 Task: open an excel sheet and write heading  Financial Planner. Add Dates in a column and its values below  'Jan 23, Feb 23, Mar 23, Apr 23 & may23. 'Add Income in next column and its values below  $3,000, $3,200, $3,100, $3,300 & $3,500. Add Expenses in next column and its values below  $2,000, $2,300, $2,200, $2,500 & $2,800. Add savings in next column and its values below $500, $600, $500, $700 & $700. Add Investment in next column and its values below  $500, $700, $800, $900 & $1000. Add Net Saving in next column and its values below  $1000, $1200, $900, $800 & $700. Save page DebtTracker logbookbook
Action: Mouse moved to (39, 118)
Screenshot: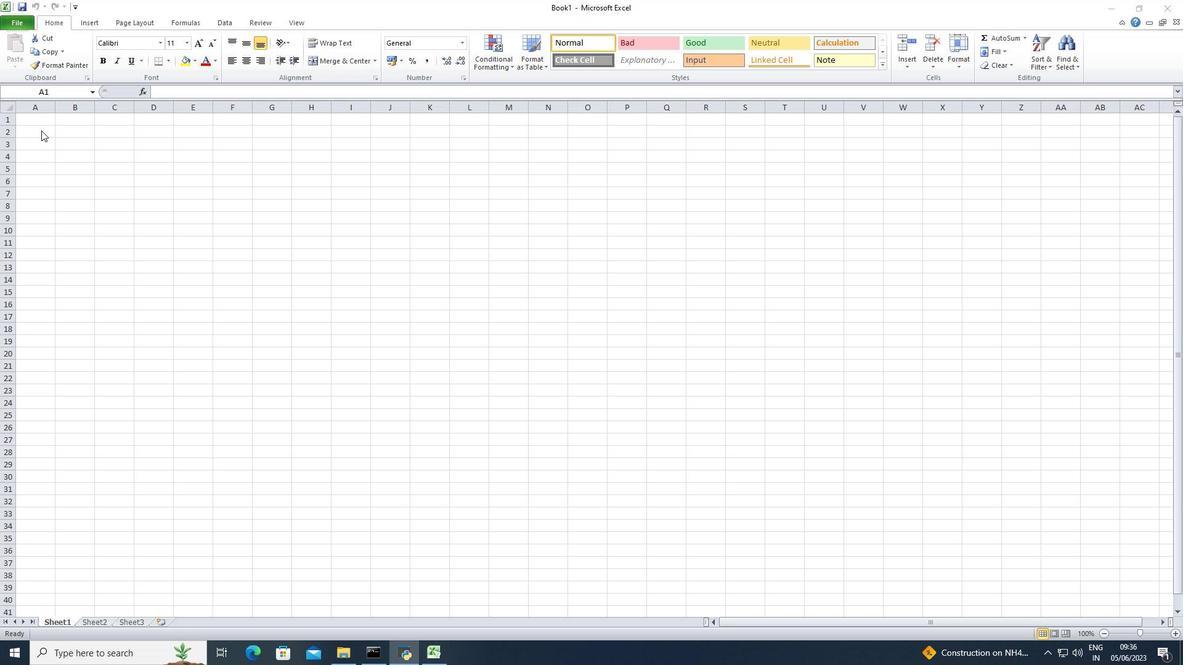 
Action: Mouse pressed left at (39, 118)
Screenshot: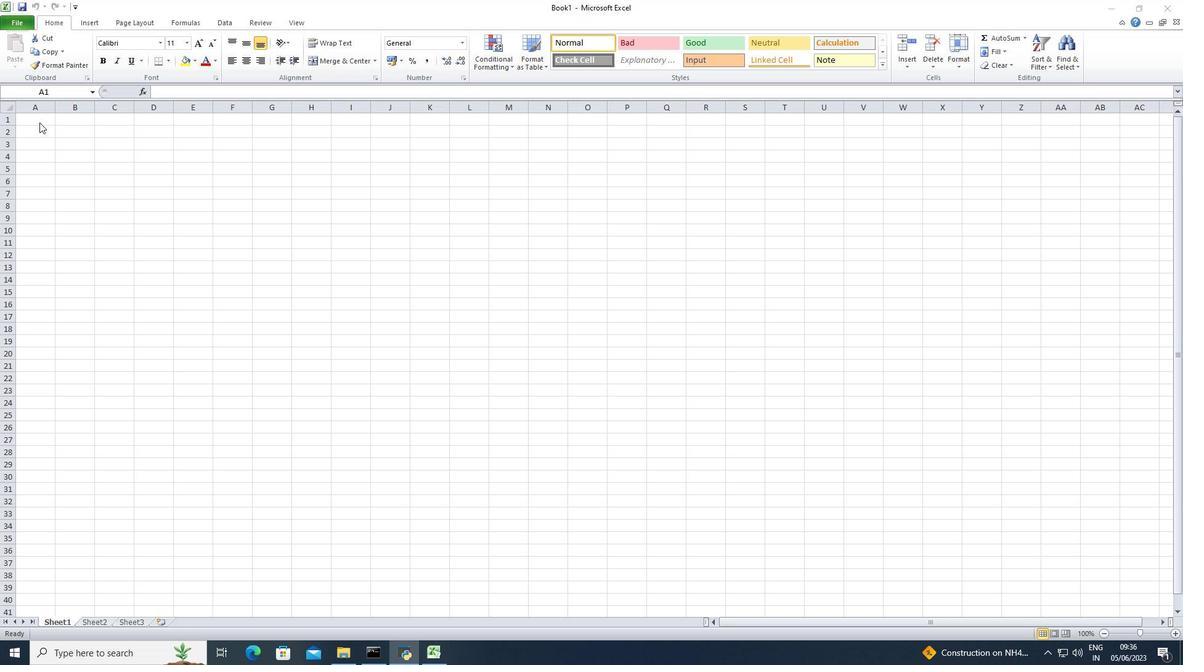 
Action: Mouse moved to (39, 118)
Screenshot: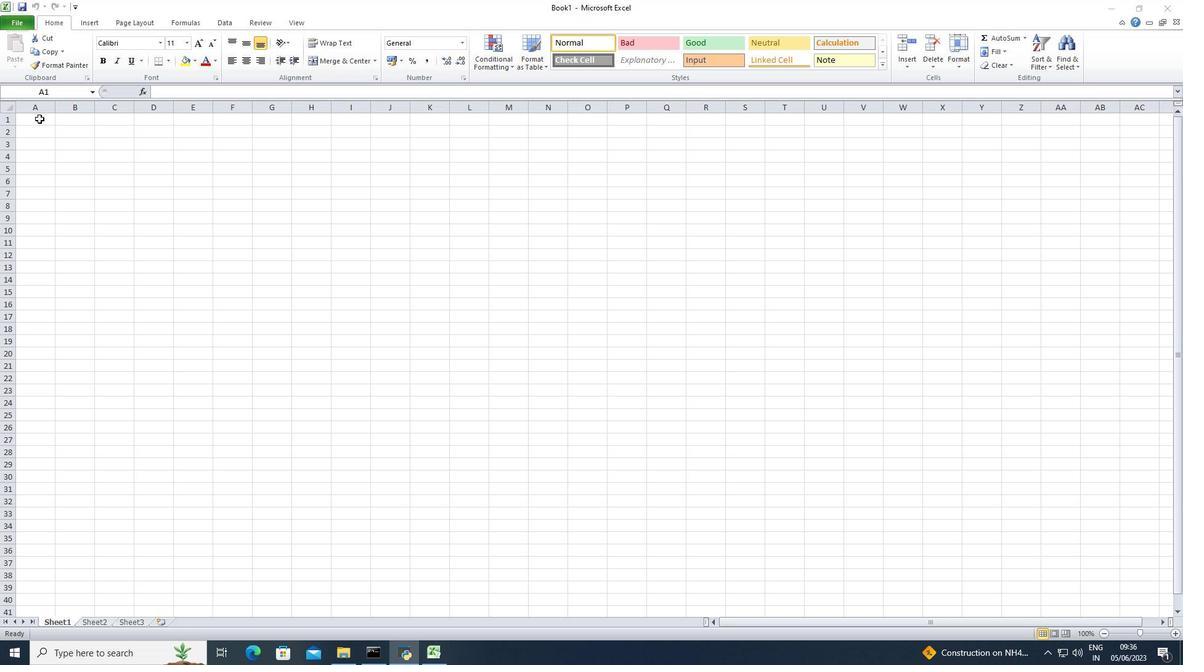 
Action: Key pressed <Key.shift>Financial<Key.space><Key.shift>Planner<Key.enter><Key.enter><Key.shift><Key.shift><Key.shift>Dates<Key.down><Key.shift>Jan<Key.space>23<Key.down><Key.shift><Key.shift>Feb<Key.space>23<Key.enter><Key.shift>Mar23<Key.enter><Key.shift><Key.shift><Key.shift><Key.shift><Key.shift><Key.shift><Key.shift><Key.shift><Key.shift><Key.shift><Key.shift>Apr23<Key.enter><Key.shift>May23<Key.enter><Key.right><Key.right><Key.up><Key.up><Key.up><Key.up><Key.up><Key.up><Key.shift>Income<Key.down>3000<Key.down>3200<Key.down>3100<Key.down>3300<Key.down>3500<Key.down>
Screenshot: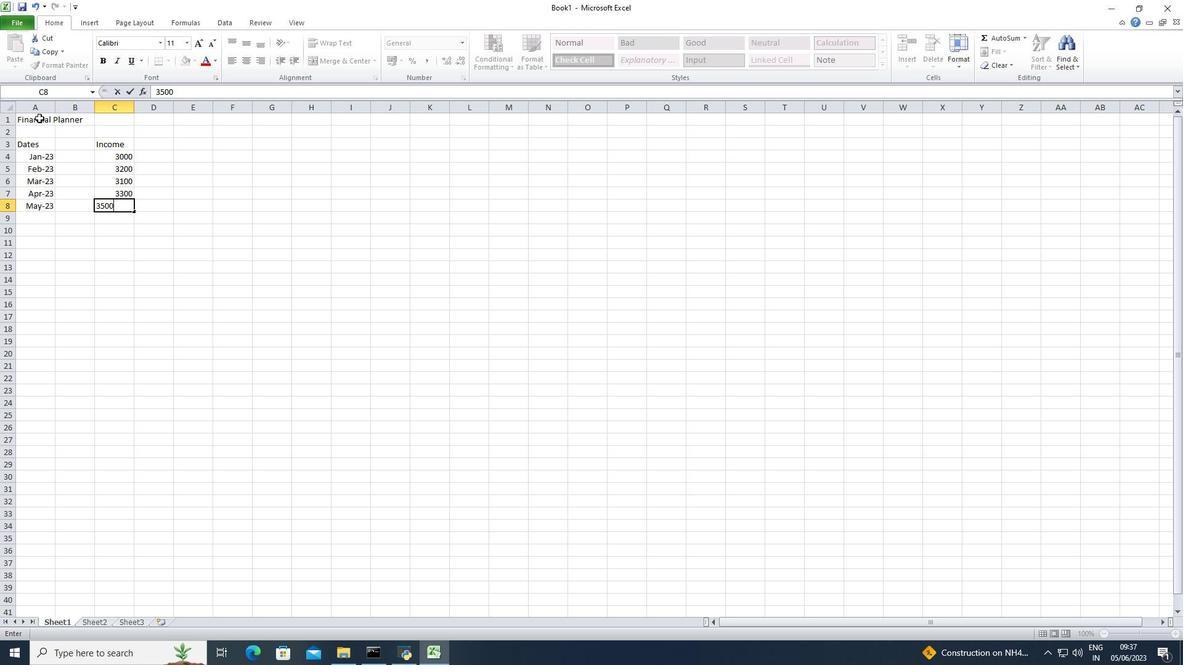 
Action: Mouse moved to (112, 155)
Screenshot: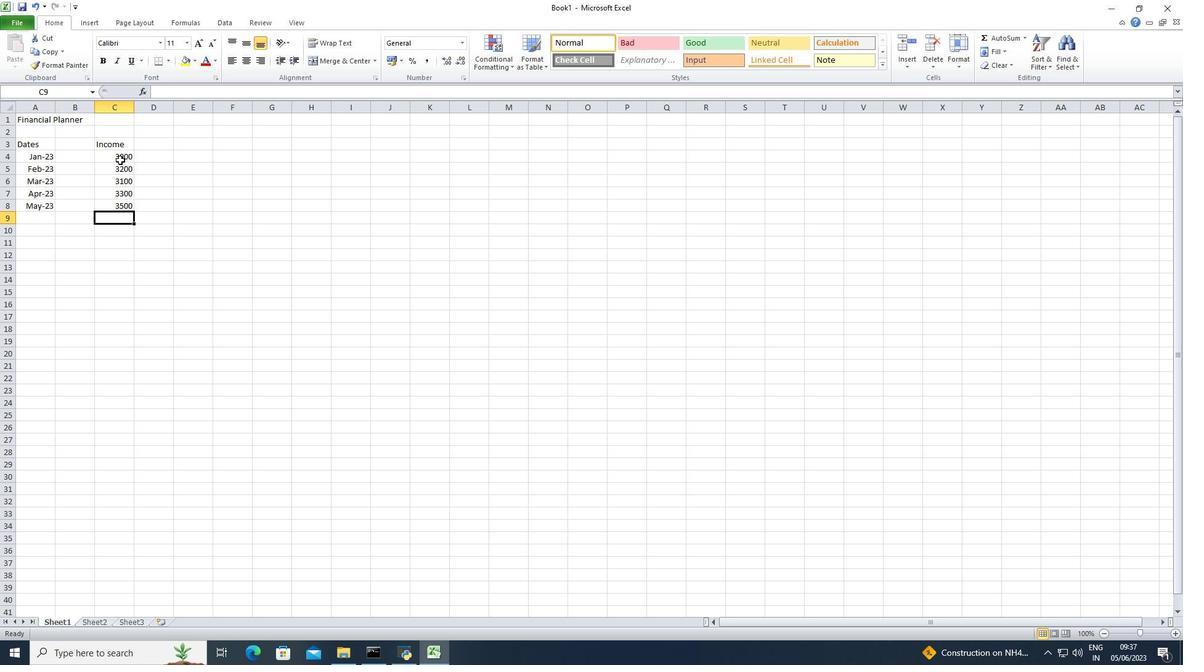 
Action: Mouse pressed left at (112, 155)
Screenshot: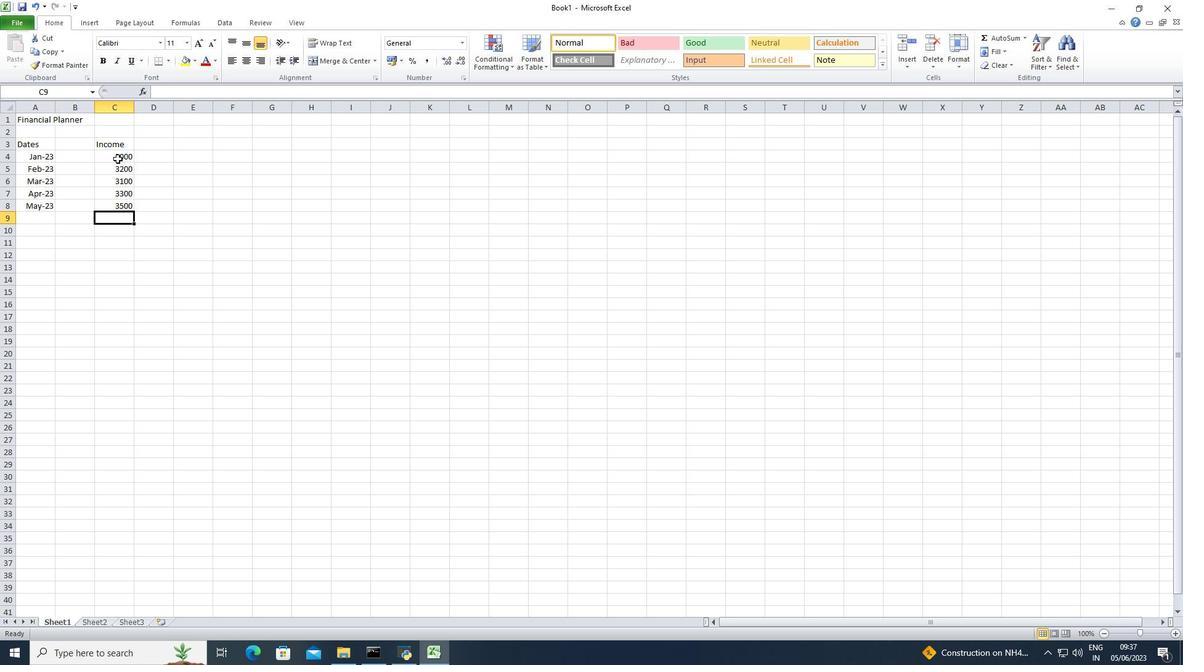 
Action: Mouse moved to (462, 44)
Screenshot: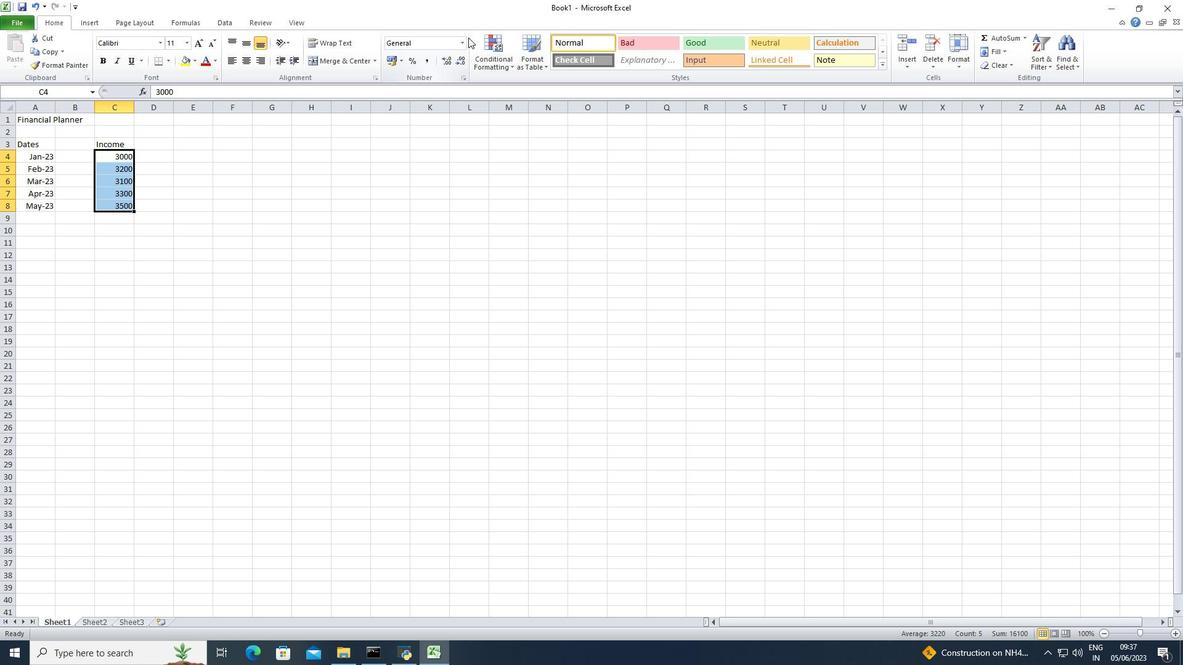 
Action: Mouse pressed left at (462, 44)
Screenshot: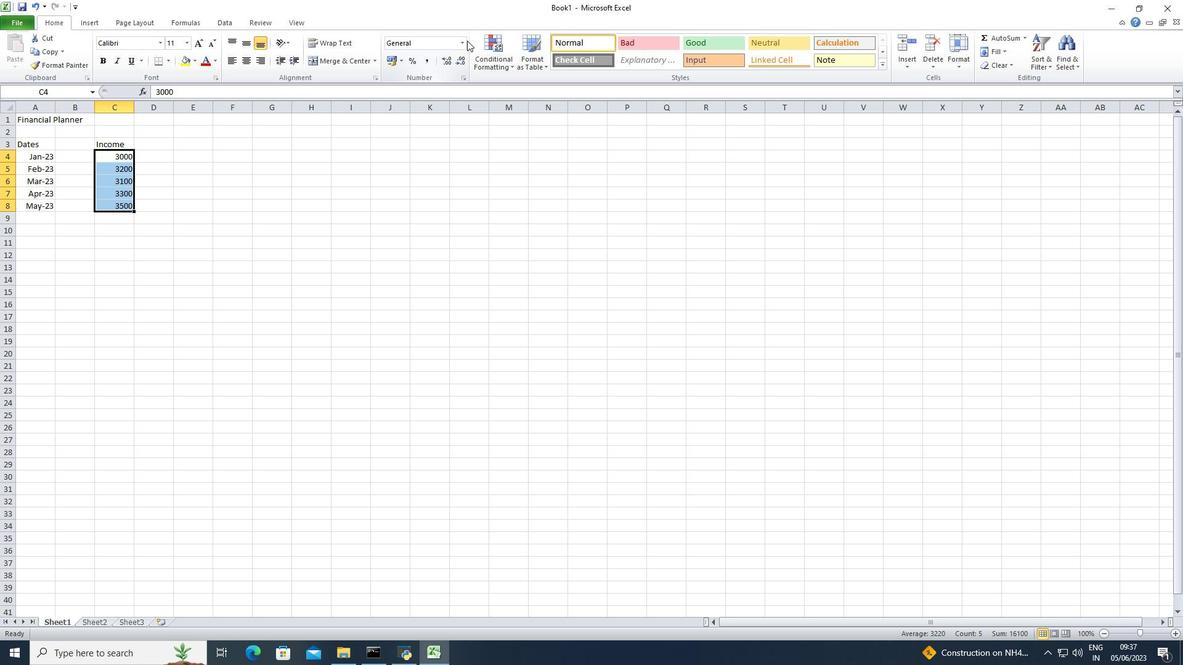 
Action: Mouse moved to (461, 358)
Screenshot: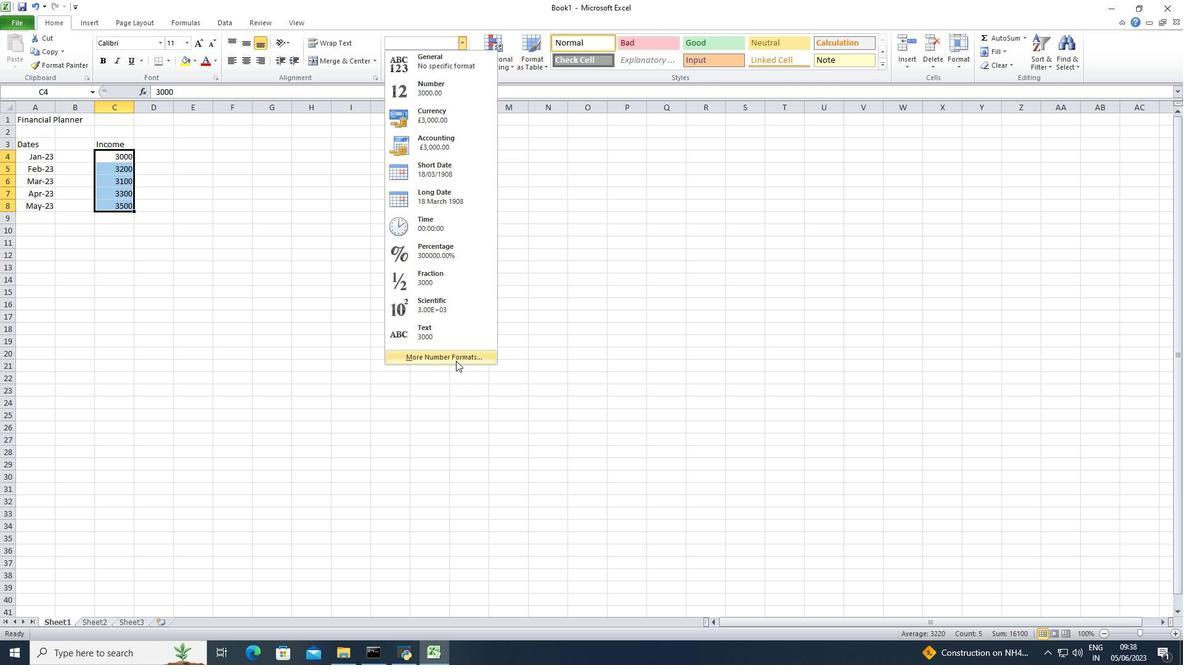 
Action: Mouse pressed left at (461, 358)
Screenshot: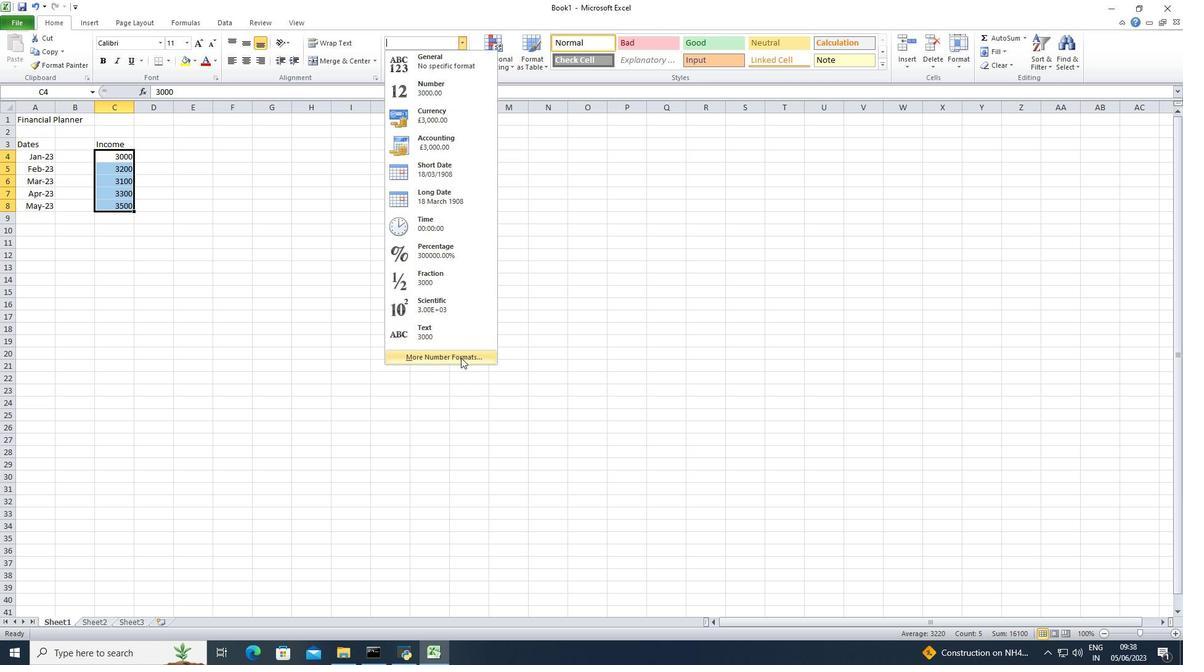 
Action: Mouse moved to (196, 228)
Screenshot: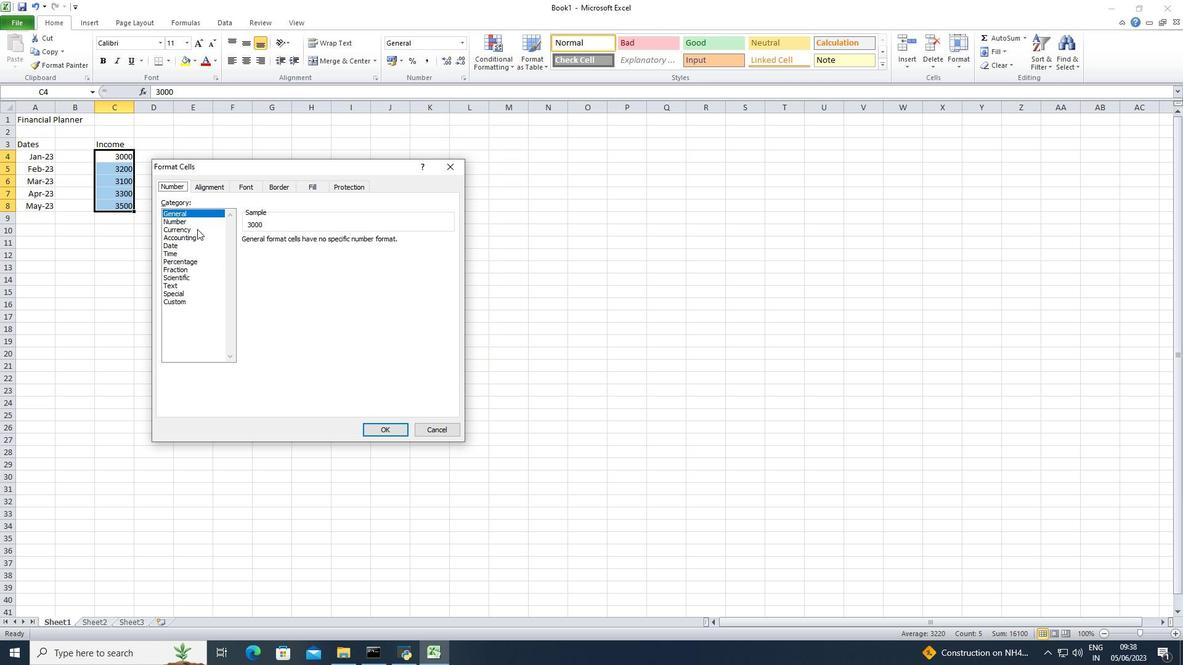 
Action: Mouse pressed left at (196, 228)
Screenshot: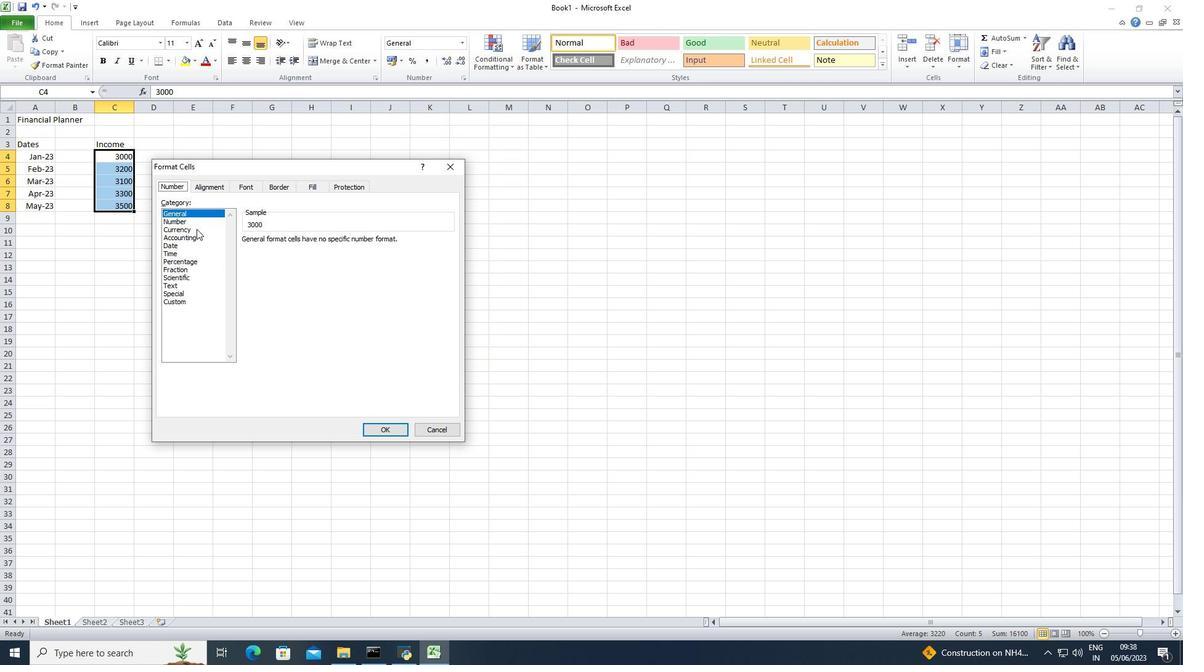 
Action: Mouse moved to (320, 244)
Screenshot: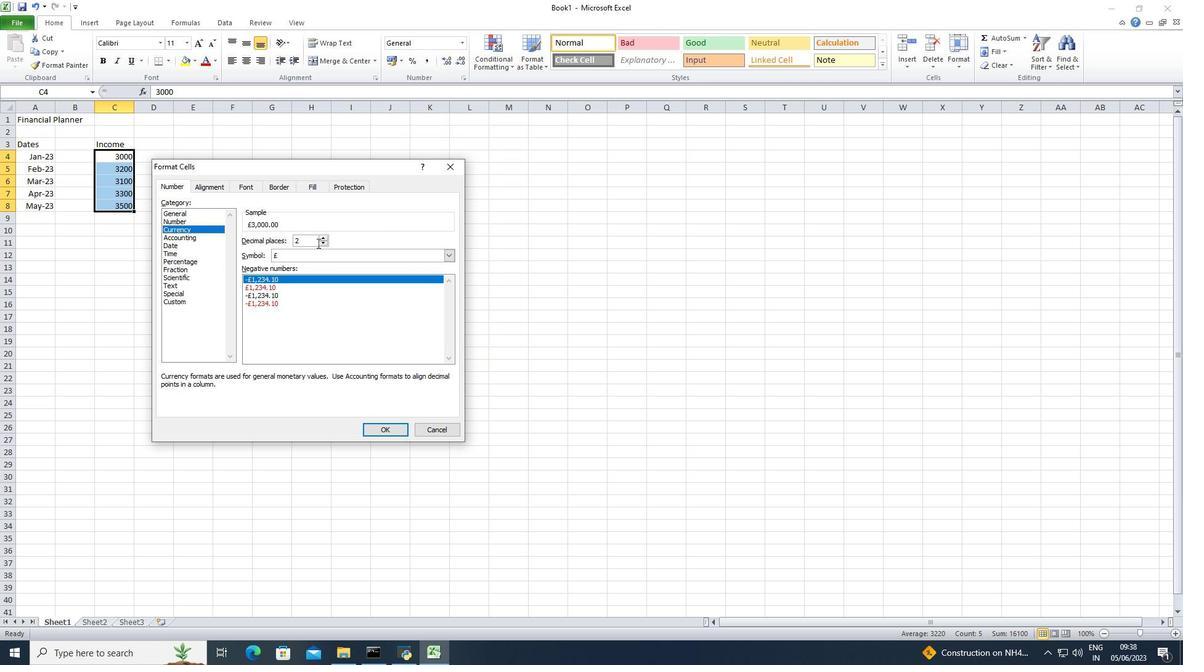 
Action: Mouse pressed left at (320, 244)
Screenshot: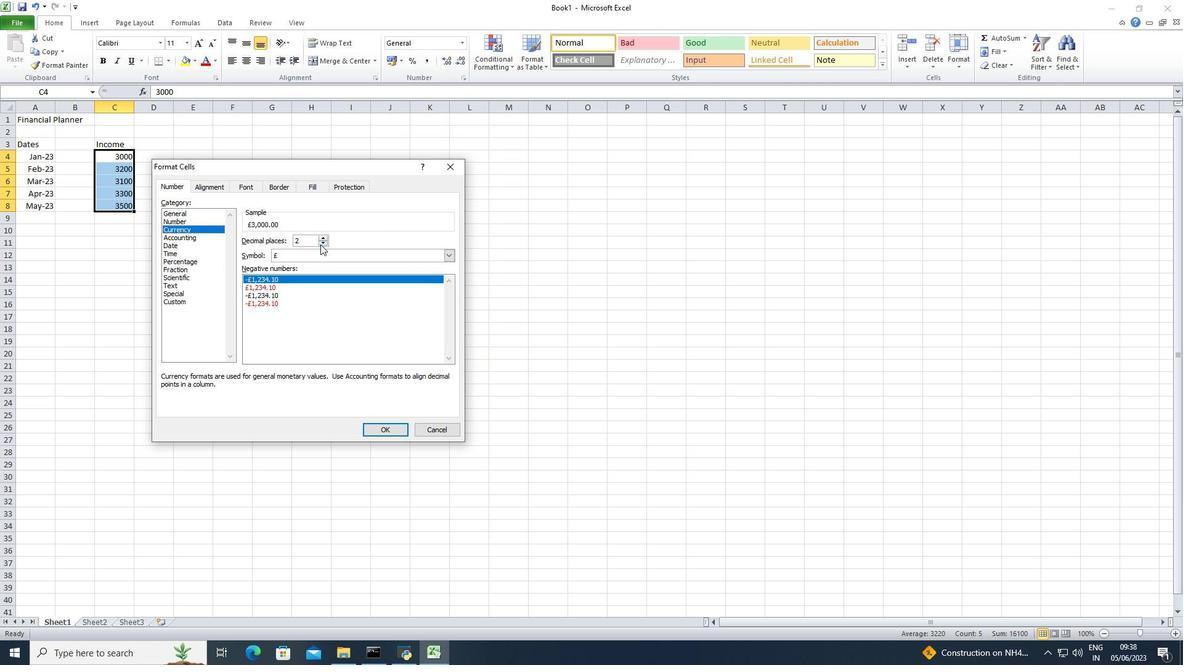 
Action: Mouse pressed left at (320, 244)
Screenshot: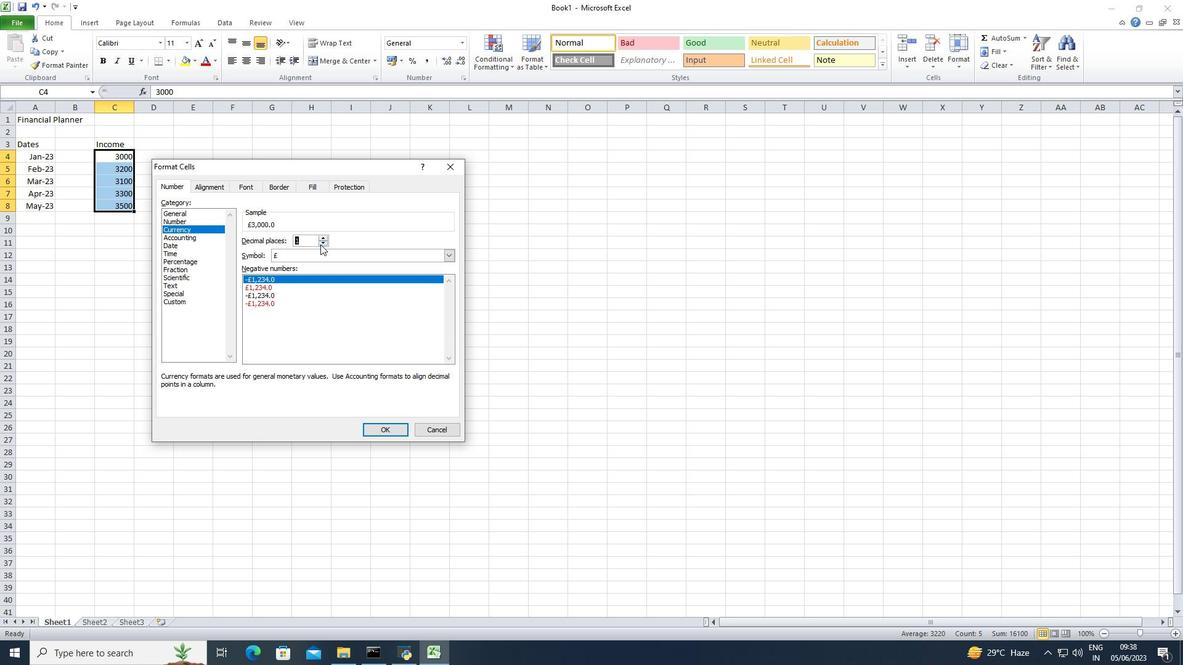 
Action: Mouse moved to (328, 257)
Screenshot: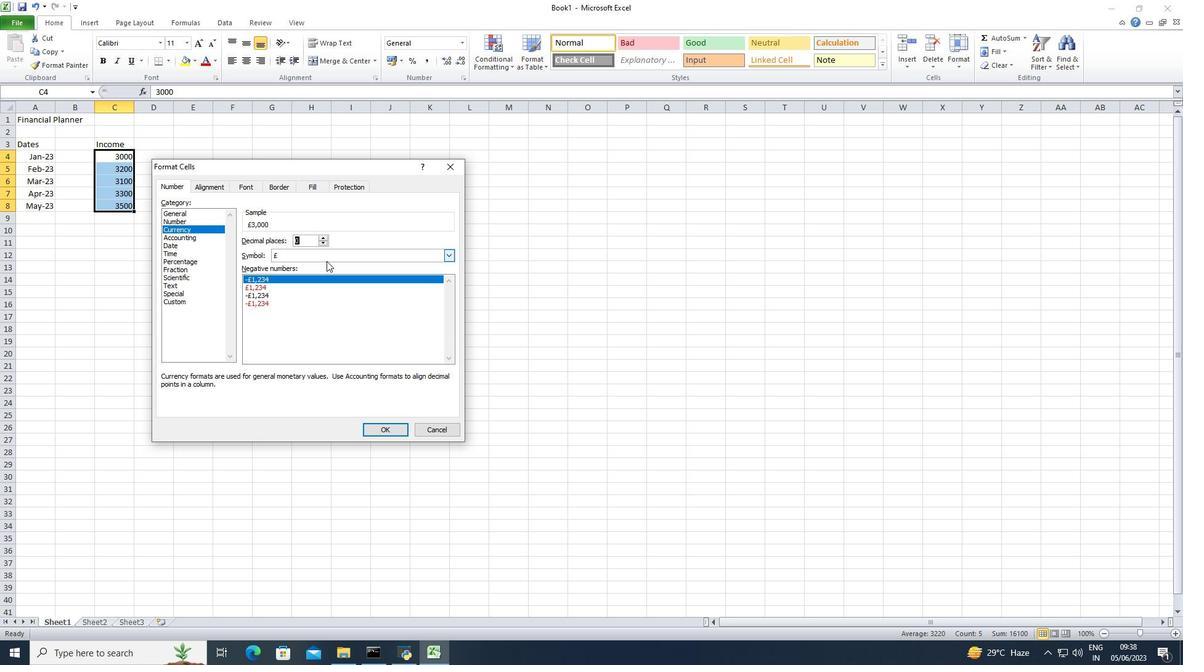 
Action: Mouse pressed left at (328, 257)
Screenshot: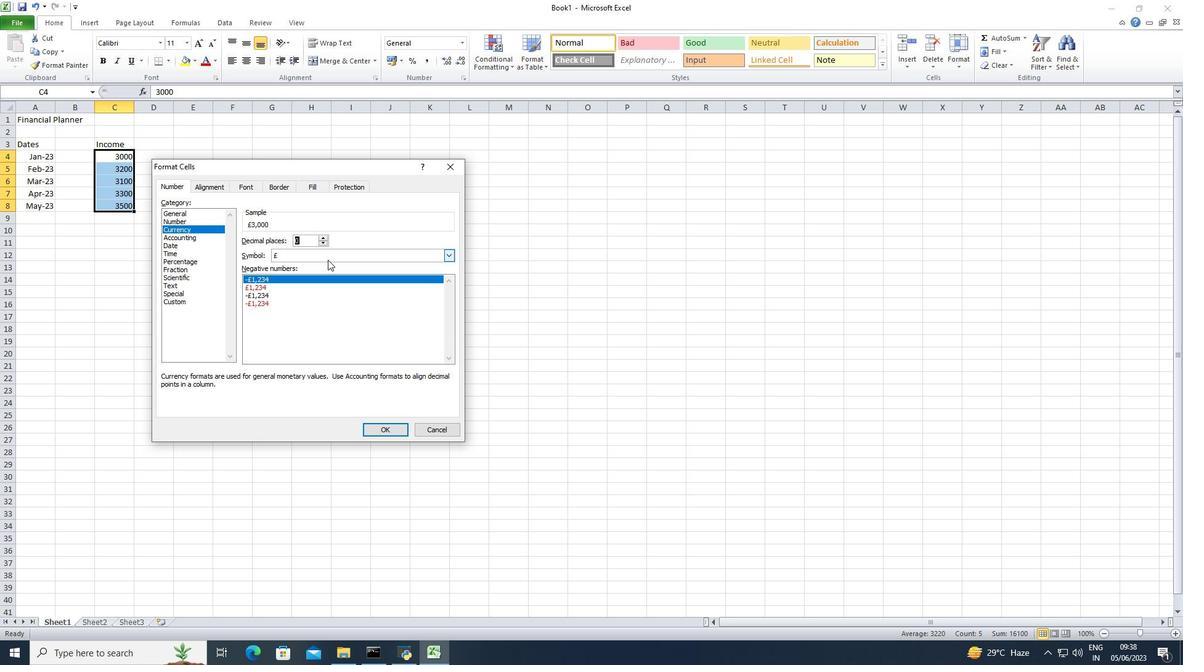 
Action: Mouse moved to (319, 295)
Screenshot: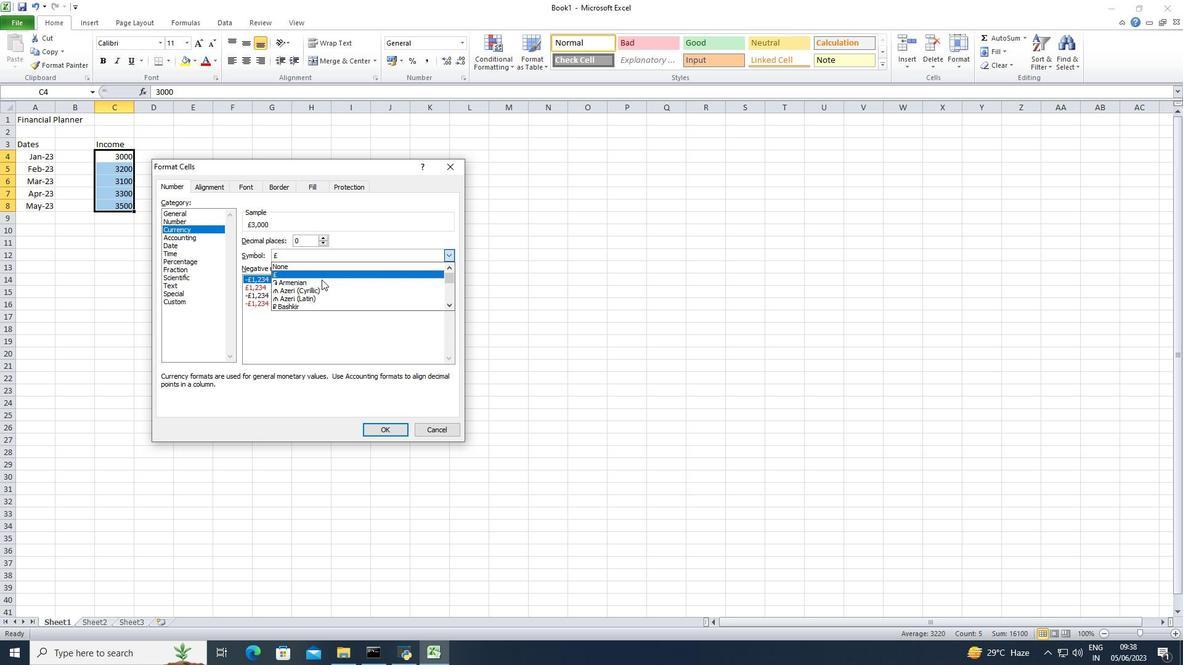 
Action: Mouse scrolled (319, 294) with delta (0, 0)
Screenshot: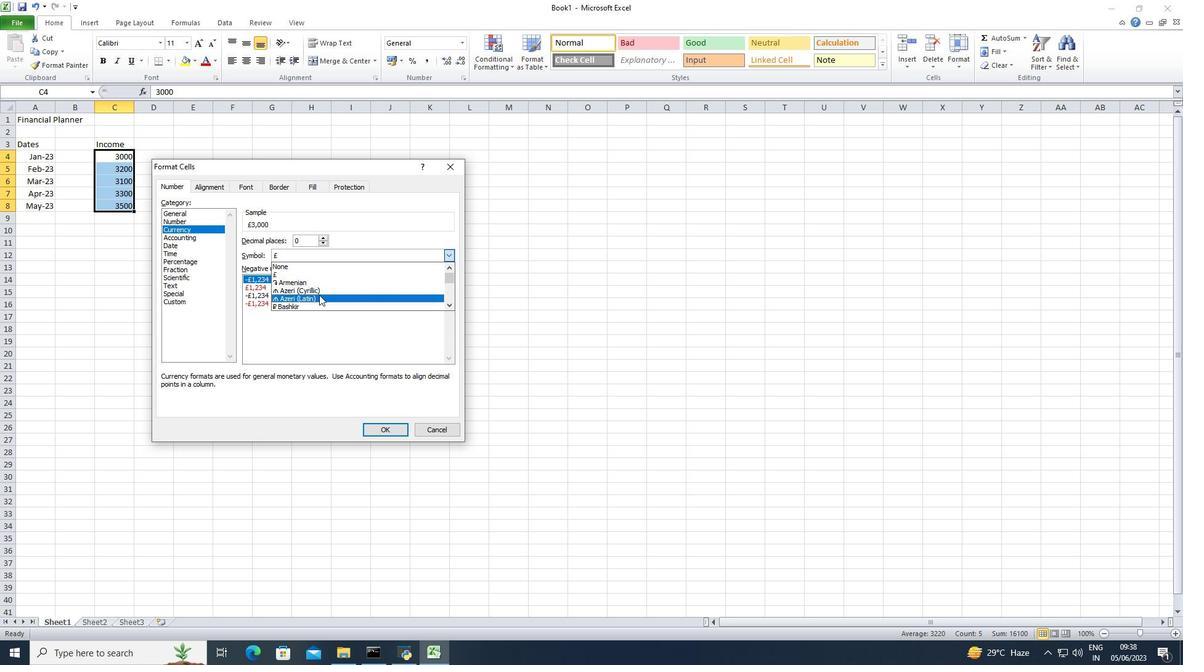 
Action: Mouse scrolled (319, 294) with delta (0, 0)
Screenshot: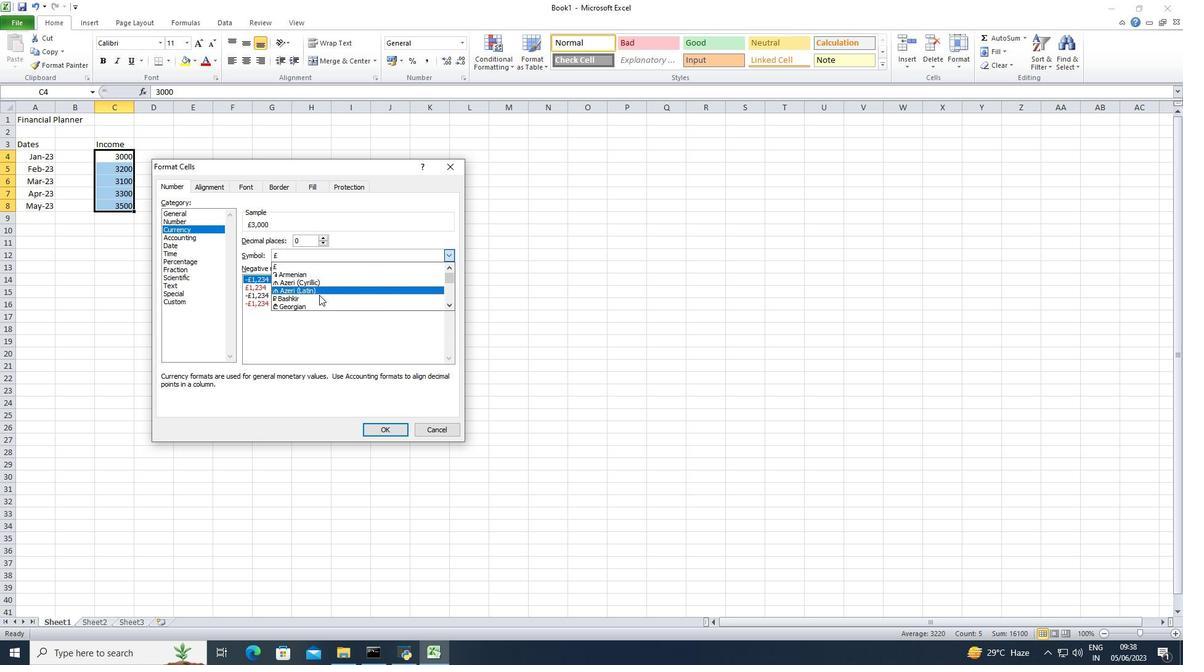 
Action: Mouse scrolled (319, 294) with delta (0, 0)
Screenshot: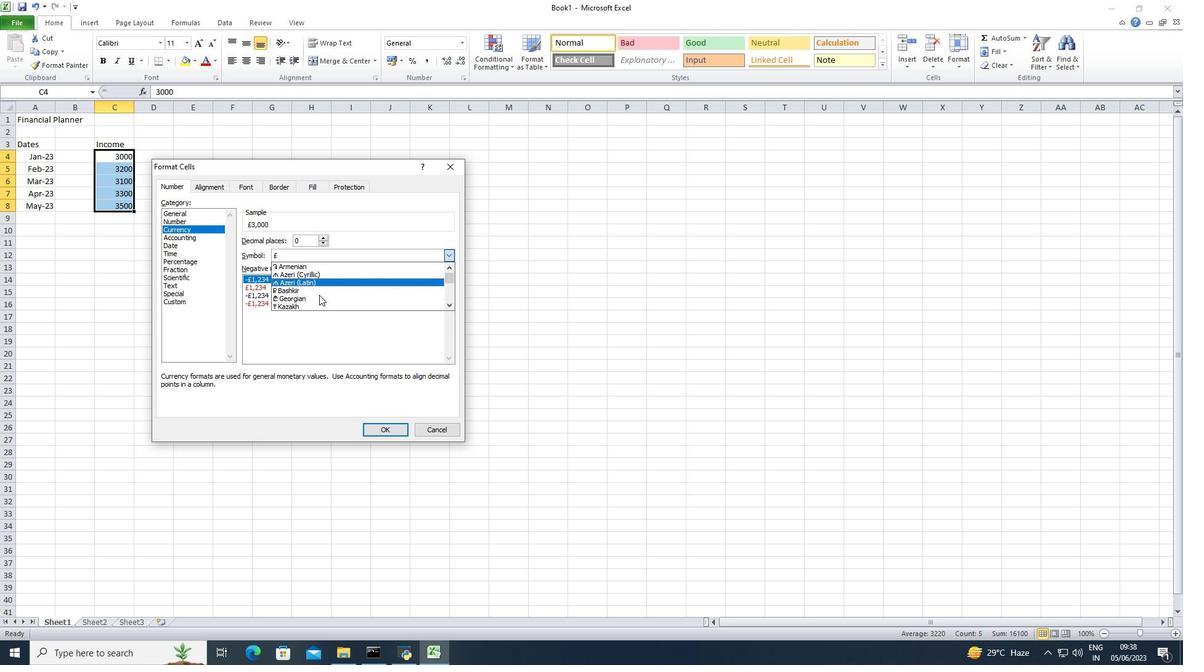 
Action: Mouse scrolled (319, 294) with delta (0, 0)
Screenshot: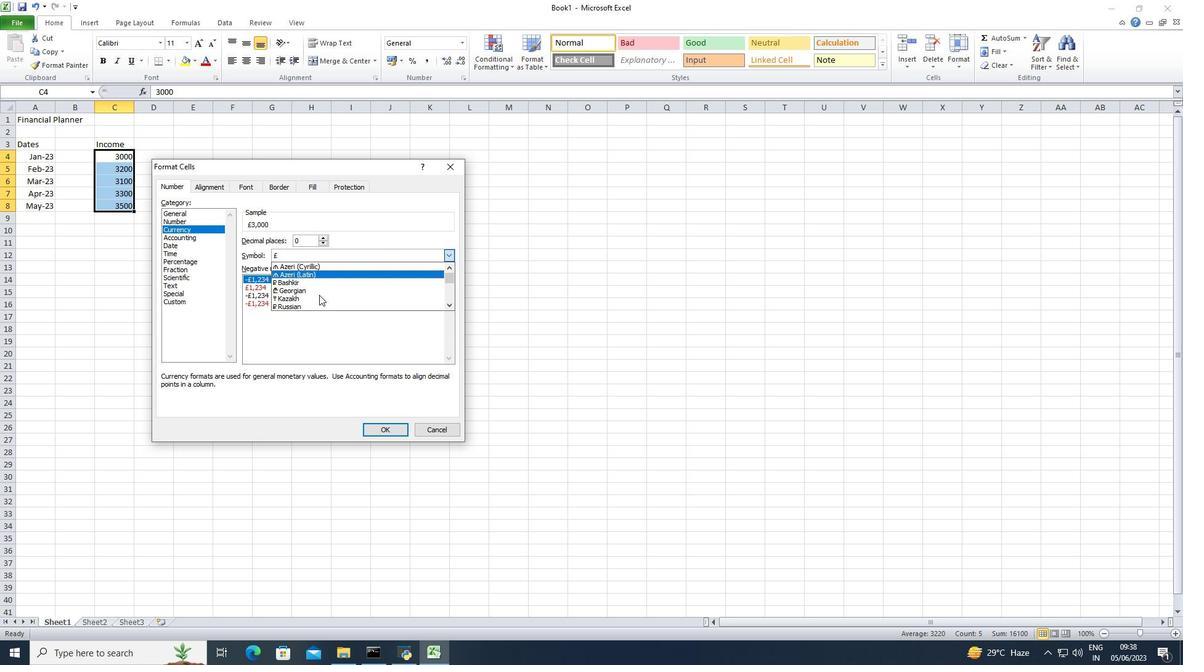 
Action: Mouse scrolled (319, 294) with delta (0, 0)
Screenshot: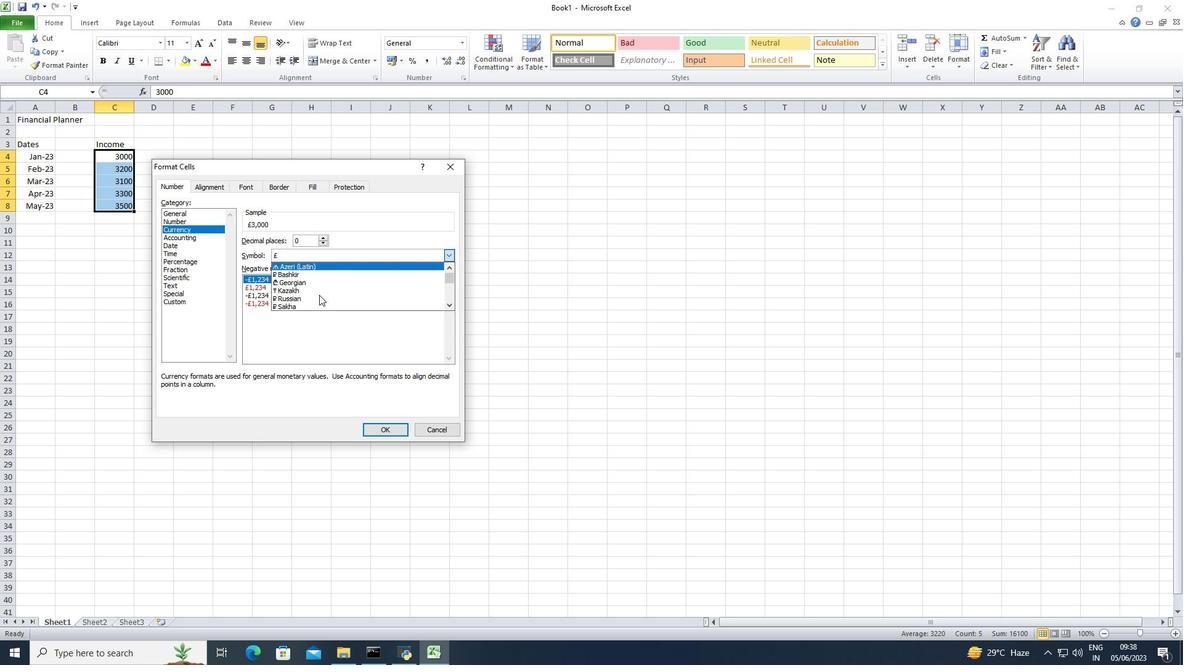 
Action: Mouse scrolled (319, 294) with delta (0, 0)
Screenshot: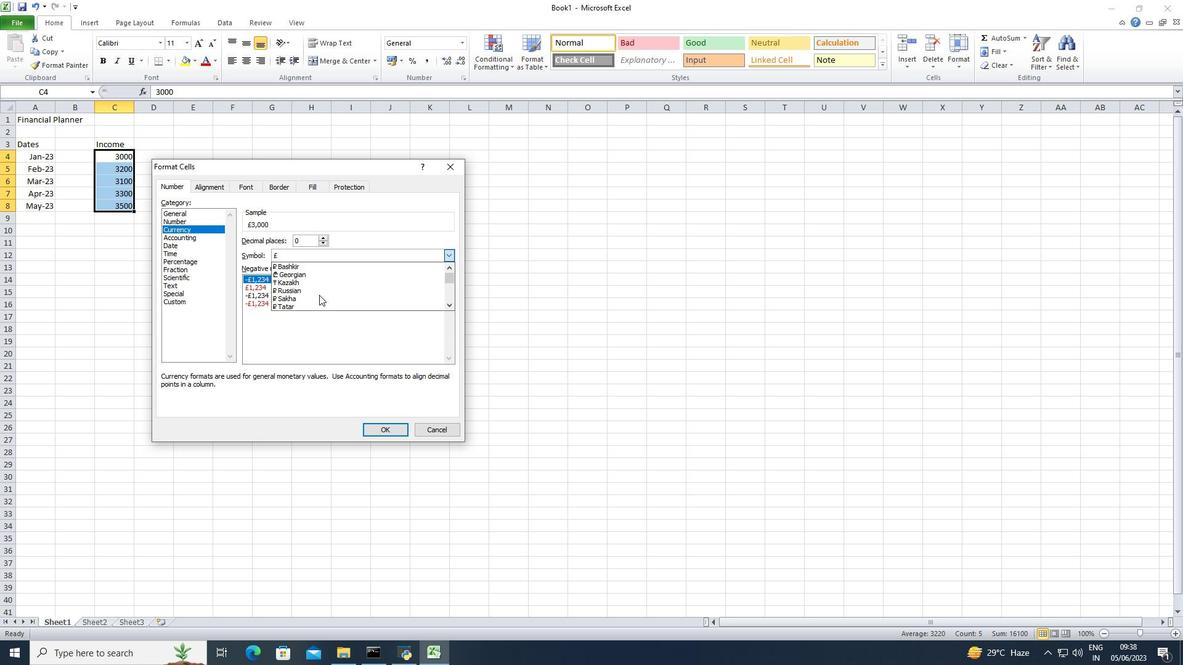 
Action: Mouse scrolled (319, 294) with delta (0, 0)
Screenshot: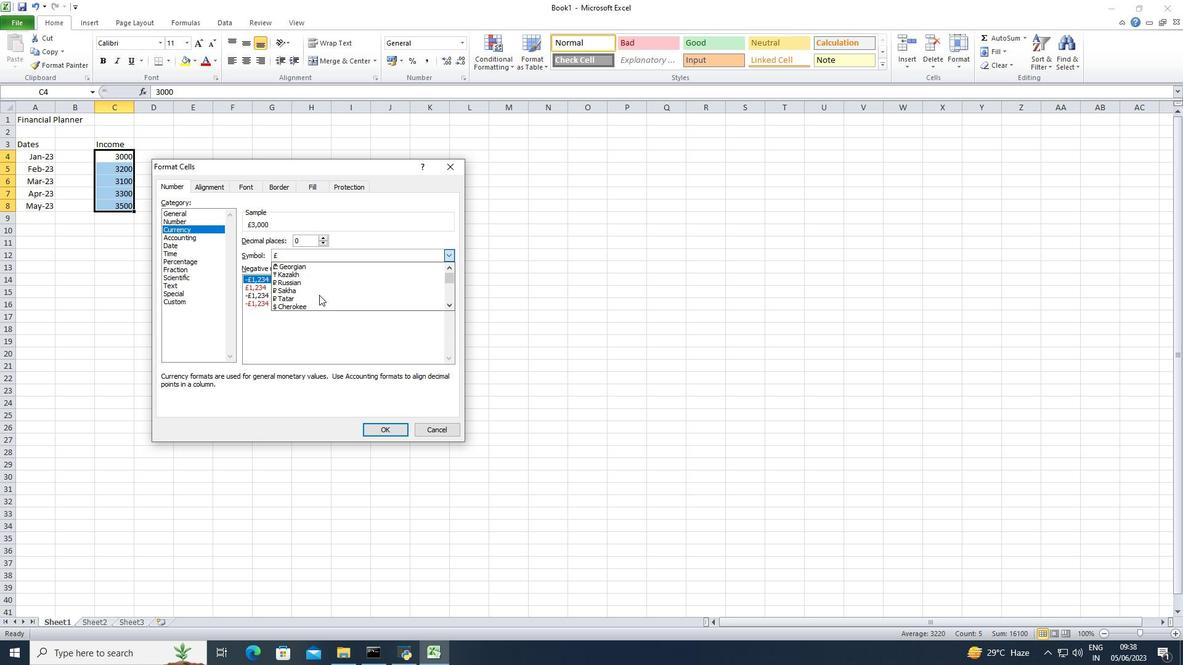
Action: Mouse scrolled (319, 294) with delta (0, 0)
Screenshot: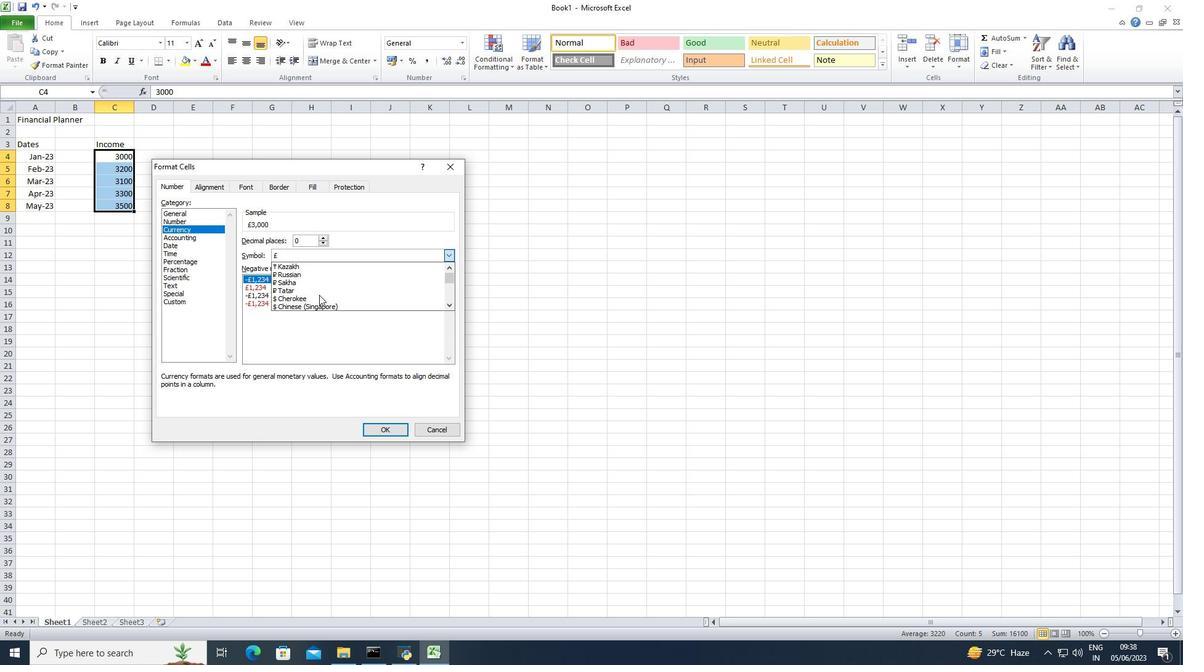 
Action: Mouse moved to (321, 305)
Screenshot: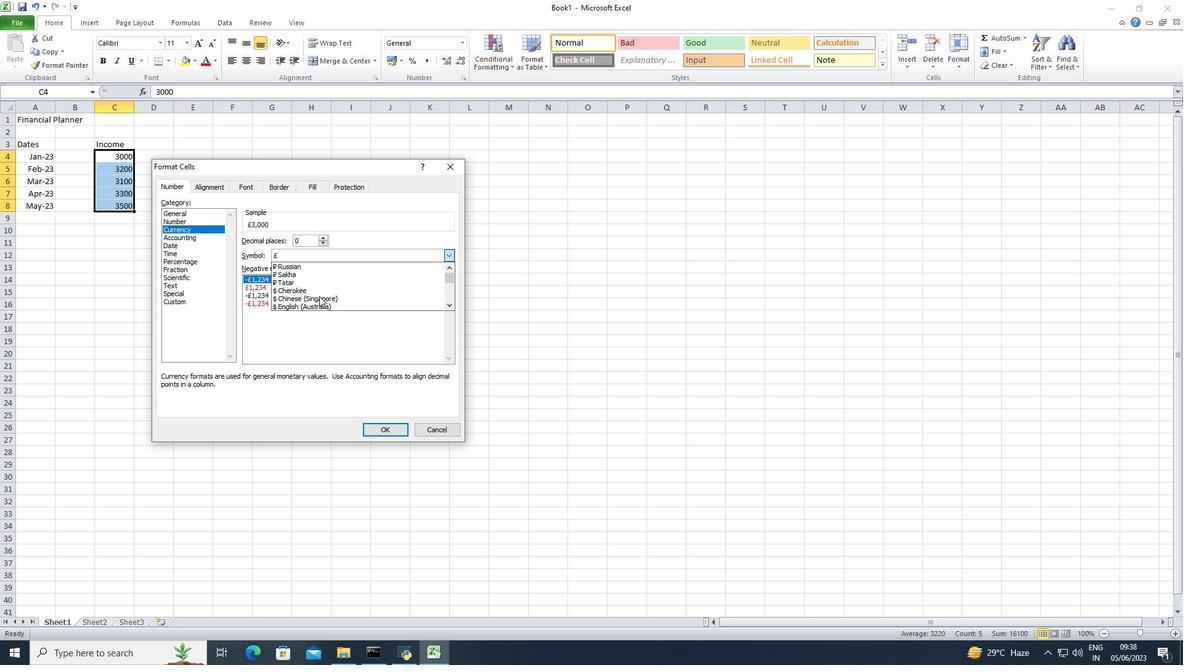 
Action: Mouse pressed left at (321, 305)
Screenshot: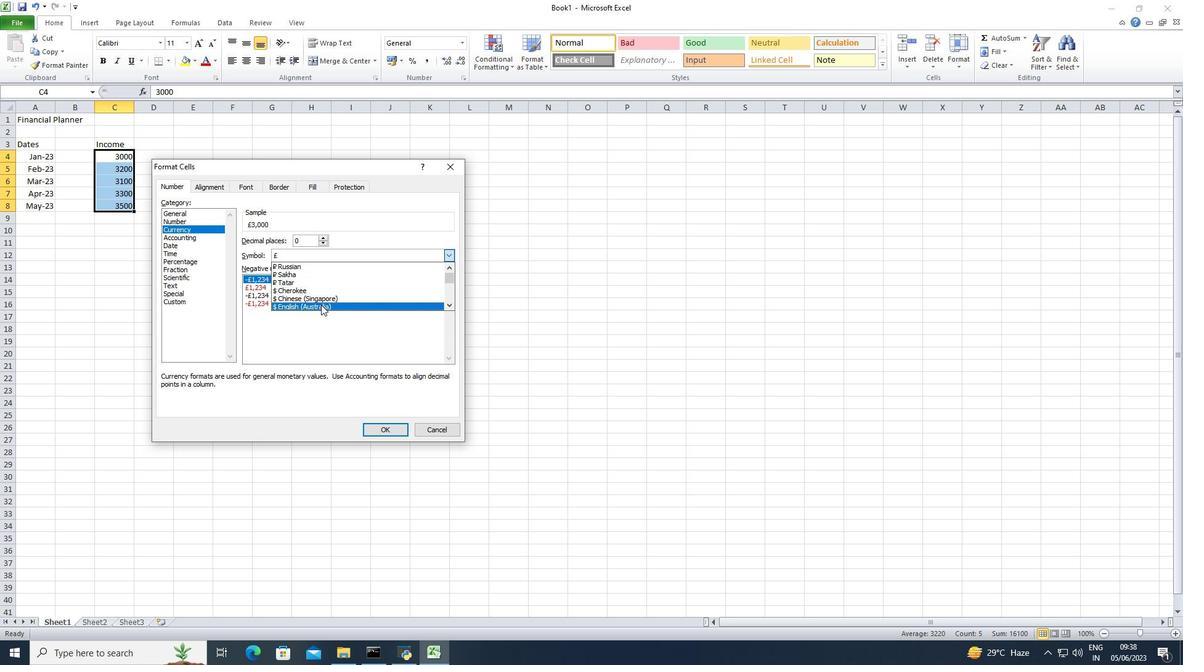 
Action: Mouse moved to (403, 426)
Screenshot: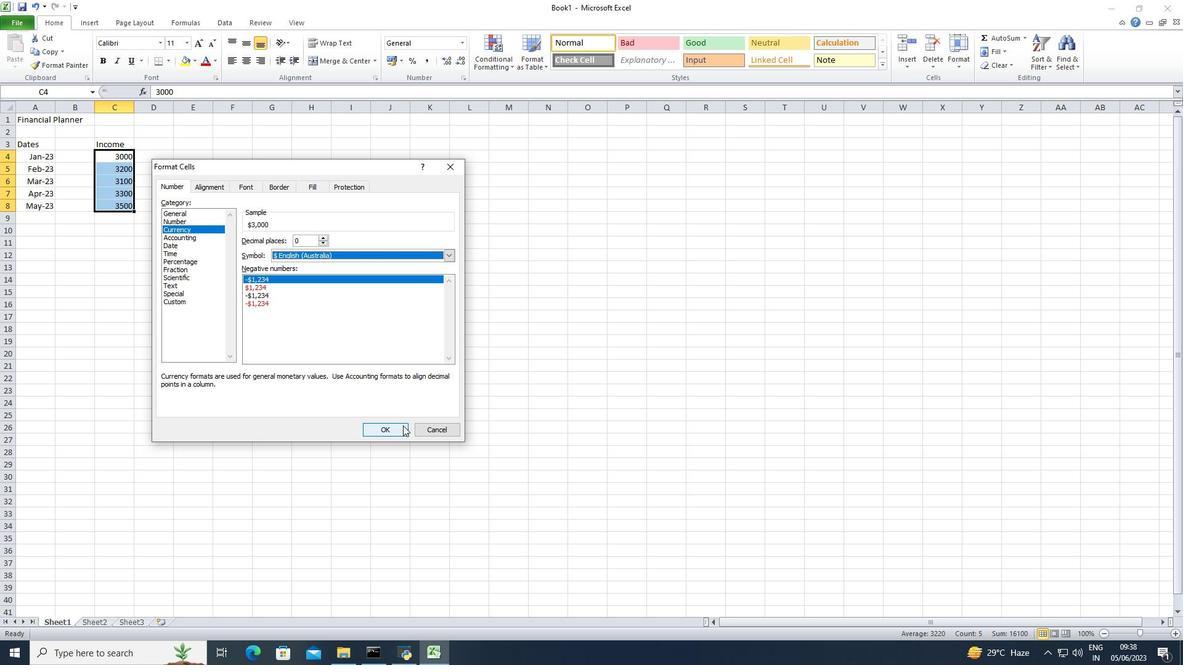 
Action: Mouse pressed left at (403, 426)
Screenshot: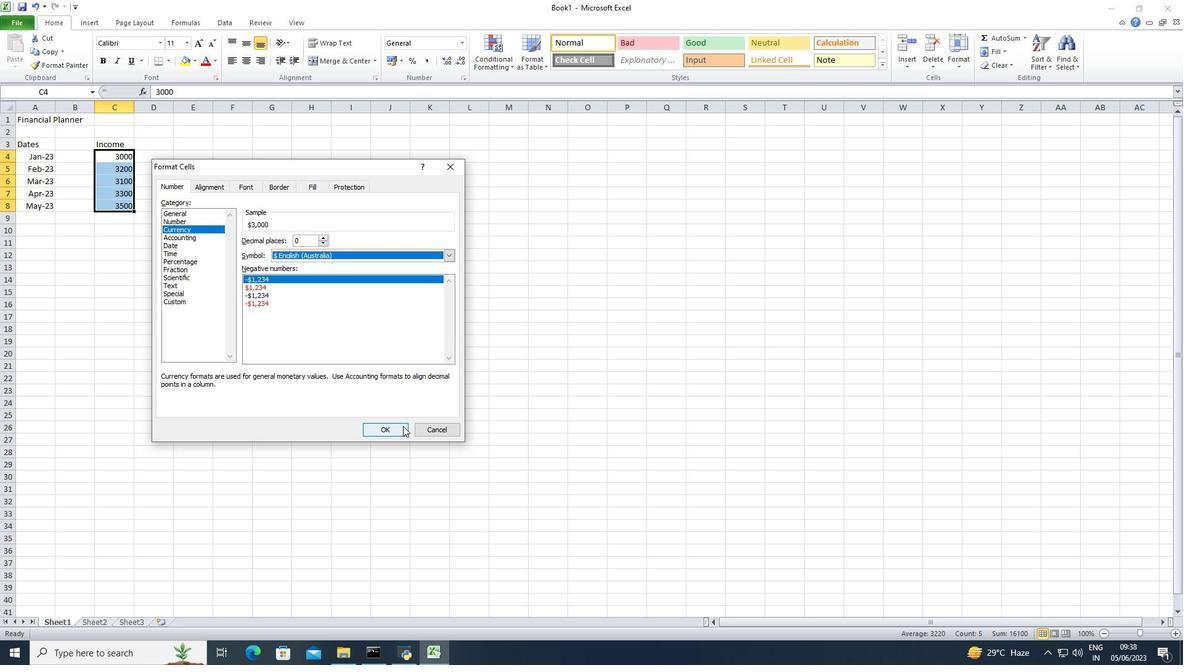 
Action: Mouse moved to (192, 146)
Screenshot: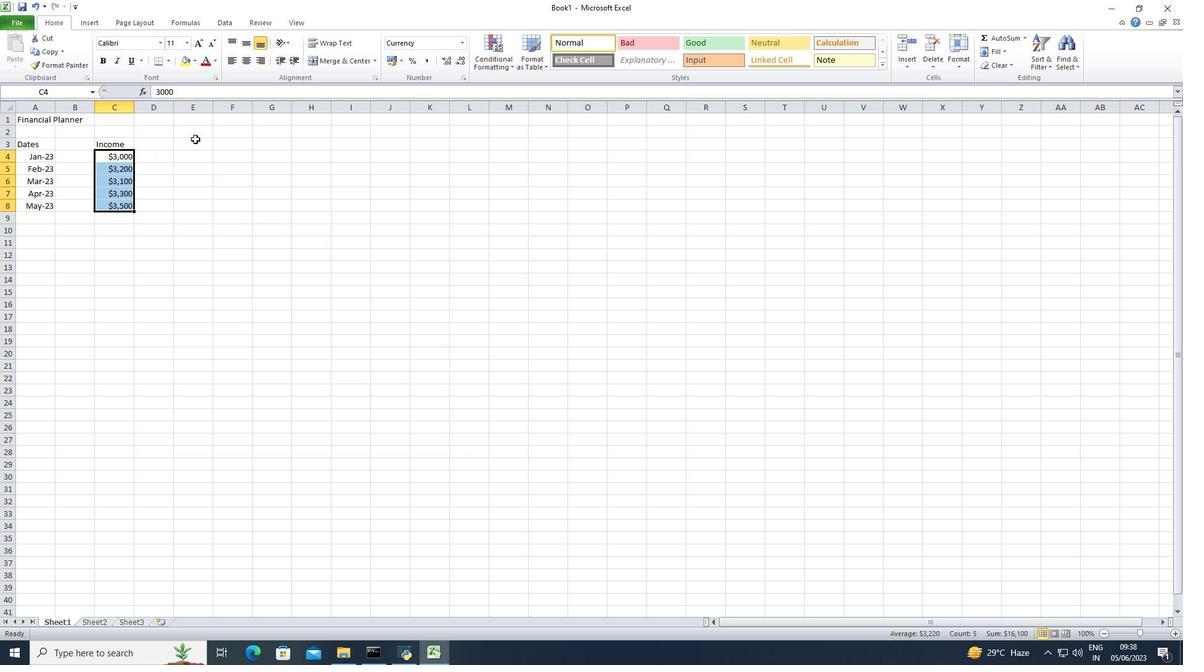 
Action: Mouse pressed left at (192, 146)
Screenshot: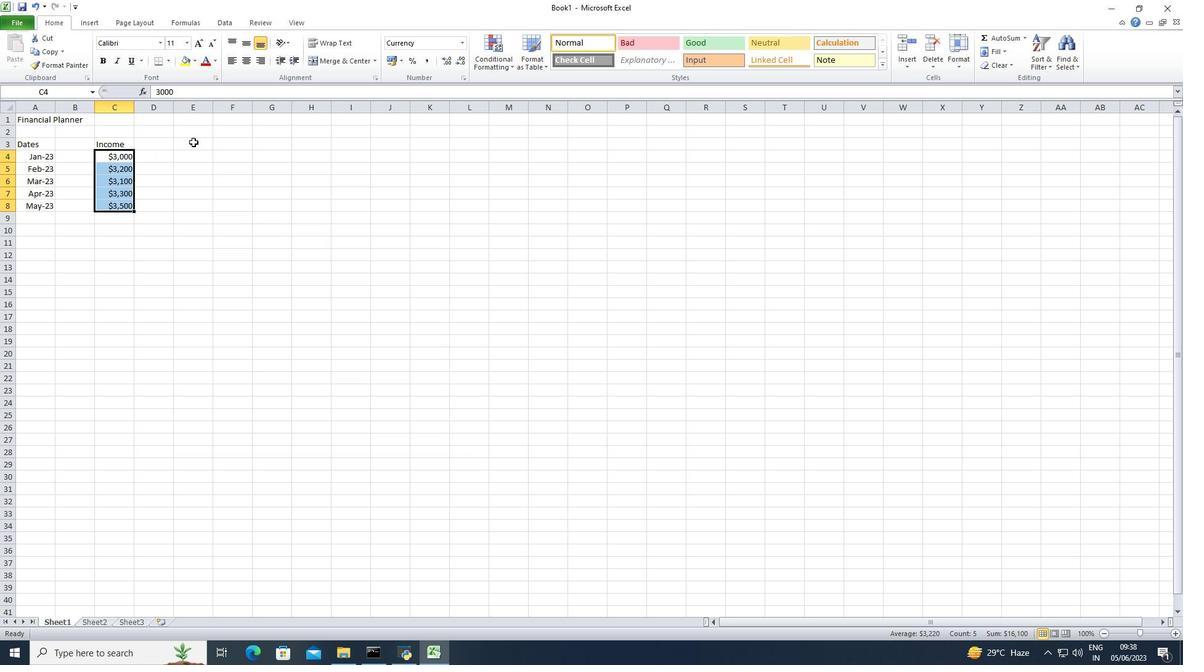 
Action: Key pressed <Key.shift>Expne<Key.backspace>ses
Screenshot: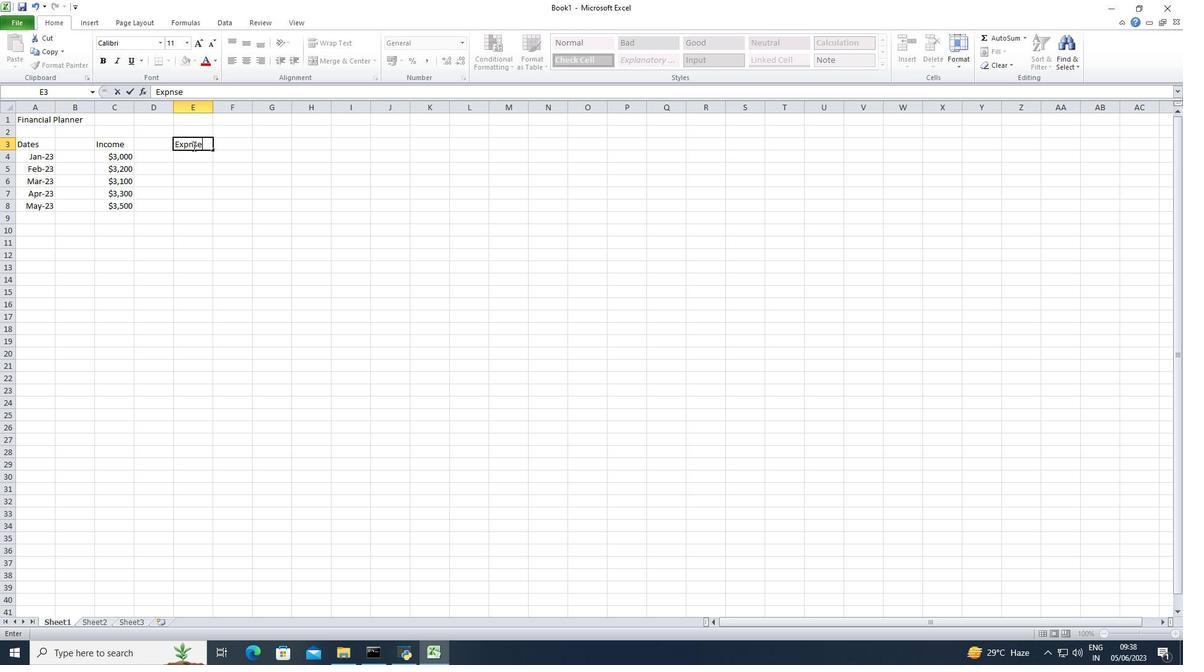 
Action: Mouse moved to (448, 186)
Screenshot: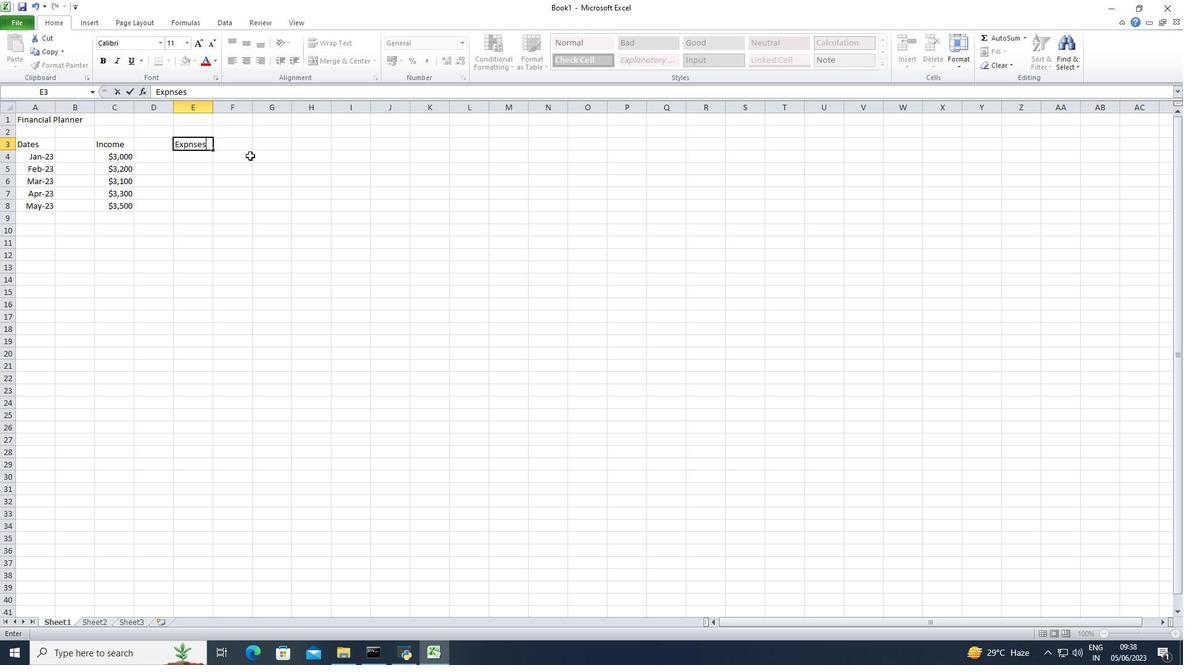 
Action: Key pressed <Key.down>2000<Key.down>2300<Key.down>2200<Key.down>2500<Key.down>2800<Key.down>
Screenshot: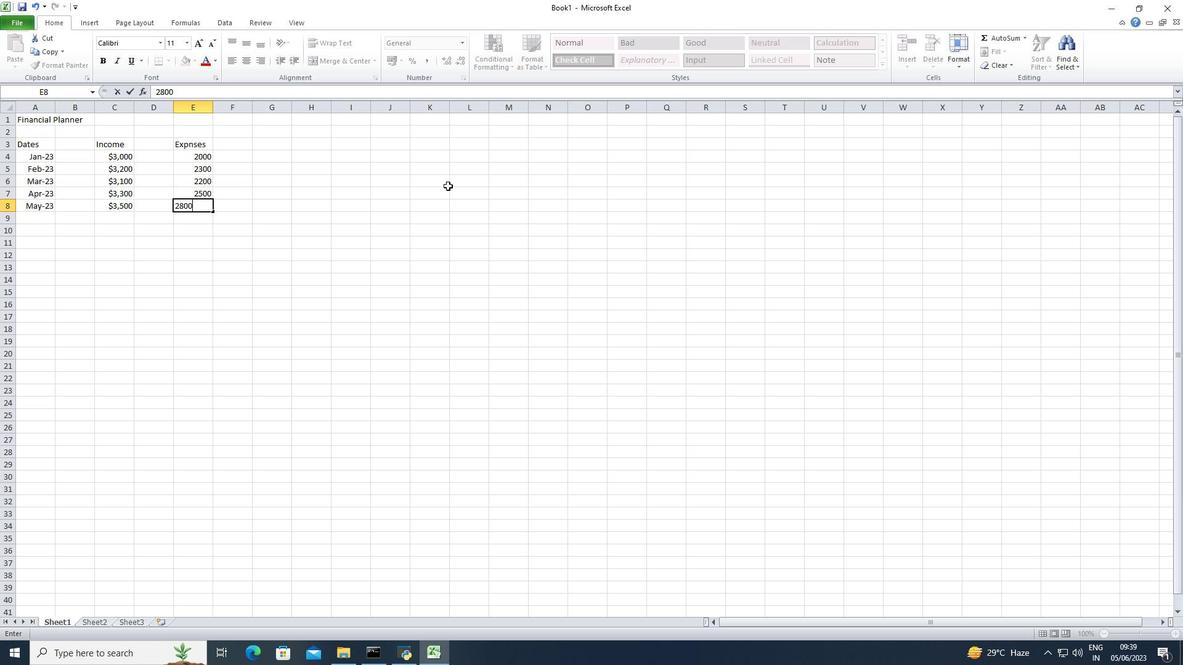 
Action: Mouse moved to (184, 157)
Screenshot: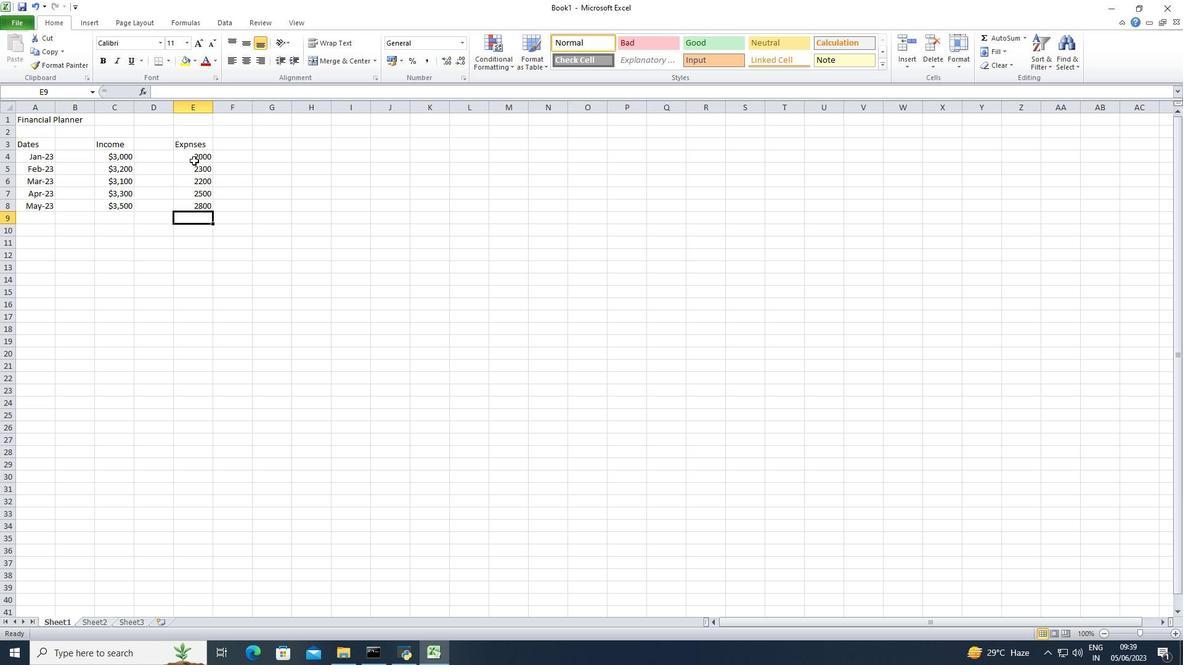 
Action: Mouse pressed left at (184, 157)
Screenshot: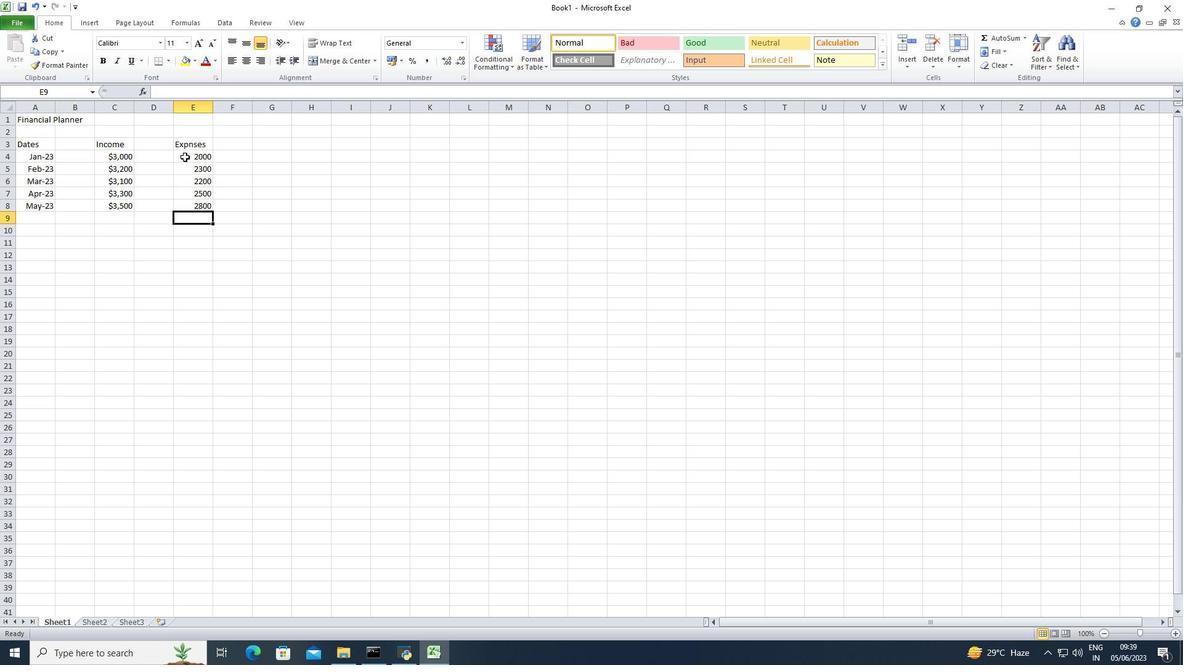 
Action: Mouse moved to (465, 40)
Screenshot: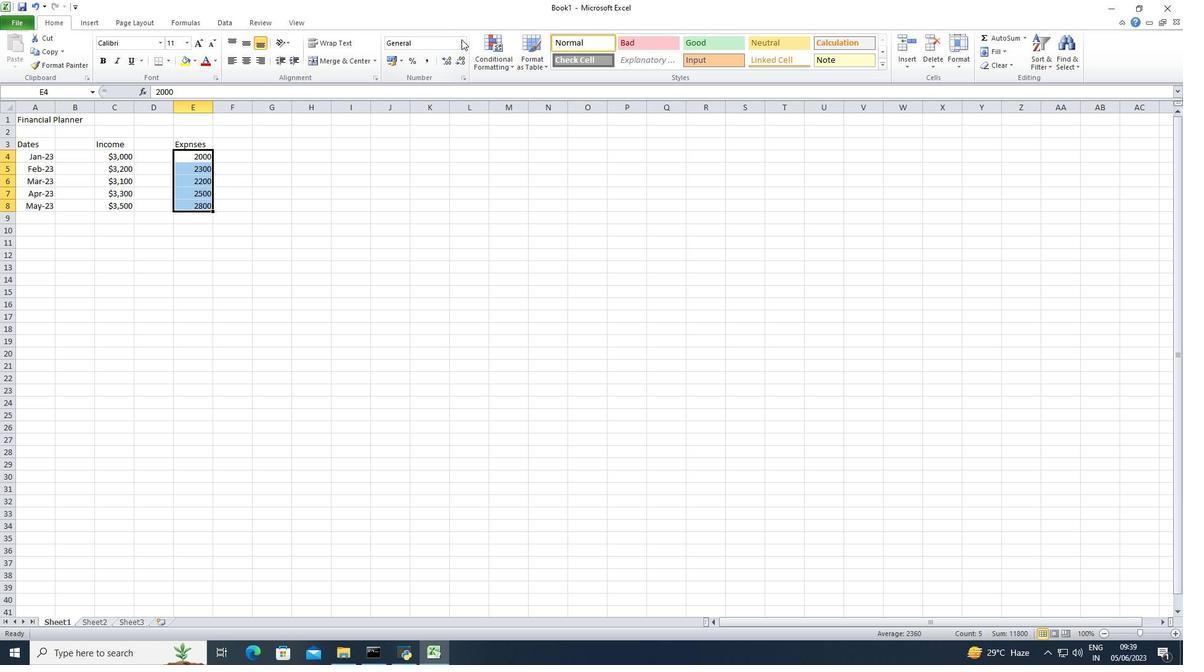 
Action: Mouse pressed left at (465, 40)
Screenshot: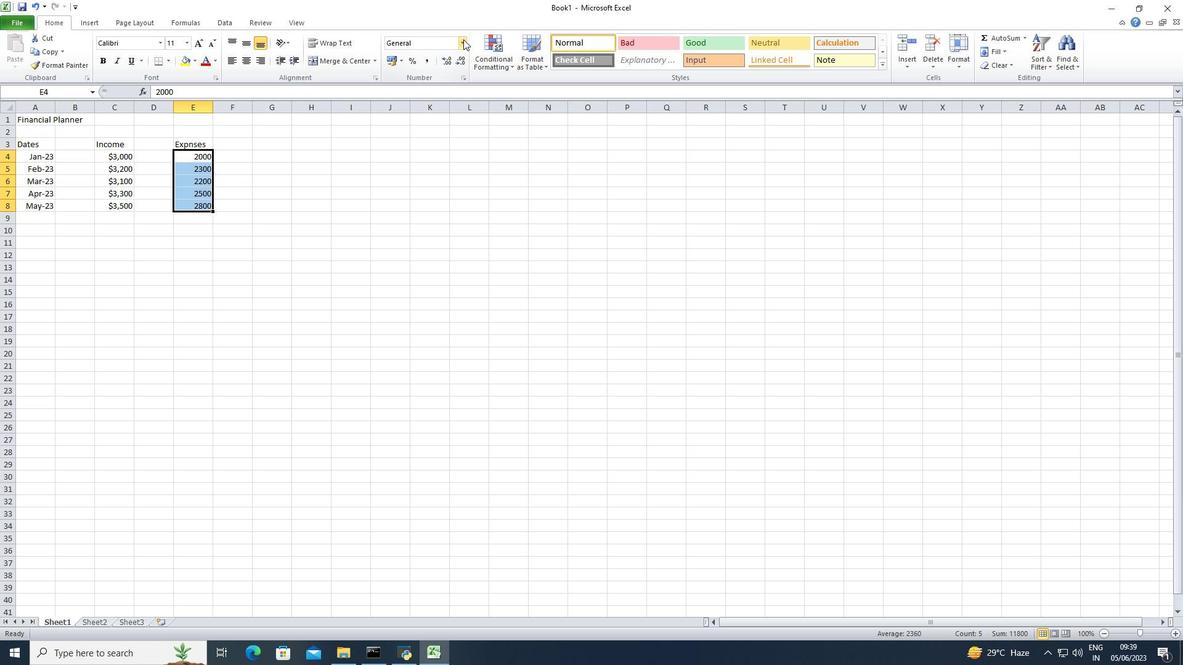 
Action: Mouse moved to (451, 350)
Screenshot: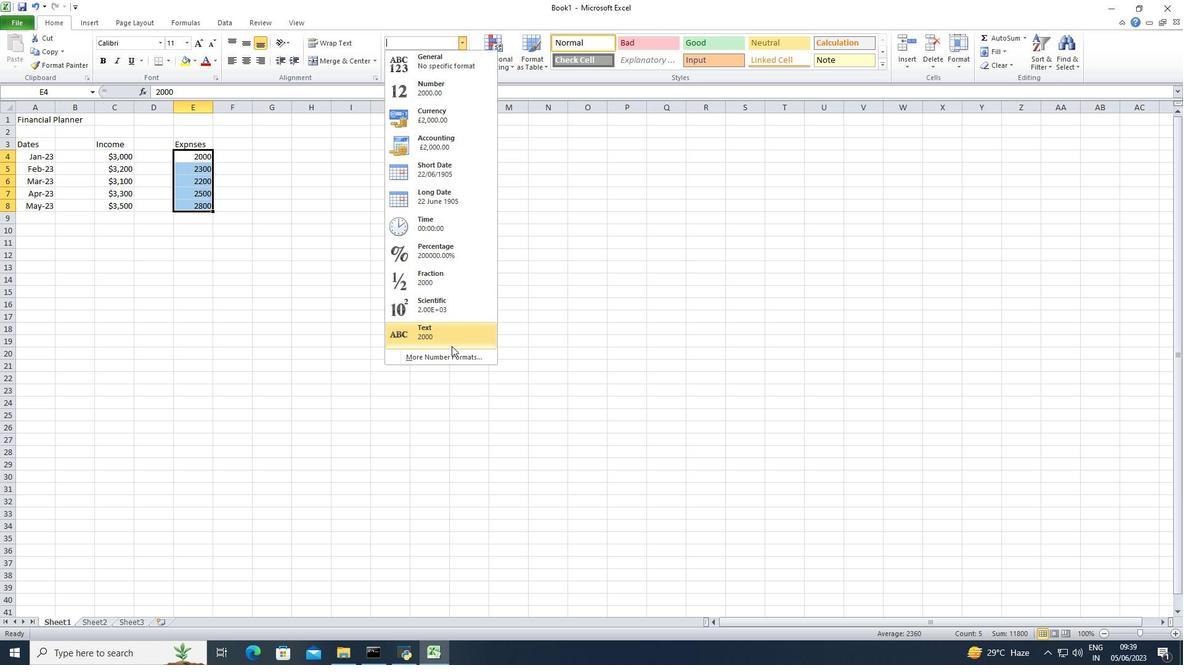
Action: Mouse pressed left at (451, 350)
Screenshot: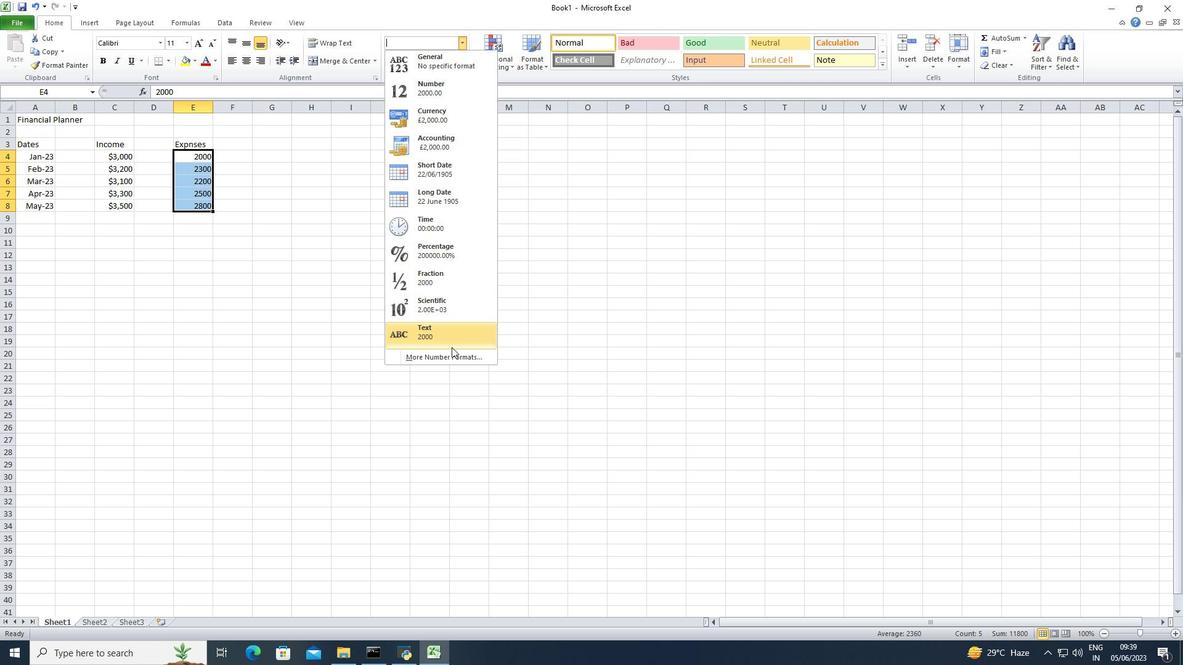
Action: Mouse moved to (451, 353)
Screenshot: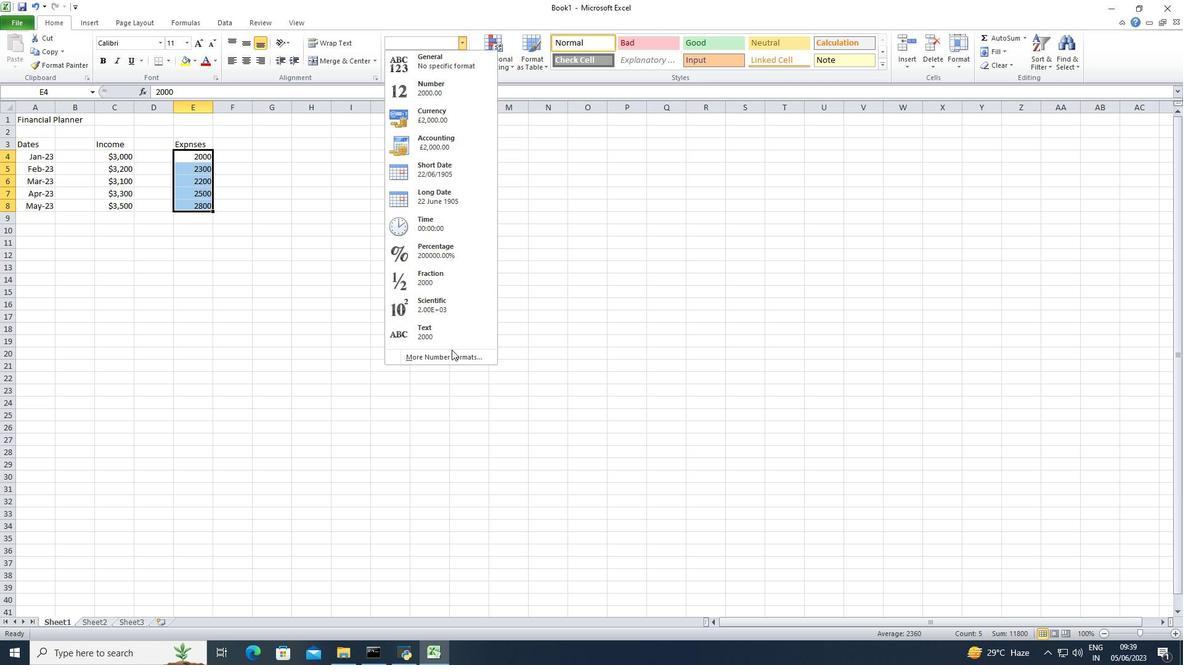 
Action: Mouse pressed left at (451, 353)
Screenshot: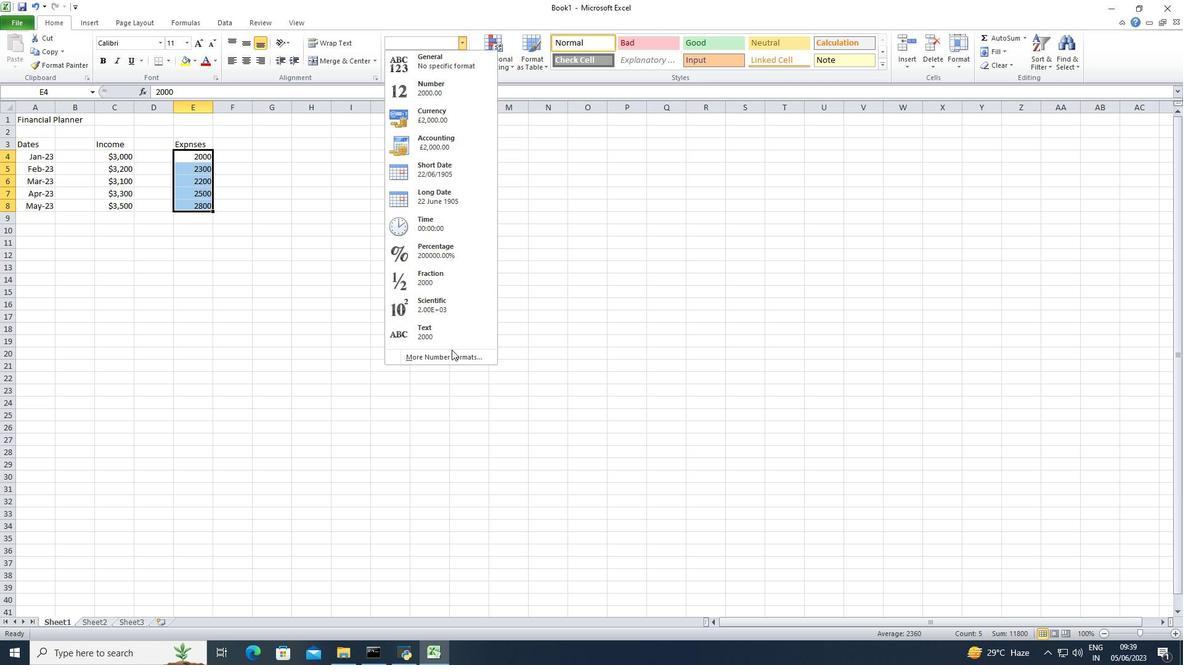 
Action: Mouse moved to (194, 234)
Screenshot: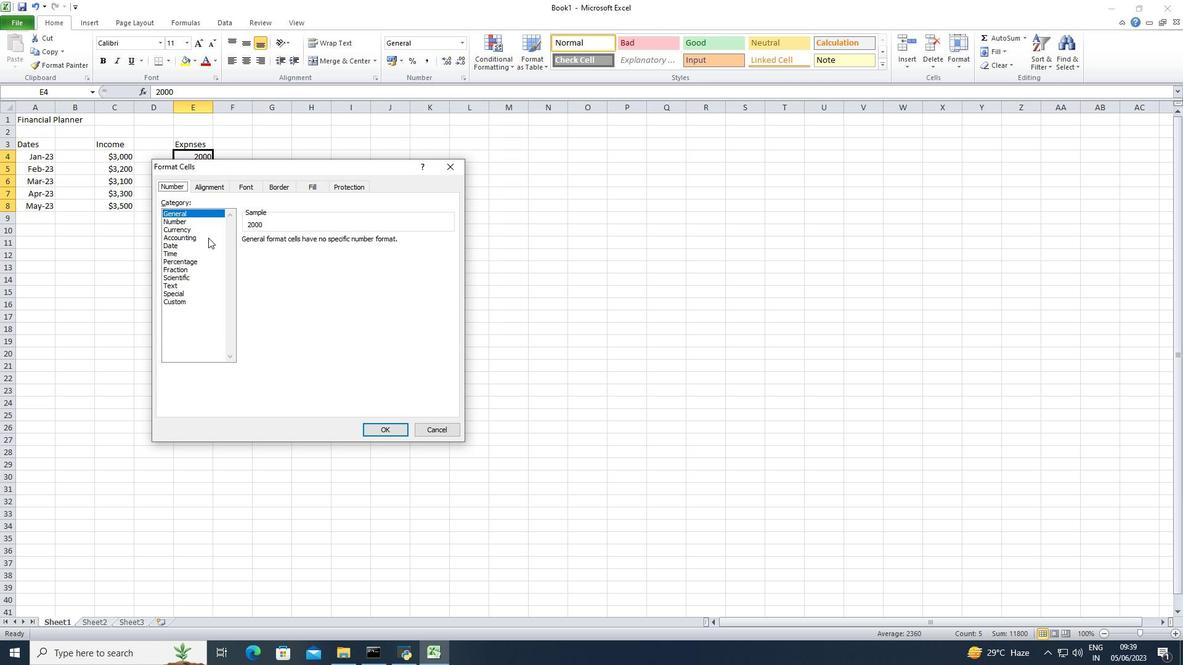 
Action: Mouse pressed left at (194, 234)
Screenshot: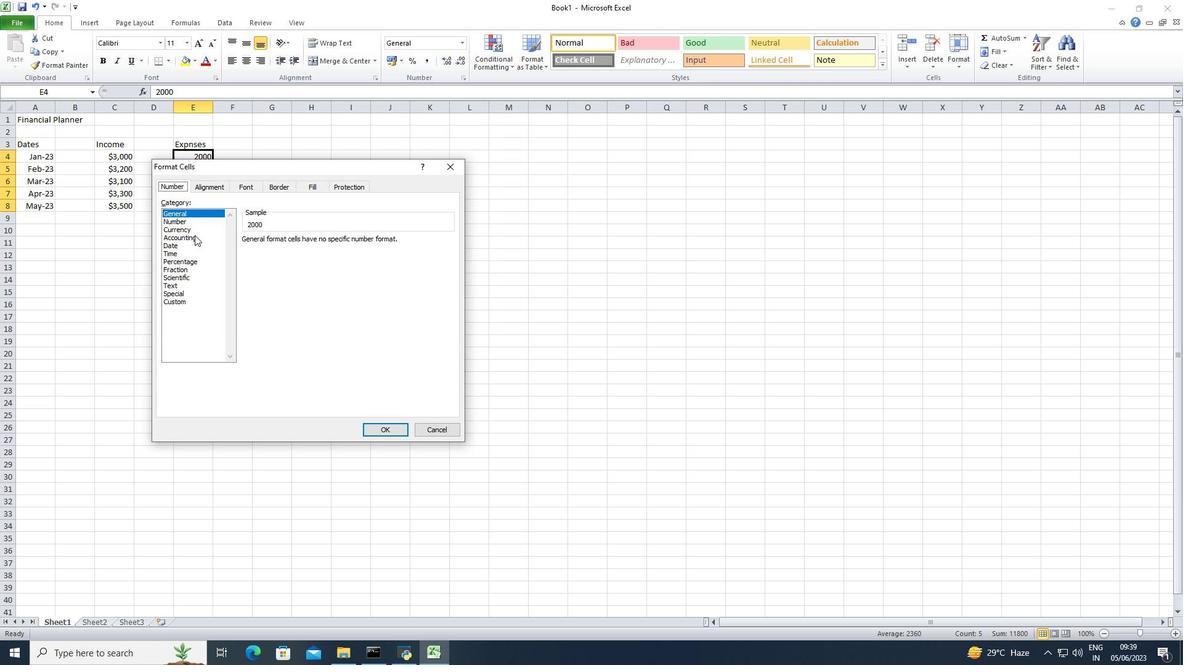 
Action: Mouse moved to (195, 229)
Screenshot: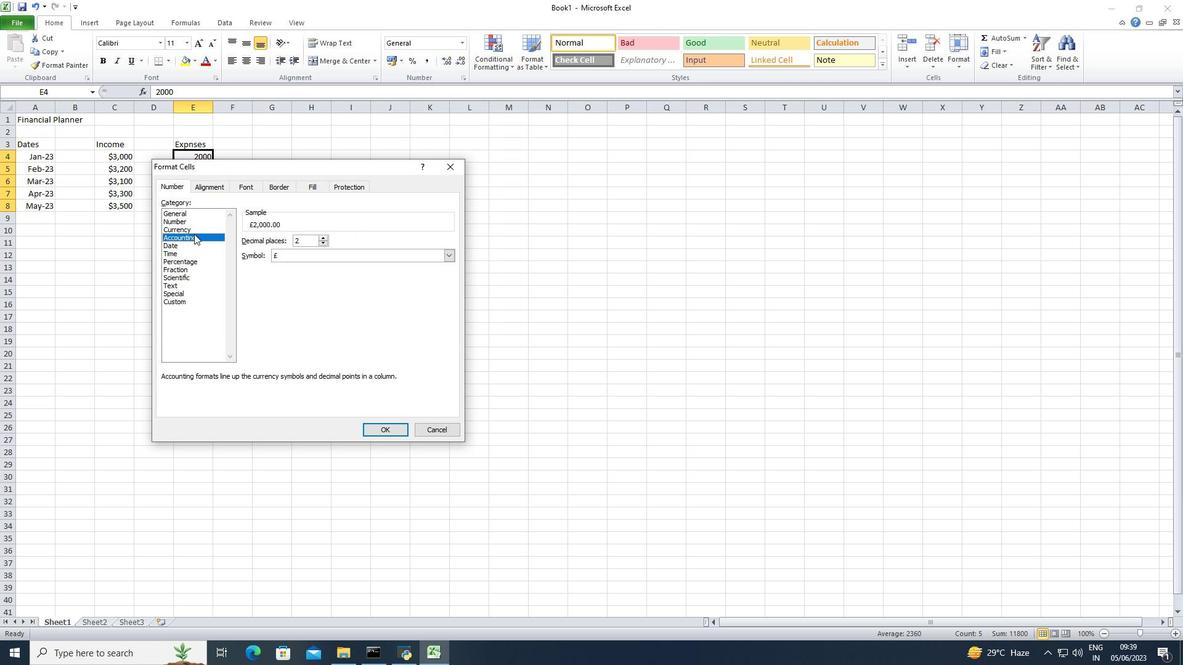 
Action: Mouse pressed left at (195, 229)
Screenshot: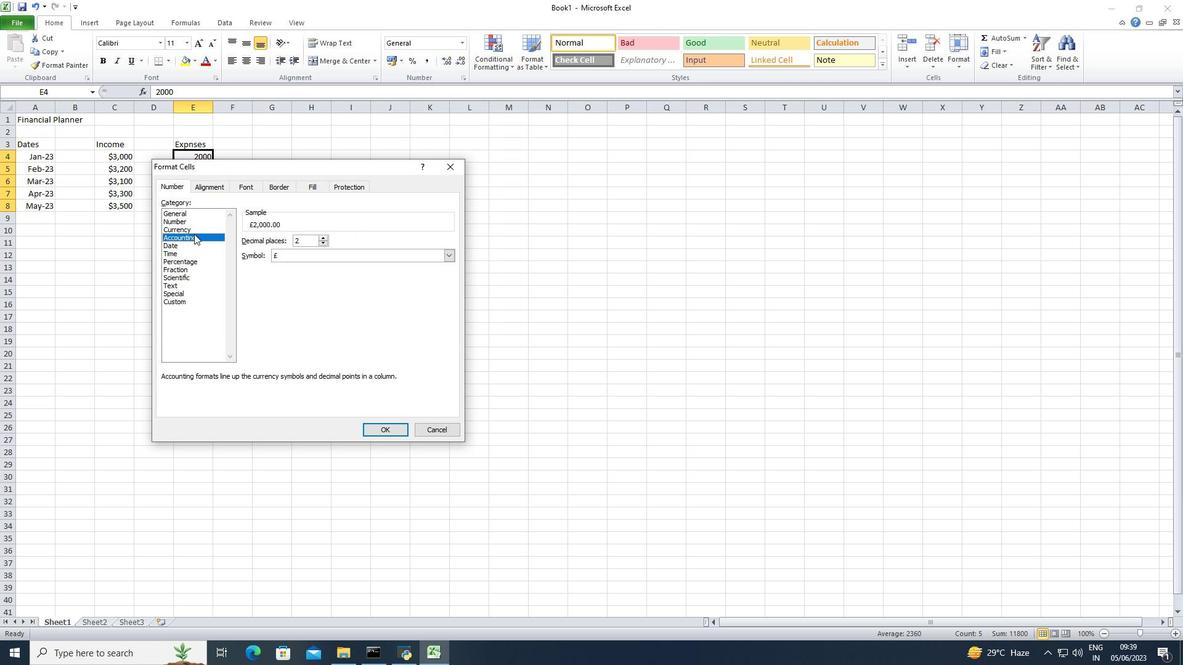
Action: Mouse moved to (323, 247)
Screenshot: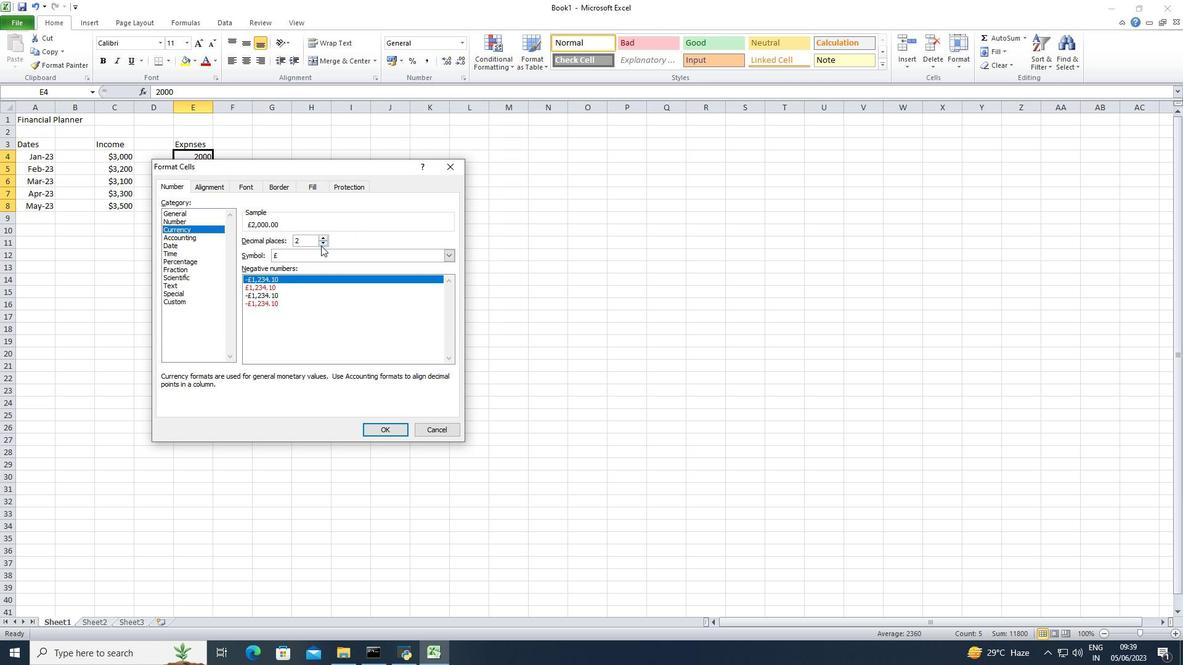 
Action: Mouse pressed left at (323, 247)
Screenshot: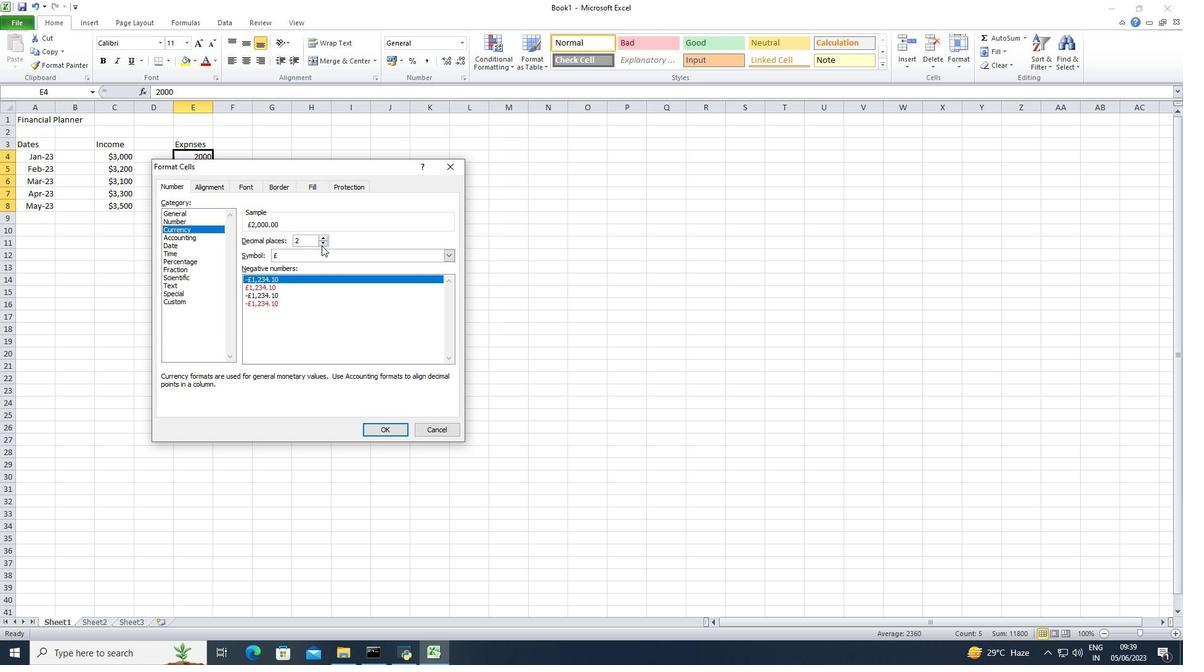 
Action: Mouse moved to (324, 244)
Screenshot: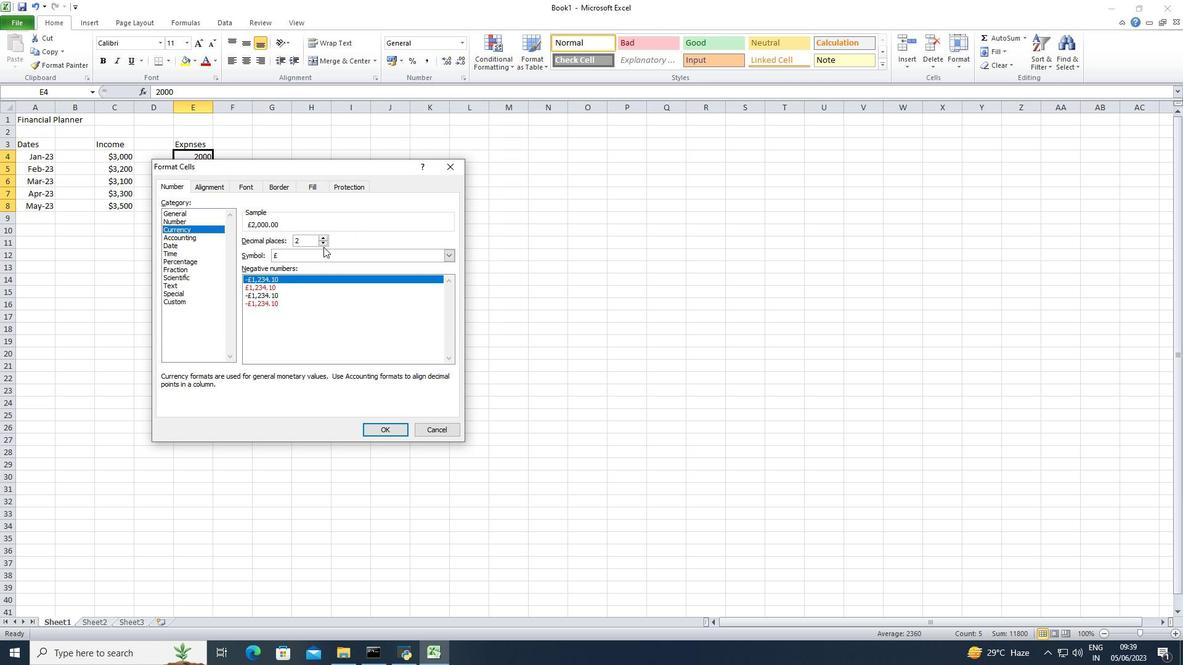 
Action: Mouse pressed left at (324, 244)
Screenshot: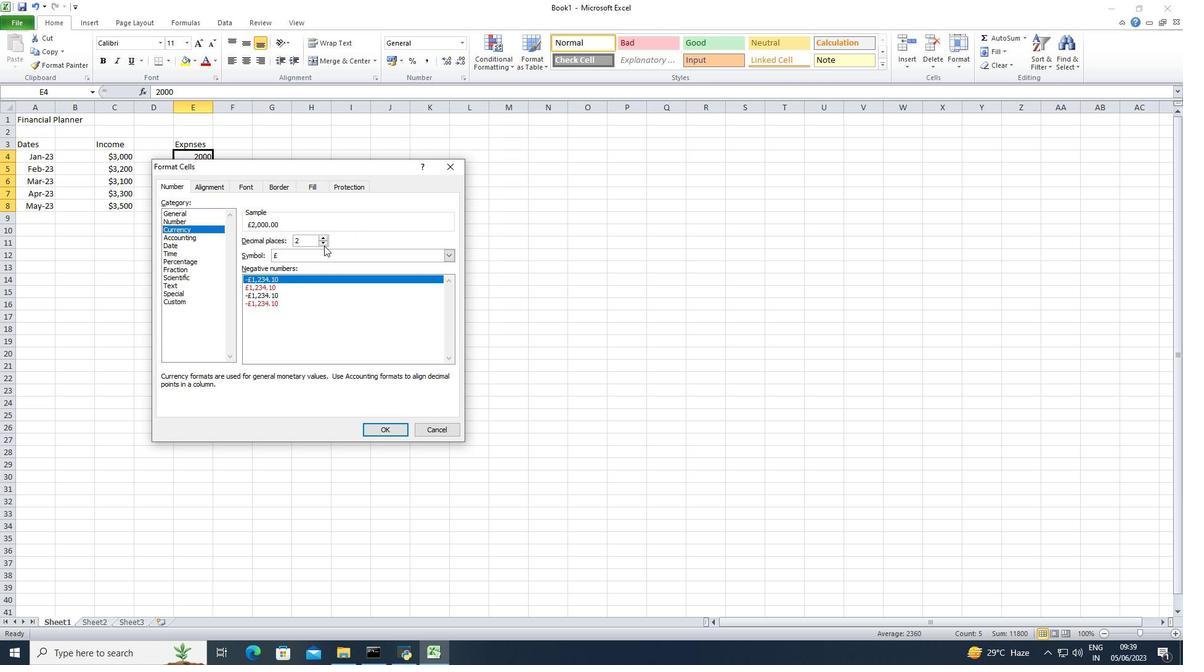 
Action: Mouse pressed left at (324, 244)
Screenshot: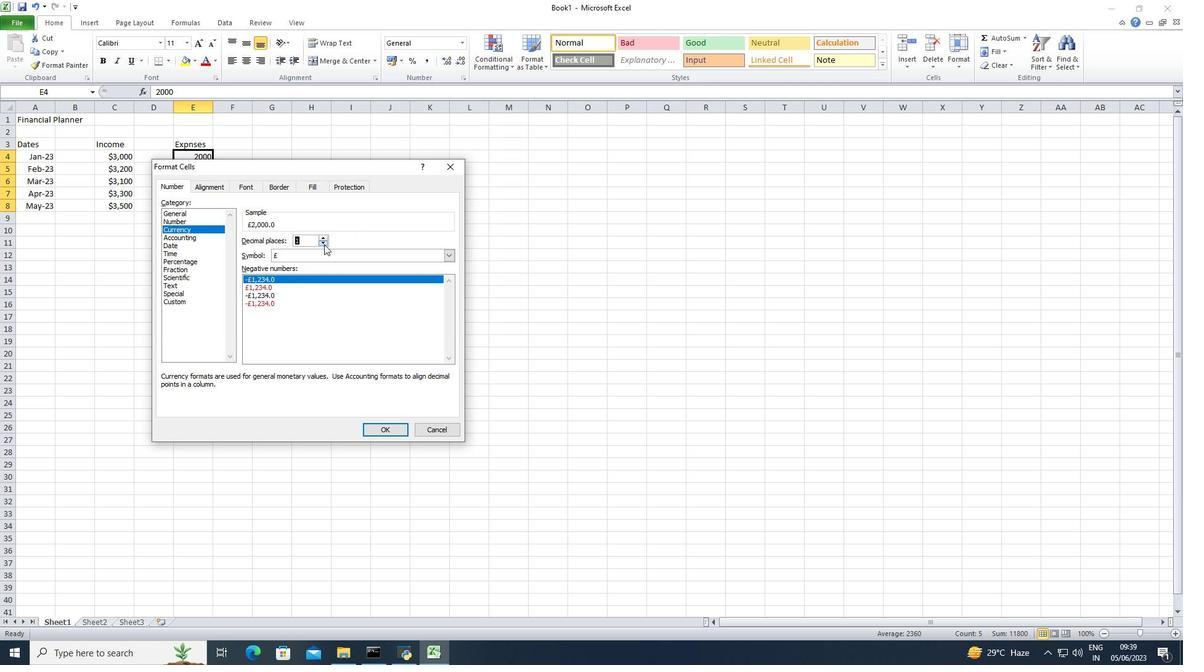 
Action: Mouse moved to (324, 258)
Screenshot: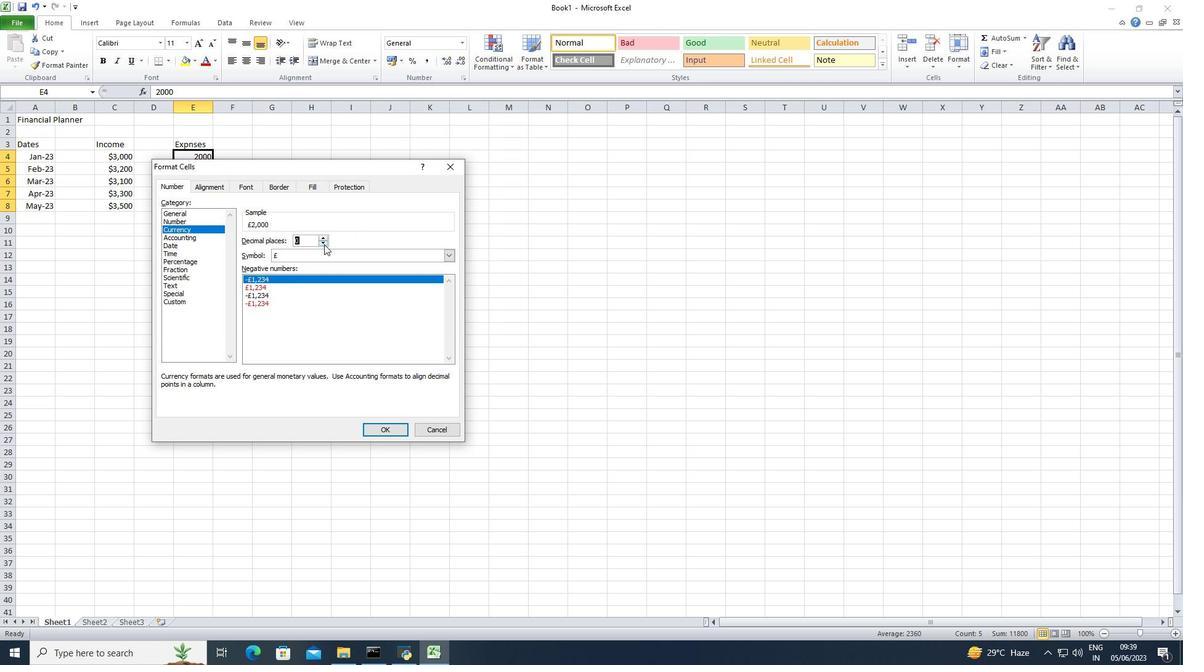 
Action: Mouse pressed left at (324, 258)
Screenshot: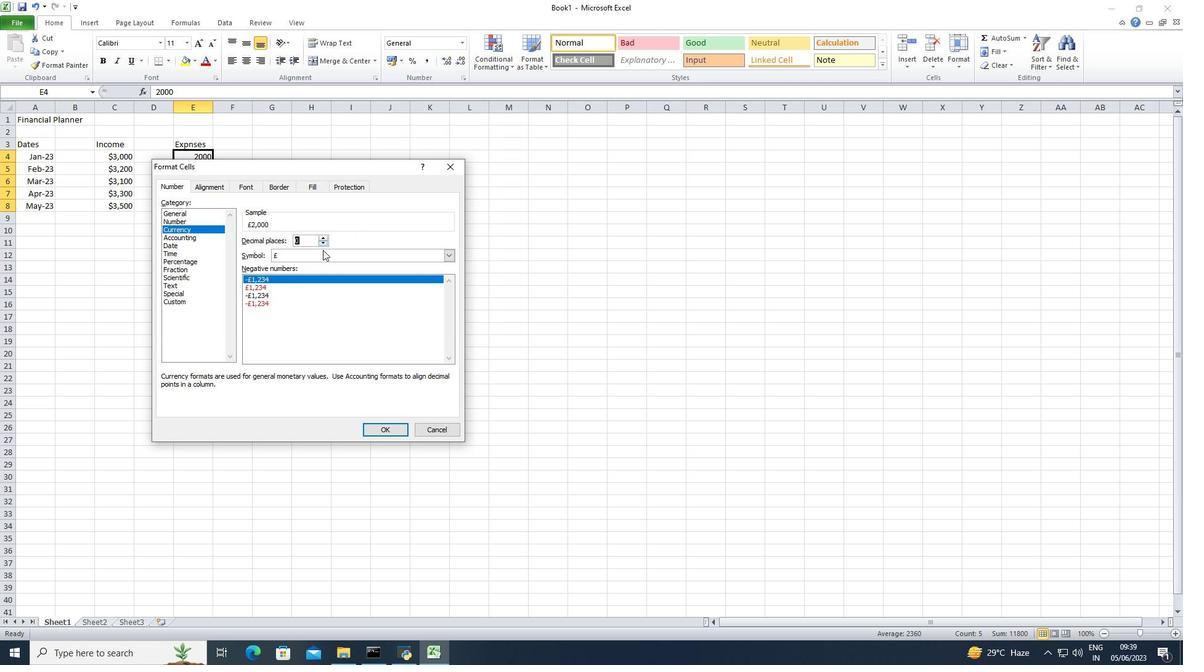 
Action: Mouse moved to (324, 276)
Screenshot: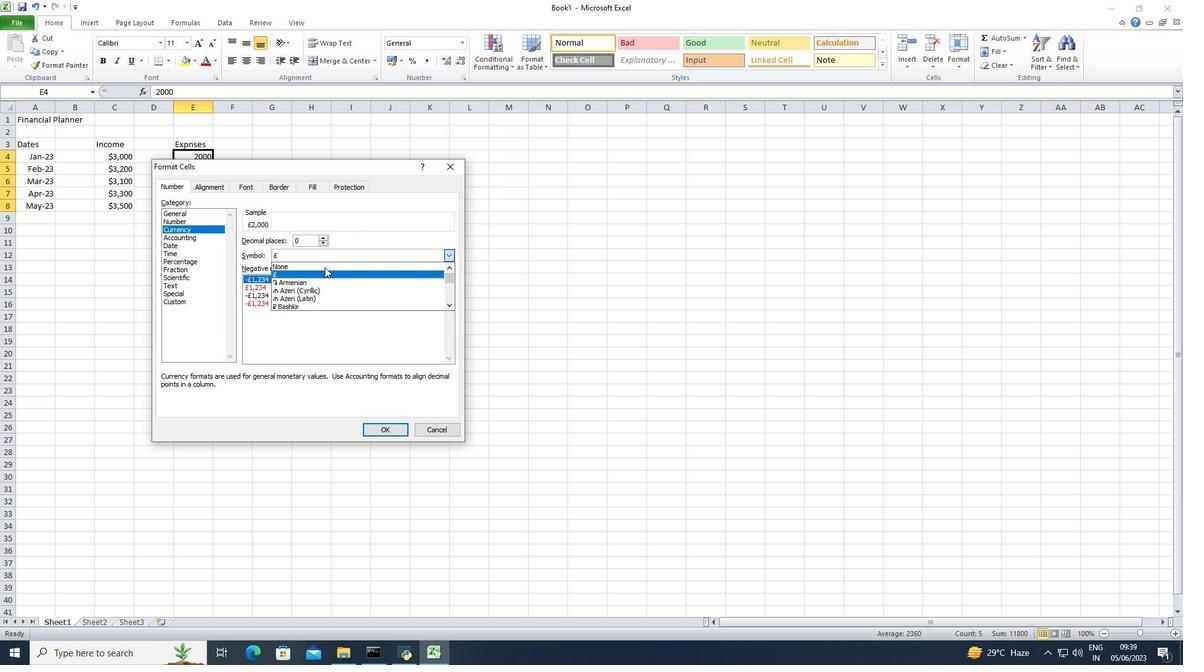 
Action: Mouse scrolled (324, 276) with delta (0, 0)
Screenshot: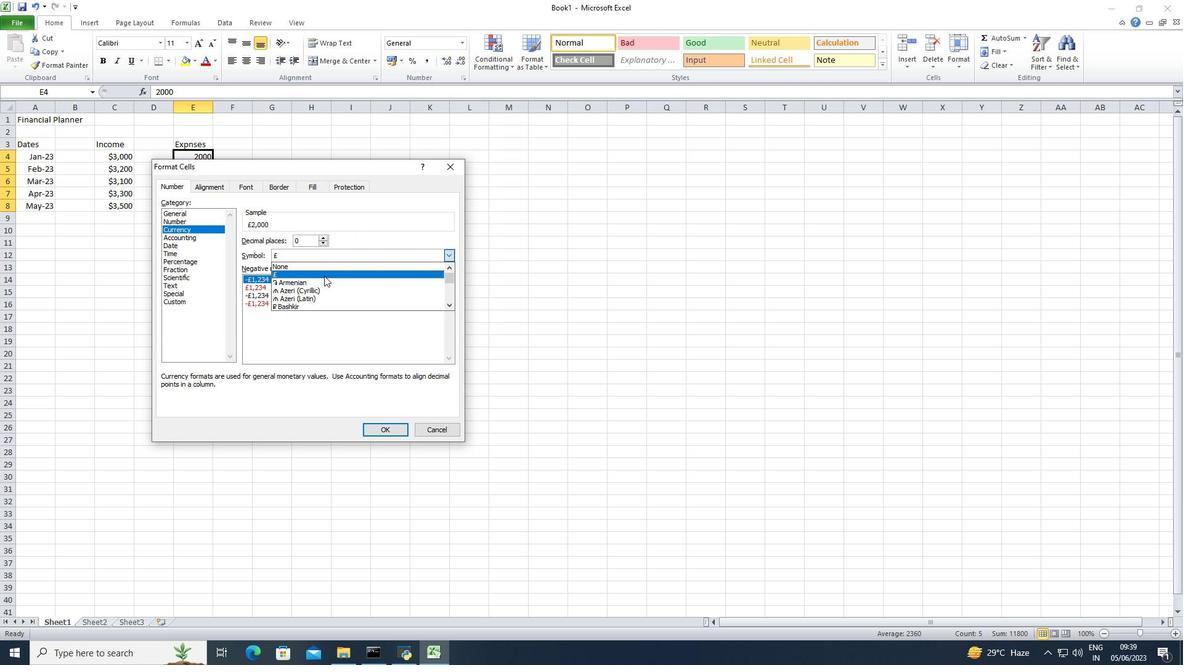
Action: Mouse scrolled (324, 276) with delta (0, 0)
Screenshot: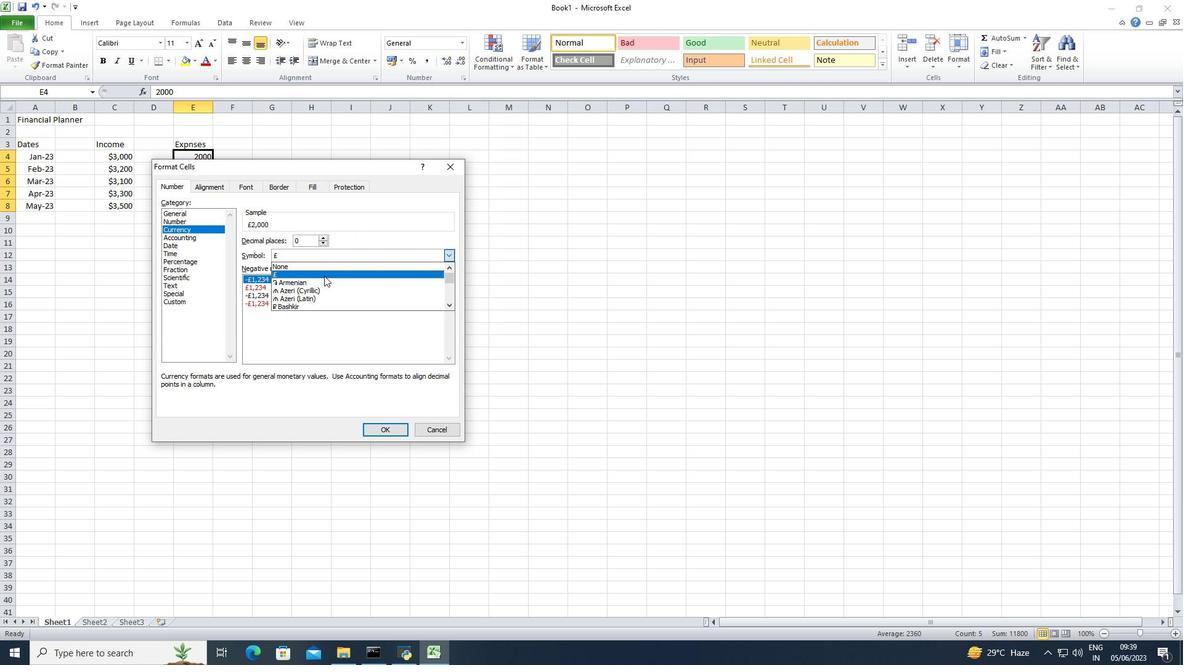 
Action: Mouse scrolled (324, 276) with delta (0, 0)
Screenshot: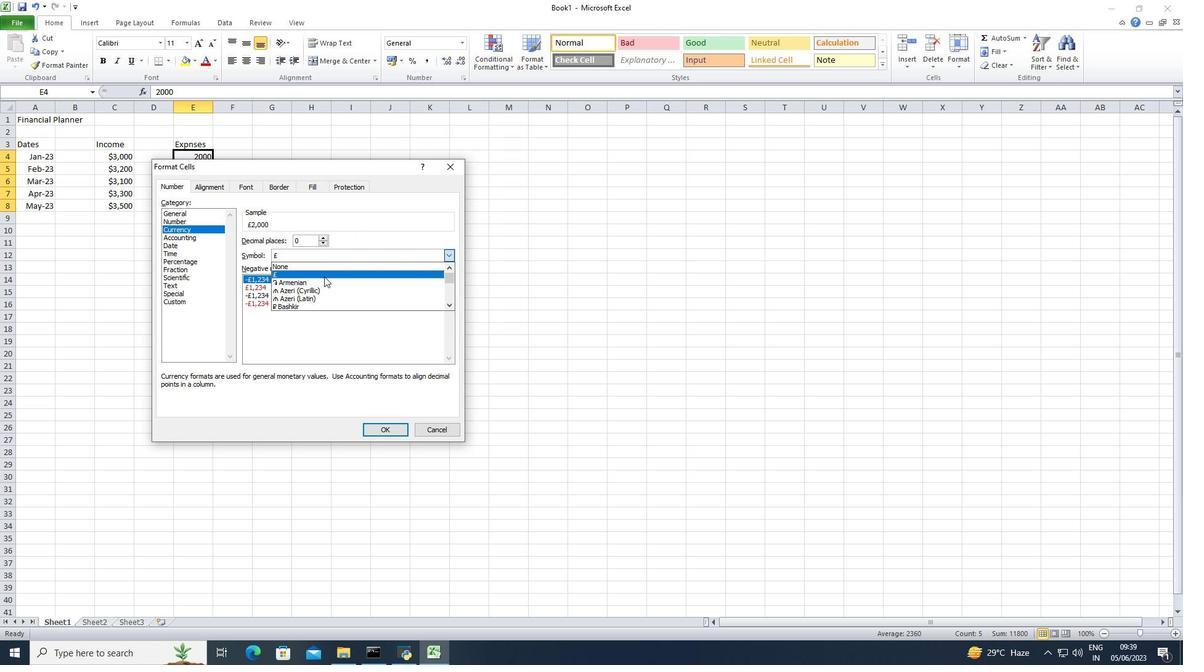 
Action: Mouse scrolled (324, 276) with delta (0, 0)
Screenshot: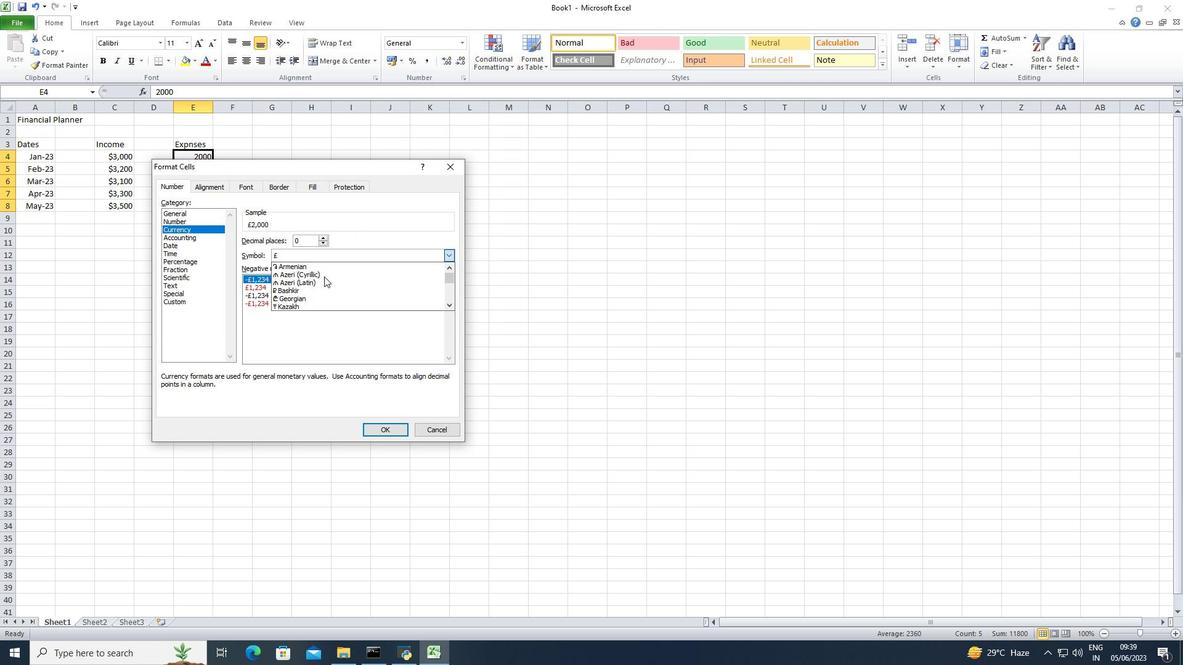 
Action: Mouse scrolled (324, 276) with delta (0, 0)
Screenshot: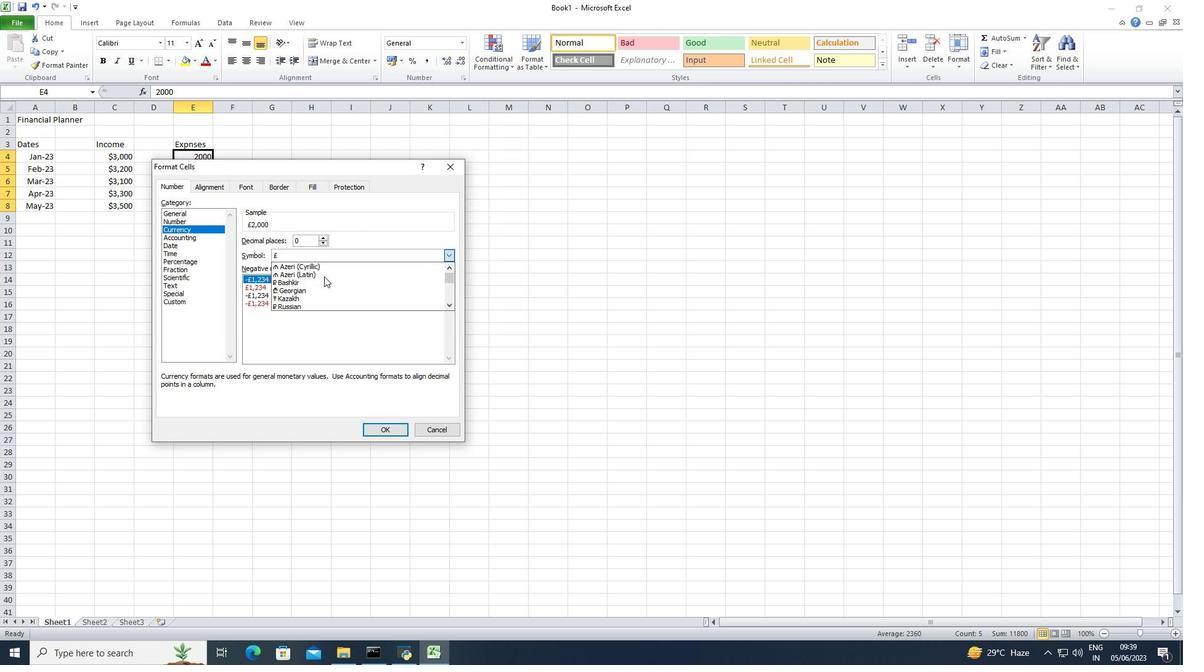 
Action: Mouse scrolled (324, 276) with delta (0, 0)
Screenshot: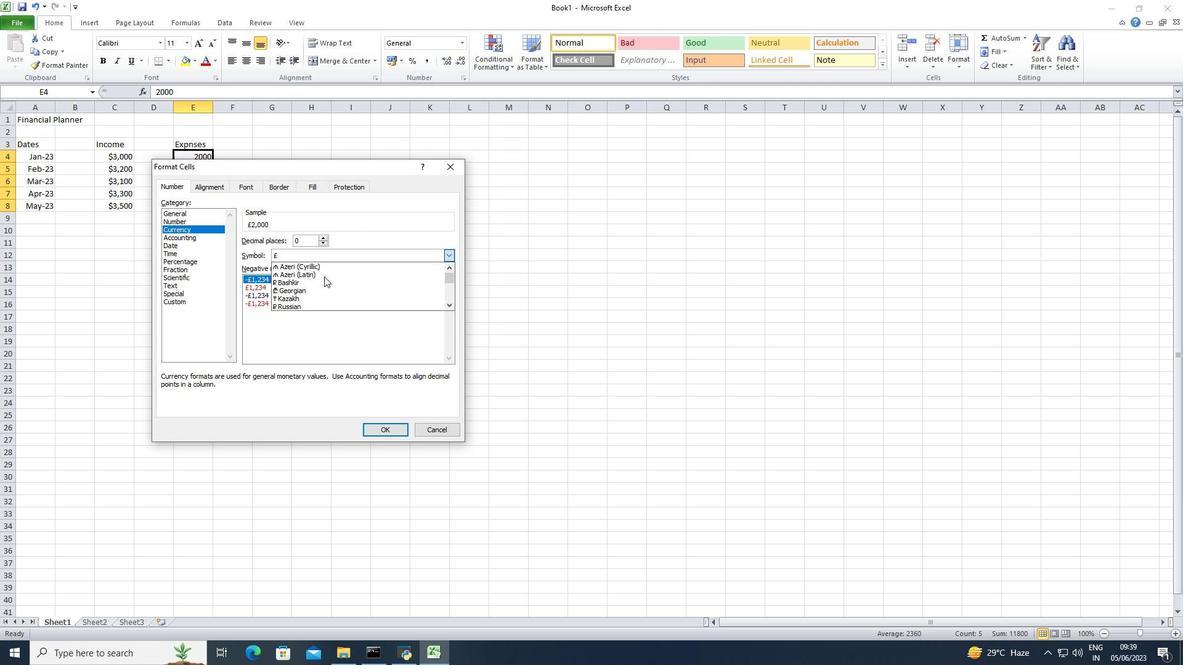 
Action: Mouse scrolled (324, 276) with delta (0, 0)
Screenshot: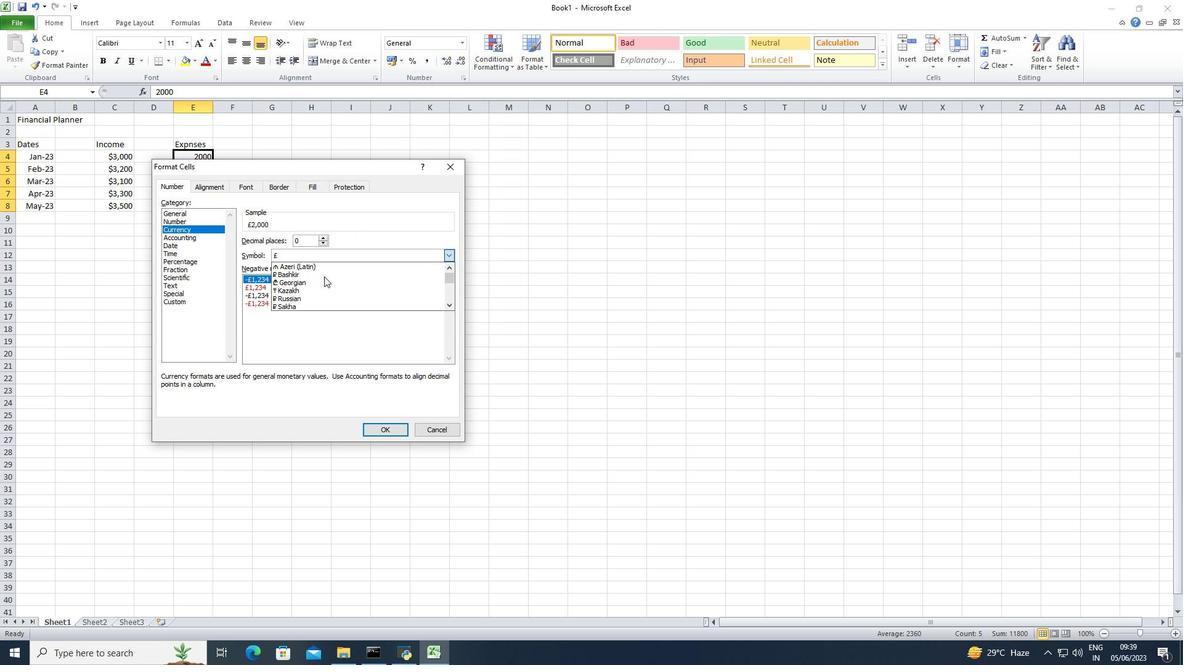 
Action: Mouse scrolled (324, 276) with delta (0, 0)
Screenshot: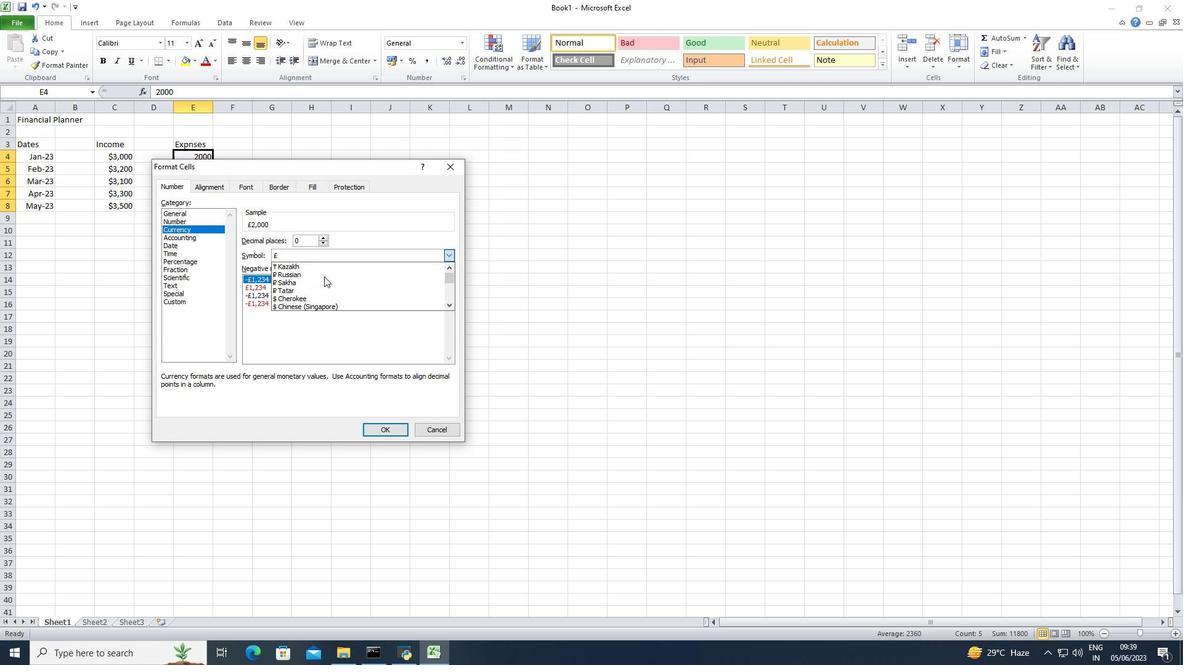 
Action: Mouse scrolled (324, 276) with delta (0, 0)
Screenshot: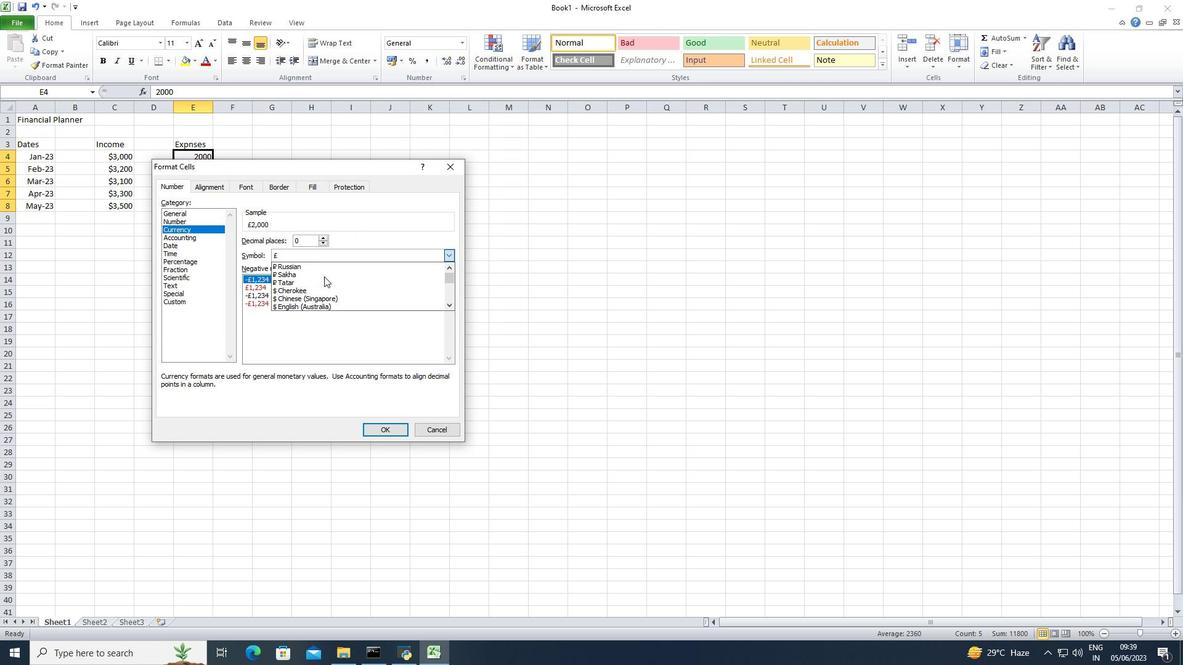 
Action: Mouse moved to (324, 296)
Screenshot: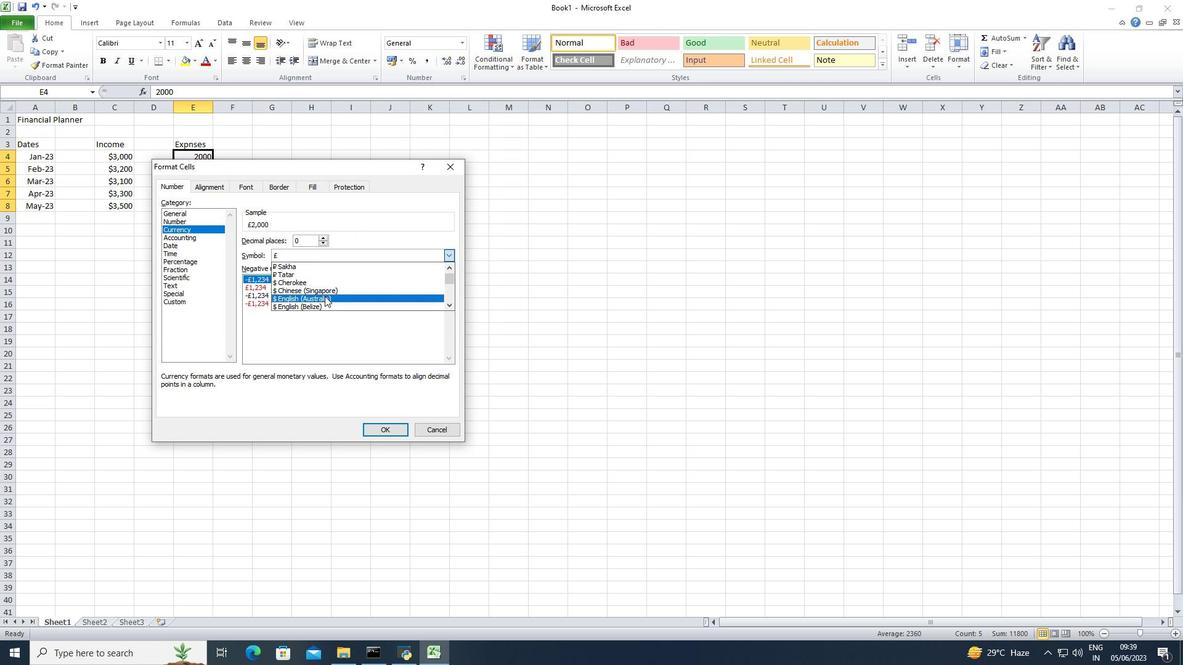 
Action: Mouse pressed left at (324, 296)
Screenshot: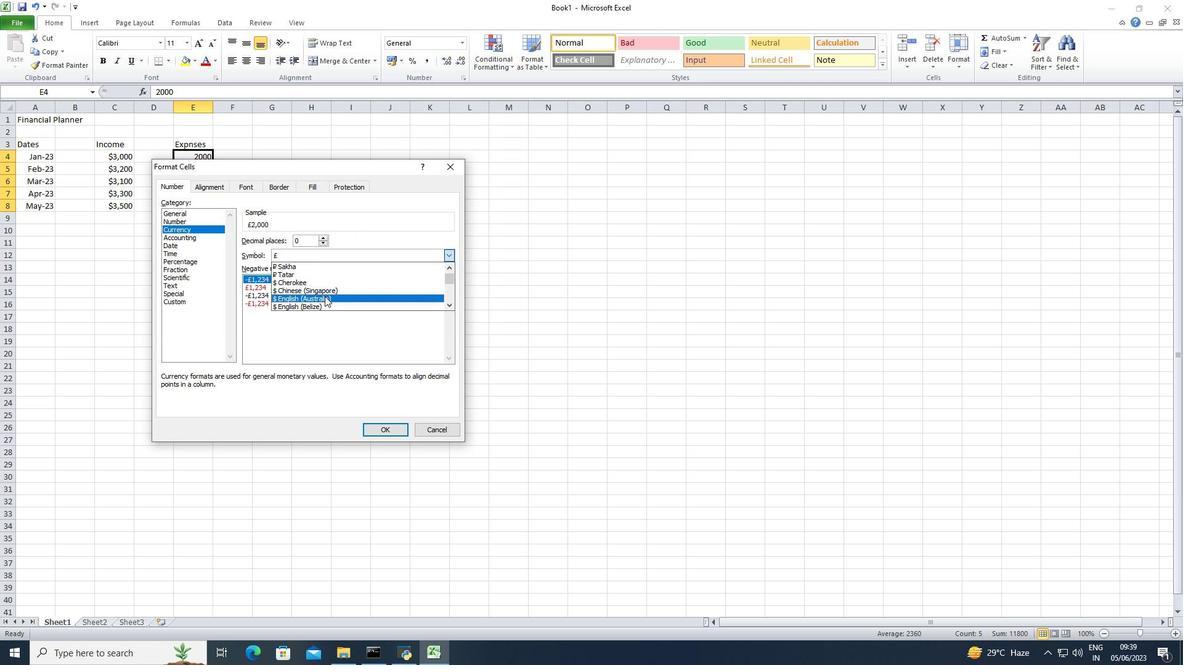 
Action: Mouse moved to (385, 429)
Screenshot: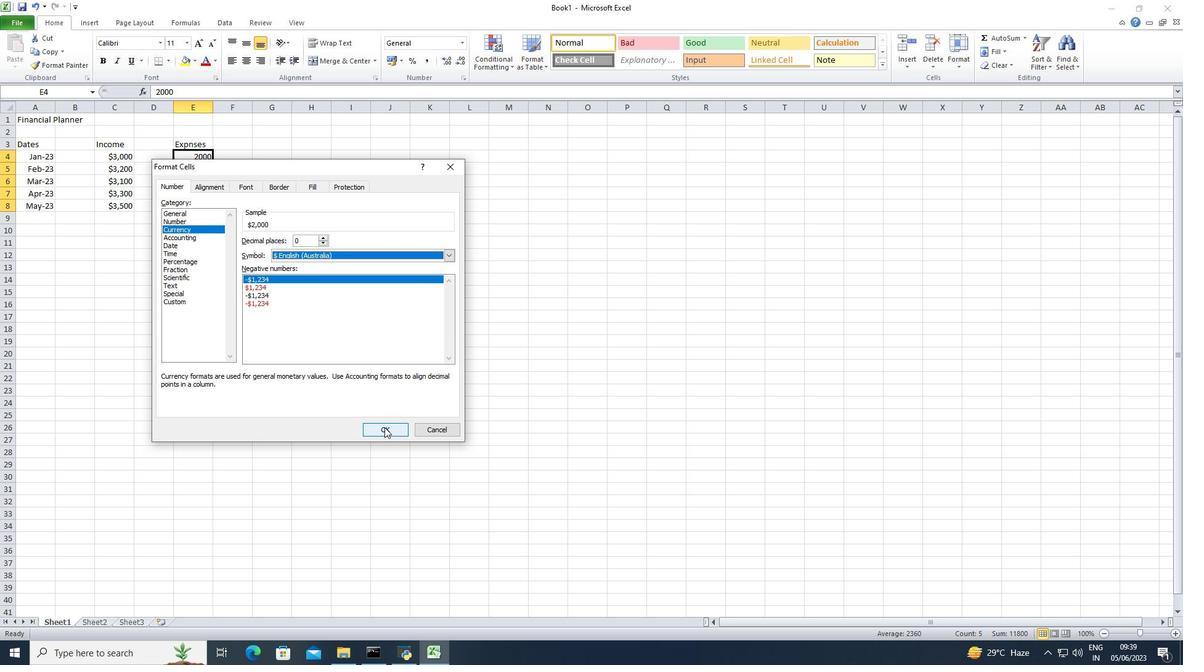
Action: Mouse pressed left at (385, 429)
Screenshot: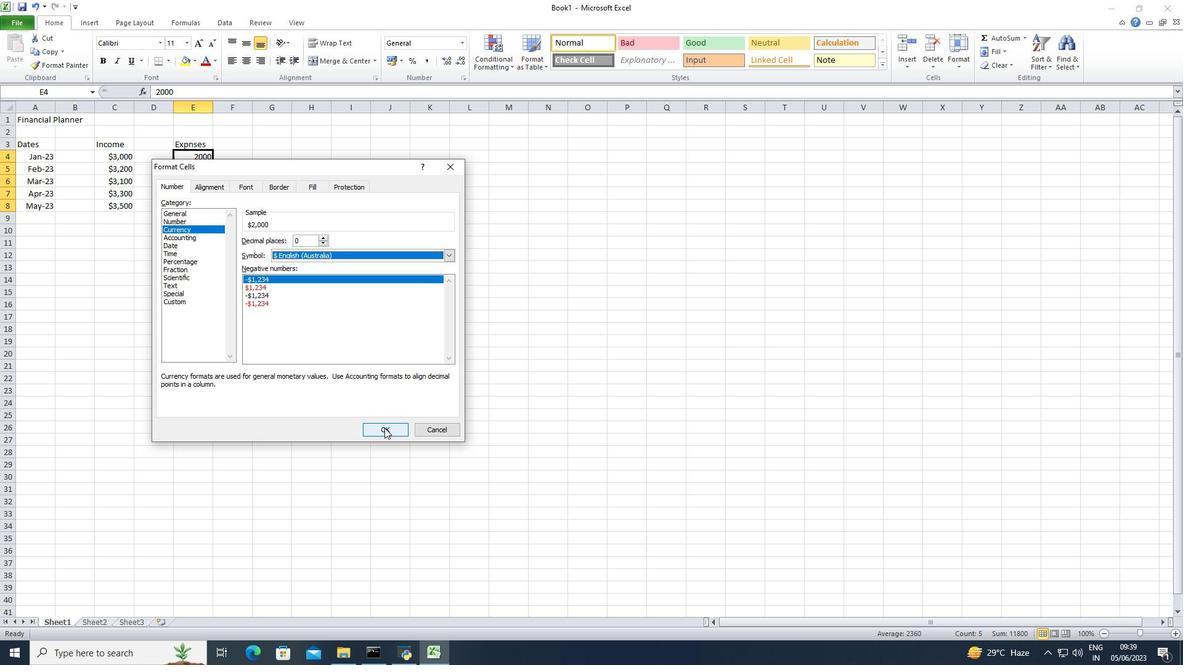
Action: Mouse moved to (271, 144)
Screenshot: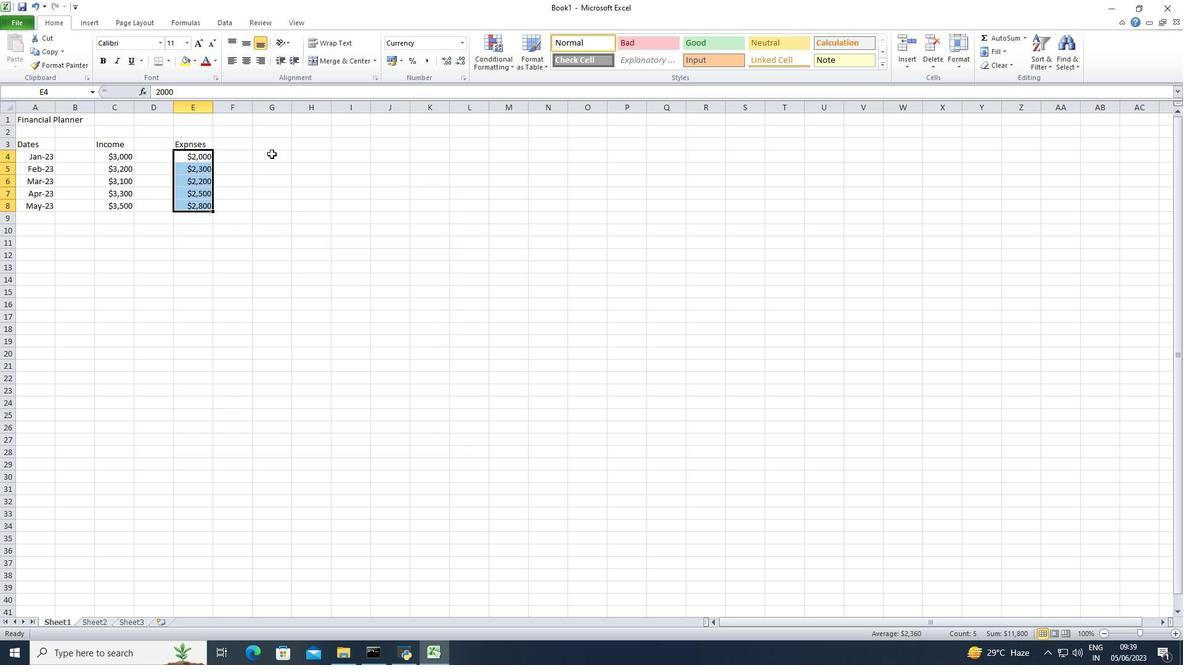 
Action: Mouse pressed left at (271, 144)
Screenshot: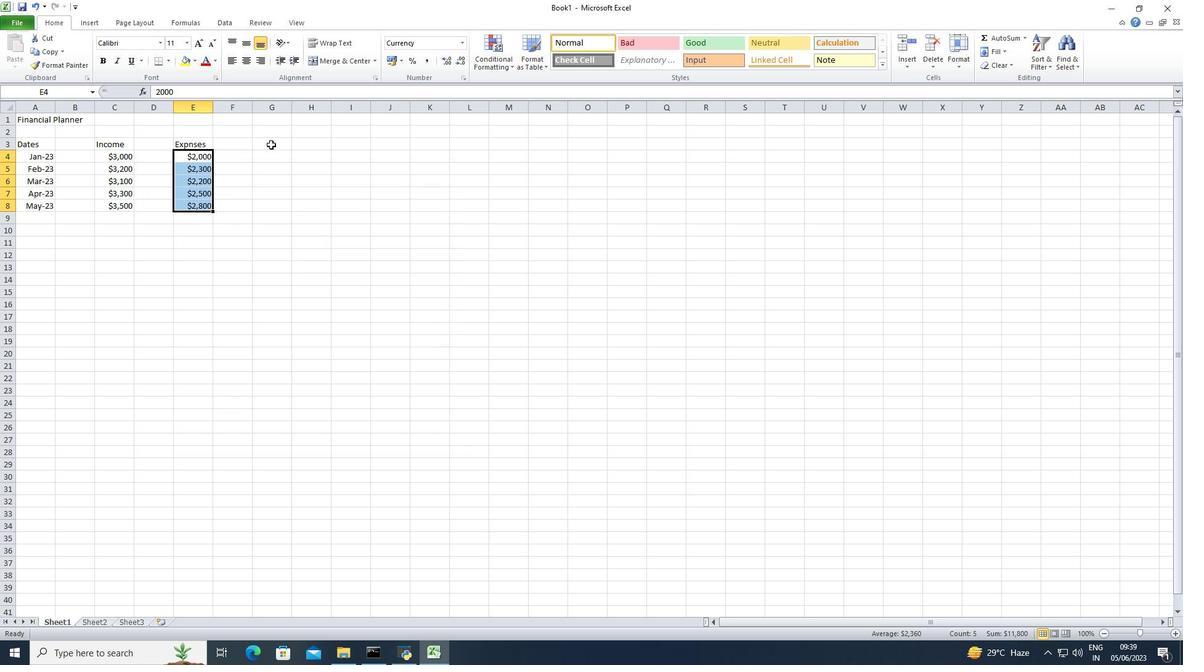 
Action: Key pressed <Key.shift>Savings<Key.down>500<Key.down>600<Key.down>500<Key.down>700<Key.down>700<Key.down>
Screenshot: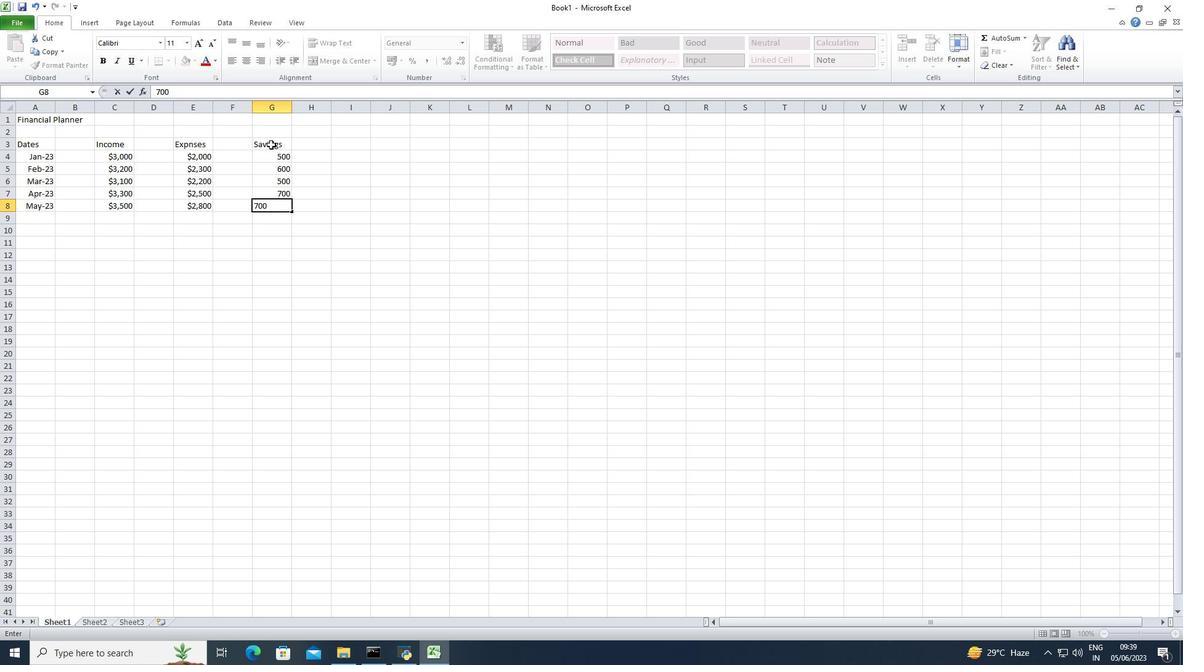 
Action: Mouse moved to (276, 155)
Screenshot: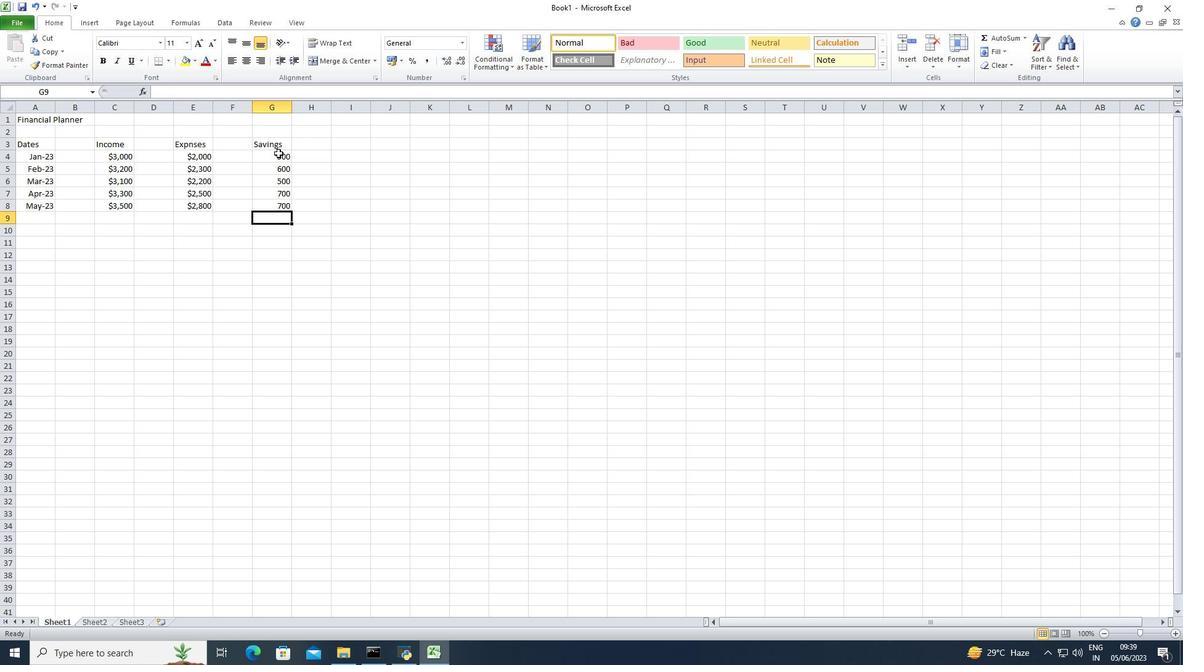 
Action: Mouse pressed left at (276, 155)
Screenshot: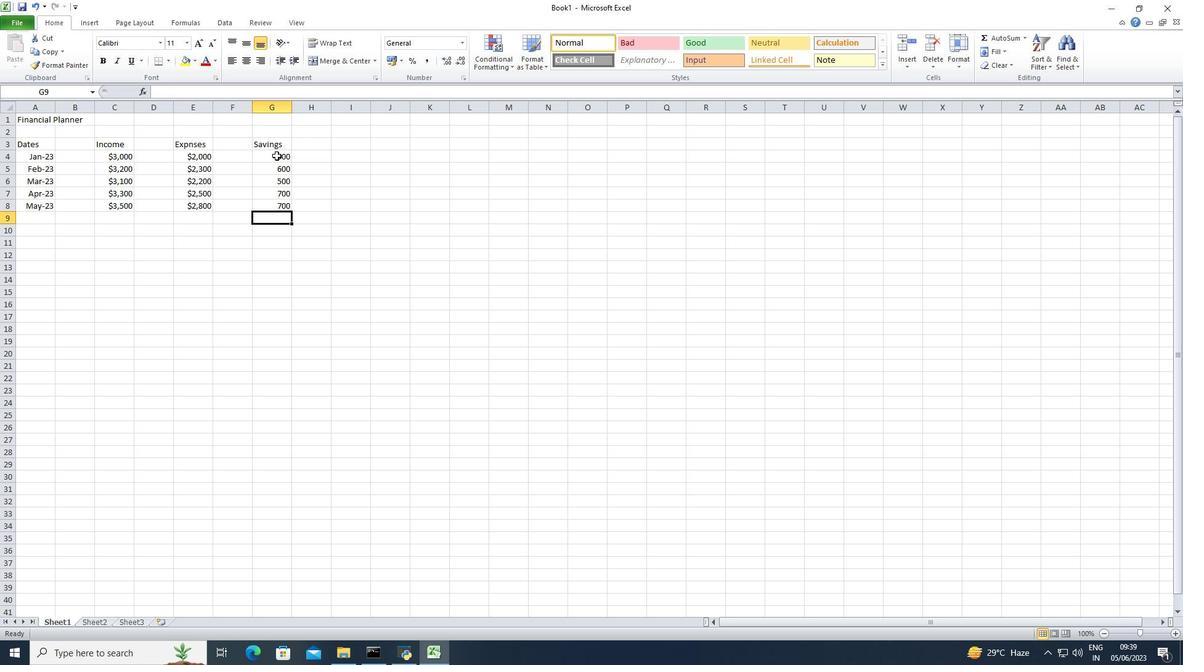 
Action: Mouse moved to (461, 40)
Screenshot: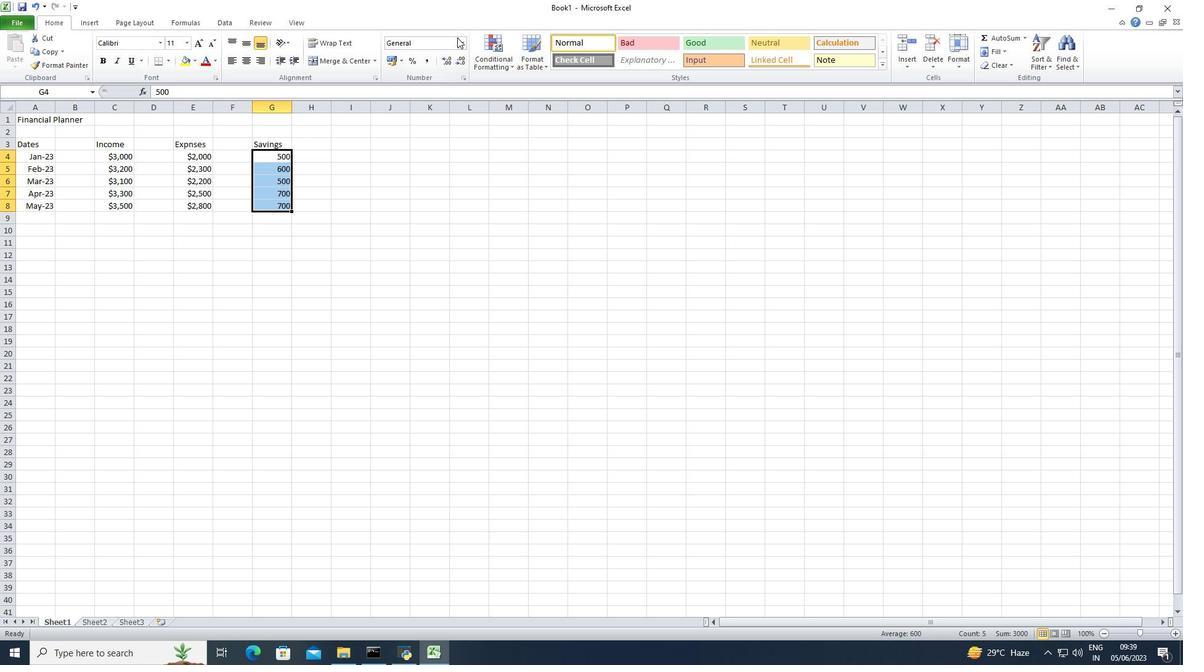 
Action: Mouse pressed left at (461, 40)
Screenshot: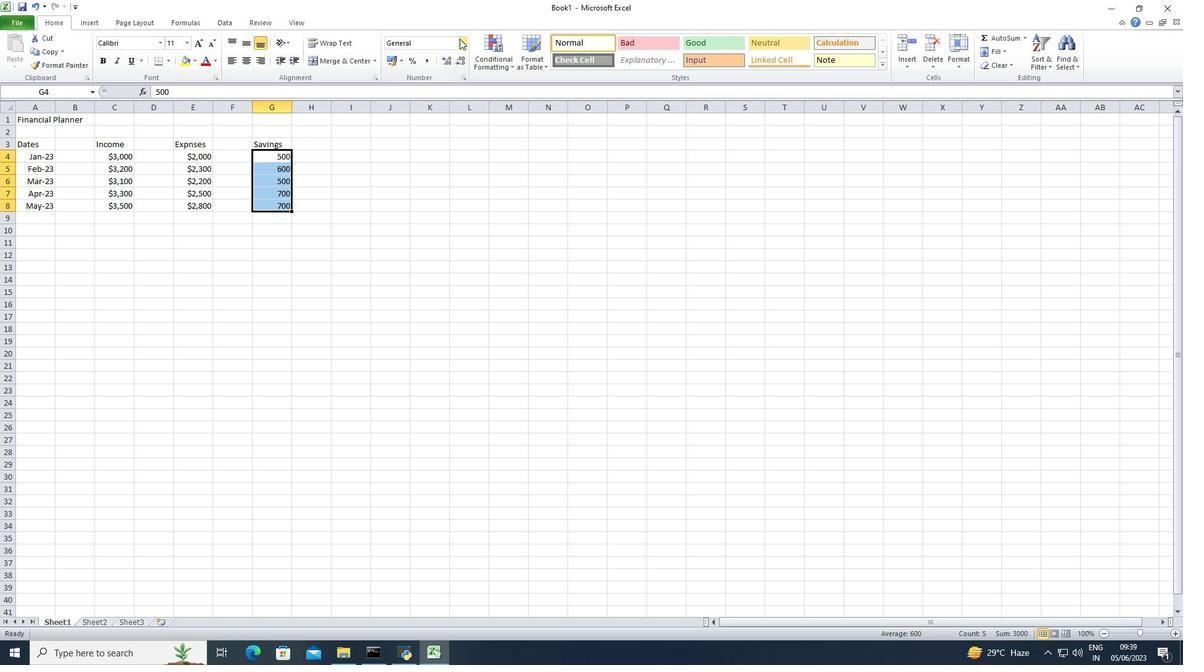 
Action: Mouse moved to (456, 355)
Screenshot: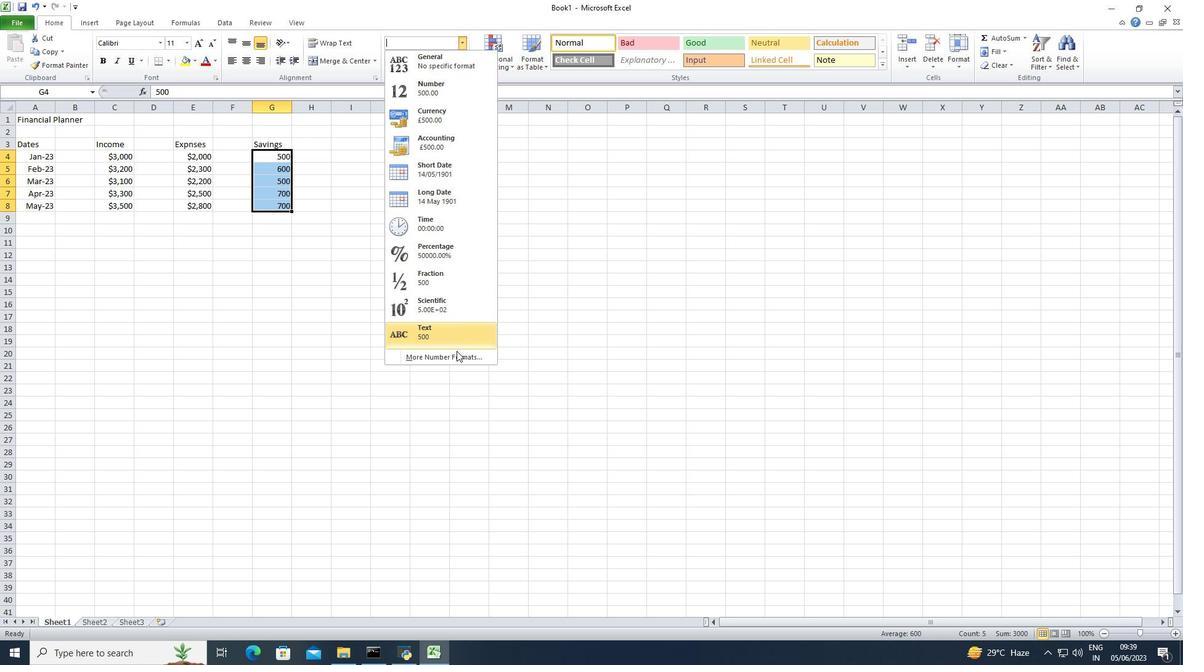 
Action: Mouse pressed left at (456, 355)
Screenshot: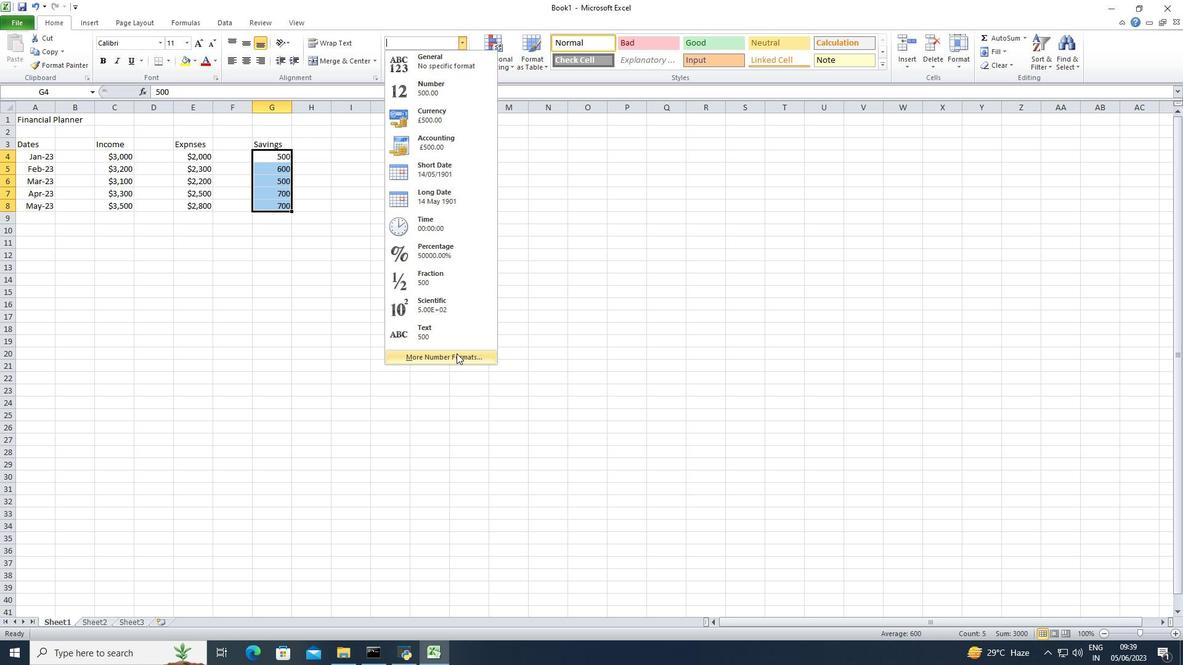 
Action: Mouse moved to (186, 236)
Screenshot: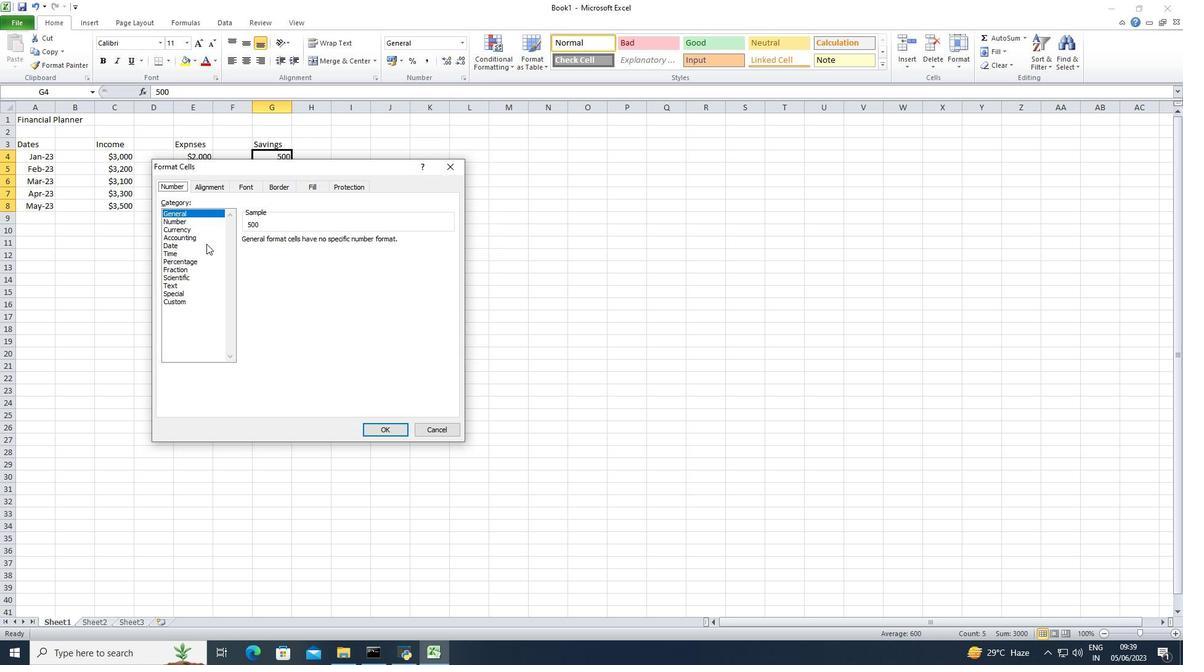 
Action: Mouse pressed left at (186, 236)
Screenshot: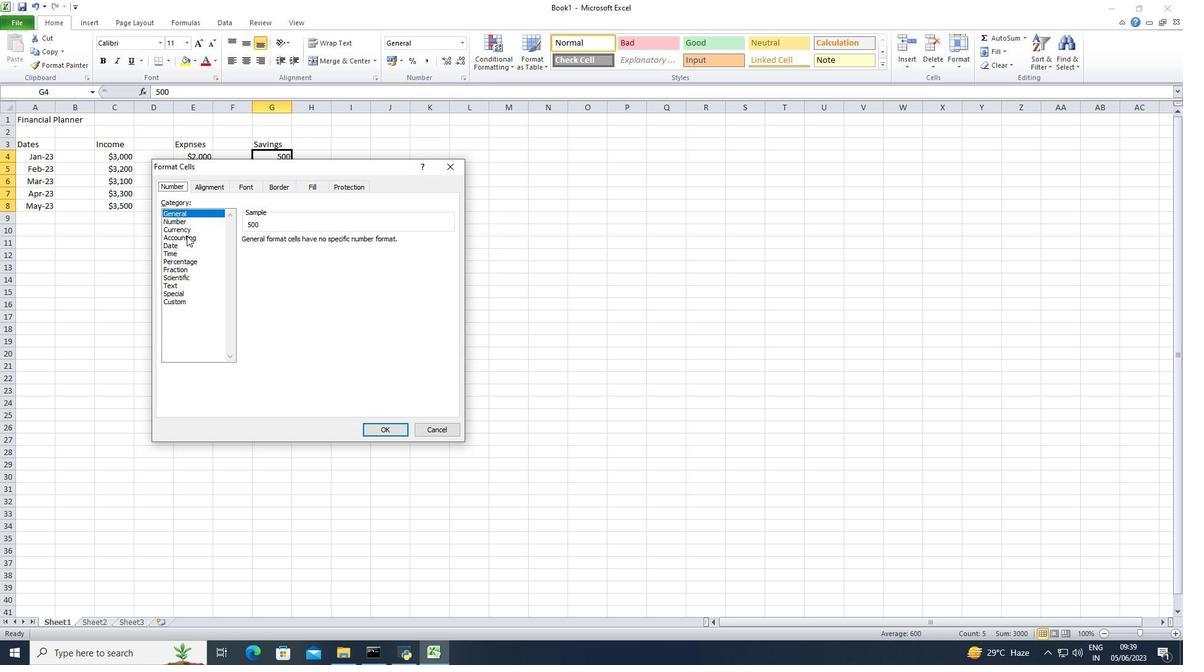 
Action: Mouse moved to (186, 232)
Screenshot: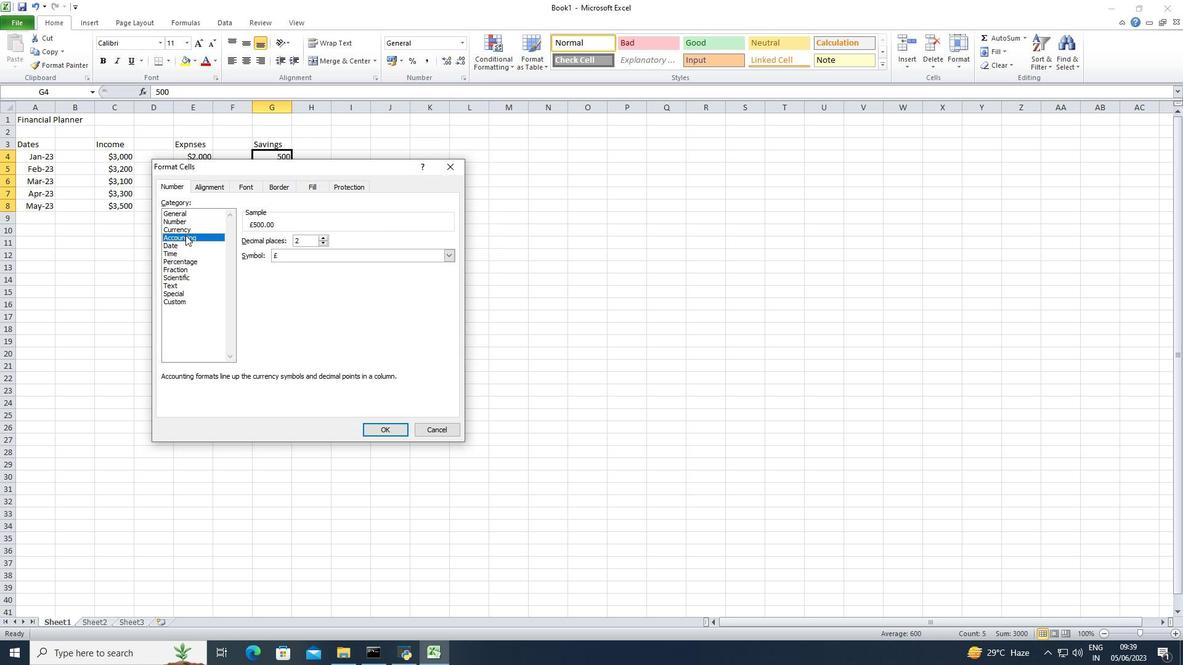 
Action: Mouse pressed left at (186, 232)
Screenshot: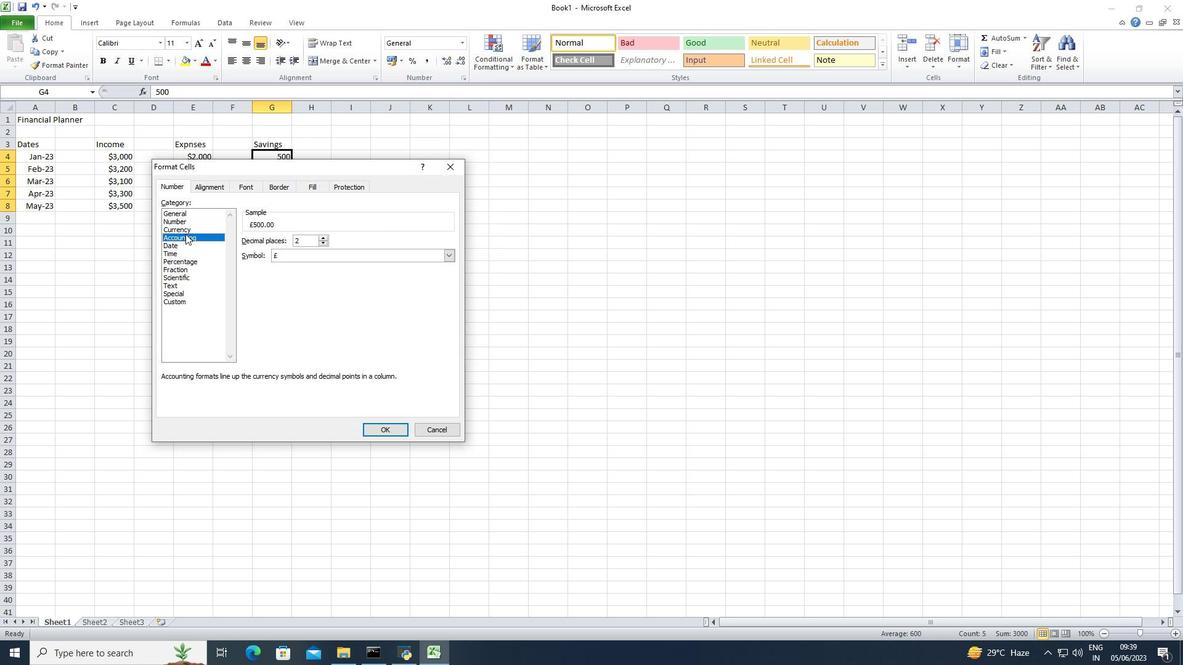 
Action: Mouse moved to (311, 255)
Screenshot: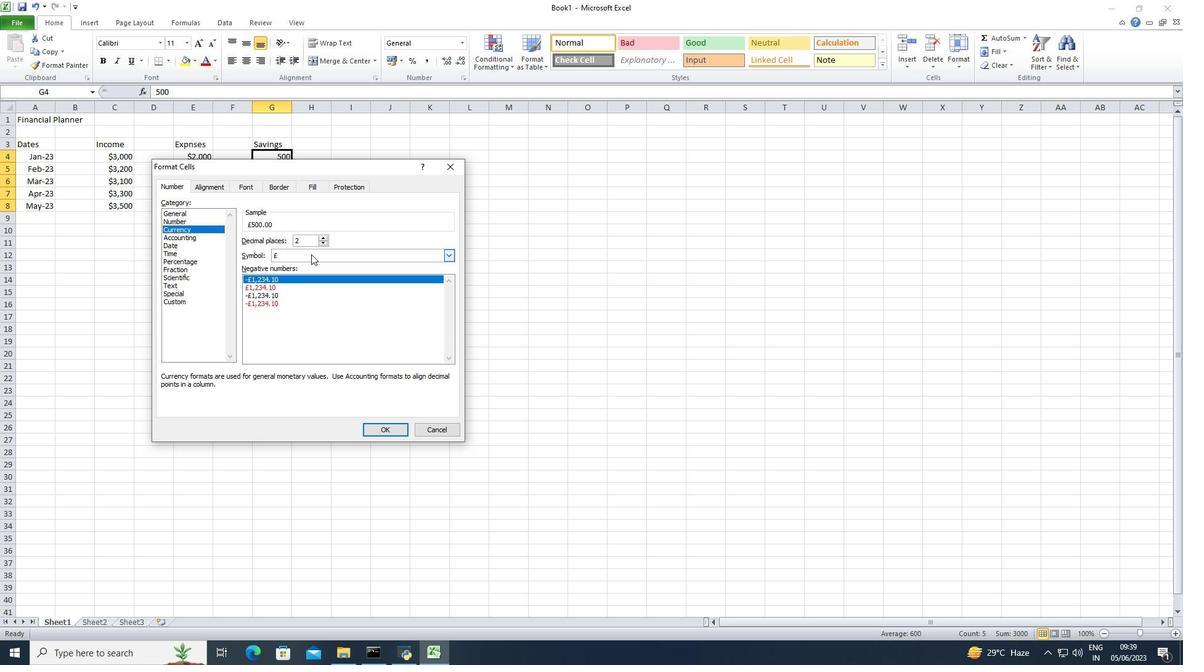 
Action: Mouse pressed left at (311, 255)
Screenshot: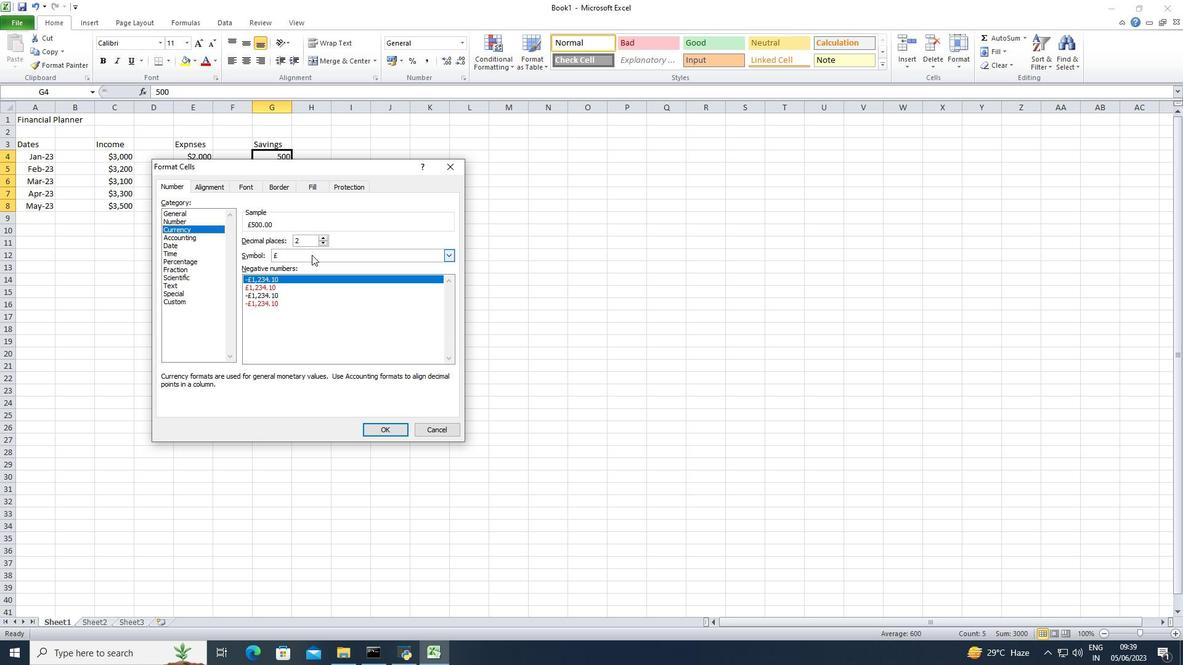 
Action: Mouse moved to (317, 281)
Screenshot: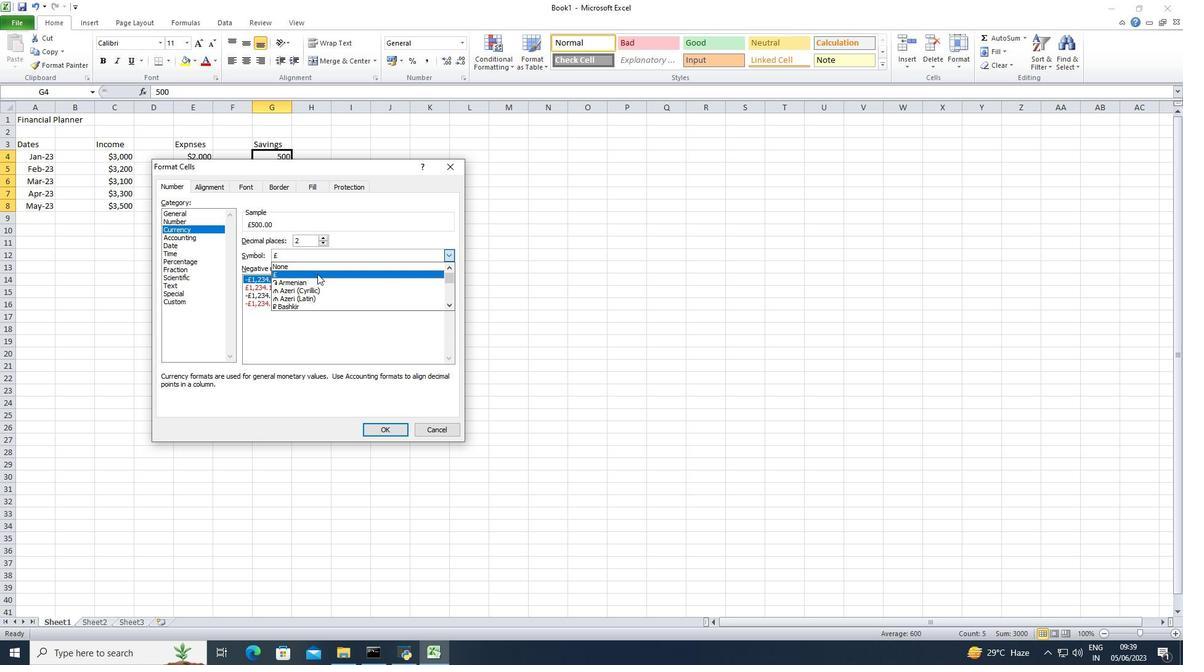 
Action: Mouse scrolled (317, 281) with delta (0, 0)
Screenshot: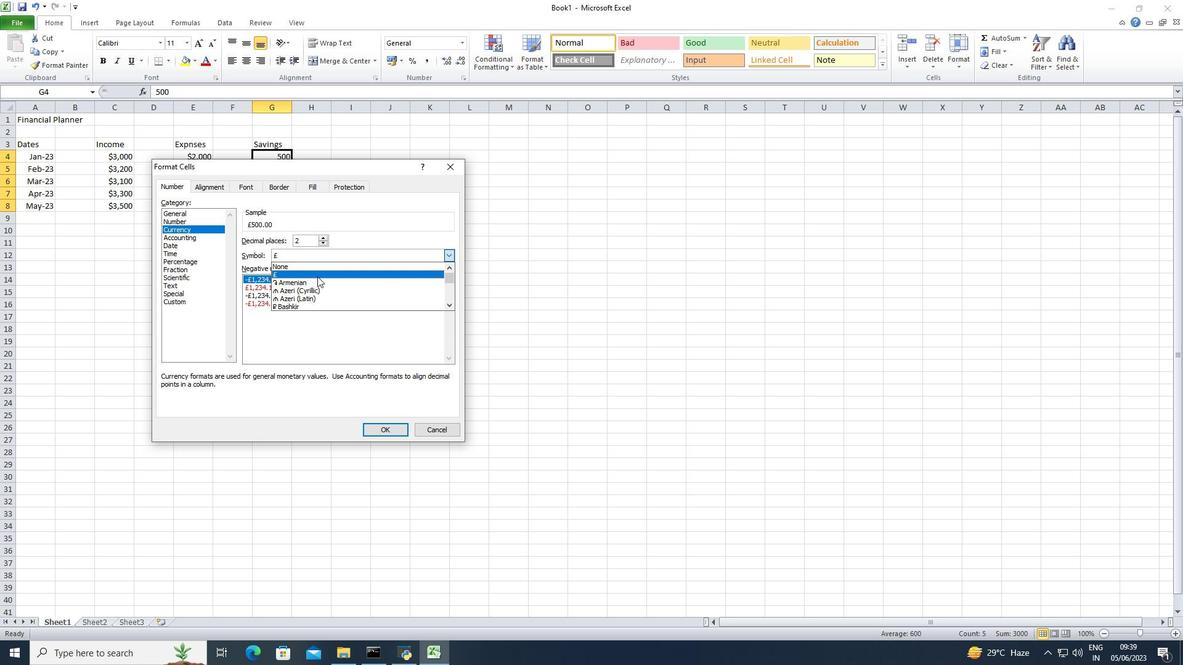 
Action: Mouse moved to (317, 283)
Screenshot: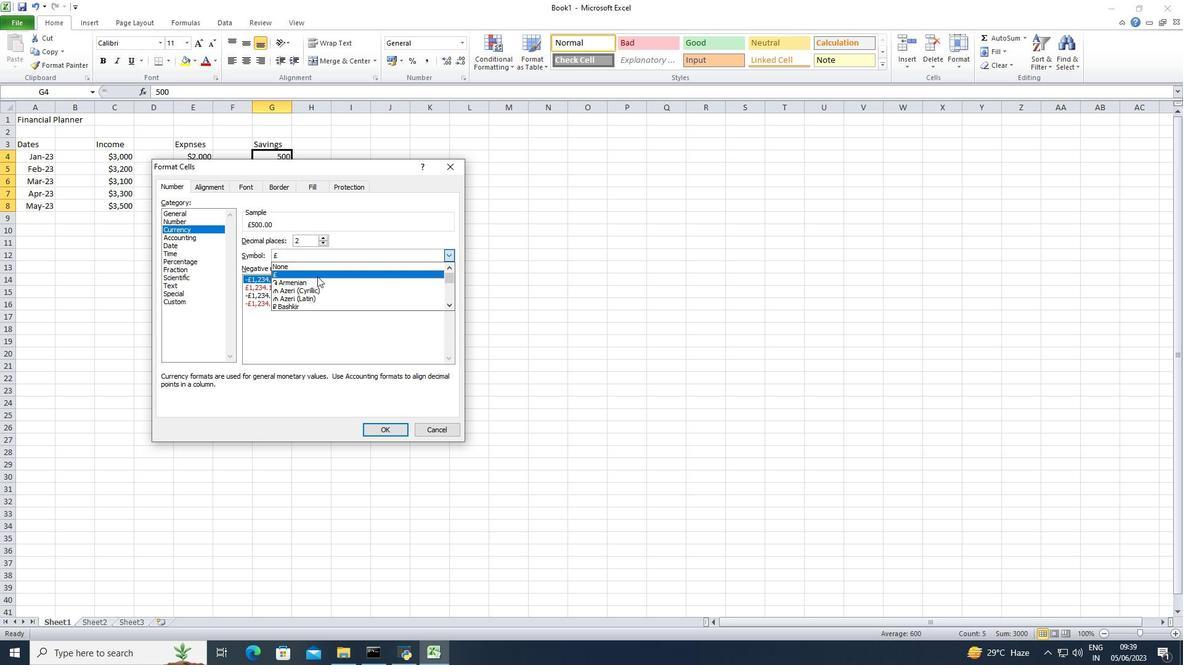 
Action: Mouse scrolled (317, 282) with delta (0, 0)
Screenshot: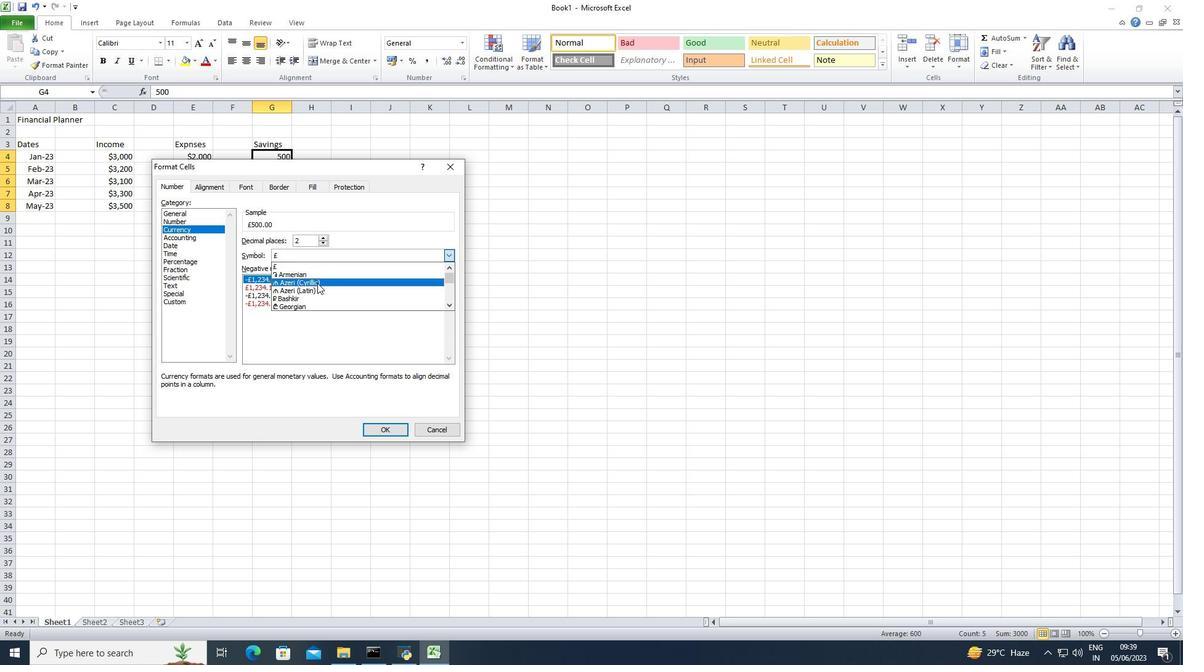 
Action: Mouse scrolled (317, 282) with delta (0, 0)
Screenshot: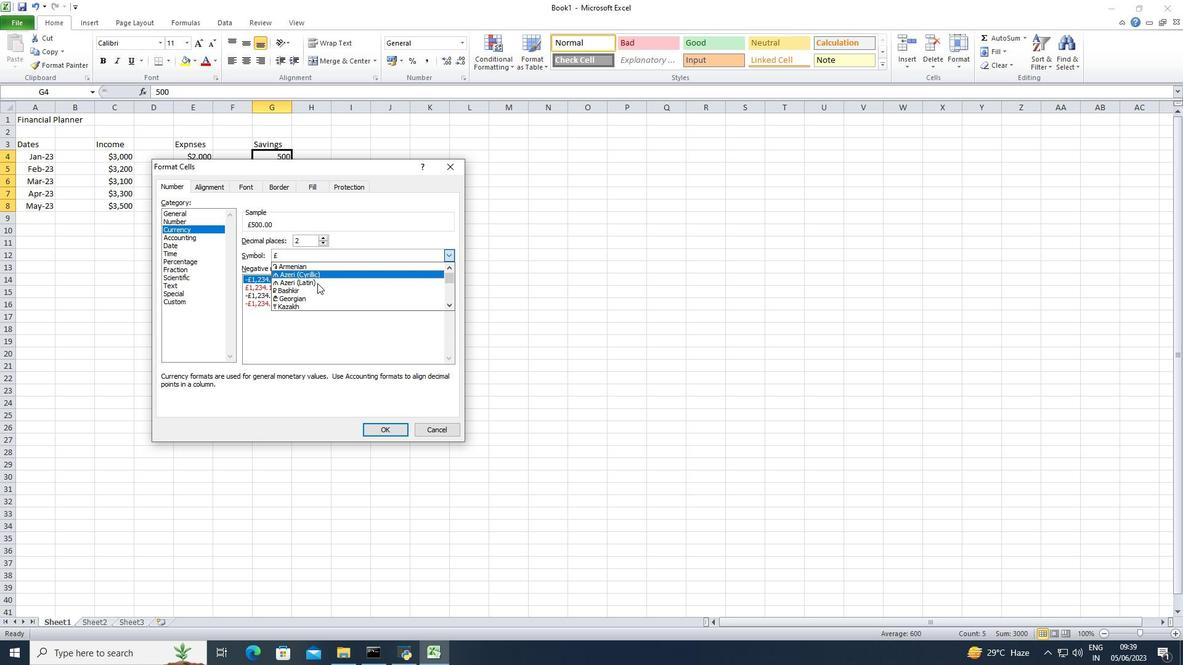 
Action: Mouse scrolled (317, 282) with delta (0, 0)
Screenshot: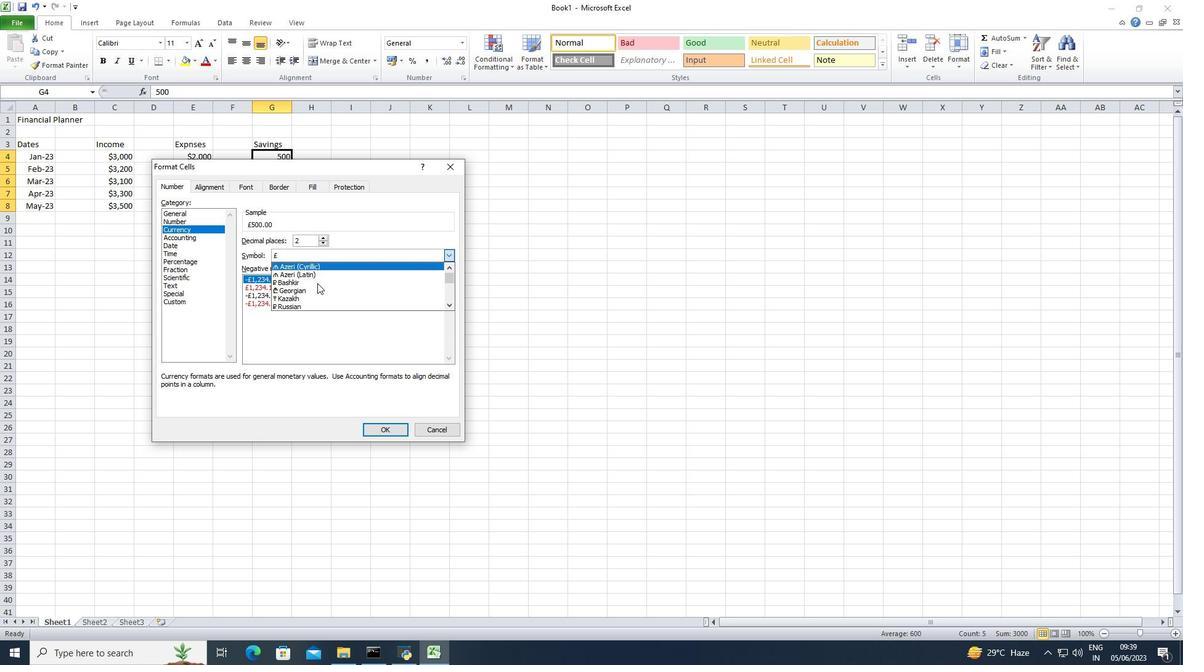 
Action: Mouse scrolled (317, 282) with delta (0, 0)
Screenshot: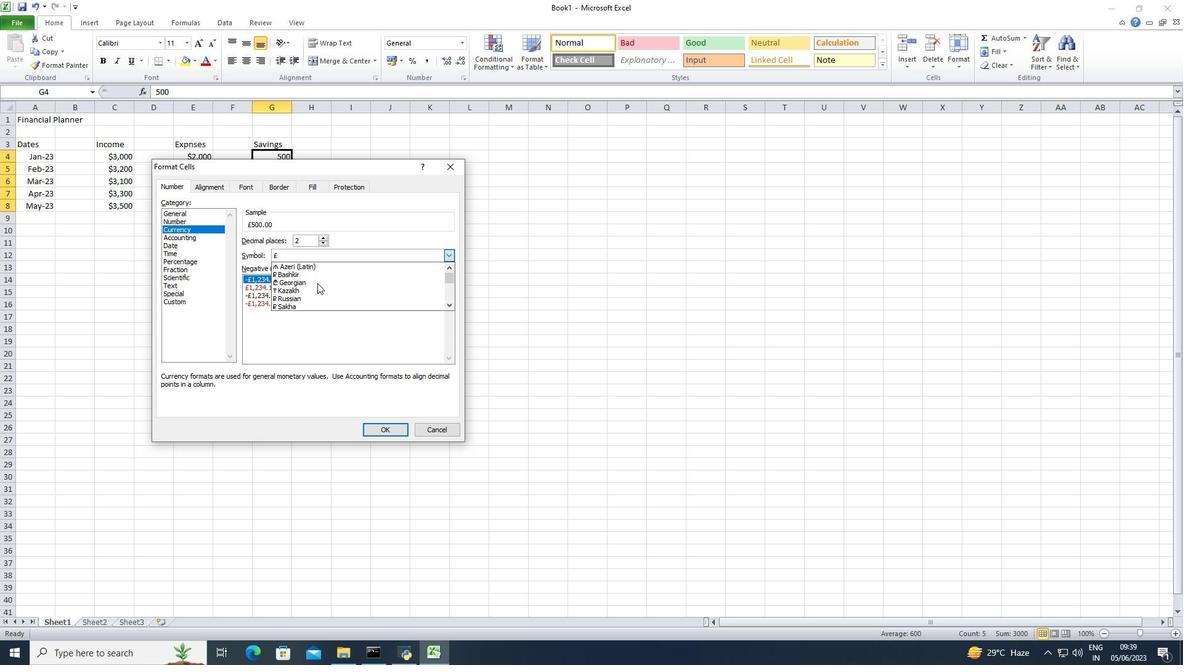 
Action: Mouse scrolled (317, 282) with delta (0, 0)
Screenshot: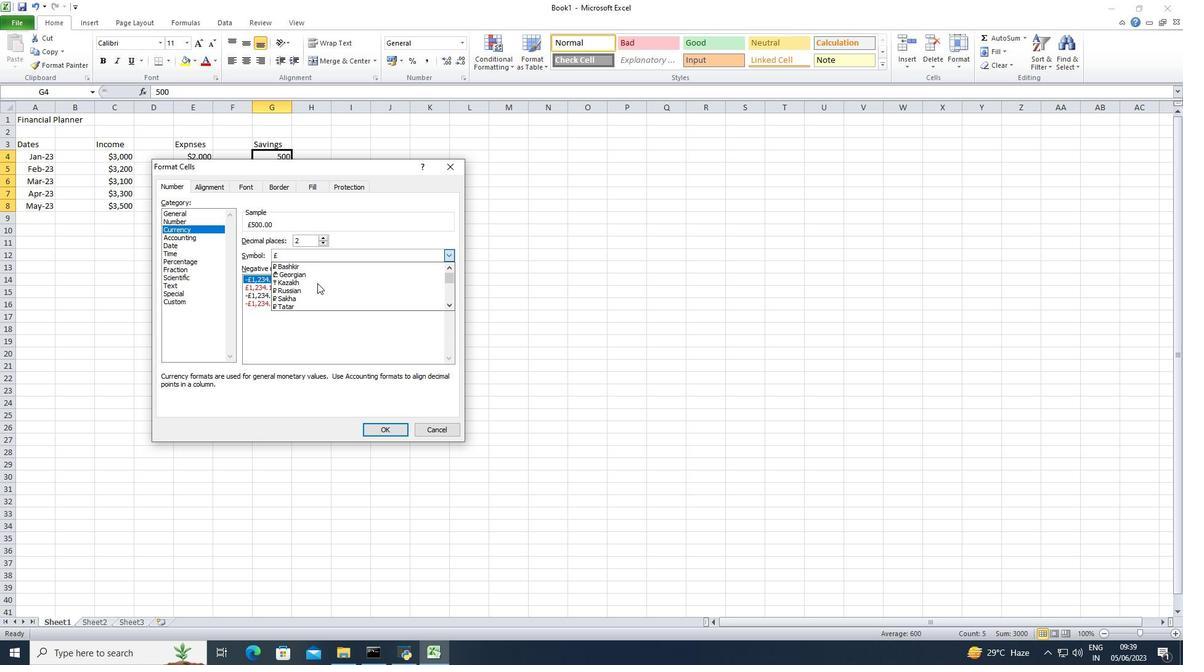 
Action: Mouse scrolled (317, 282) with delta (0, 0)
Screenshot: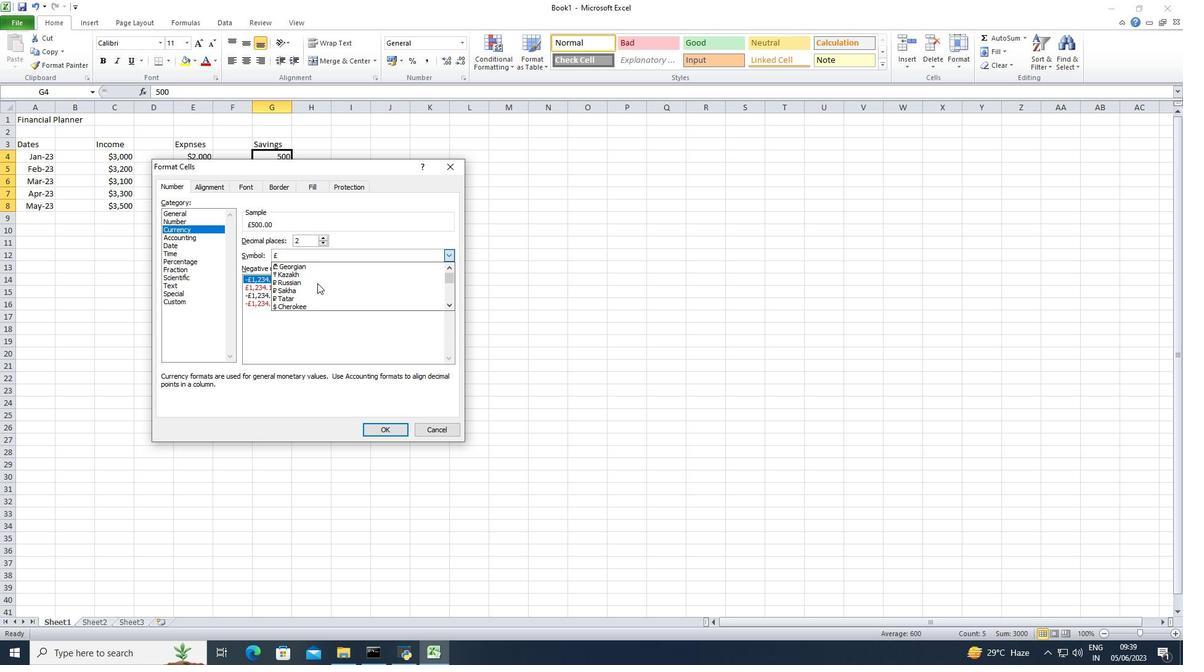 
Action: Mouse scrolled (317, 282) with delta (0, 0)
Screenshot: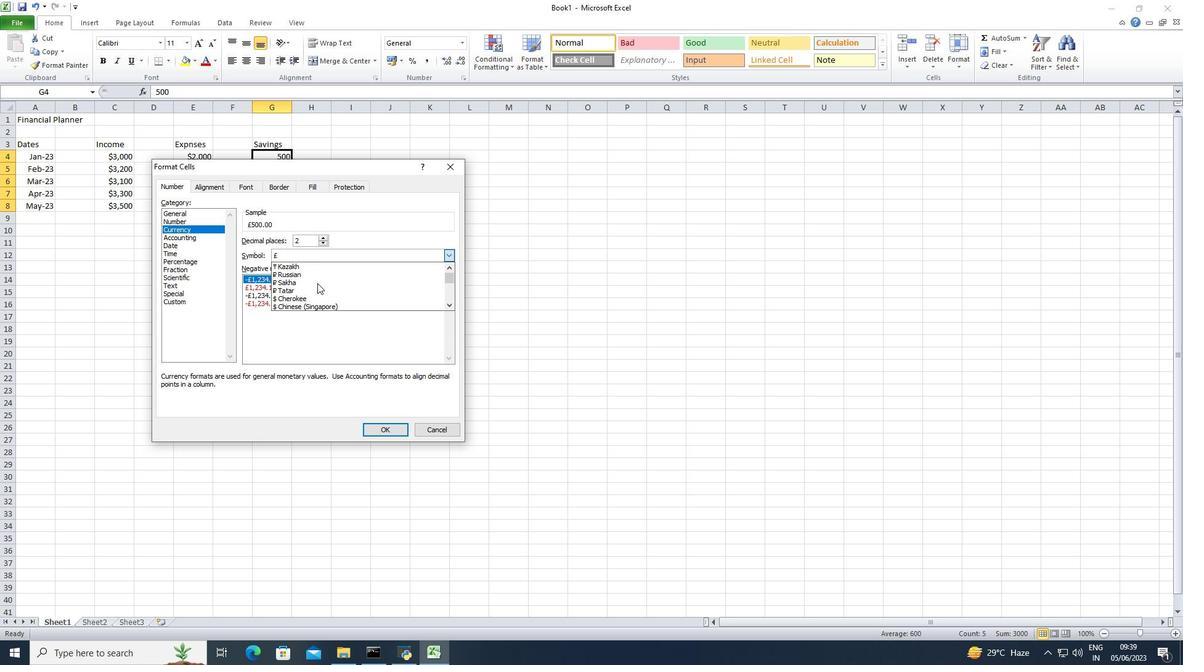 
Action: Mouse scrolled (317, 282) with delta (0, 0)
Screenshot: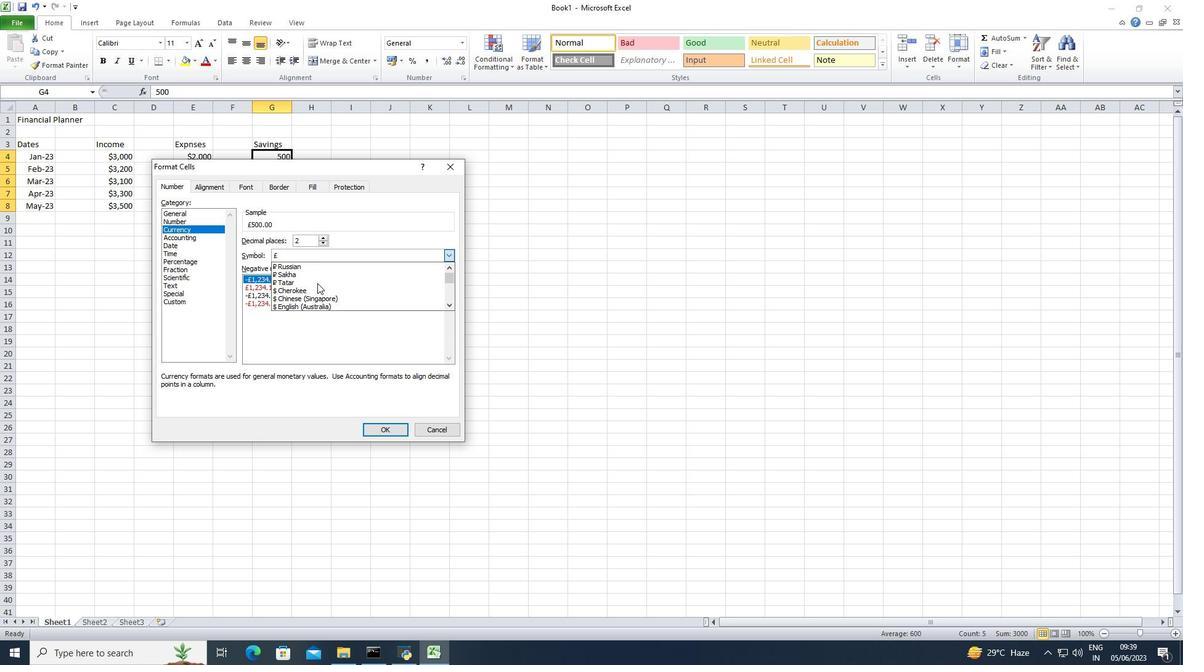 
Action: Mouse moved to (320, 300)
Screenshot: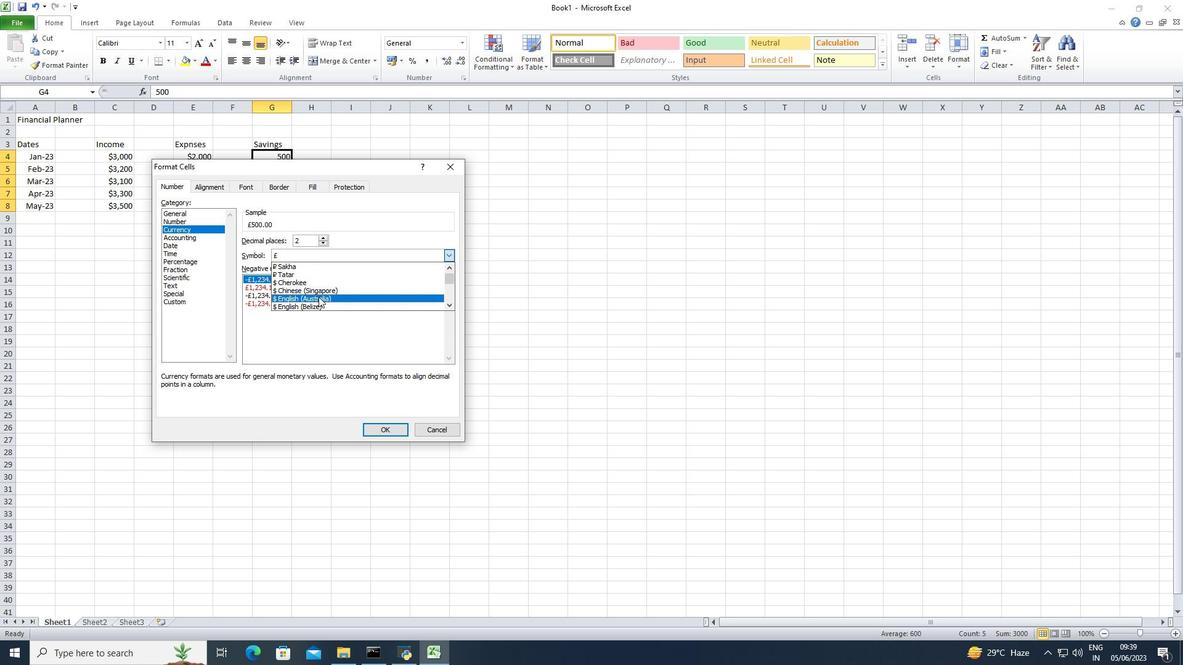 
Action: Mouse pressed left at (320, 300)
Screenshot: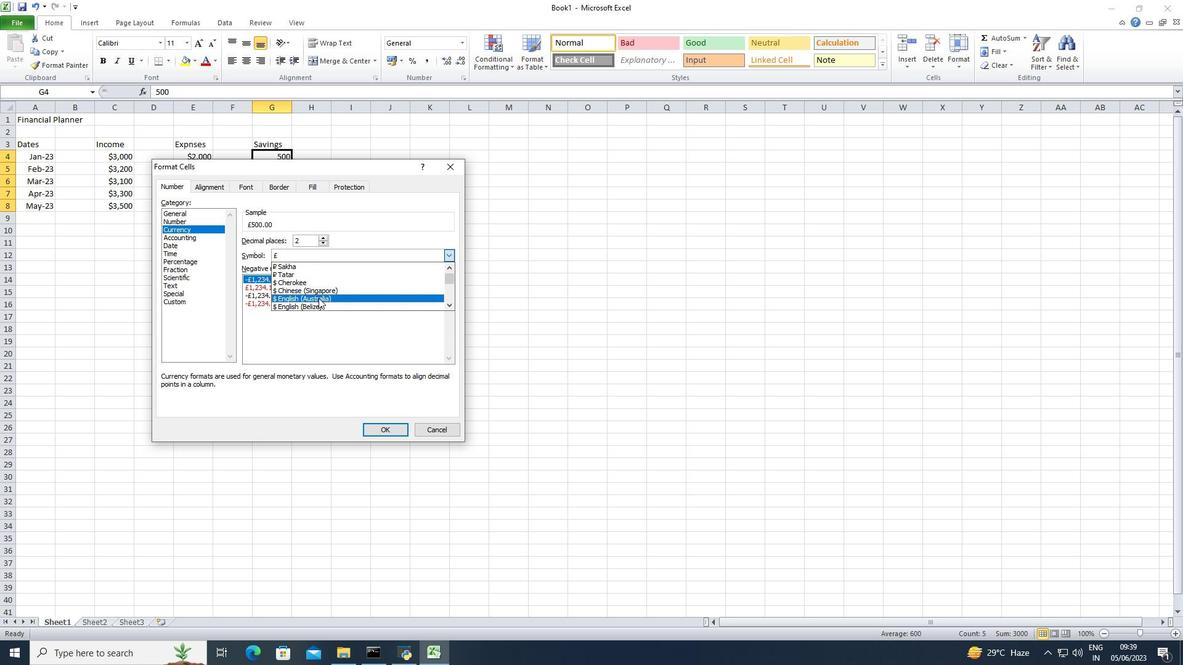 
Action: Mouse moved to (373, 426)
Screenshot: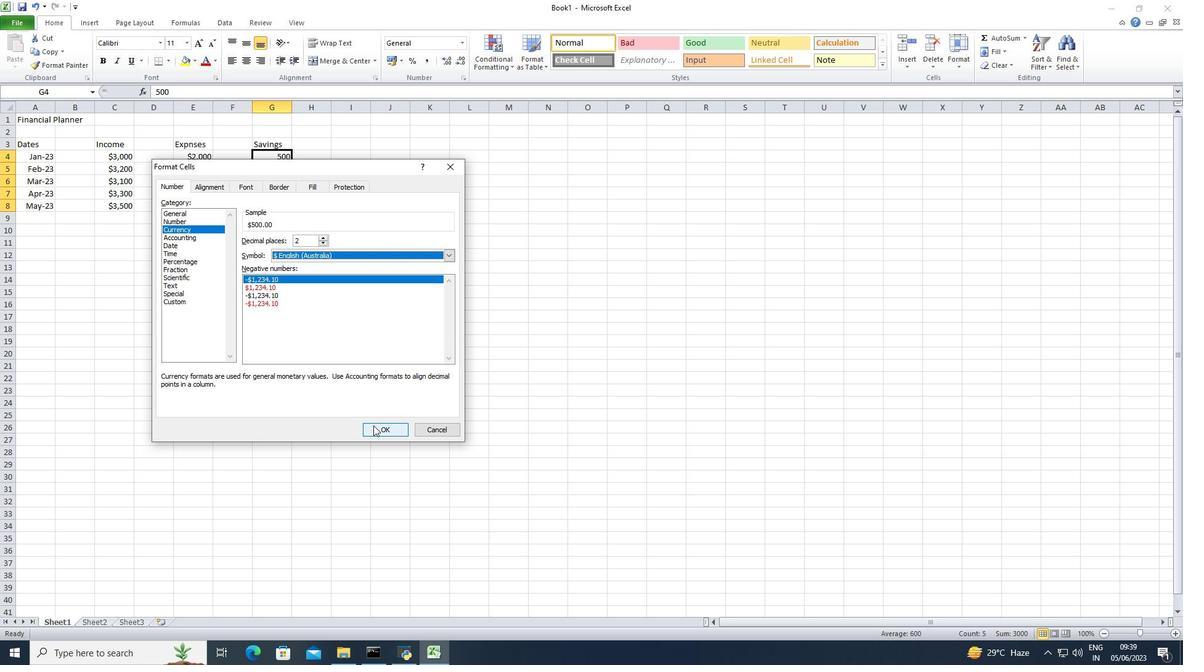 
Action: Mouse pressed left at (373, 426)
Screenshot: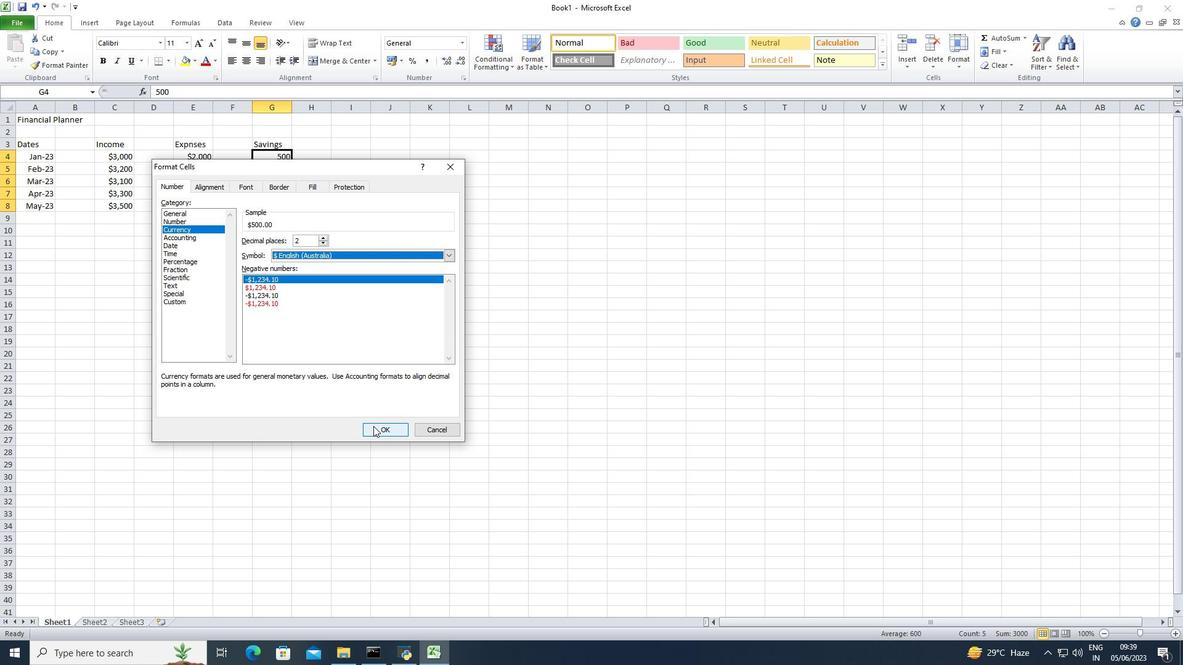 
Action: Mouse moved to (287, 141)
Screenshot: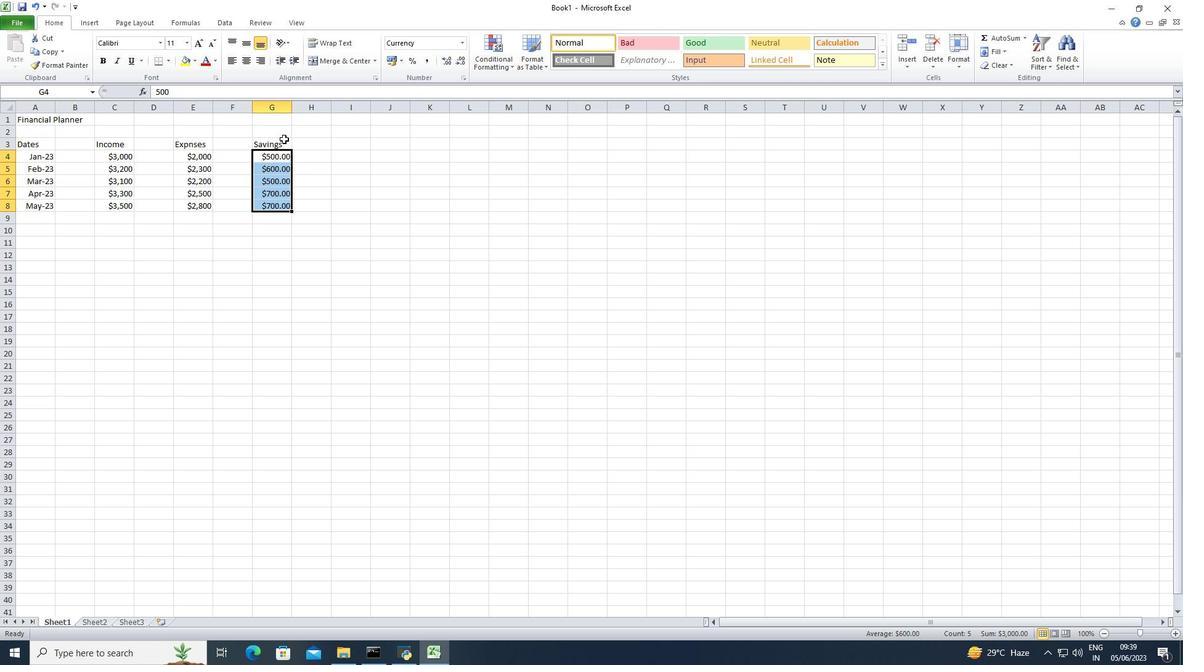 
Action: Mouse pressed left at (287, 141)
Screenshot: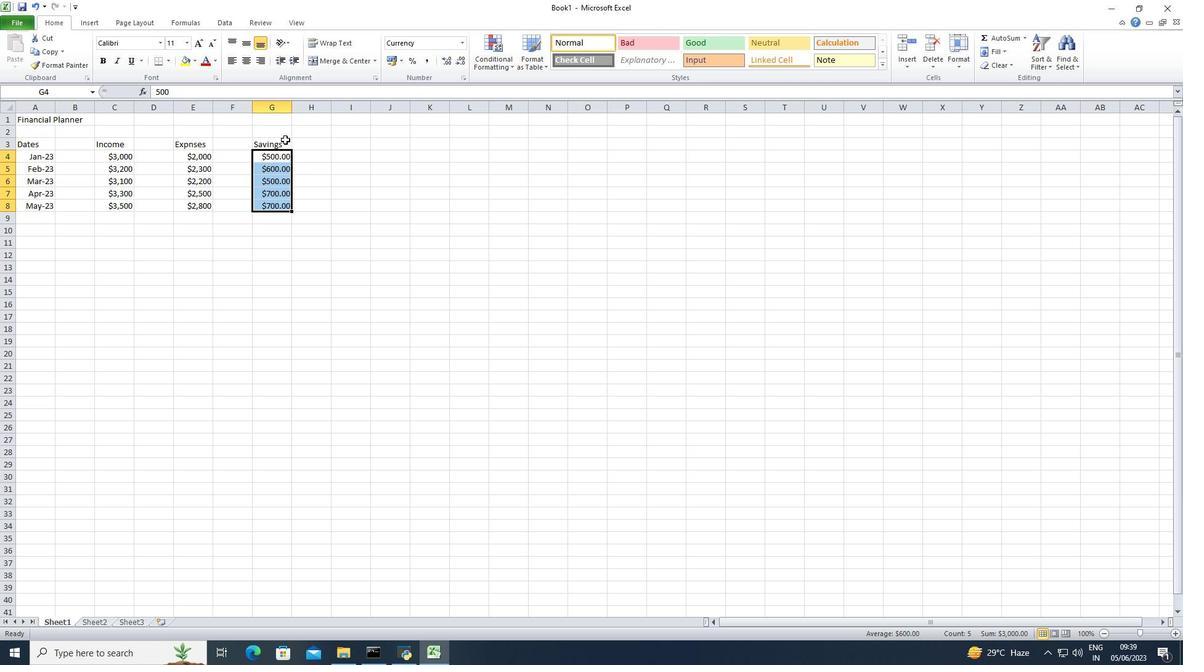
Action: Mouse moved to (267, 158)
Screenshot: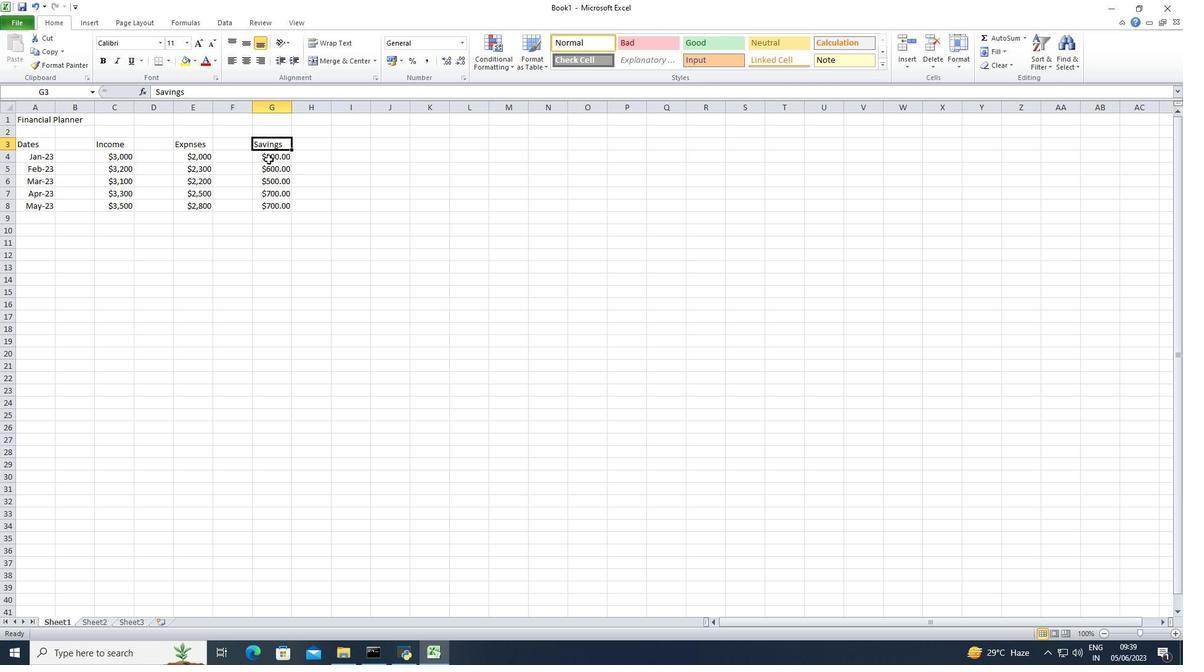 
Action: Mouse pressed left at (267, 158)
Screenshot: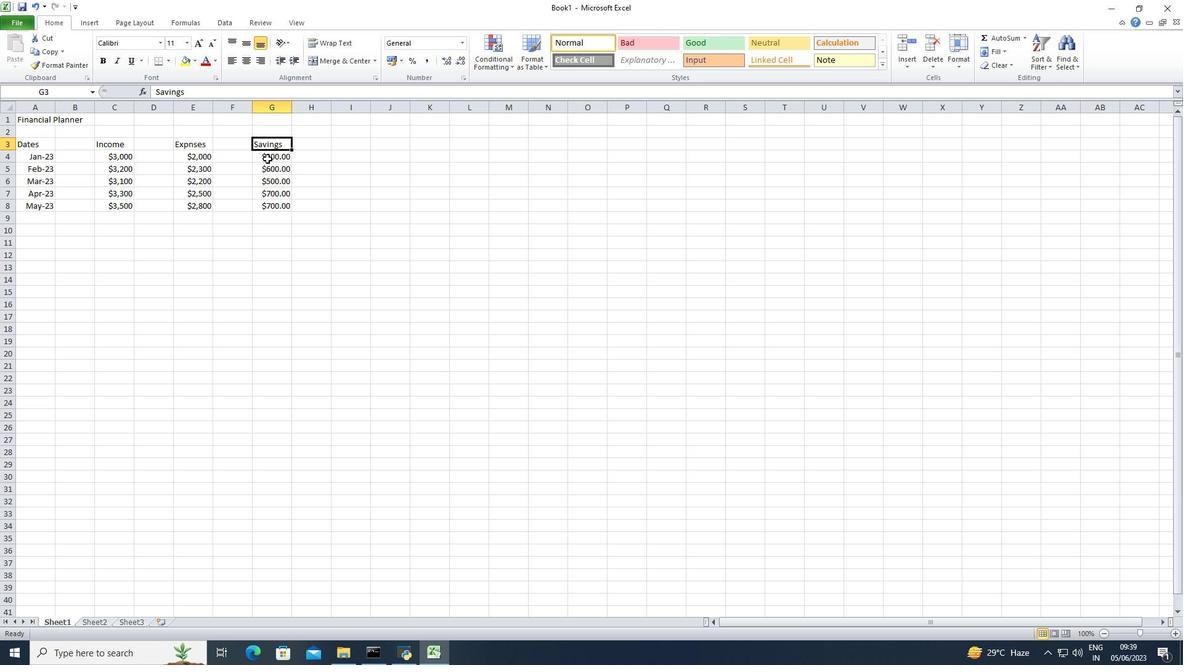 
Action: Mouse moved to (459, 42)
Screenshot: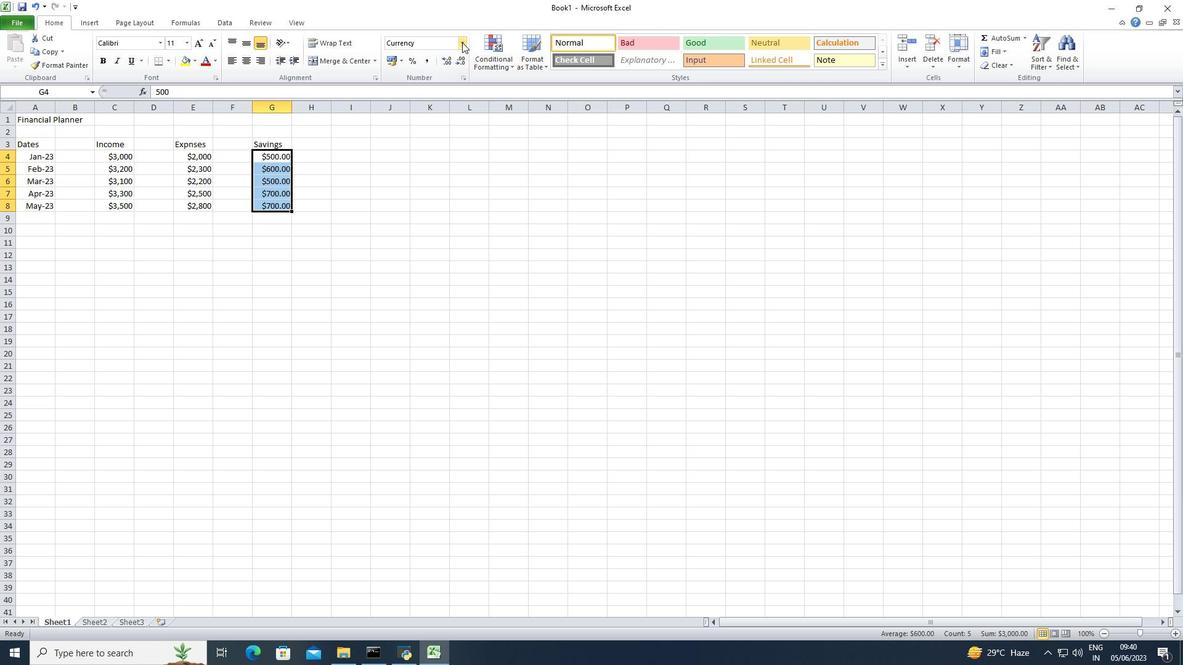 
Action: Mouse pressed left at (459, 42)
Screenshot: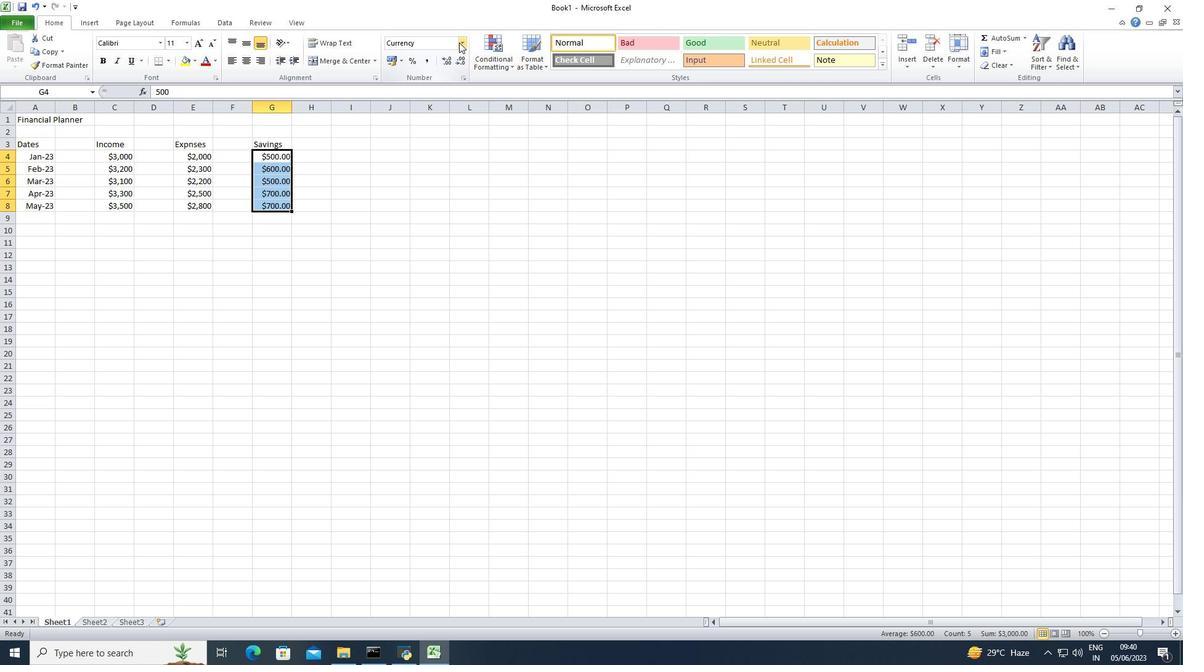 
Action: Mouse moved to (438, 359)
Screenshot: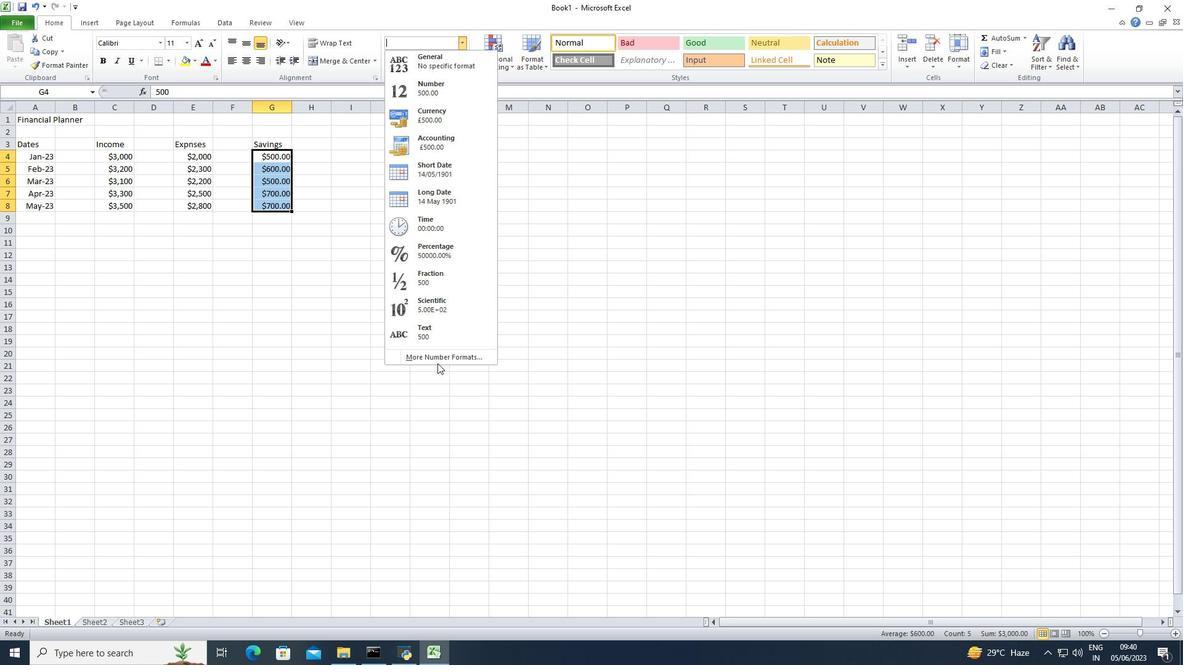 
Action: Mouse pressed left at (438, 359)
Screenshot: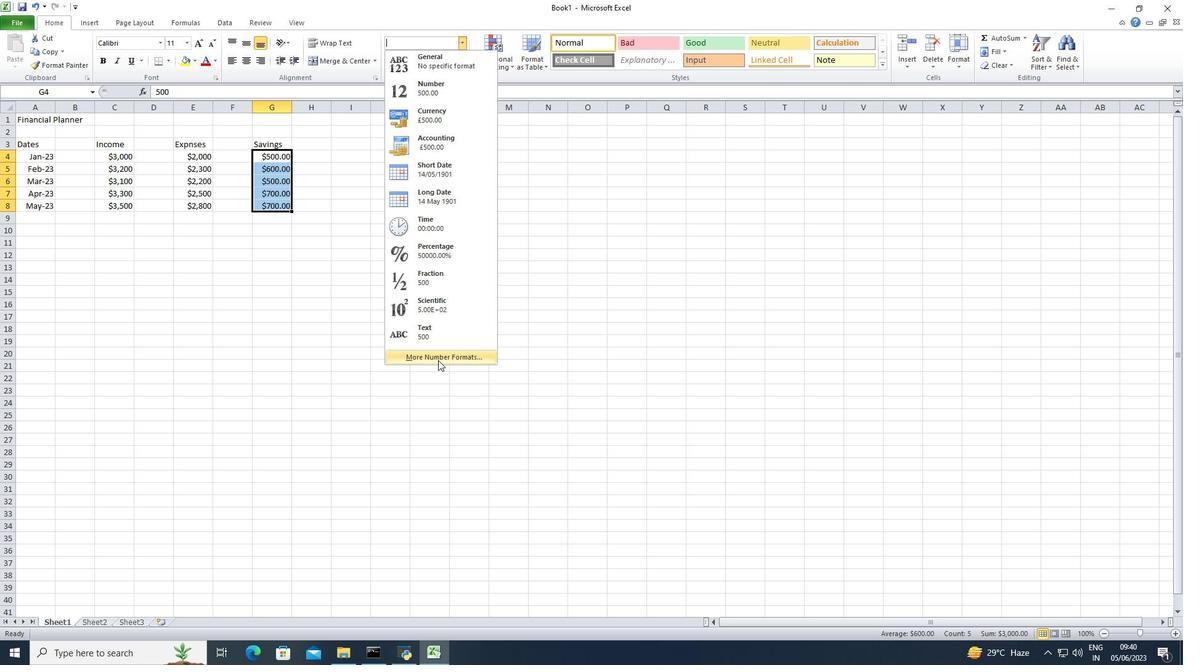 
Action: Mouse moved to (326, 244)
Screenshot: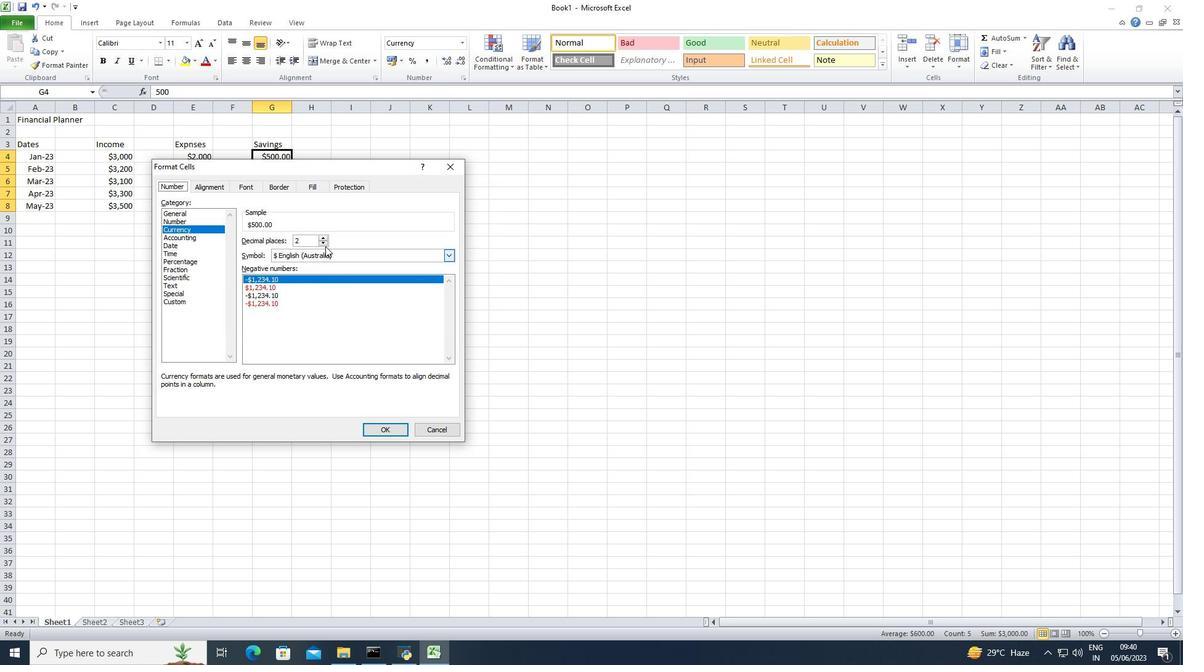 
Action: Mouse pressed left at (326, 244)
Screenshot: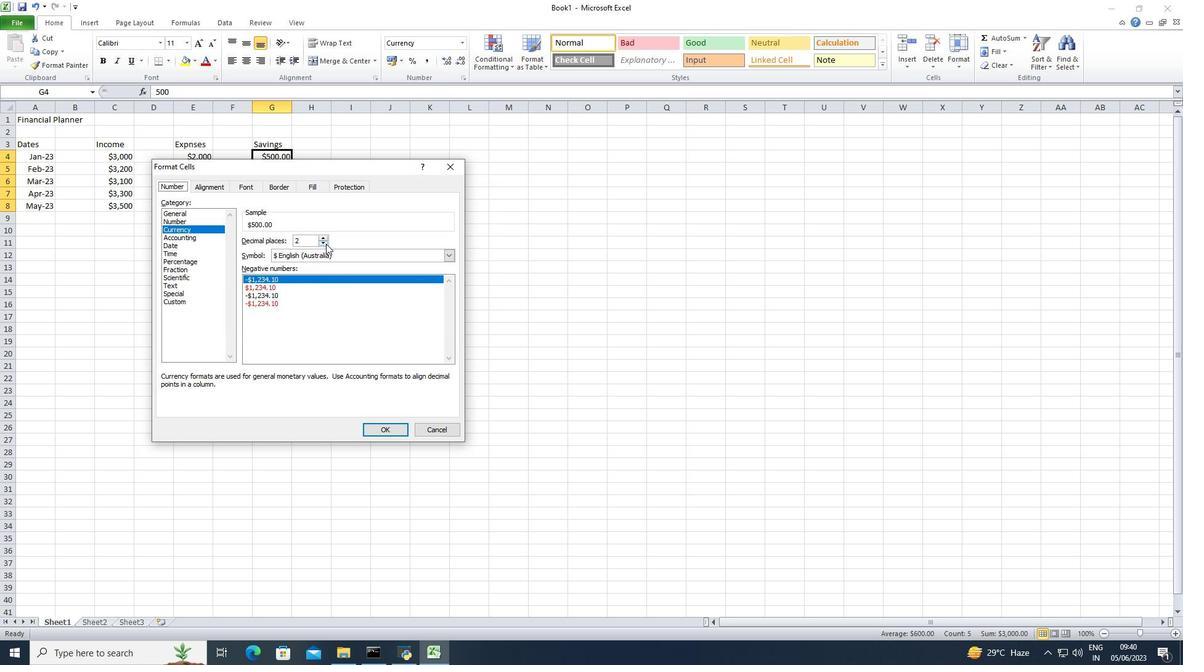 
Action: Mouse pressed left at (326, 244)
Screenshot: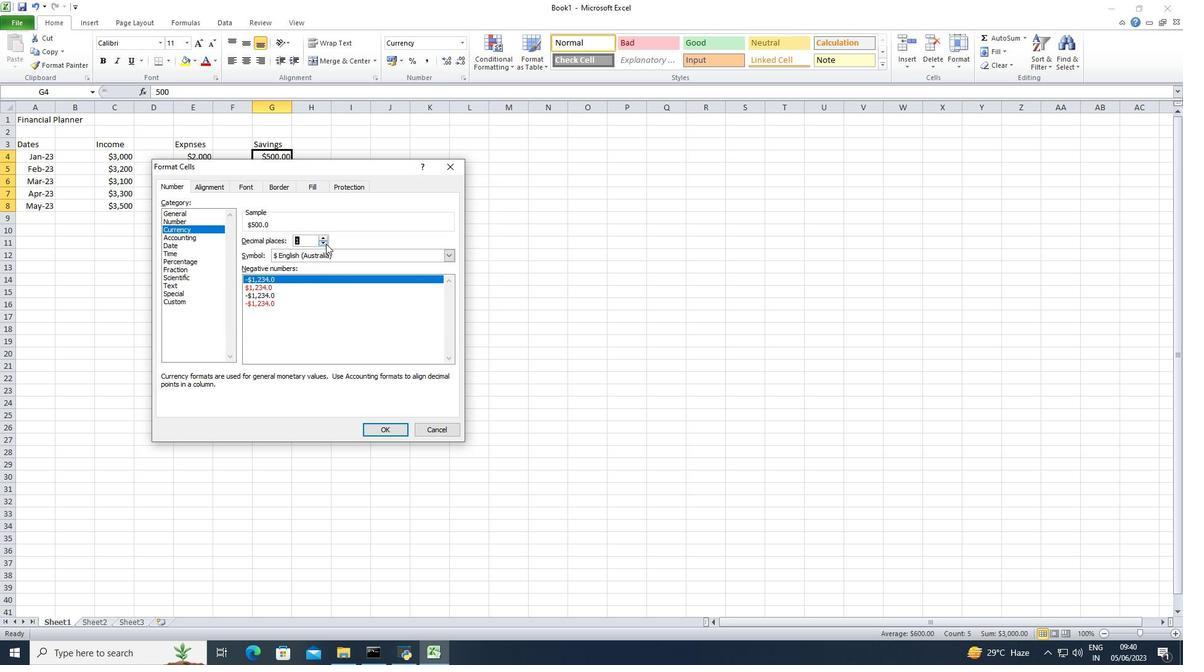 
Action: Mouse moved to (383, 427)
Screenshot: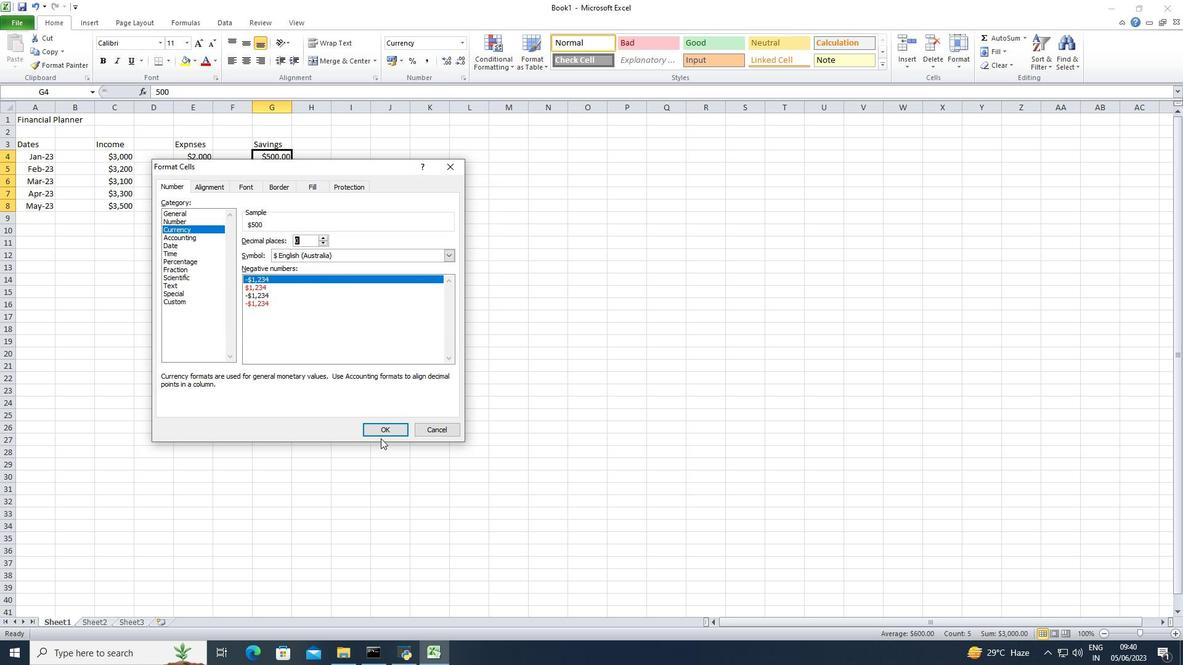 
Action: Mouse pressed left at (383, 427)
Screenshot: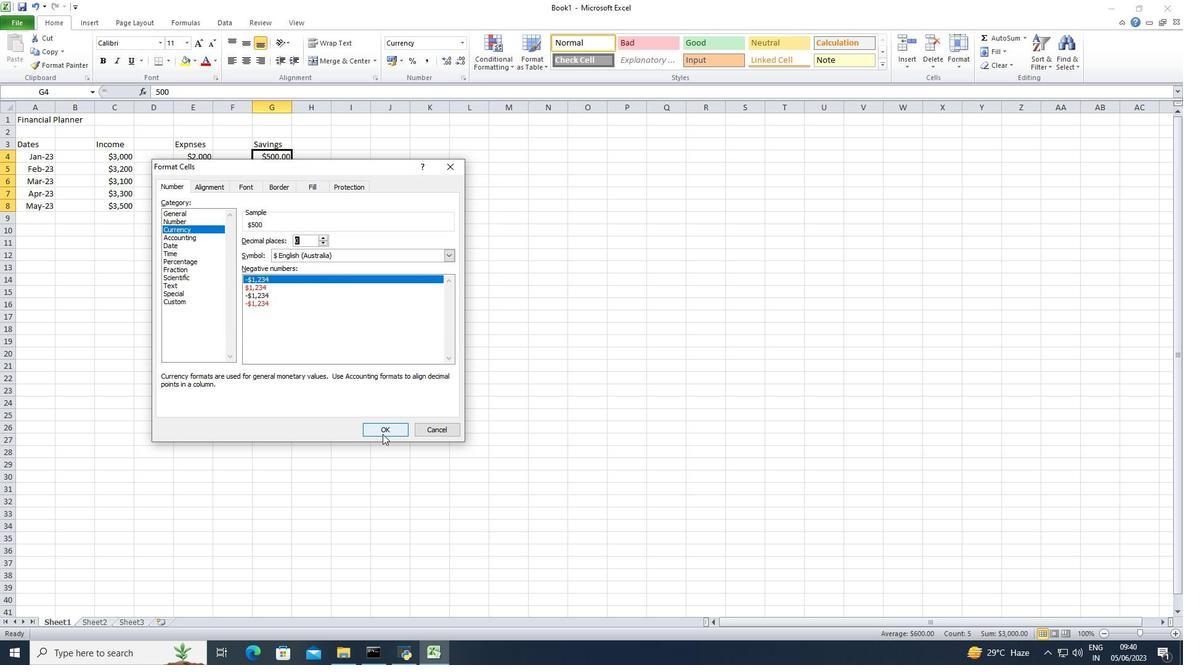 
Action: Mouse moved to (349, 149)
Screenshot: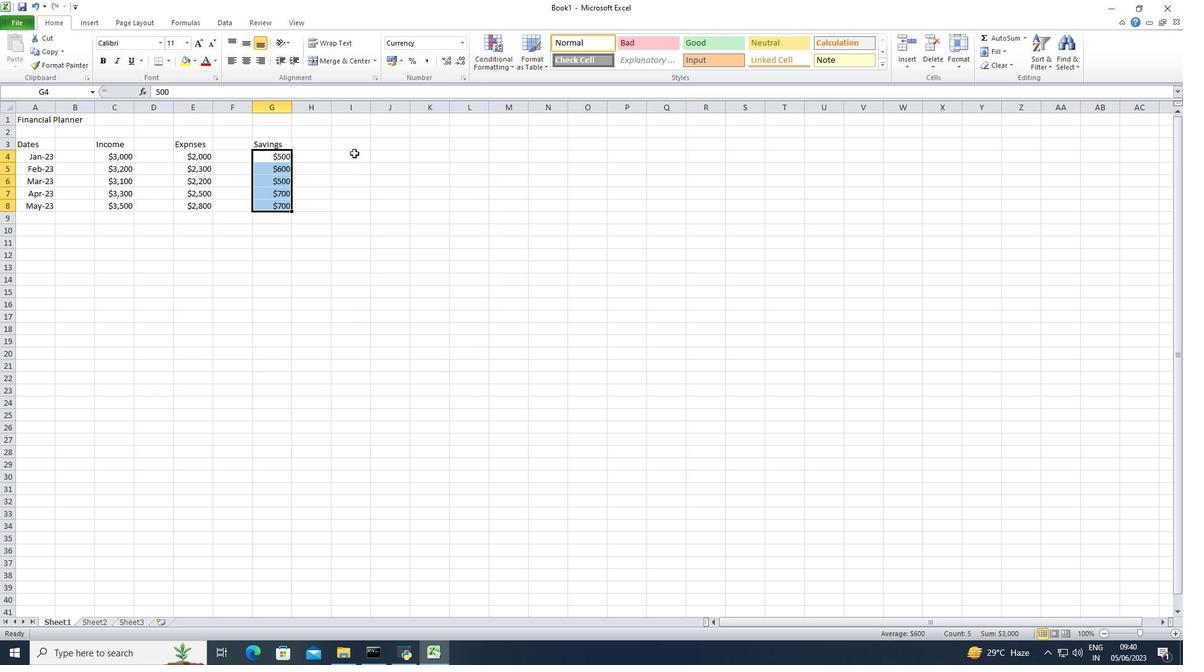 
Action: Mouse pressed left at (349, 149)
Screenshot: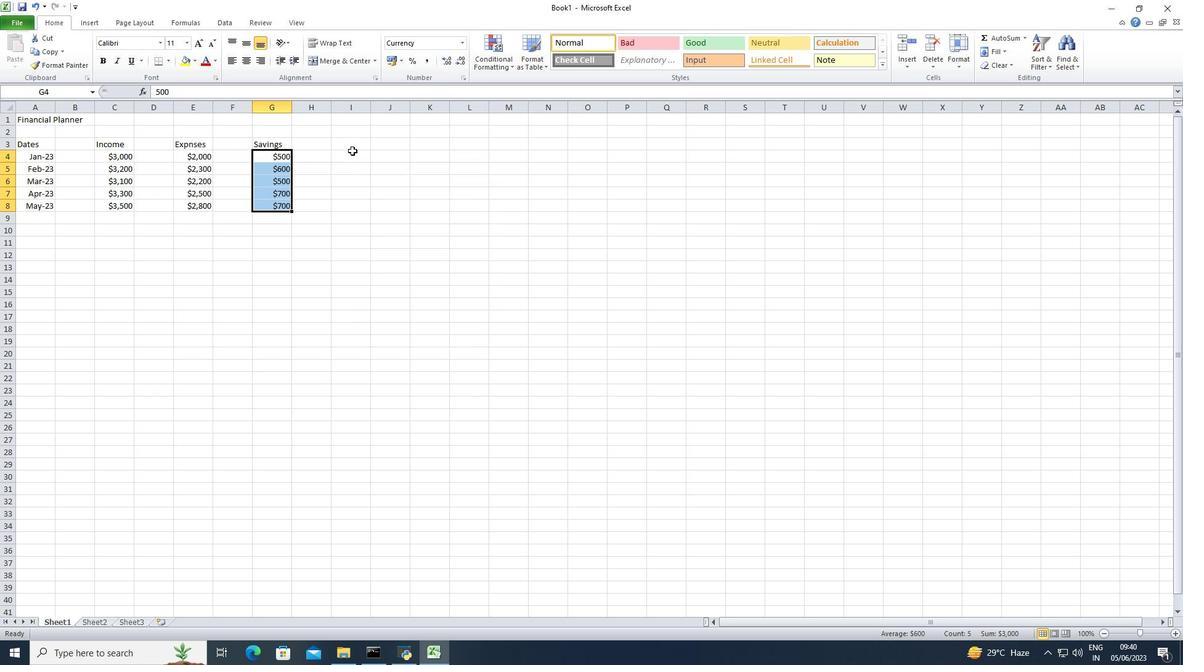 
Action: Key pressed <Key.shift>Investments<Key.down>500<Key.down>700<Key.down>800<Key.down>900<Key.down>1000<Key.down>
Screenshot: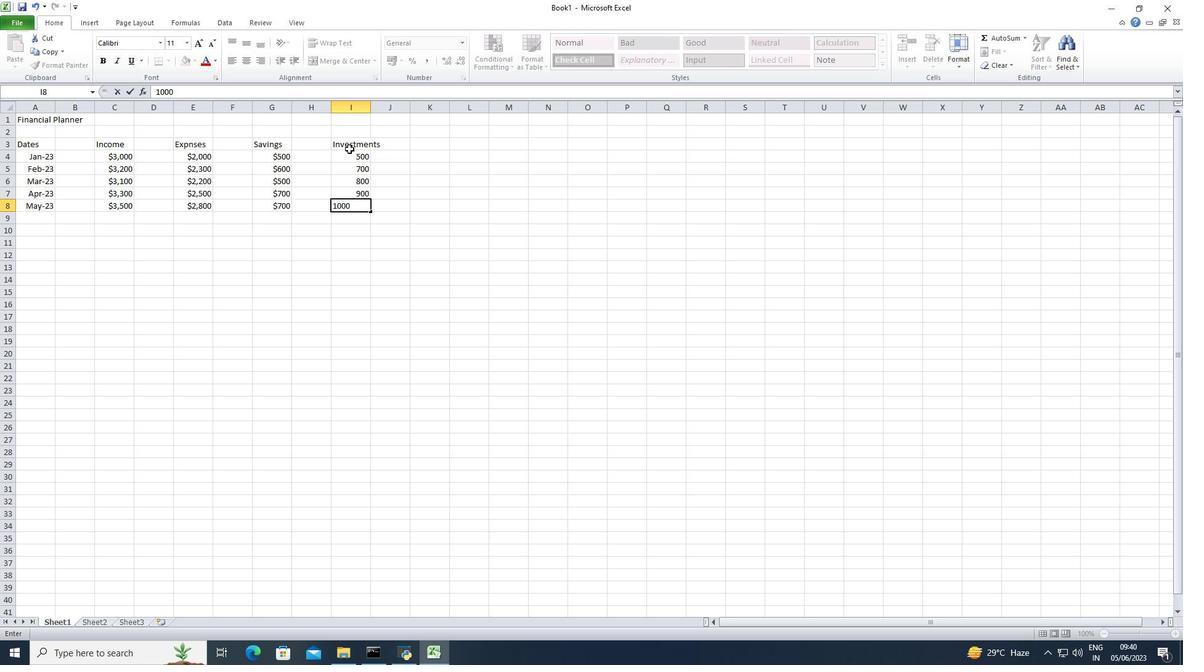 
Action: Mouse moved to (345, 157)
Screenshot: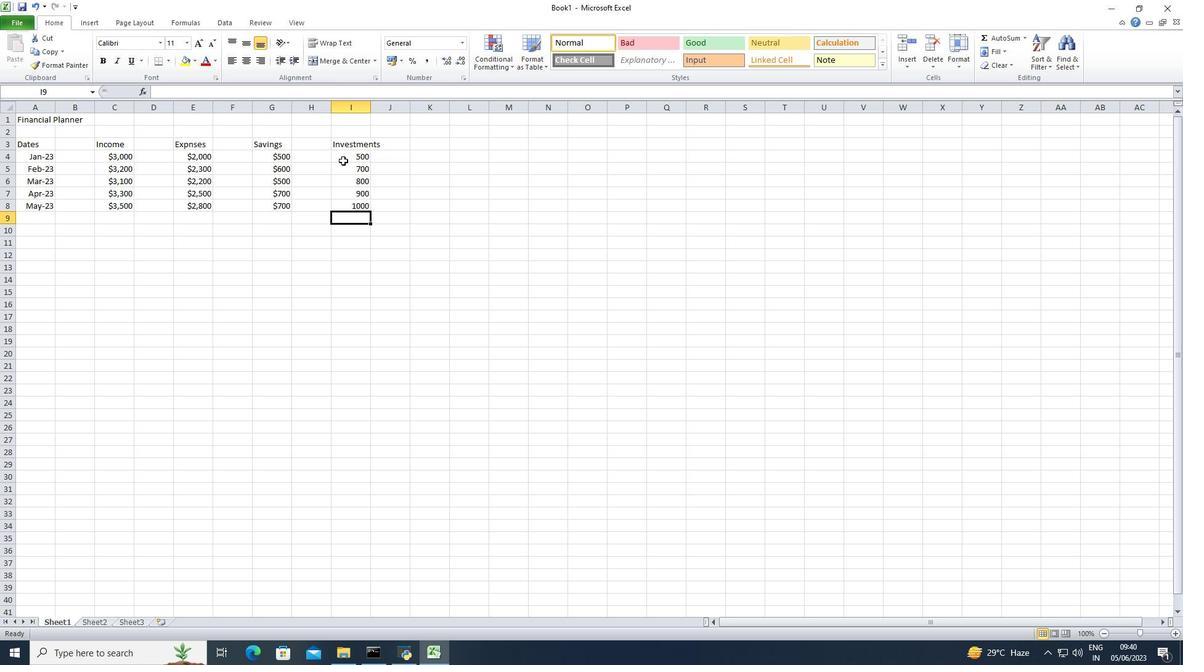 
Action: Mouse pressed left at (345, 157)
Screenshot: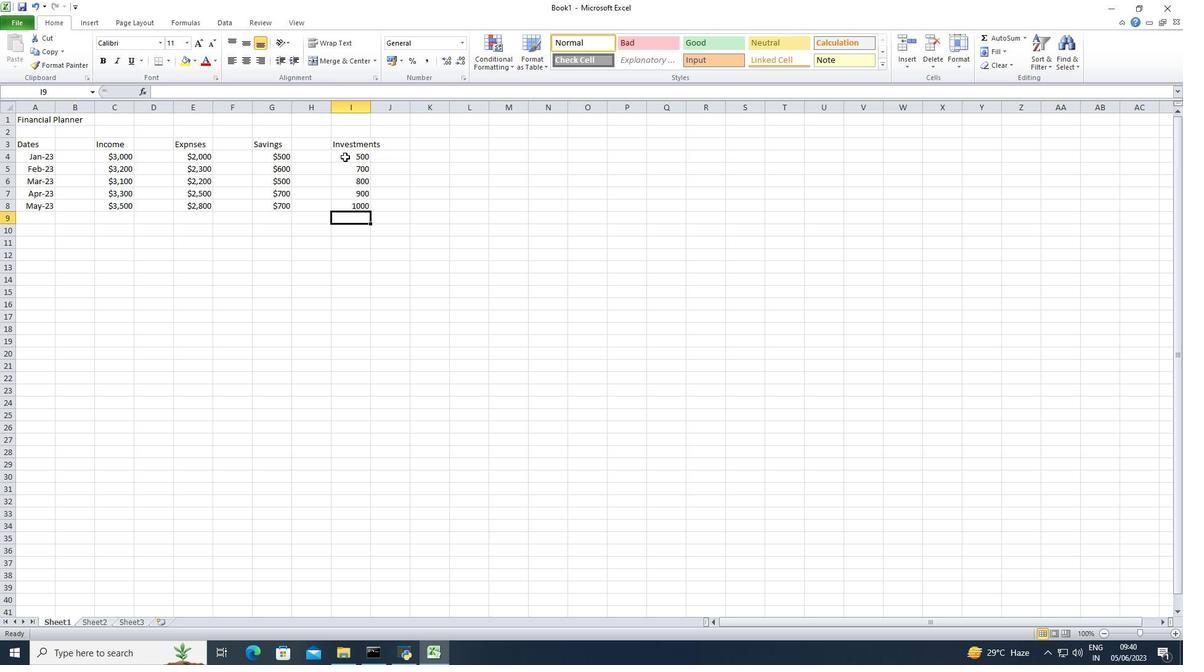 
Action: Mouse moved to (462, 42)
Screenshot: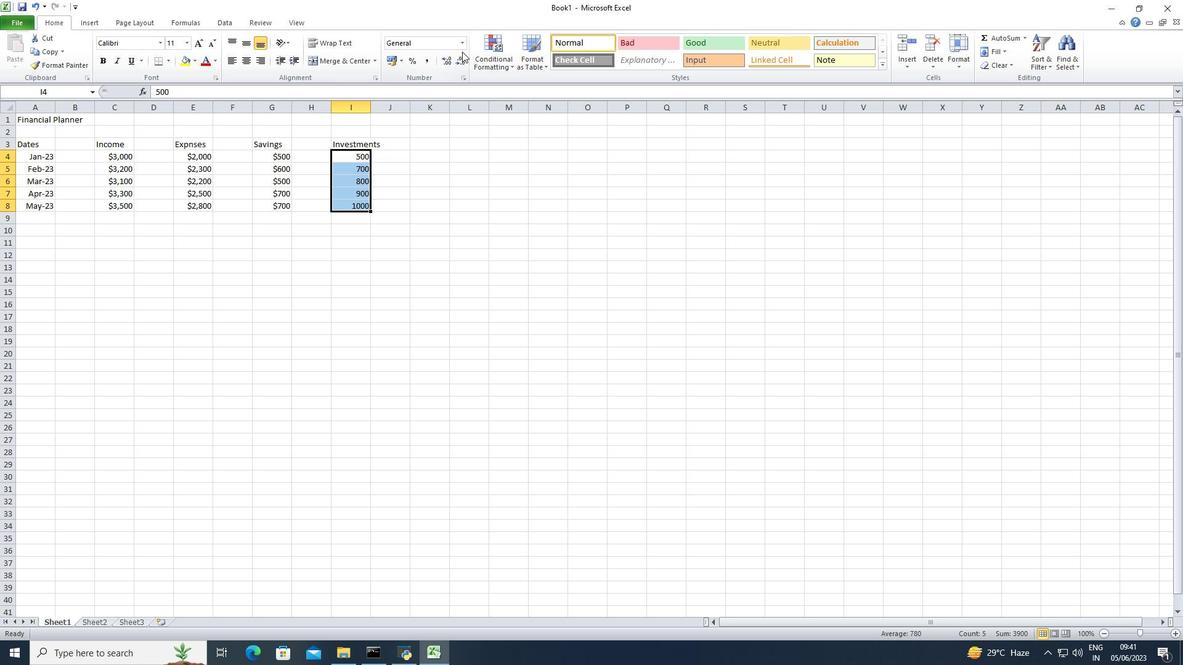 
Action: Mouse pressed left at (462, 42)
Screenshot: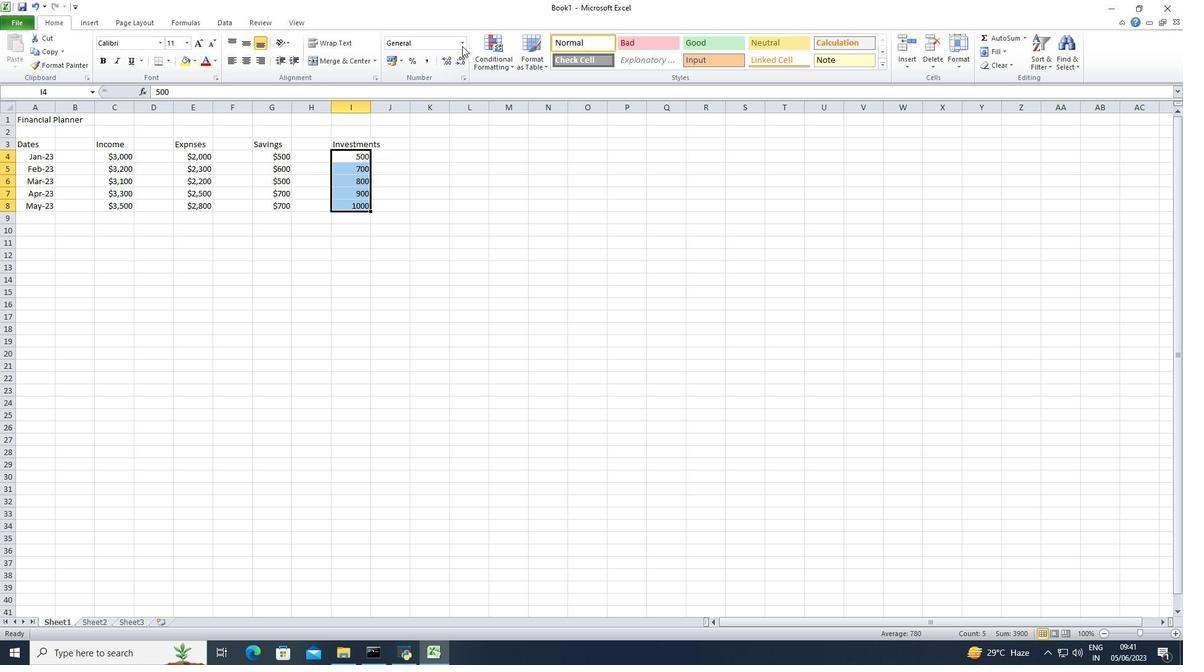 
Action: Mouse moved to (467, 358)
Screenshot: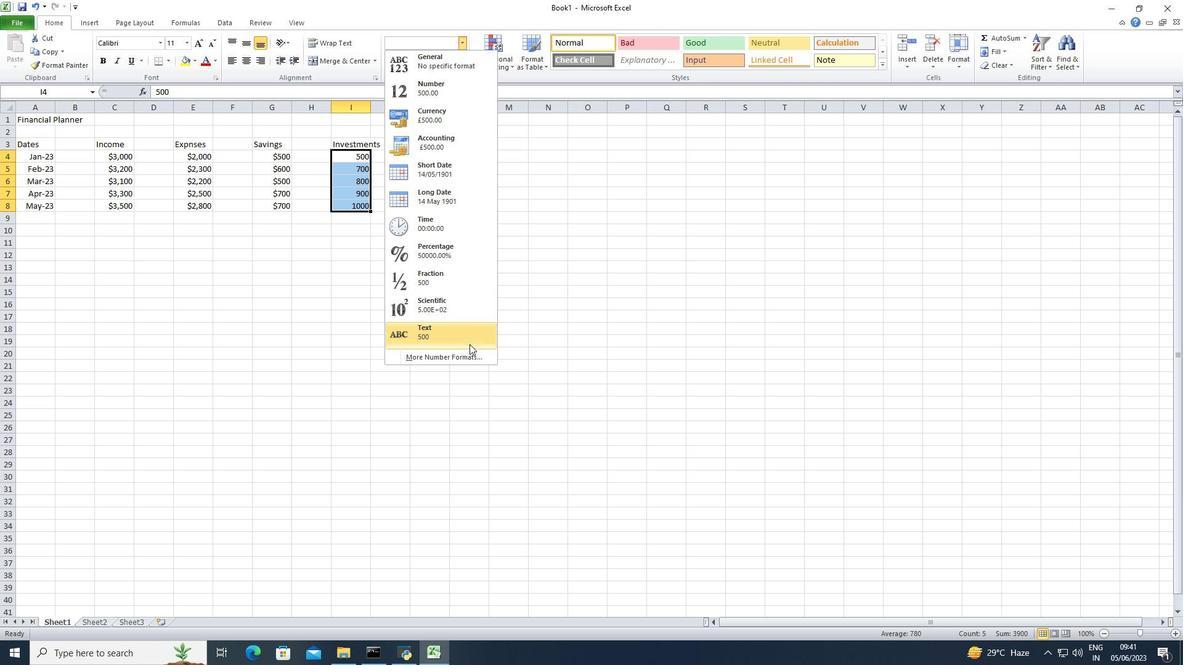 
Action: Mouse pressed left at (467, 358)
Screenshot: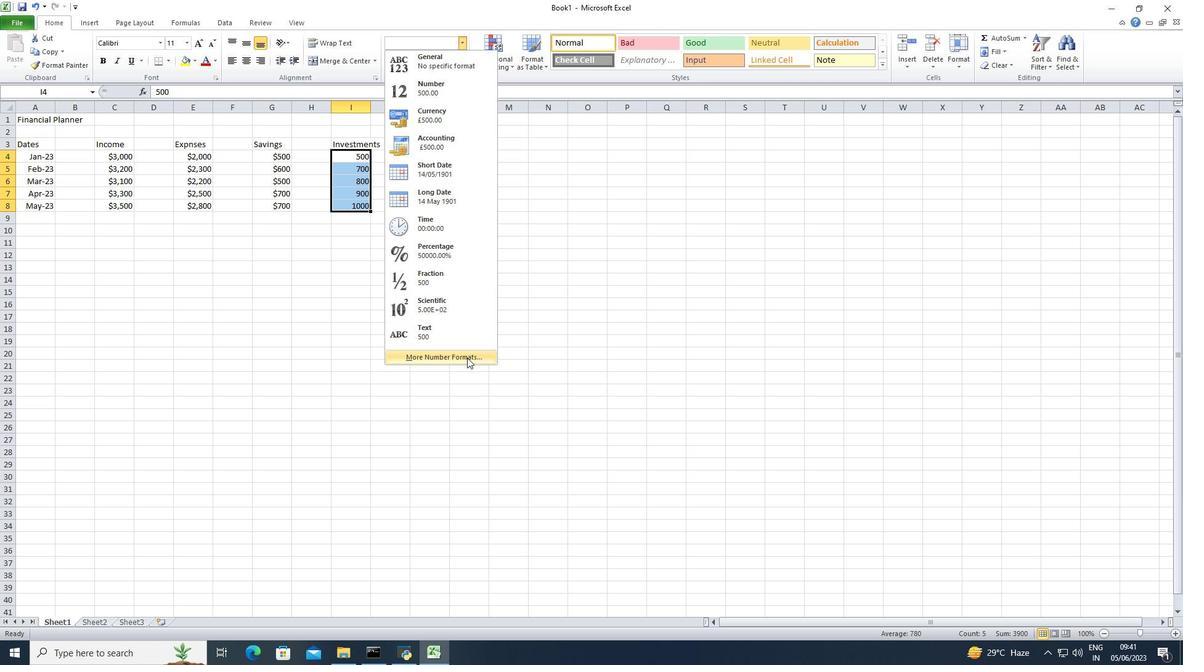 
Action: Mouse moved to (205, 231)
Screenshot: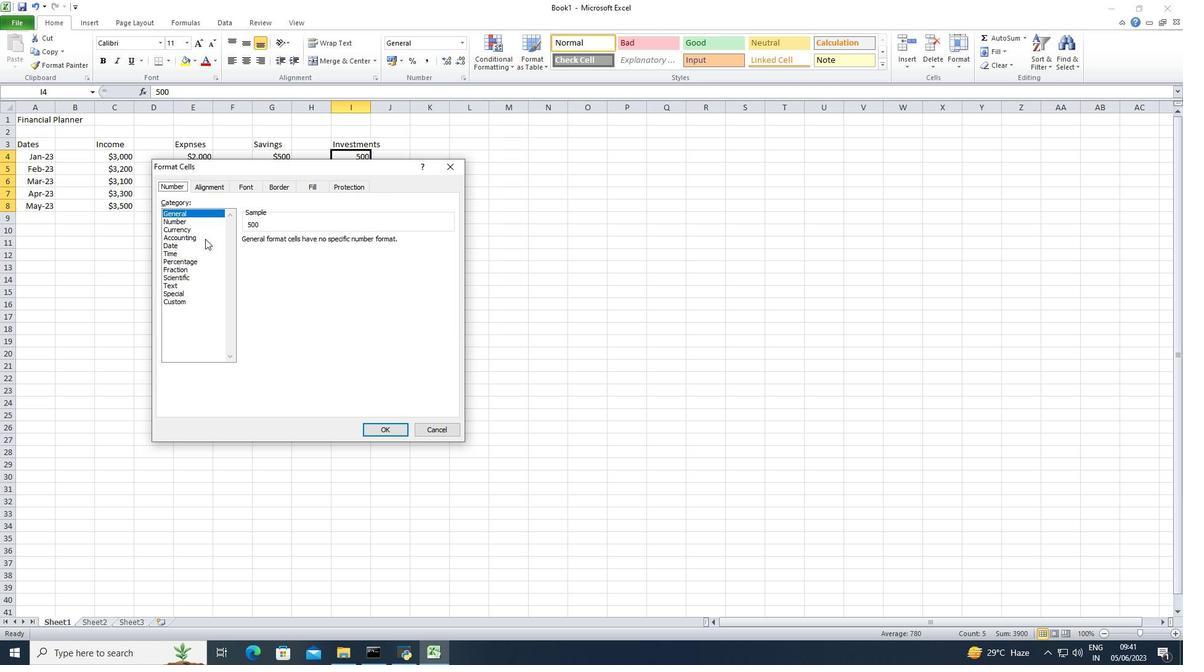 
Action: Mouse pressed left at (205, 231)
Screenshot: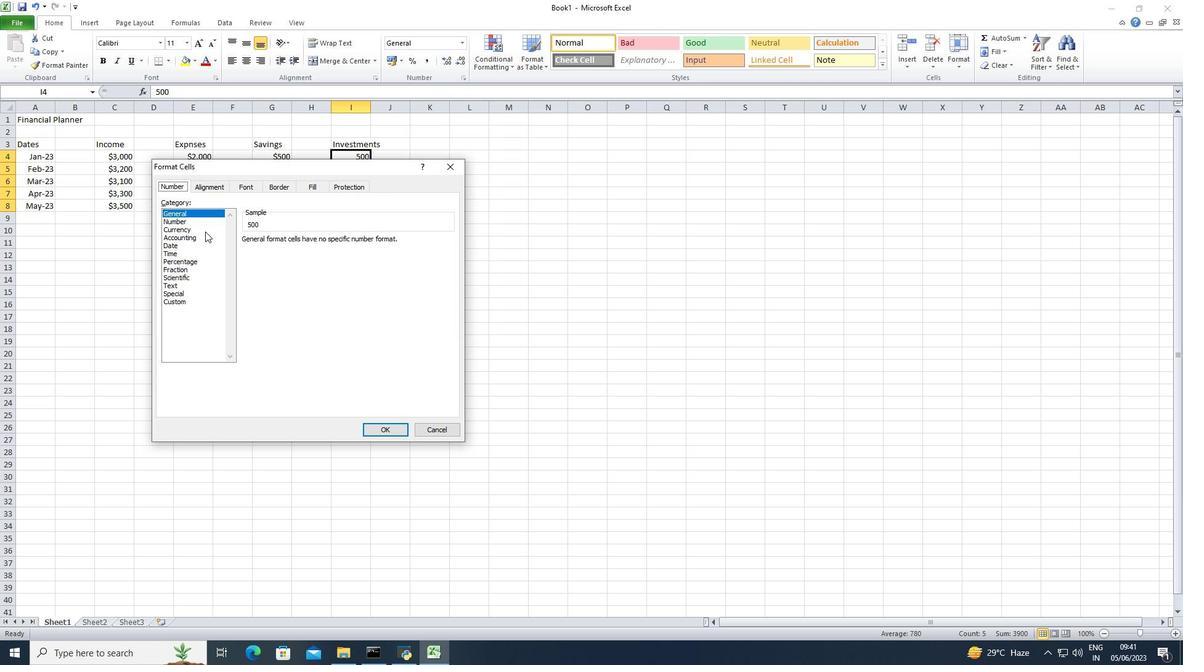 
Action: Mouse moved to (323, 244)
Screenshot: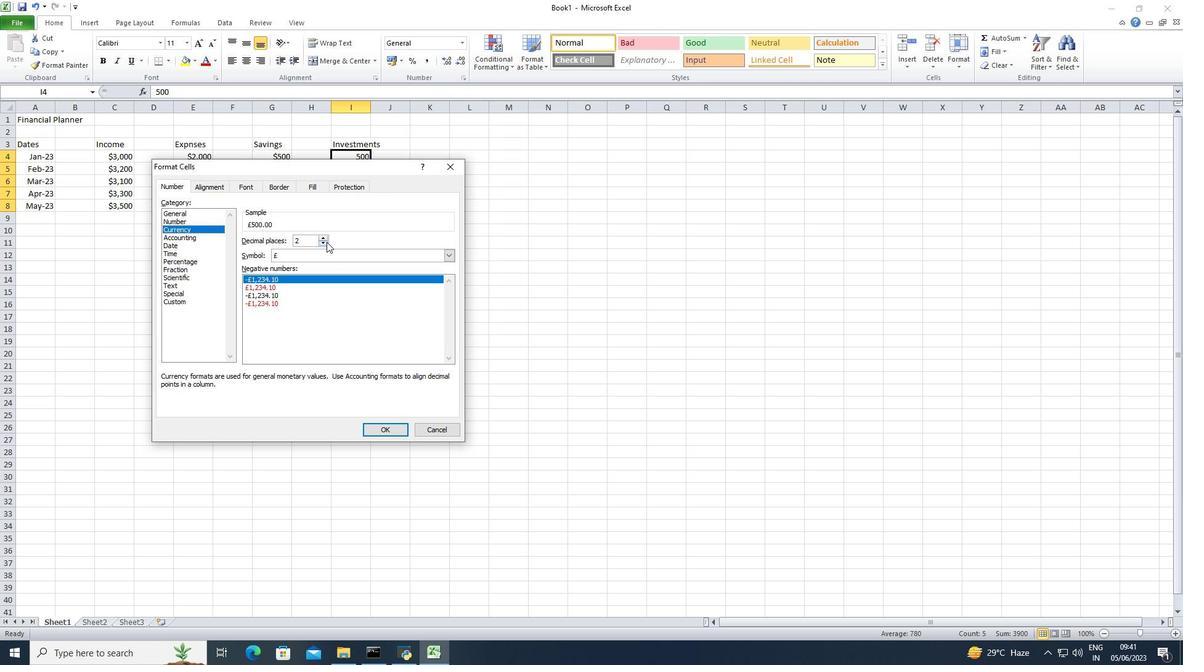 
Action: Mouse pressed left at (323, 244)
Screenshot: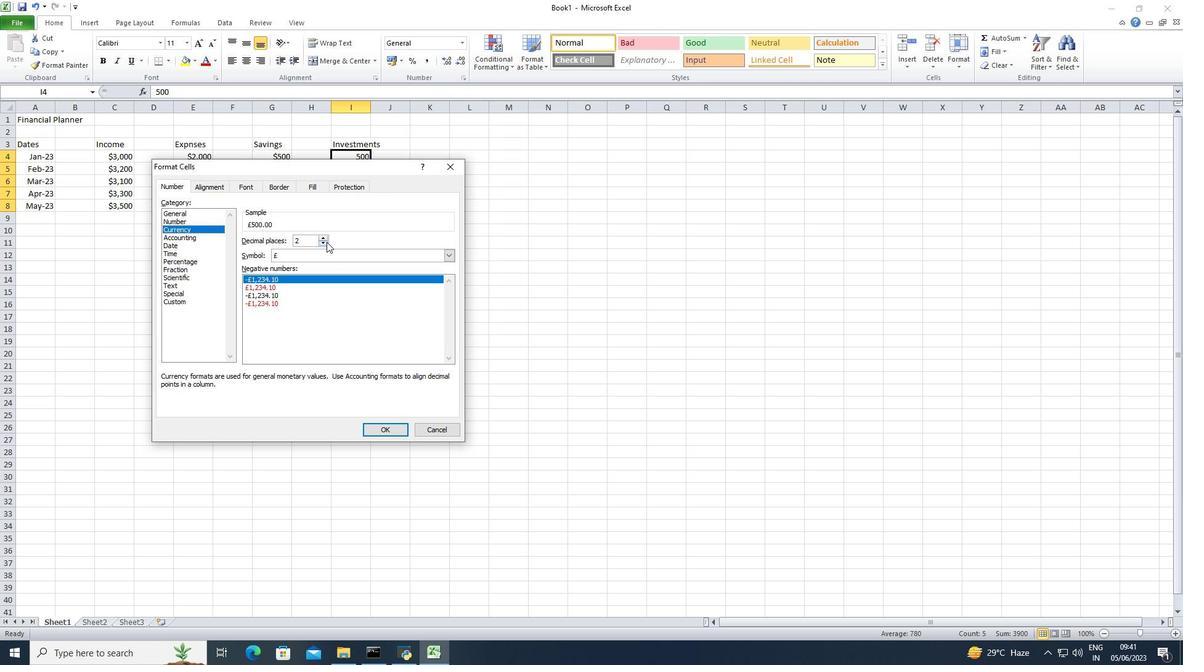 
Action: Mouse pressed left at (323, 244)
Screenshot: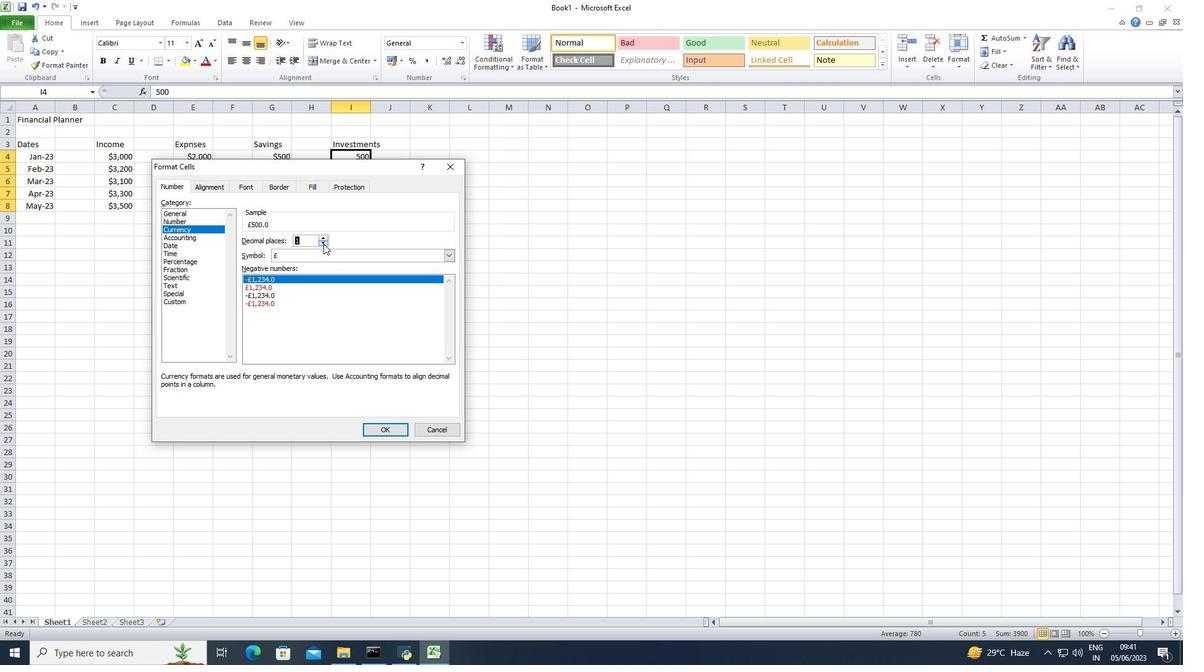 
Action: Mouse moved to (328, 253)
Screenshot: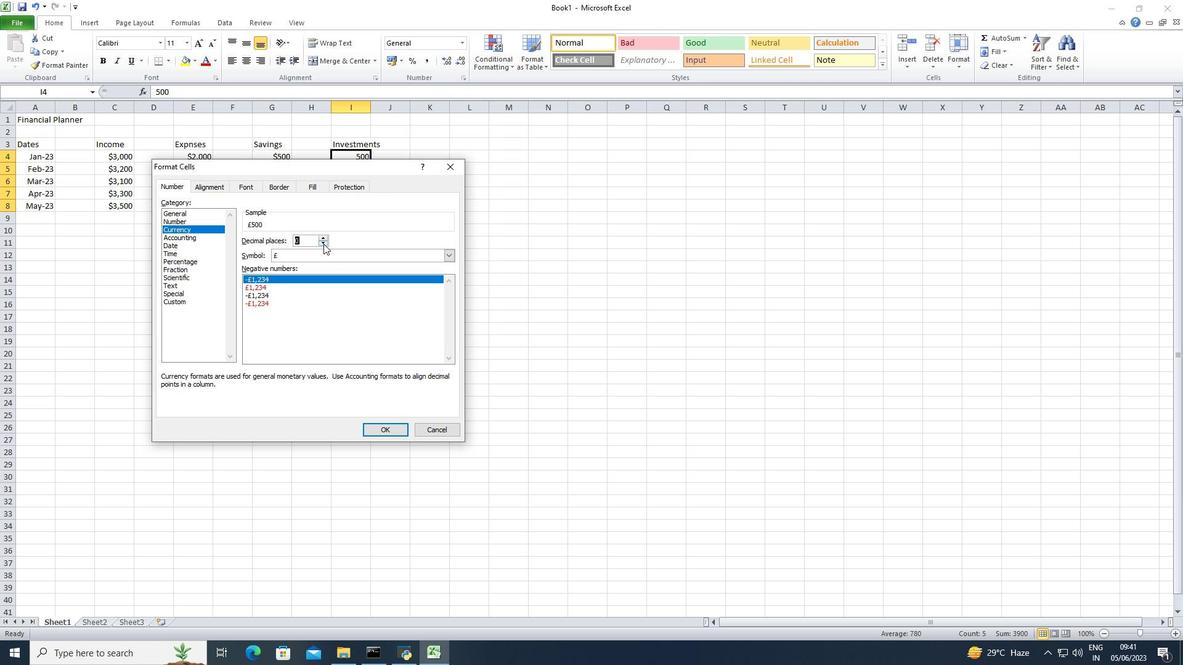 
Action: Mouse pressed left at (328, 253)
Screenshot: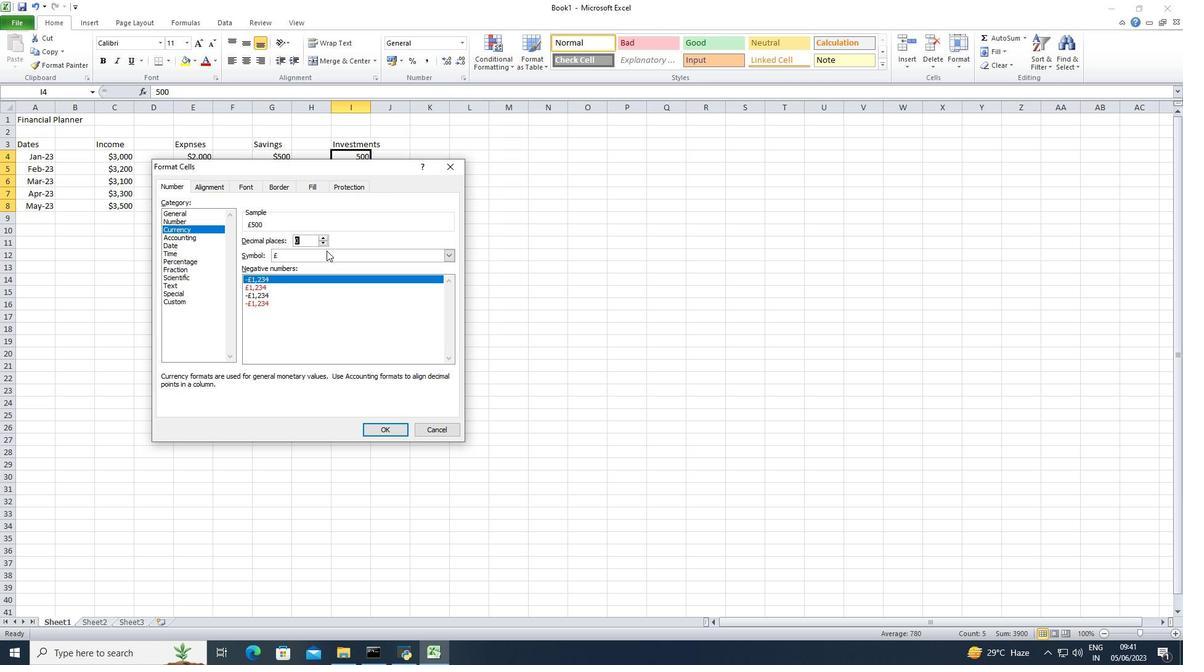 
Action: Mouse moved to (320, 298)
Screenshot: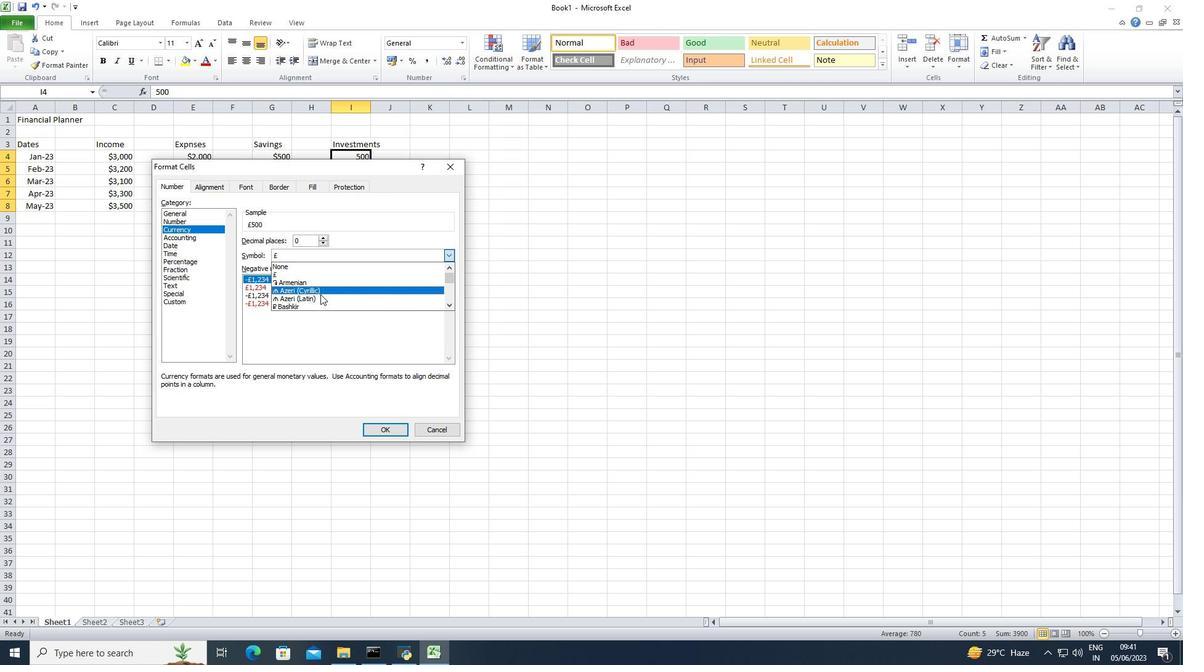 
Action: Mouse scrolled (320, 298) with delta (0, 0)
Screenshot: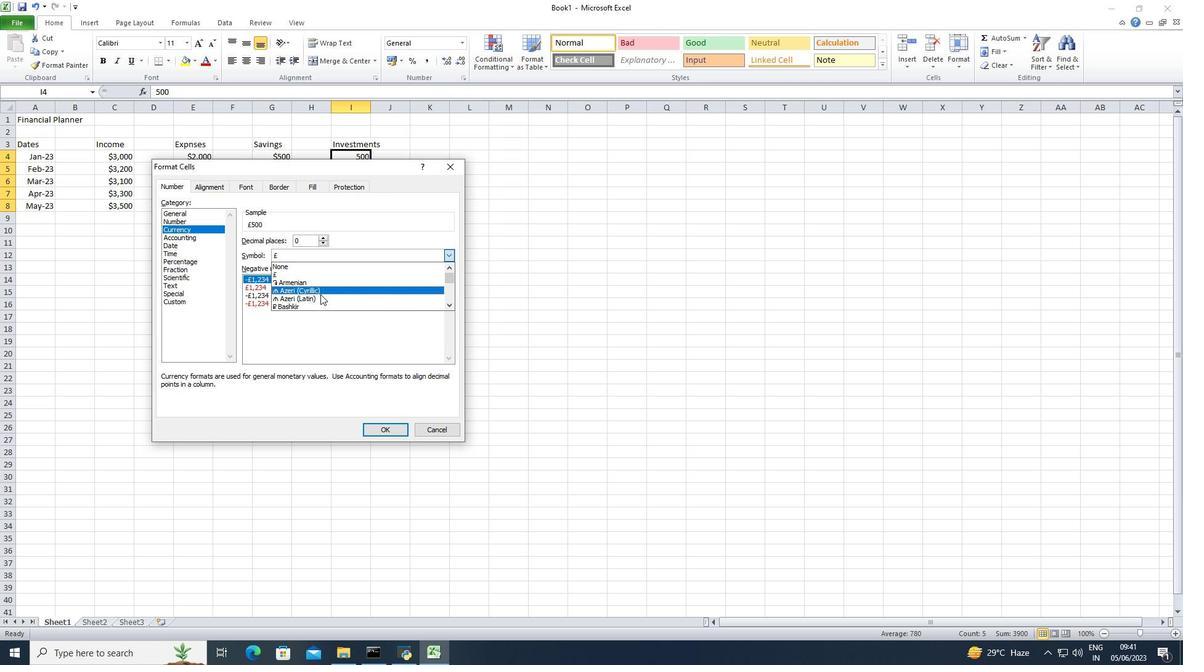 
Action: Mouse moved to (320, 300)
Screenshot: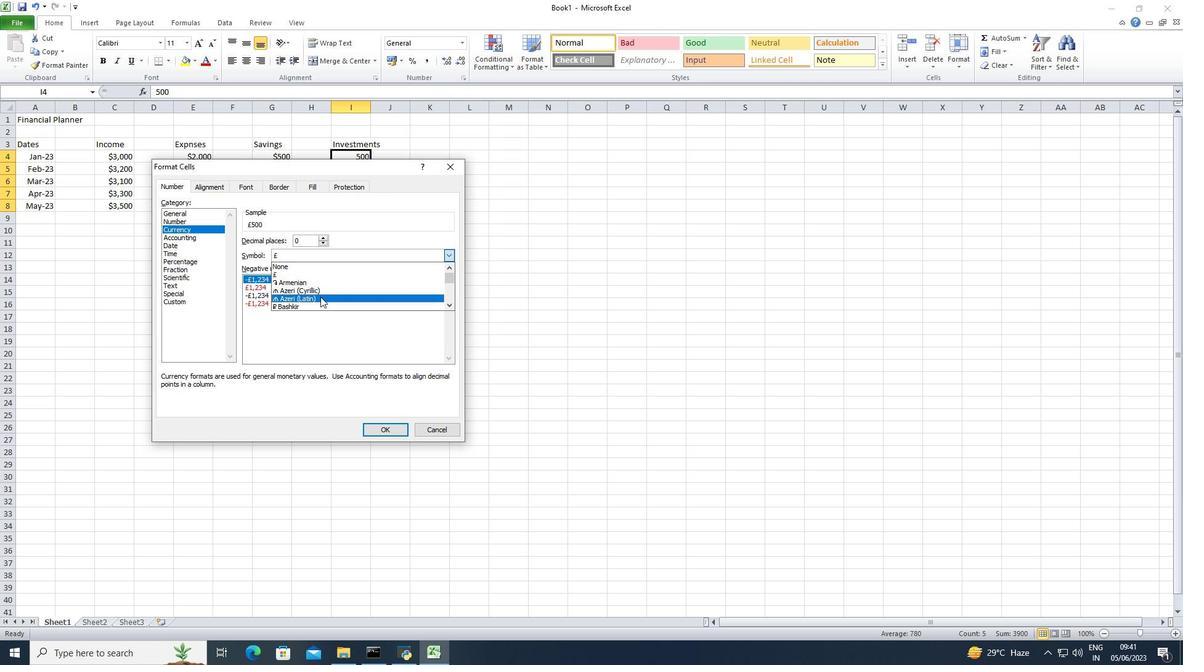 
Action: Mouse scrolled (320, 299) with delta (0, 0)
Screenshot: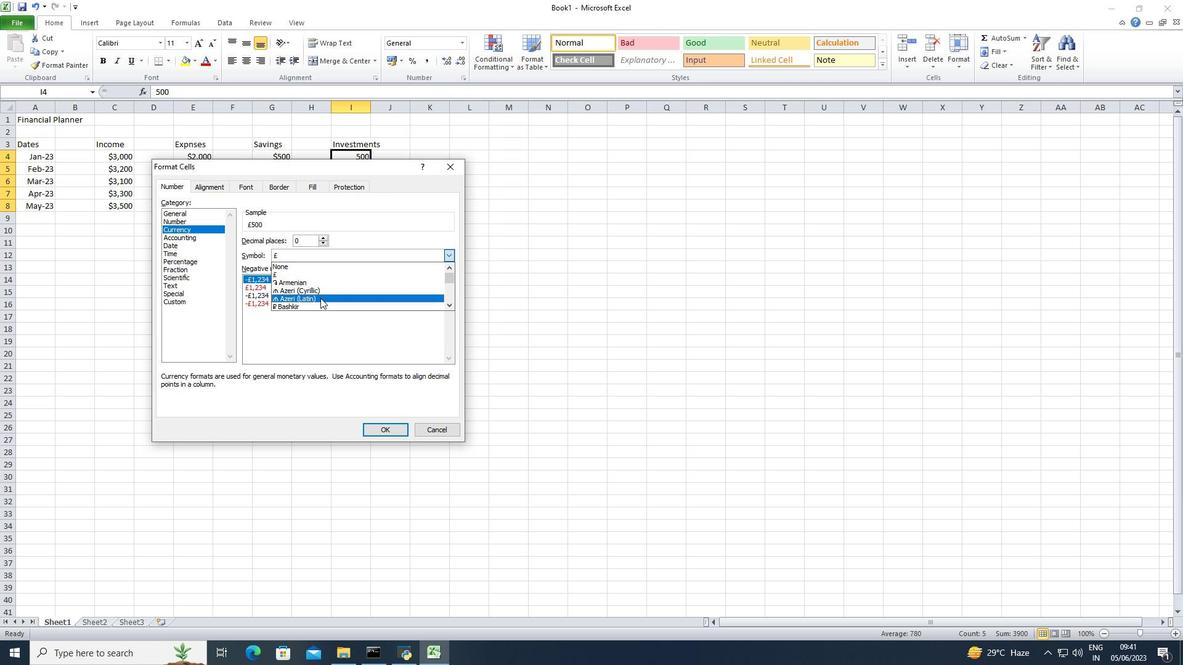 
Action: Mouse scrolled (320, 299) with delta (0, 0)
Screenshot: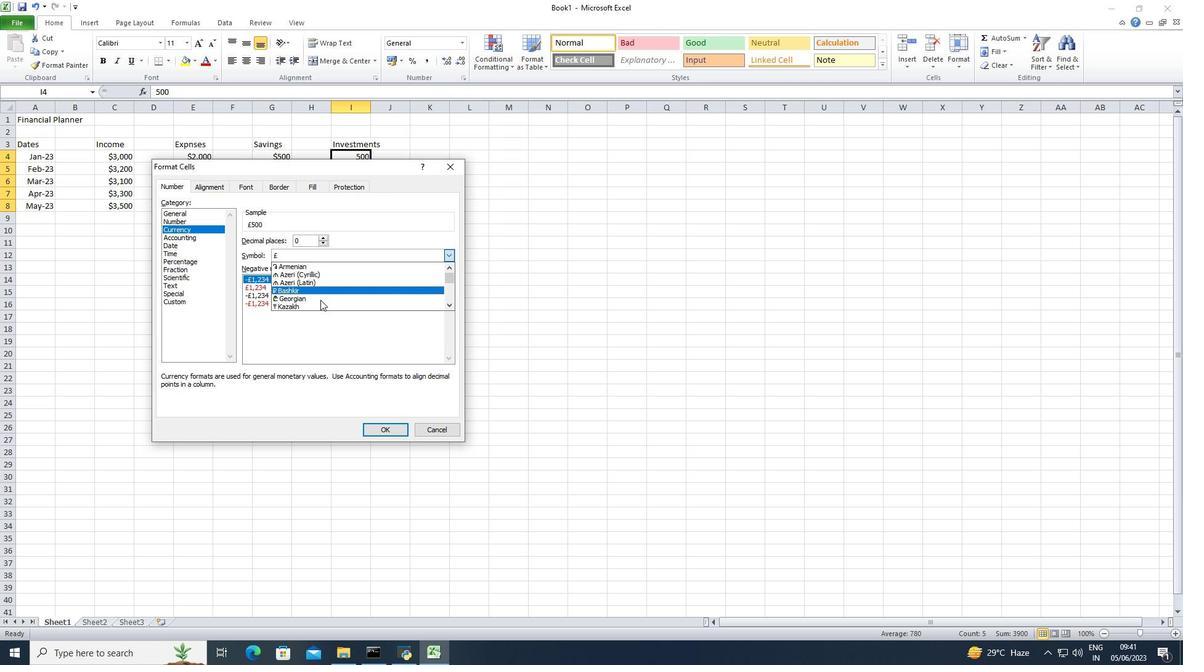 
Action: Mouse scrolled (320, 299) with delta (0, 0)
Screenshot: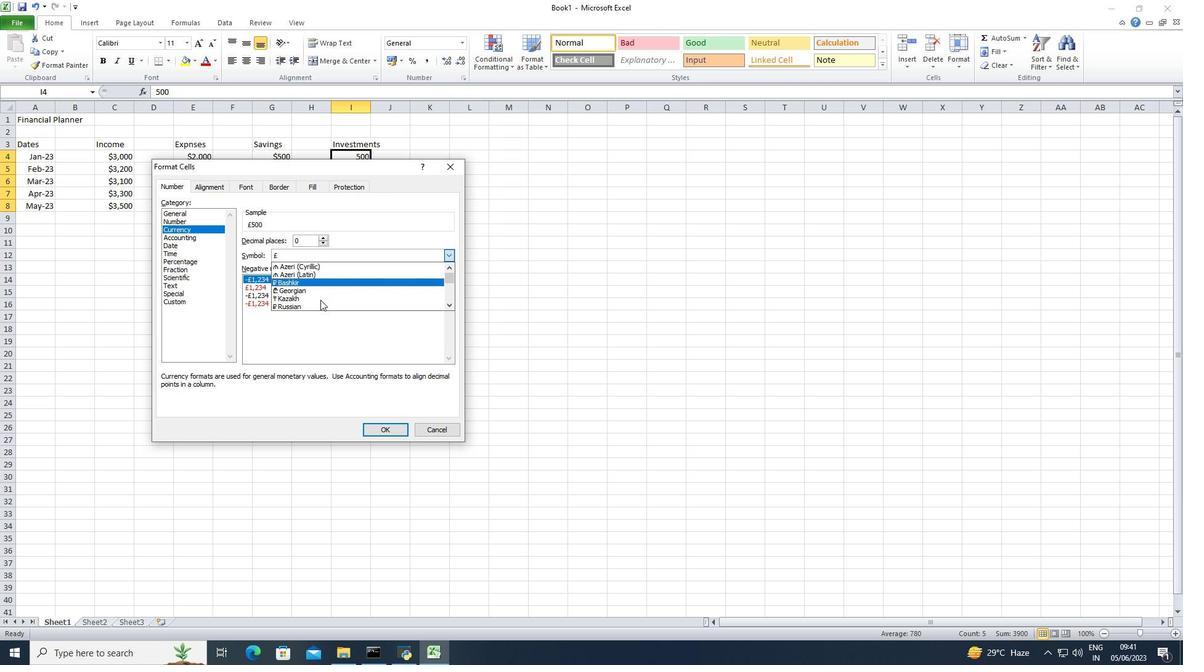 
Action: Mouse scrolled (320, 299) with delta (0, 0)
Screenshot: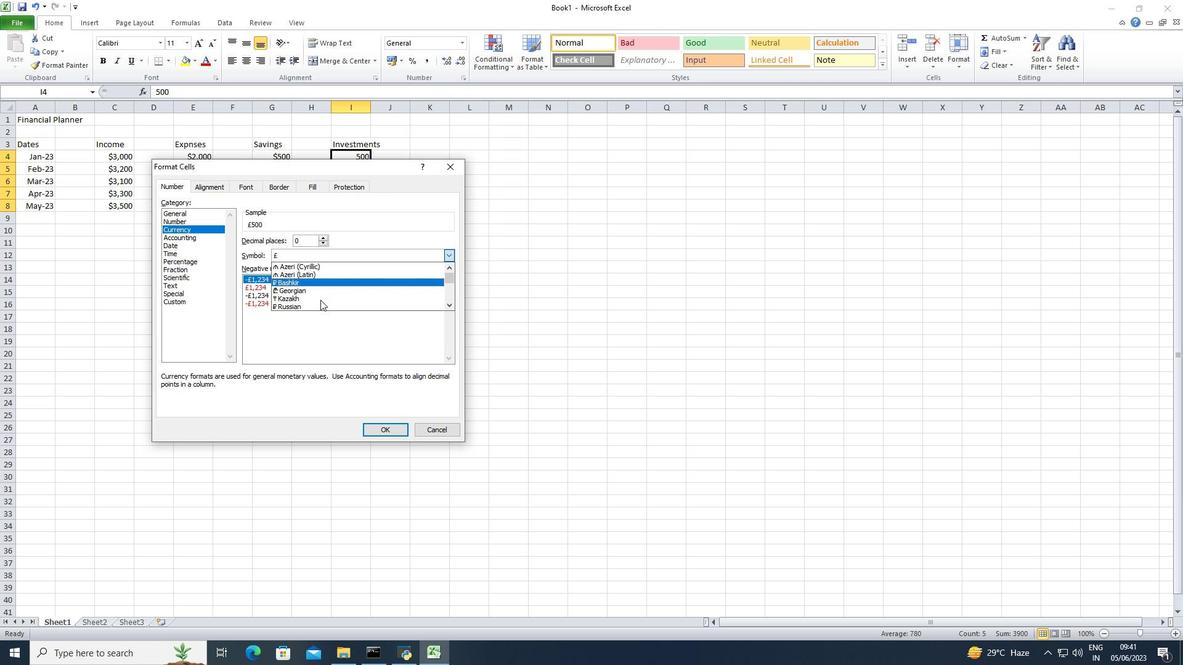 
Action: Mouse scrolled (320, 299) with delta (0, 0)
Screenshot: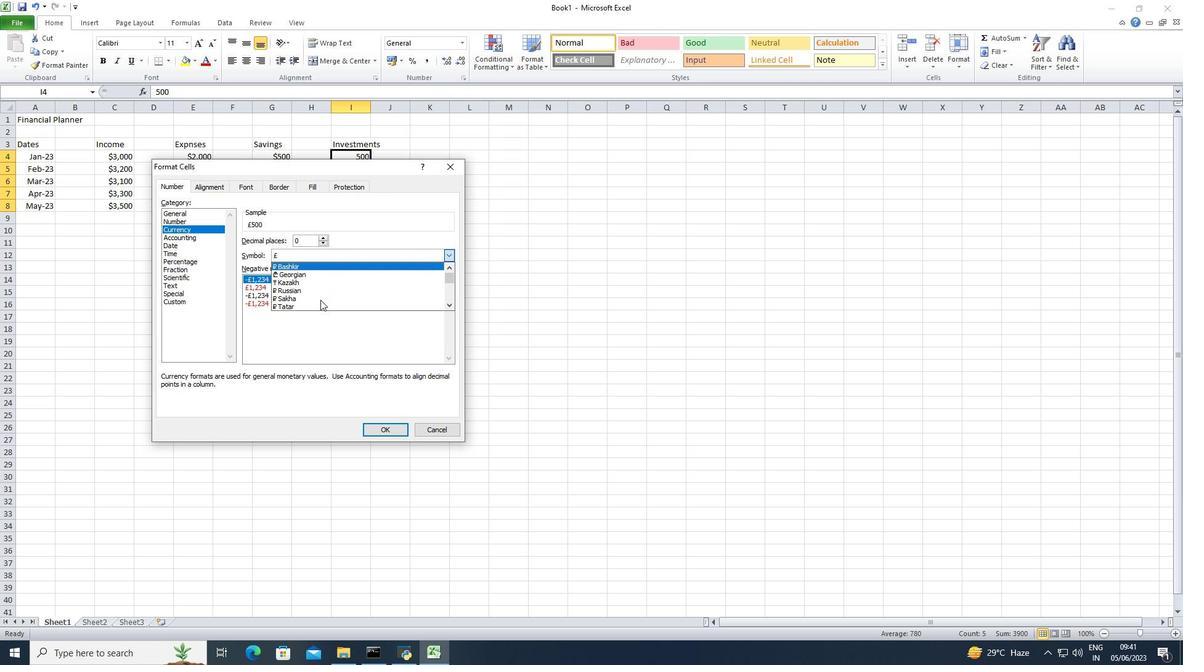 
Action: Mouse scrolled (320, 299) with delta (0, 0)
Screenshot: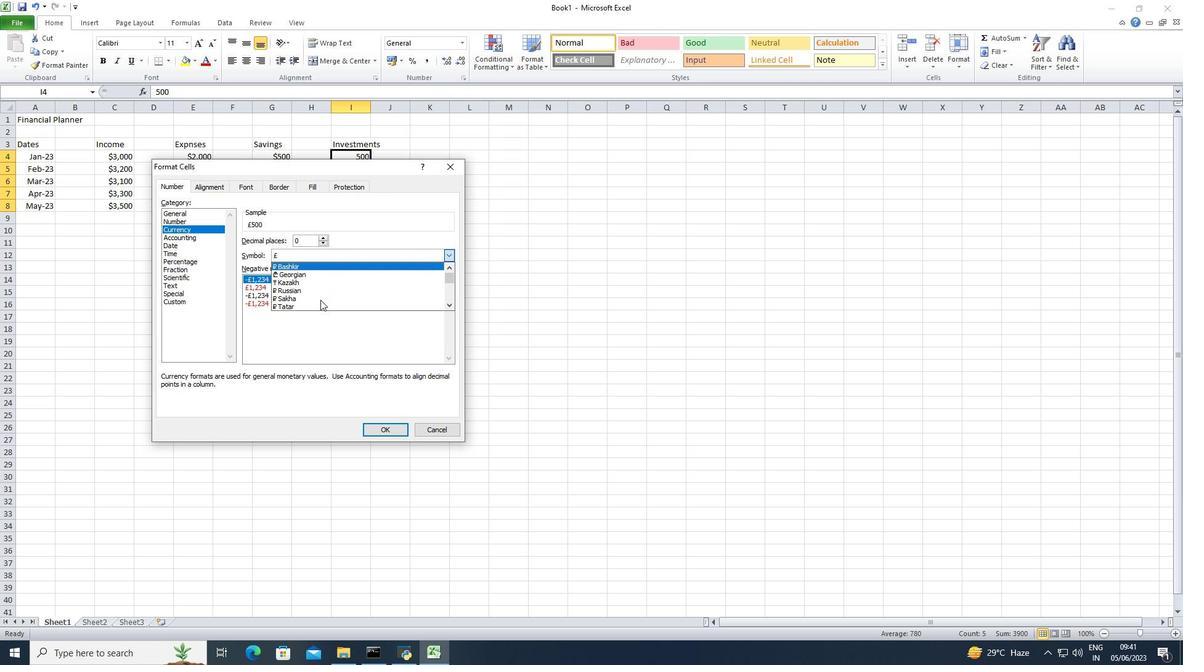 
Action: Mouse scrolled (320, 299) with delta (0, 0)
Screenshot: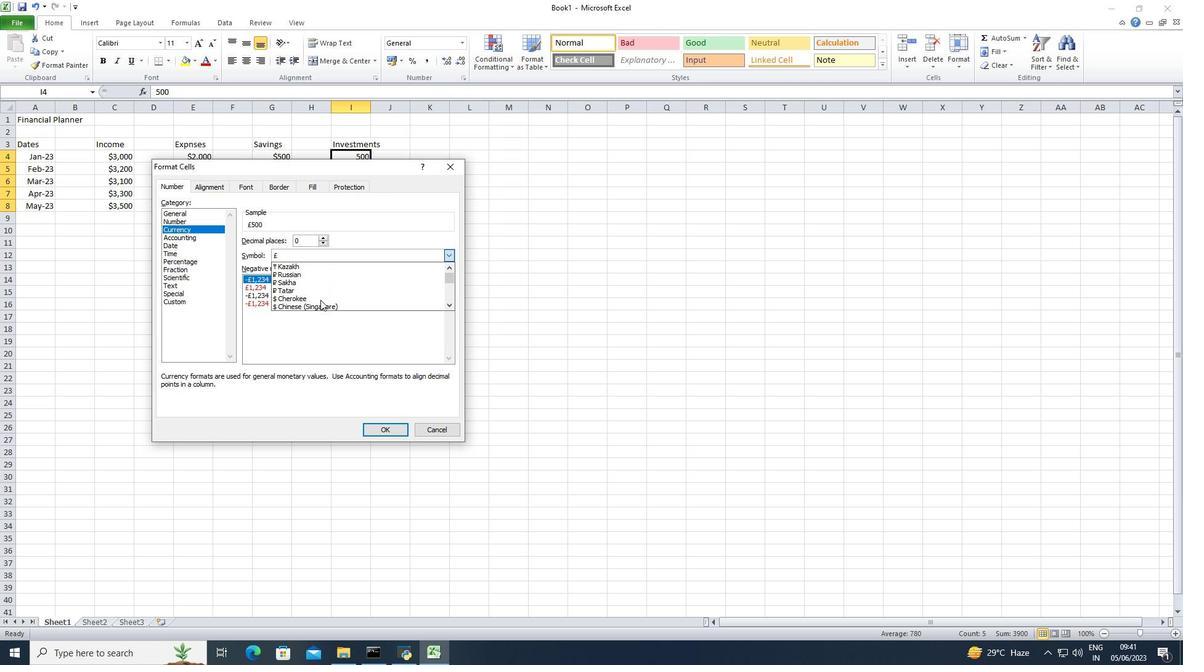 
Action: Mouse scrolled (320, 299) with delta (0, 0)
Screenshot: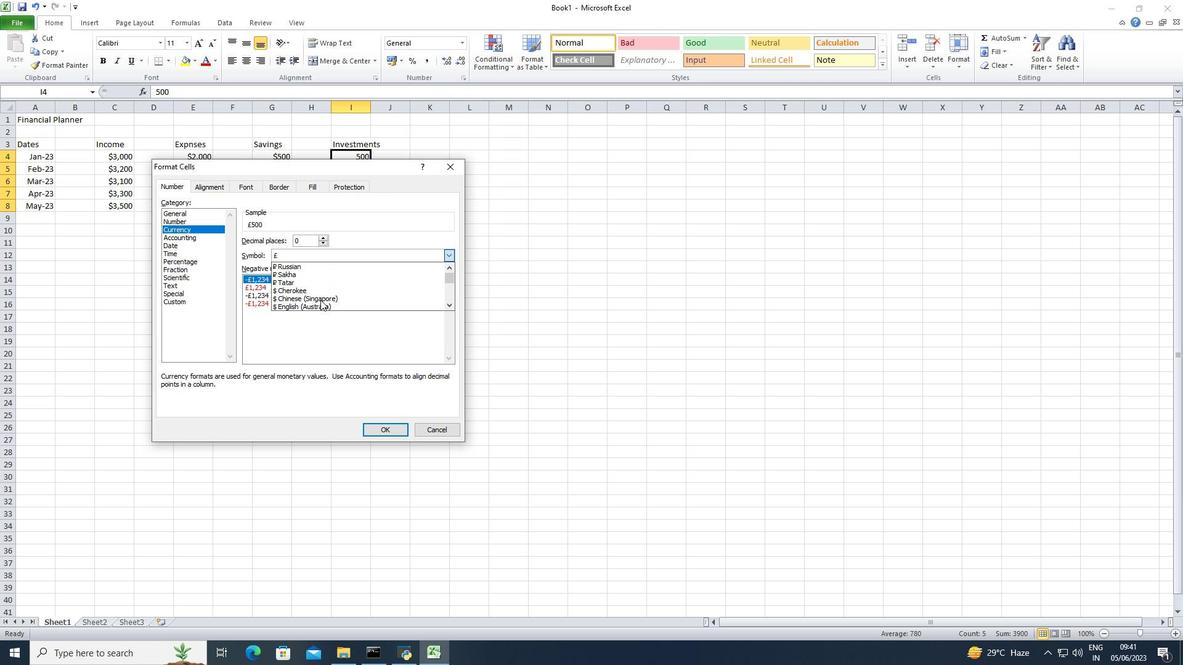 
Action: Mouse moved to (321, 300)
Screenshot: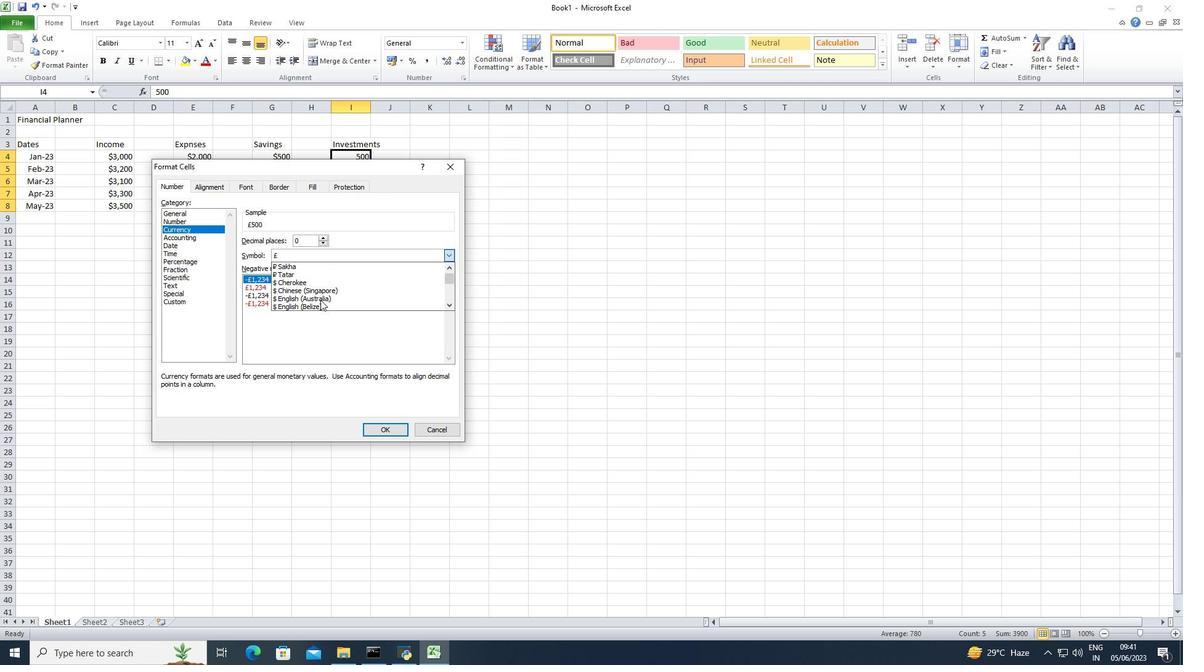 
Action: Mouse pressed left at (321, 300)
Screenshot: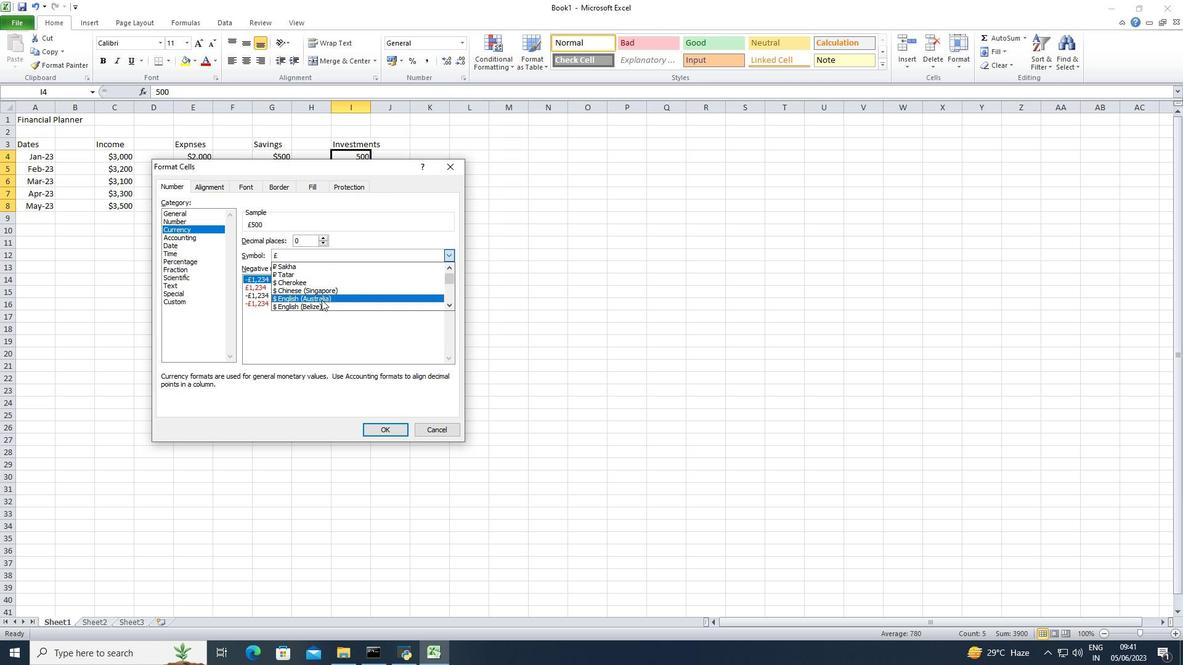 
Action: Mouse moved to (395, 428)
Screenshot: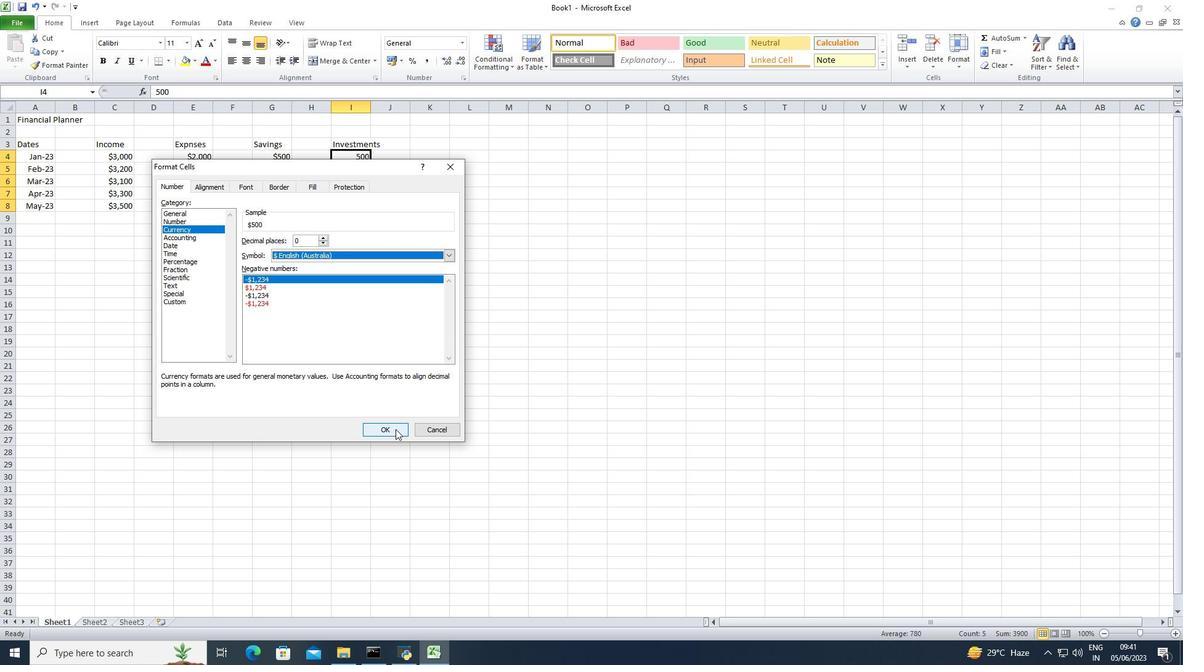 
Action: Mouse pressed left at (395, 428)
Screenshot: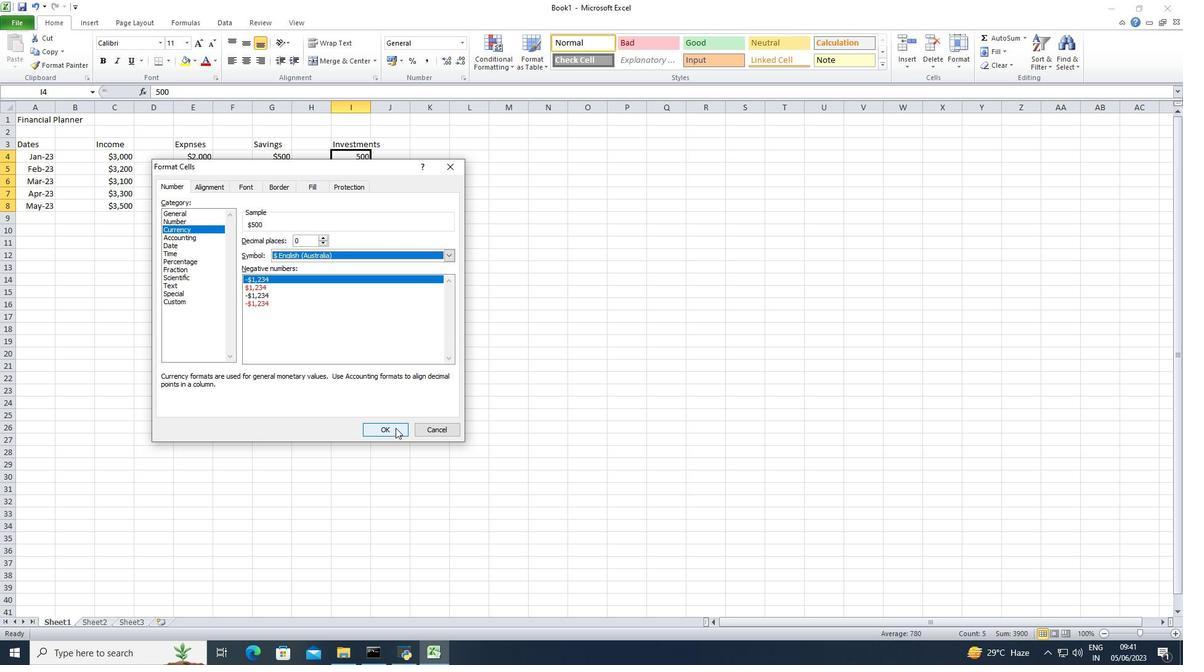 
Action: Mouse moved to (425, 146)
Screenshot: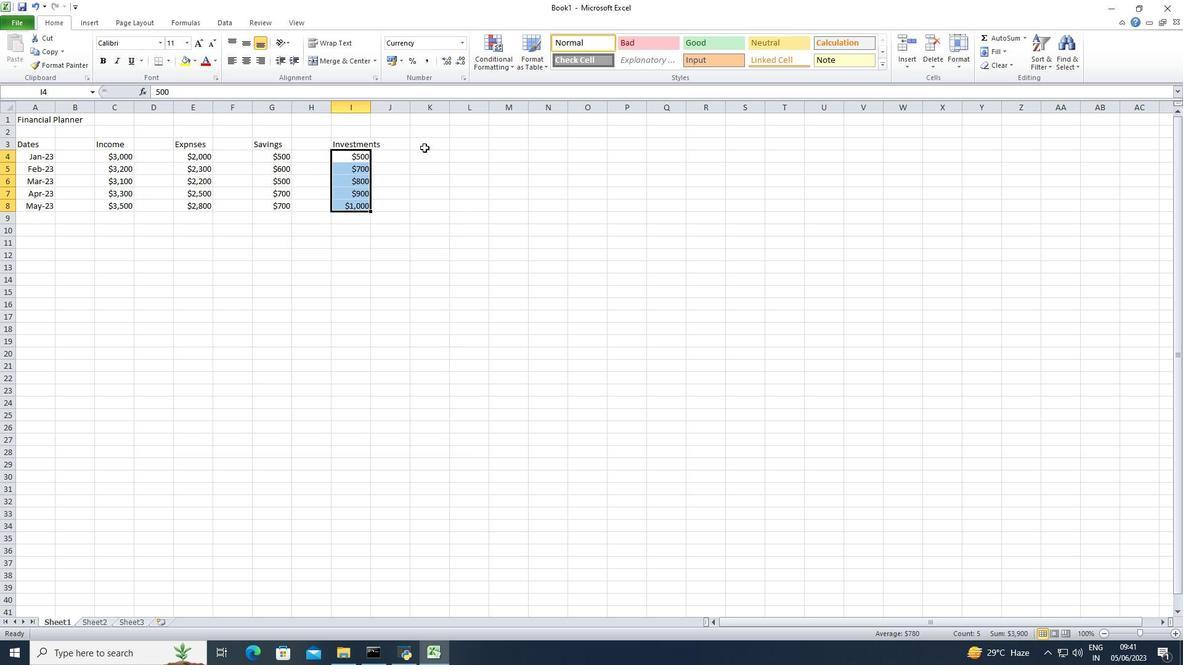 
Action: Mouse pressed left at (425, 146)
Screenshot: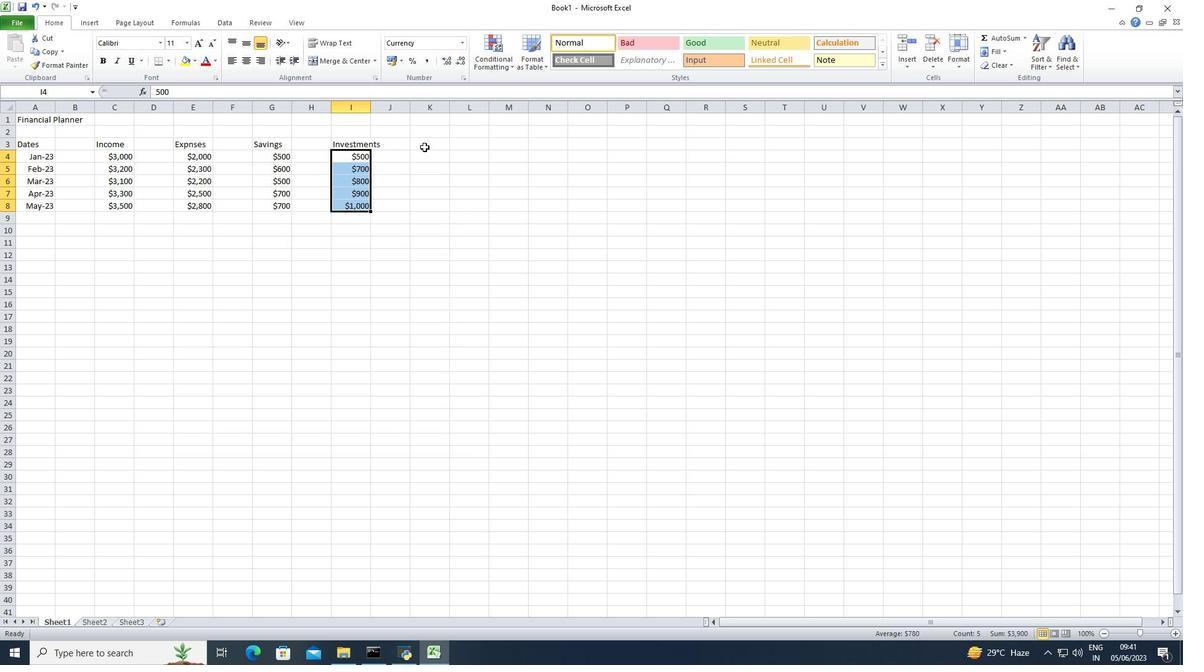 
Action: Mouse moved to (345, 278)
Screenshot: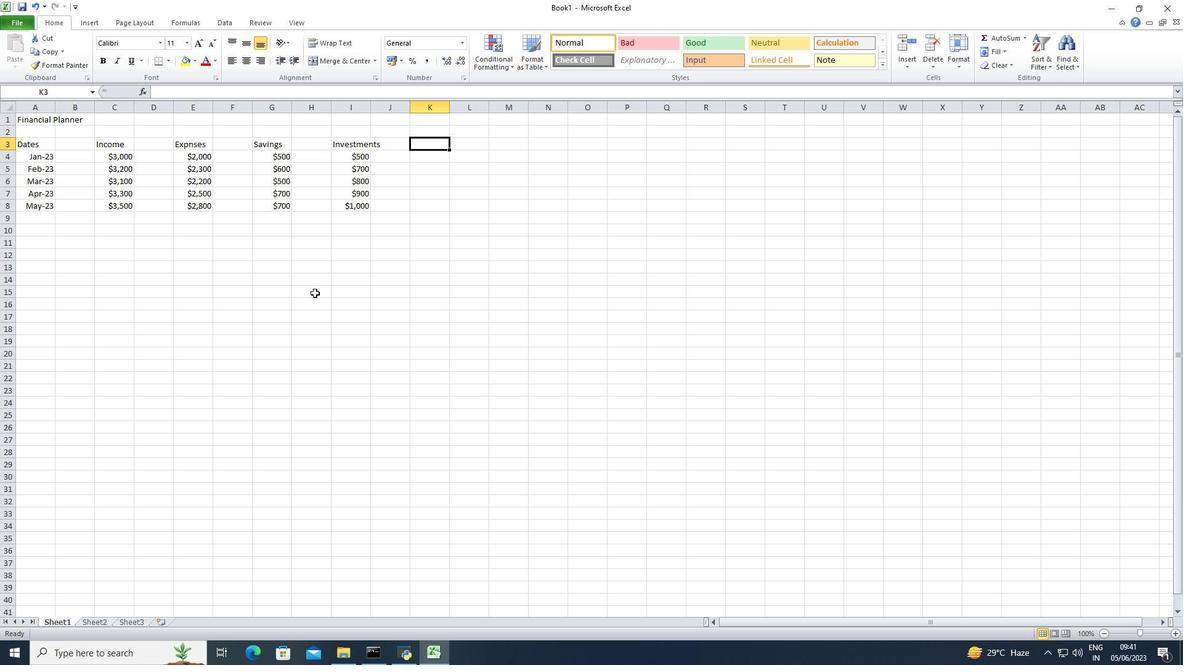 
Action: Key pressed <Key.shift>Net<Key.space><Key.shift>Saving<Key.down>
Screenshot: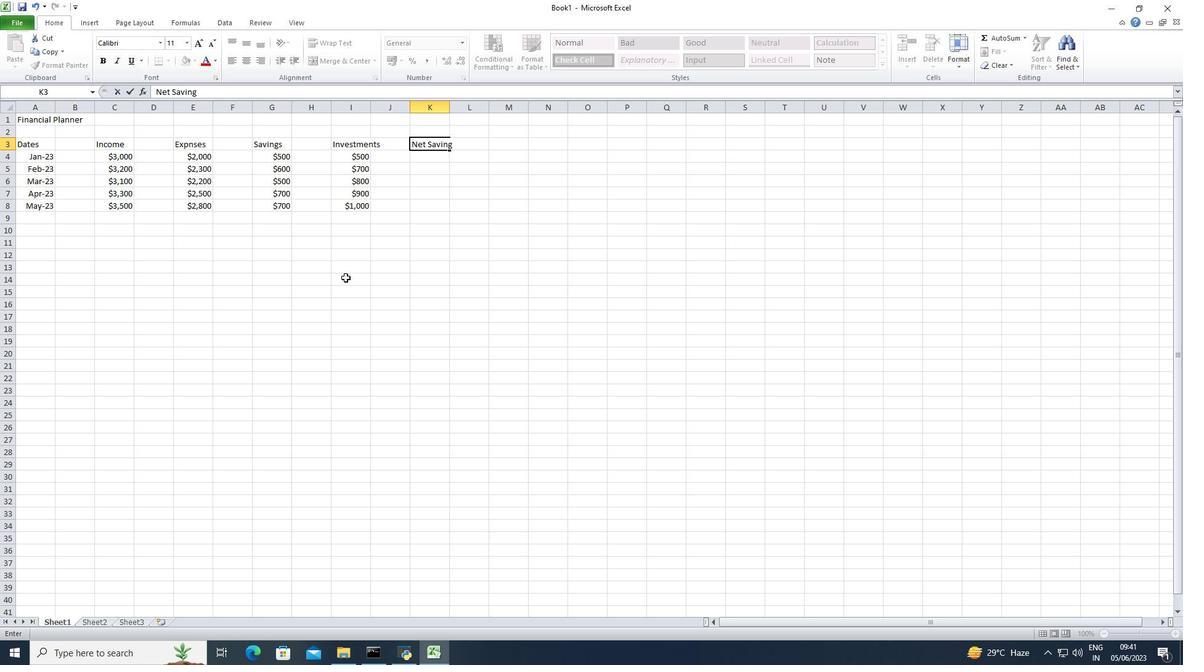 
Action: Mouse moved to (331, 265)
Screenshot: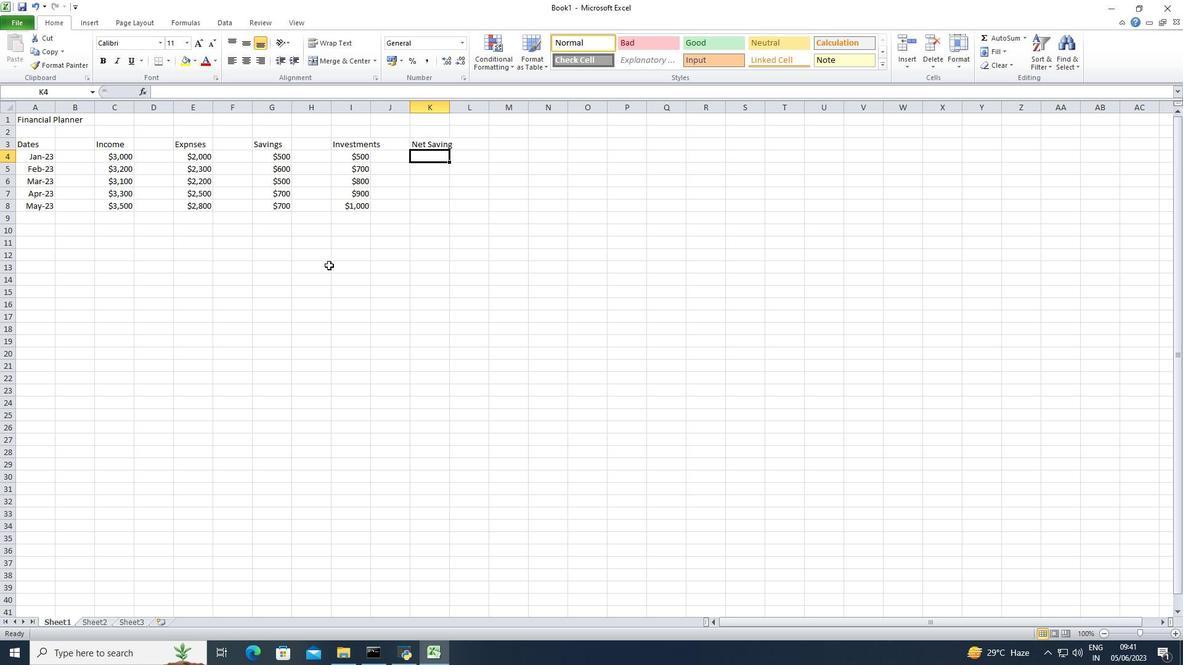 
Action: Key pressed 1000<Key.down>1200900<Key.backspace><Key.backspace><Key.backspace><Key.down>99<Key.backspace>00<Key.down>800<Key.down>700<Key.down>
Screenshot: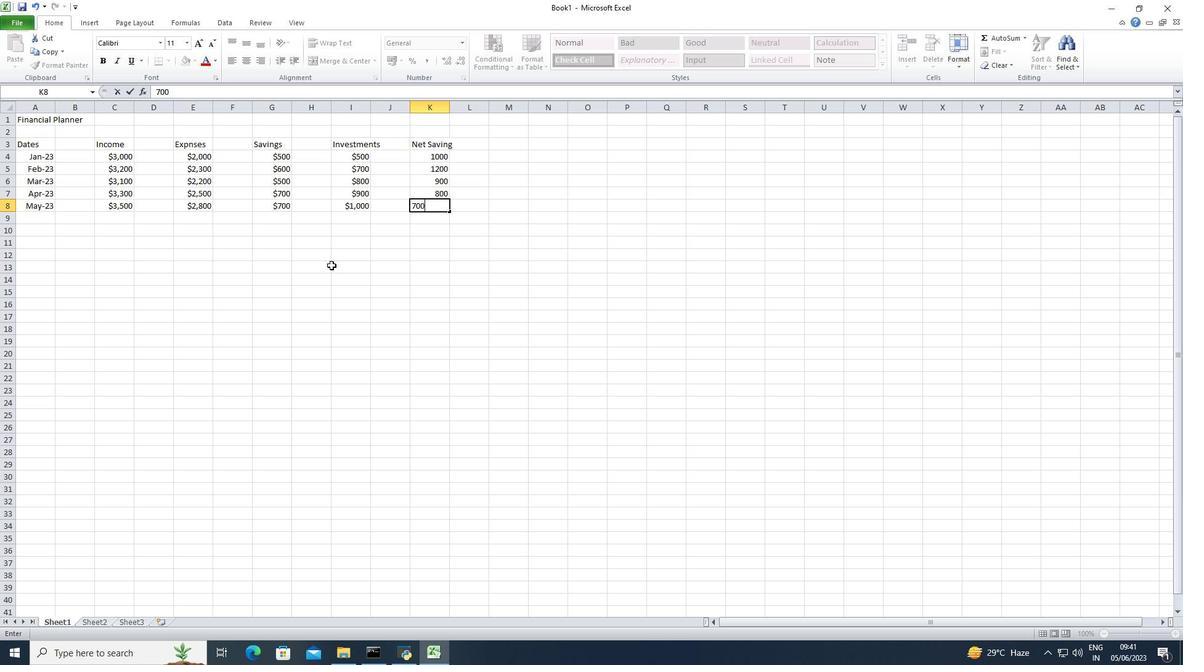 
Action: Mouse moved to (425, 159)
Screenshot: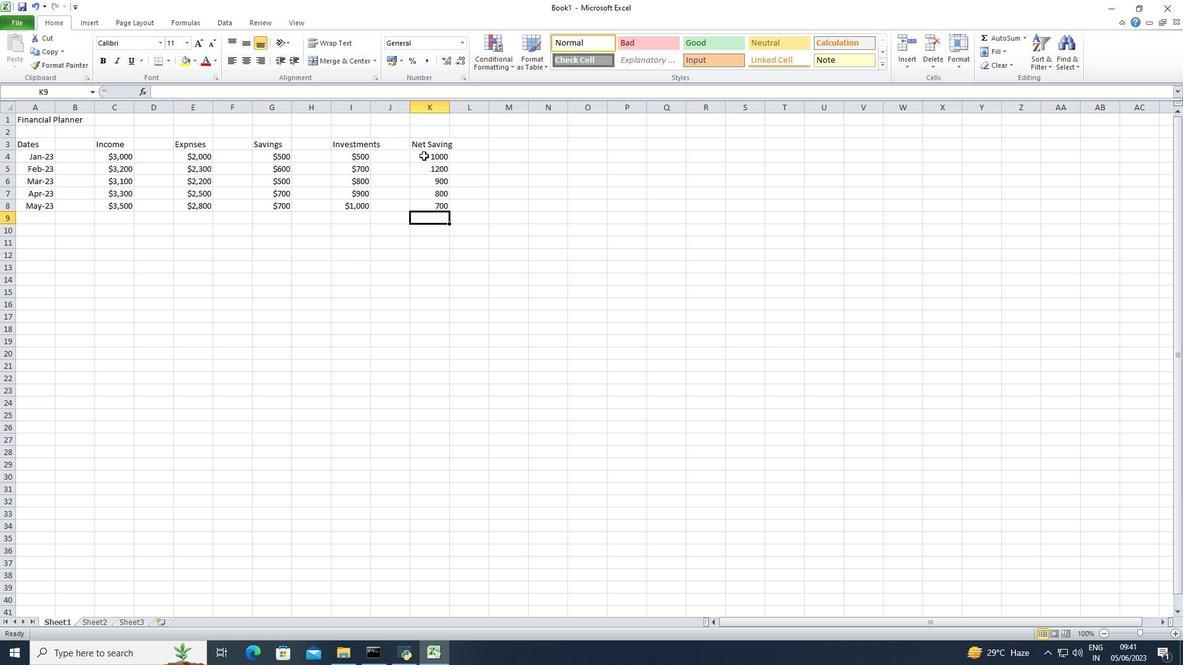 
Action: Mouse pressed left at (425, 159)
Screenshot: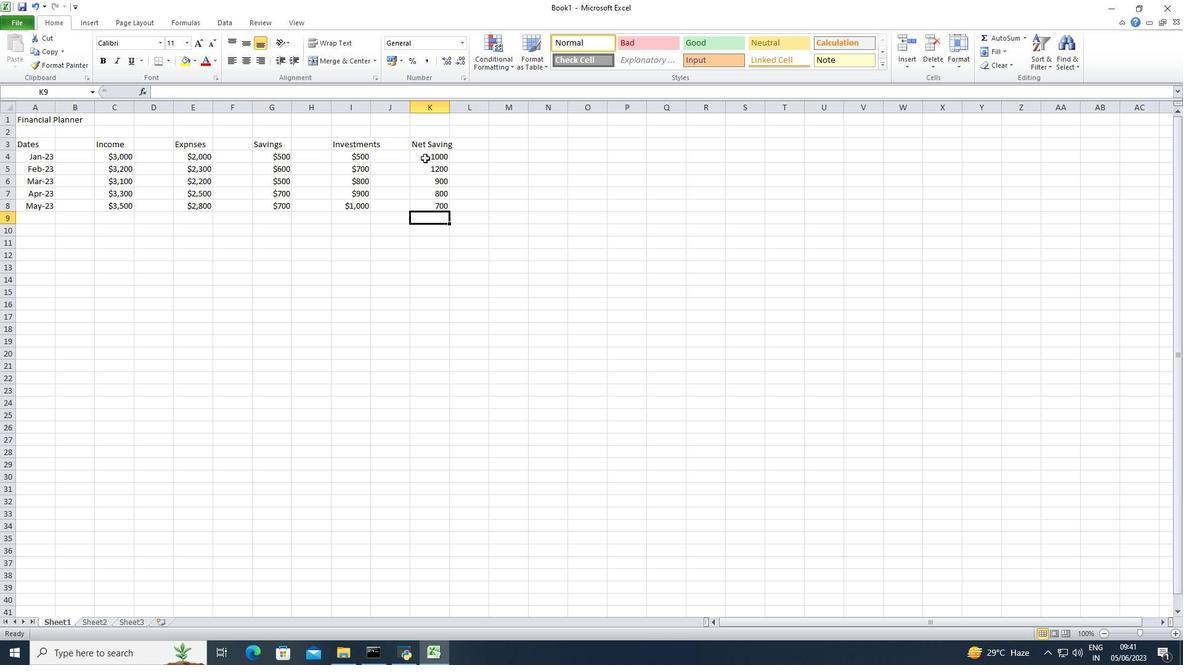 
Action: Mouse moved to (432, 159)
Screenshot: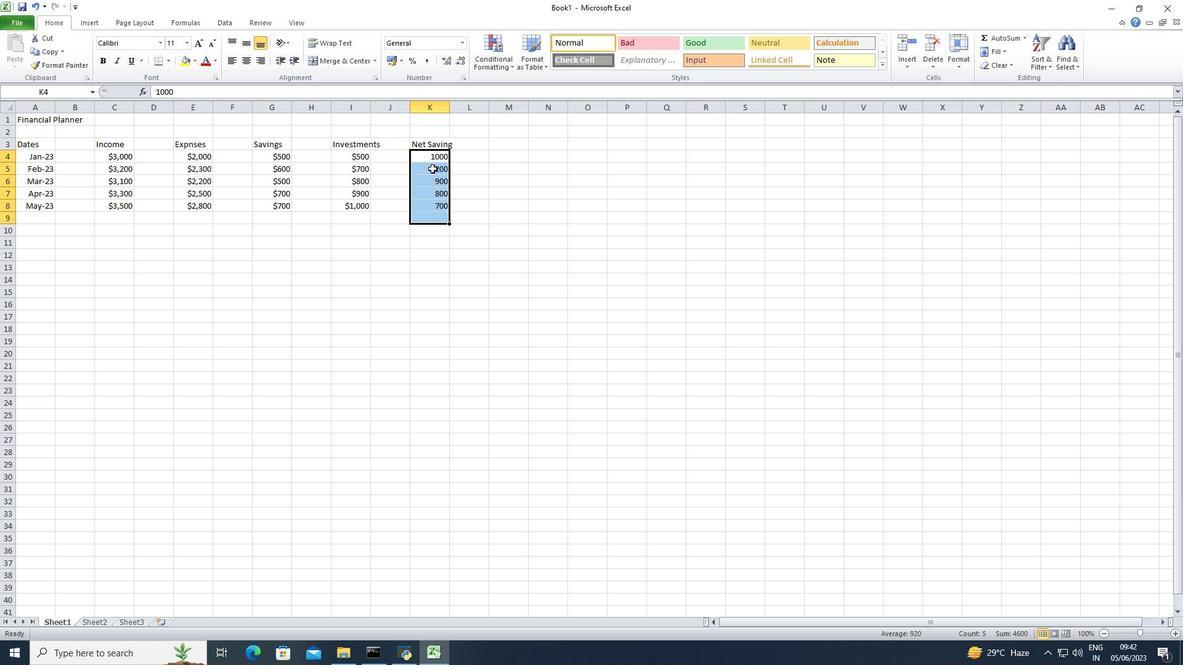 
Action: Mouse pressed left at (432, 159)
Screenshot: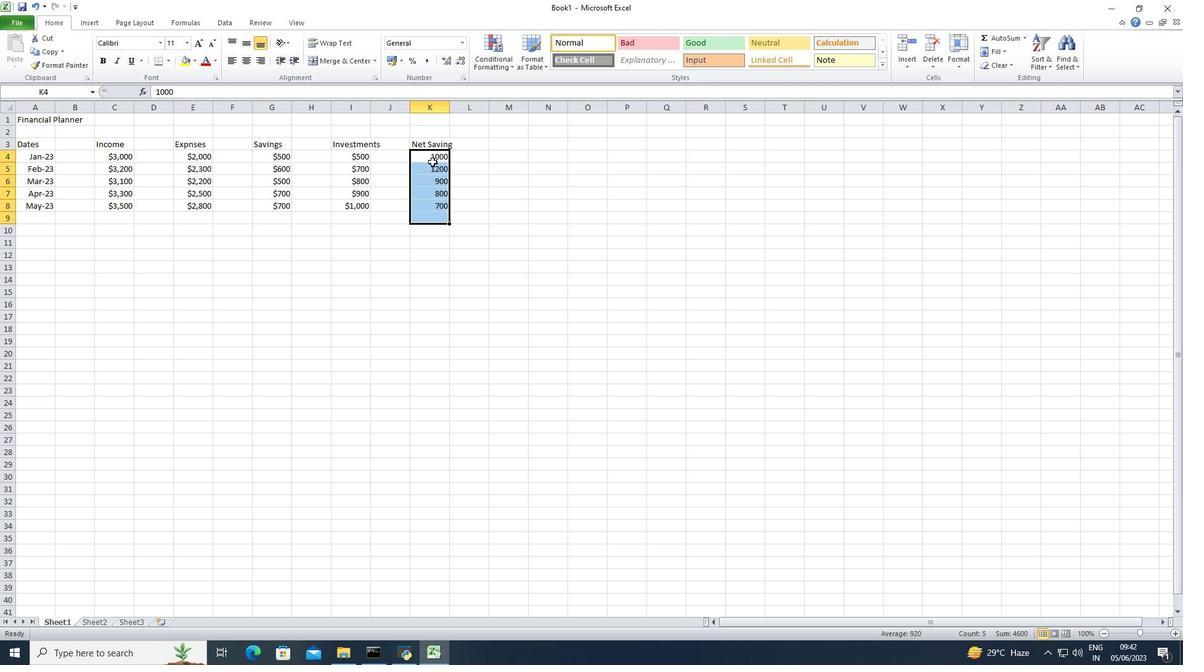 
Action: Mouse moved to (425, 157)
Screenshot: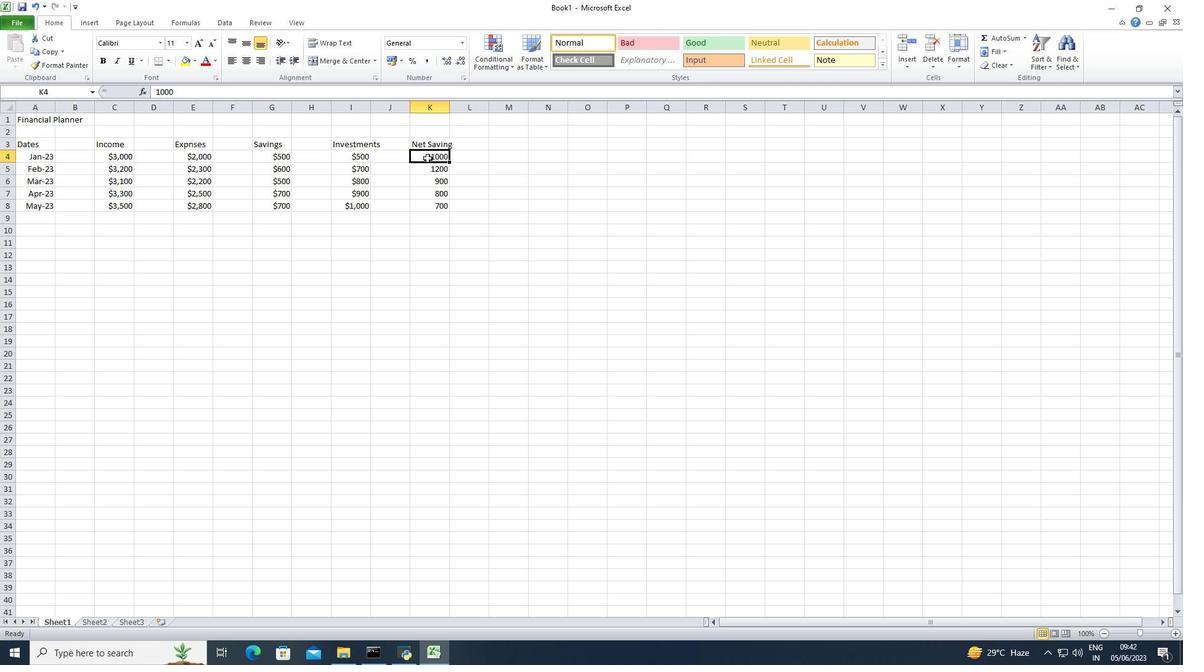 
Action: Mouse pressed left at (425, 157)
Screenshot: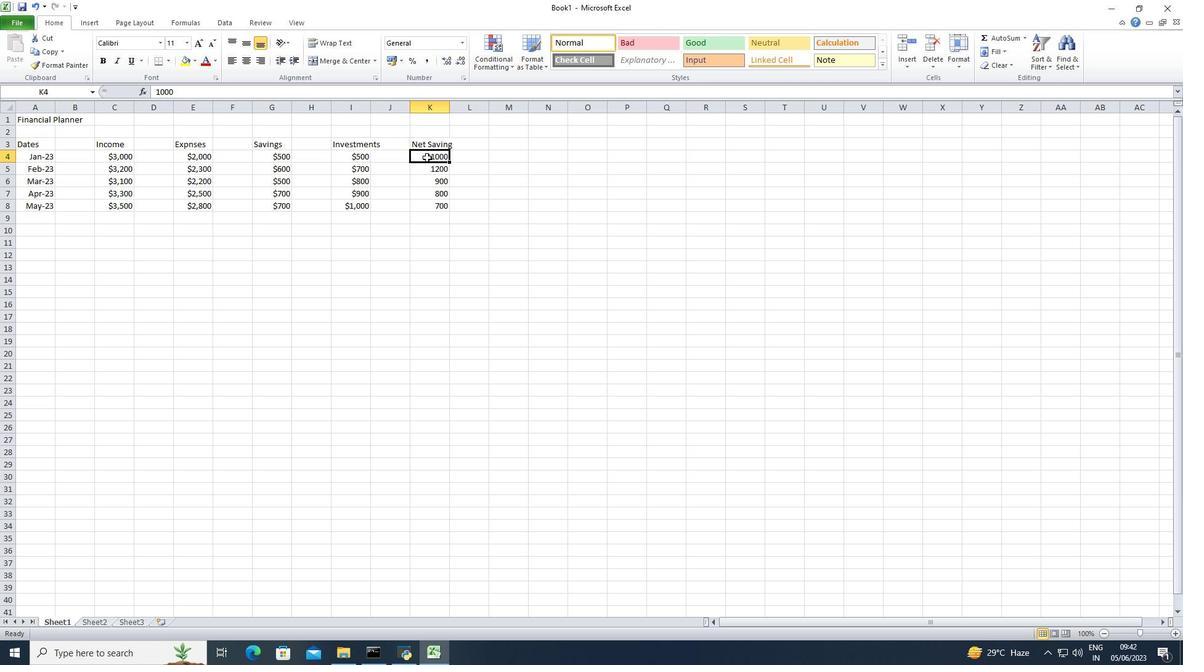 
Action: Mouse moved to (461, 40)
Screenshot: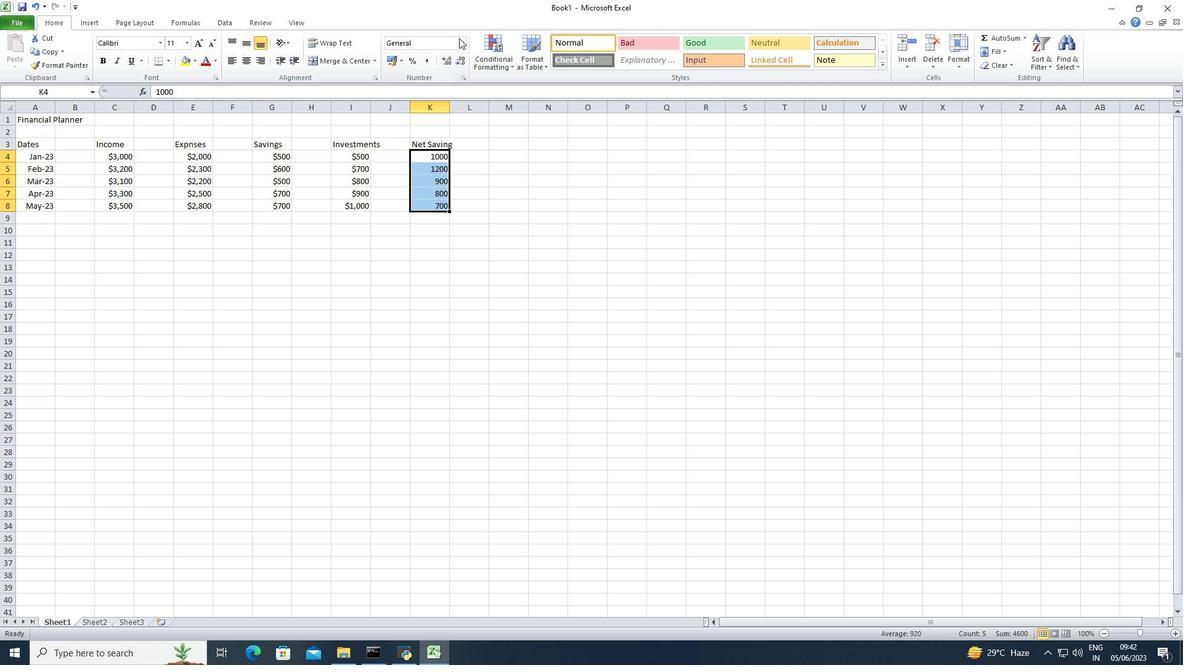 
Action: Mouse pressed left at (461, 40)
Screenshot: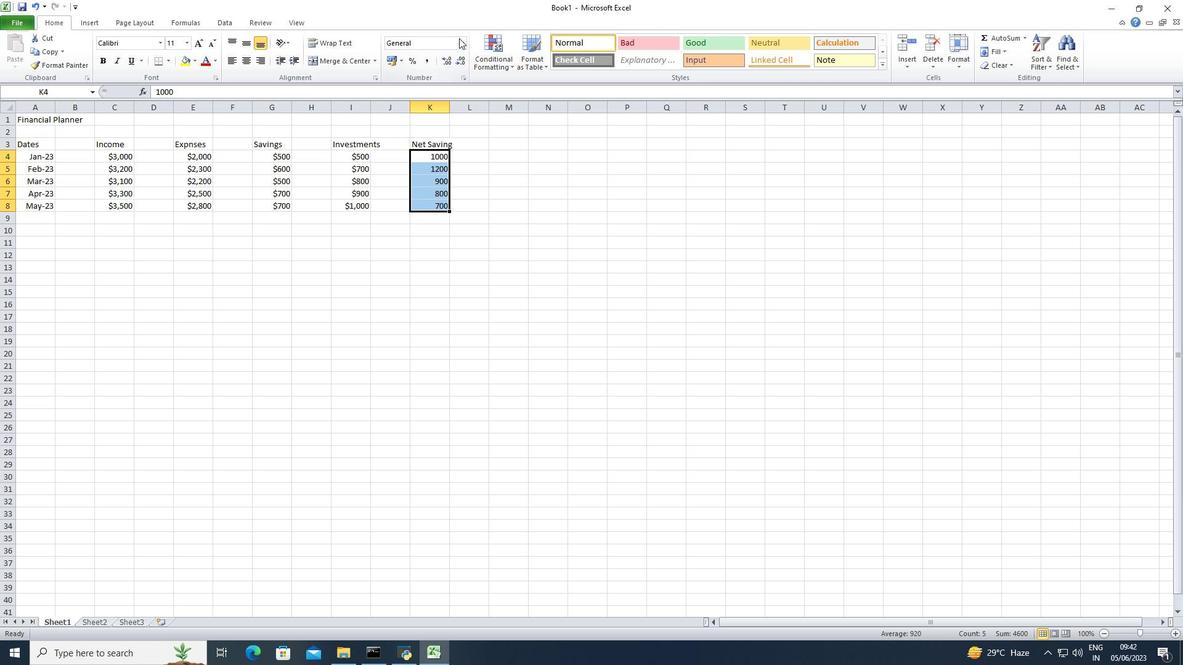 
Action: Mouse moved to (478, 359)
Screenshot: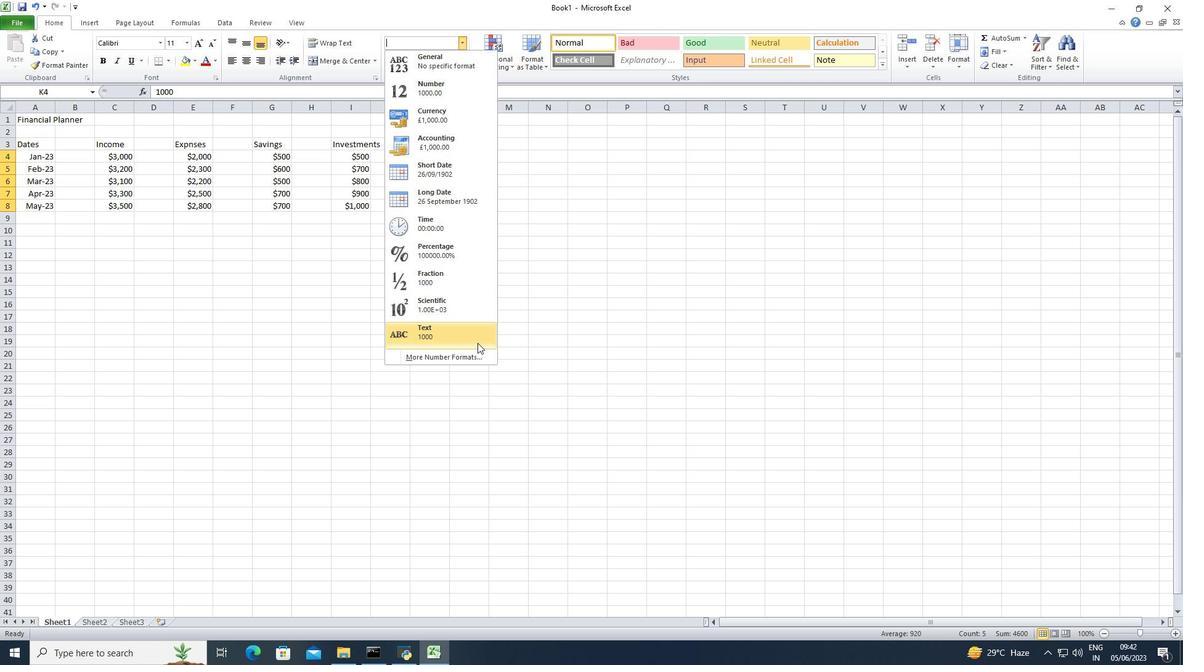 
Action: Mouse pressed left at (478, 359)
Screenshot: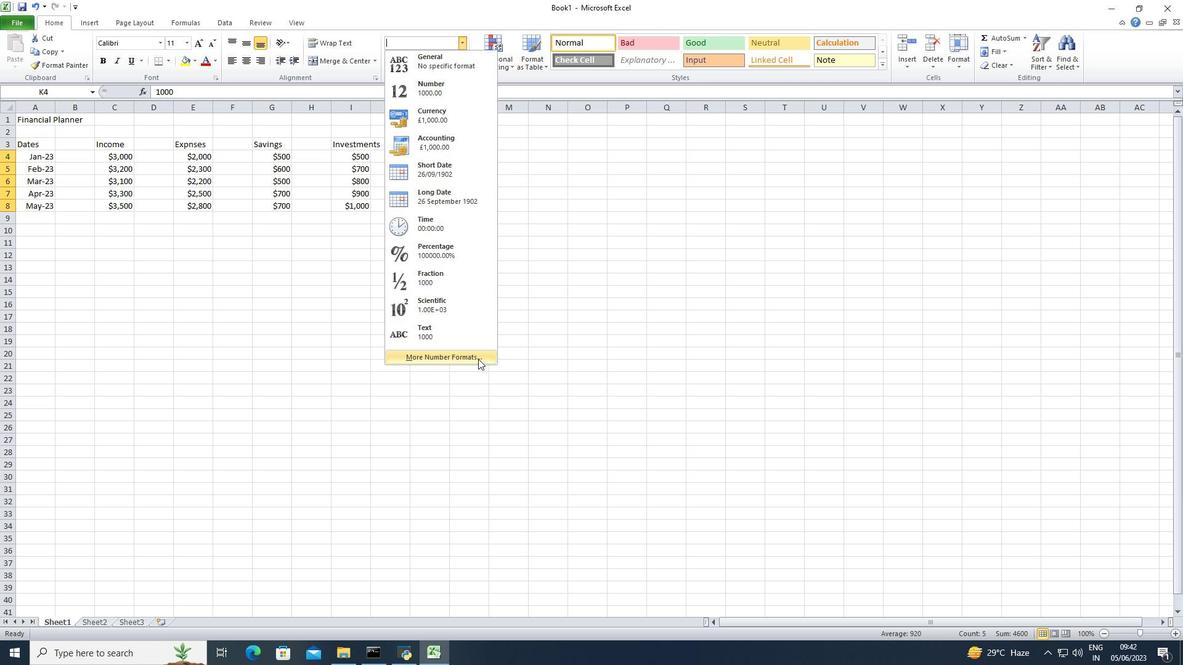 
Action: Mouse moved to (203, 227)
Screenshot: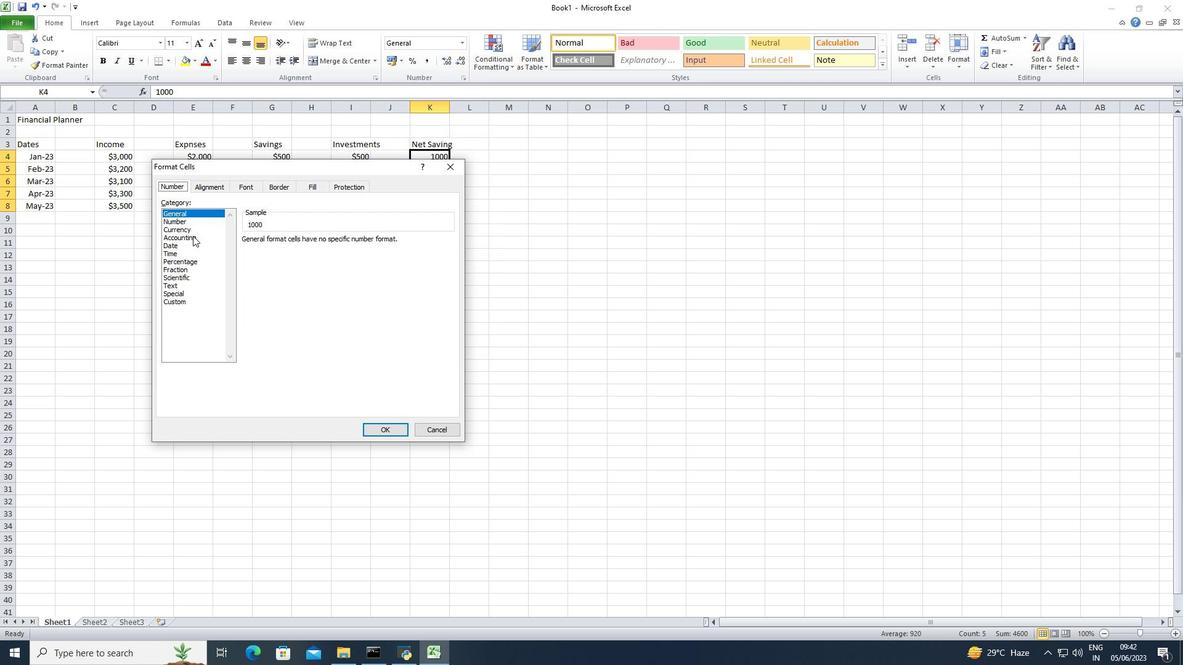 
Action: Mouse pressed left at (203, 227)
Screenshot: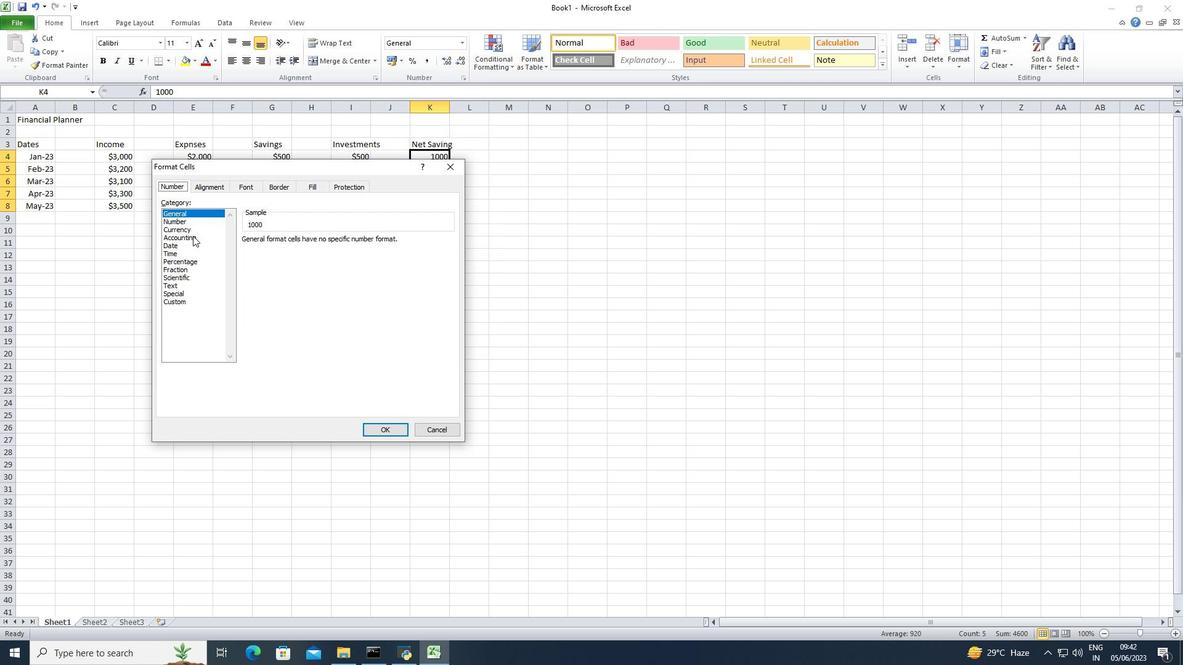 
Action: Mouse moved to (320, 245)
Screenshot: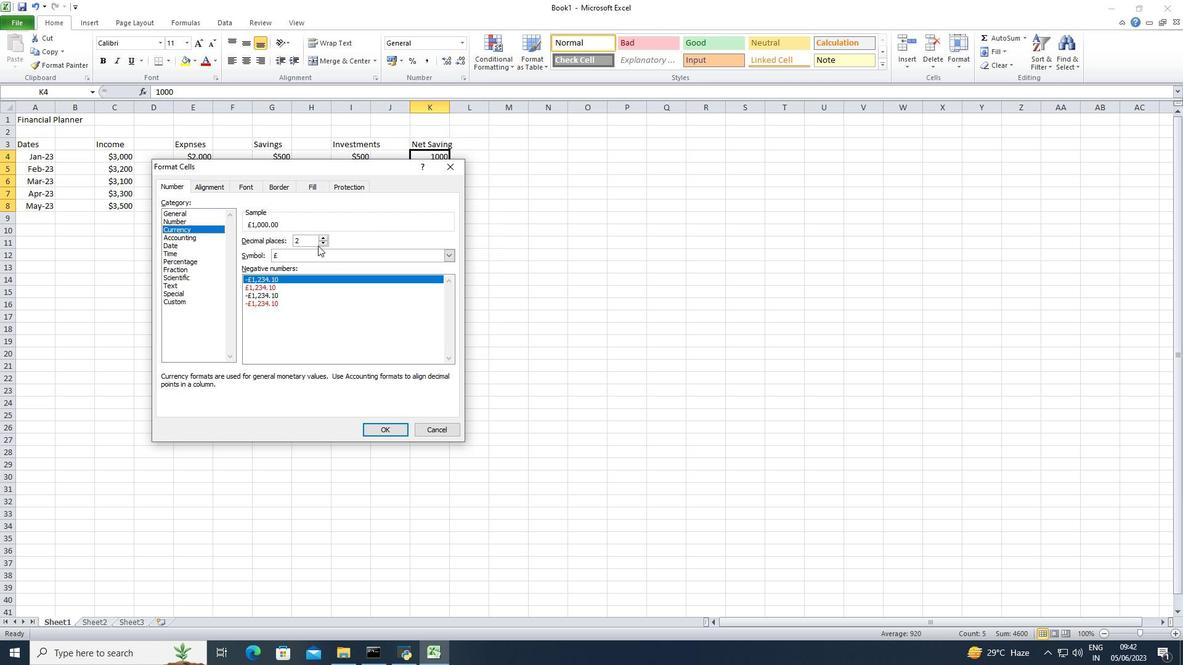 
Action: Mouse pressed left at (320, 245)
Screenshot: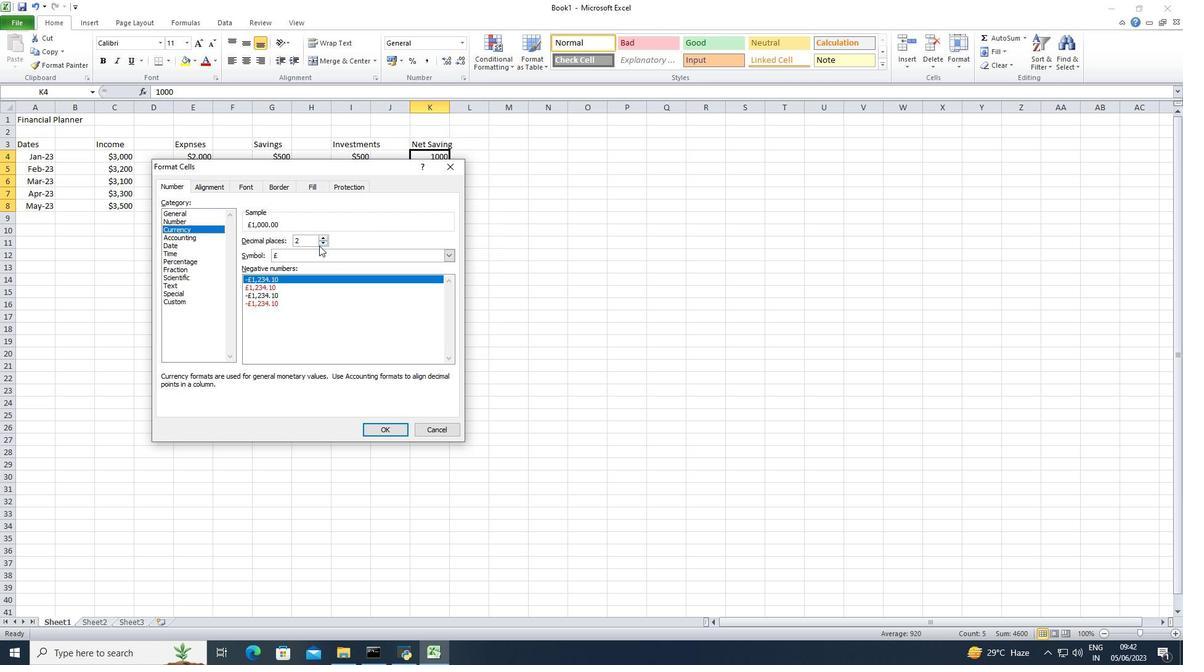 
Action: Mouse pressed left at (320, 245)
Screenshot: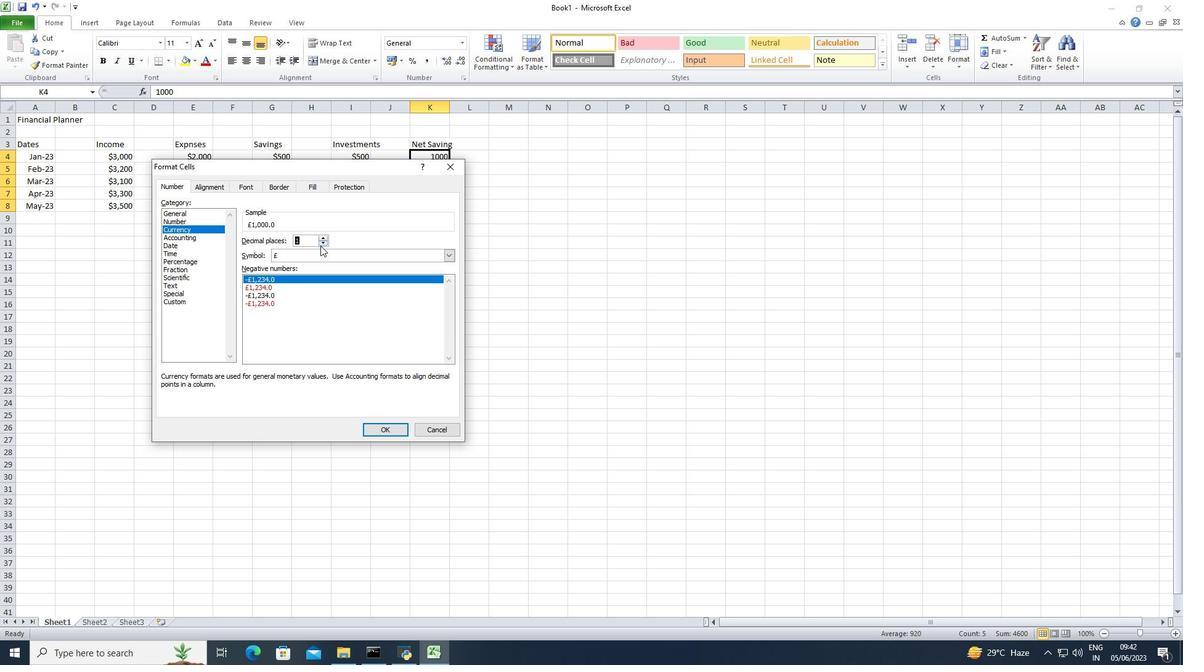 
Action: Mouse moved to (319, 254)
Screenshot: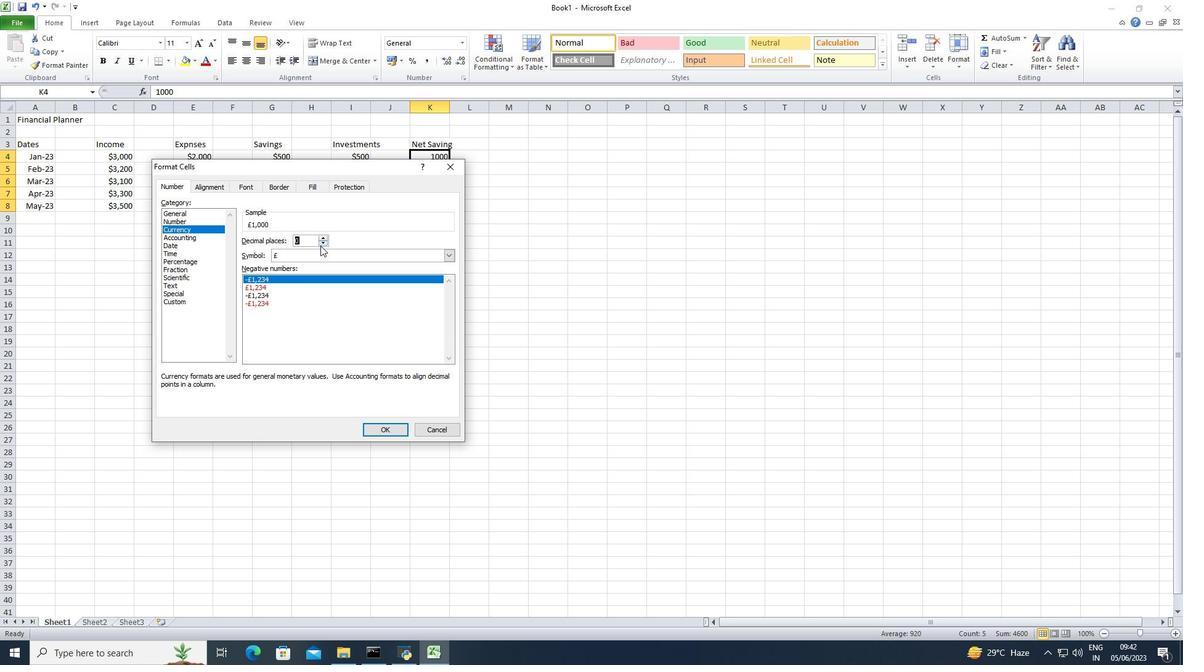 
Action: Mouse pressed left at (319, 254)
Screenshot: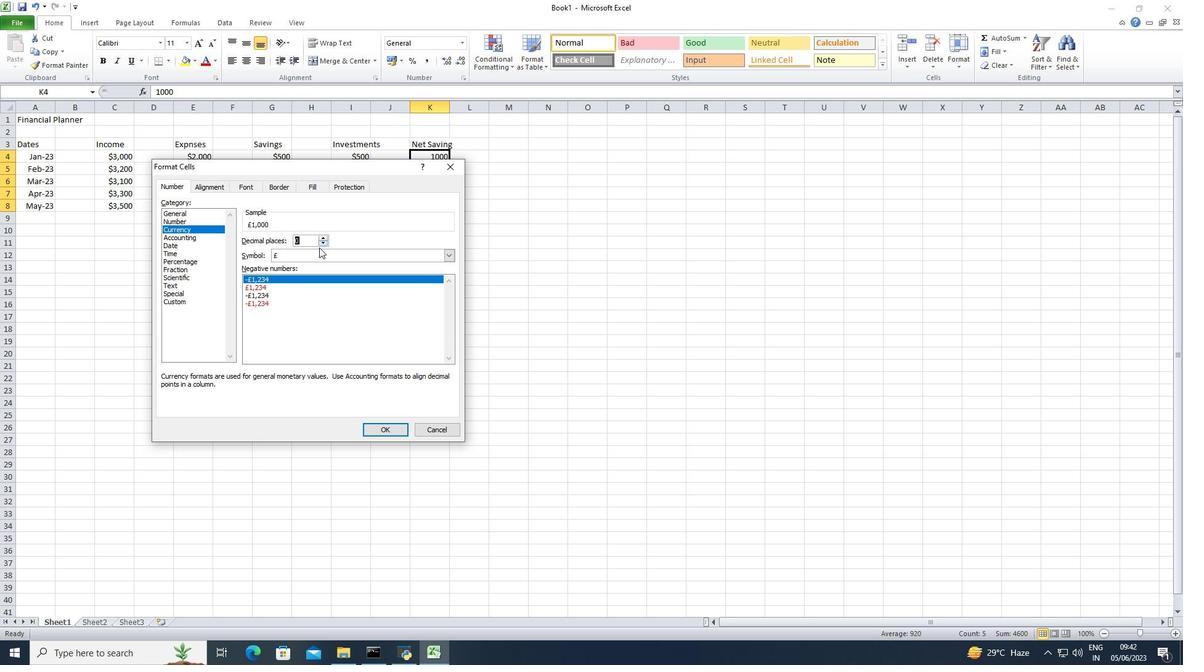 
Action: Mouse moved to (318, 298)
Screenshot: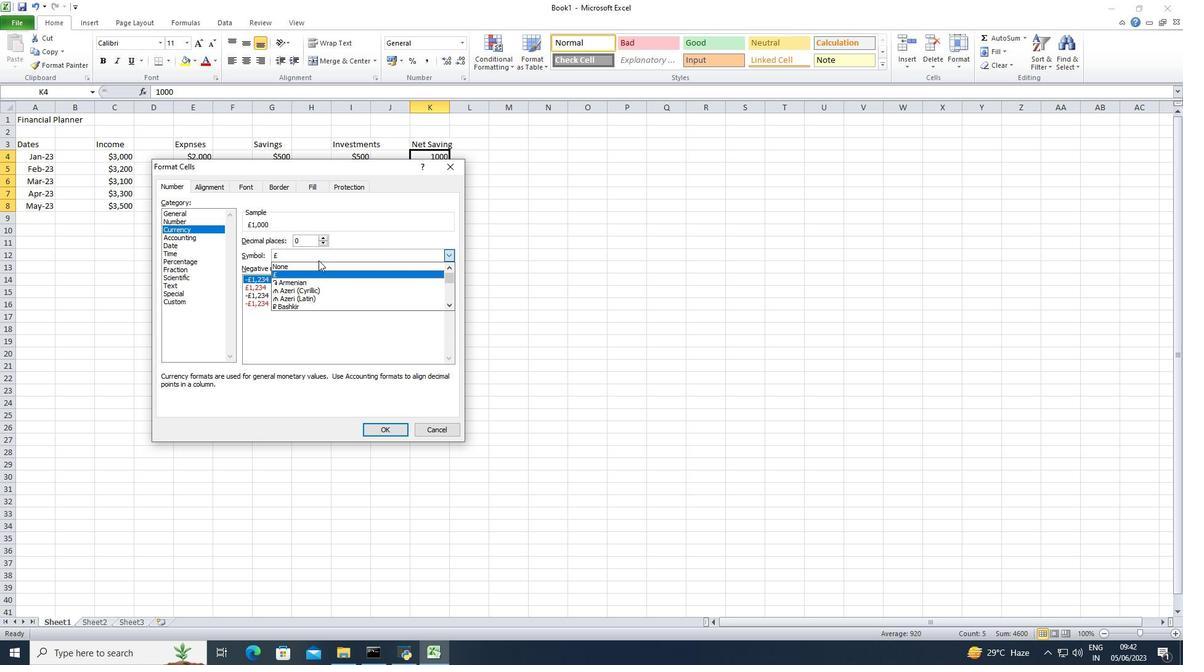 
Action: Mouse scrolled (318, 297) with delta (0, 0)
Screenshot: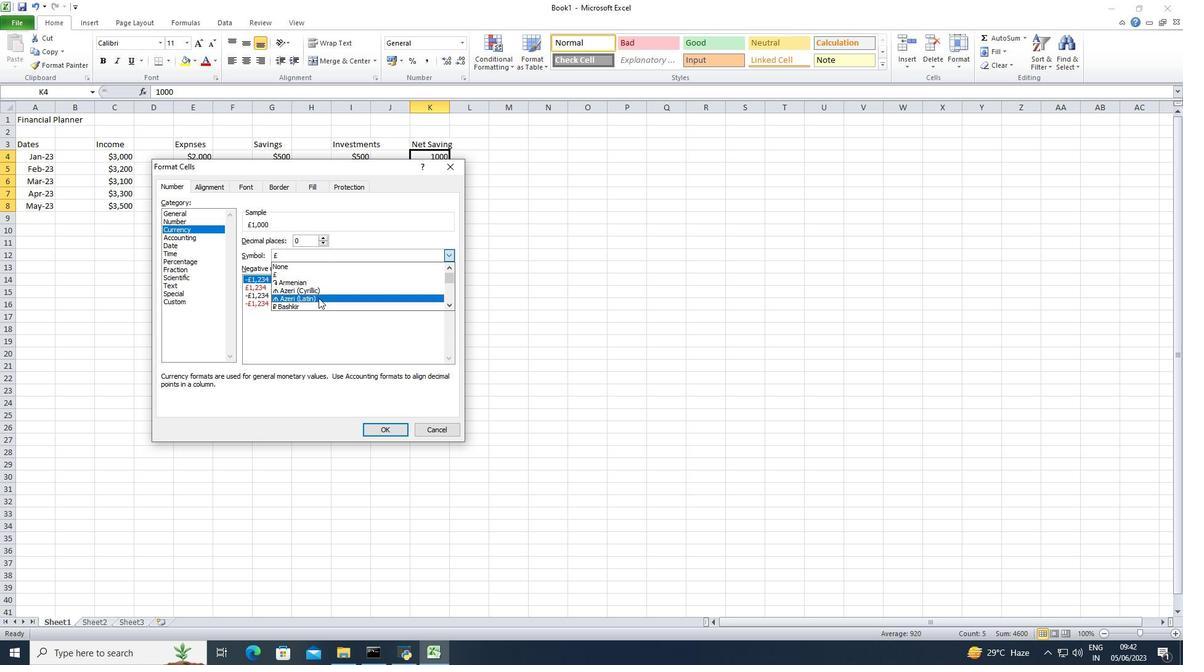 
Action: Mouse scrolled (318, 297) with delta (0, 0)
Screenshot: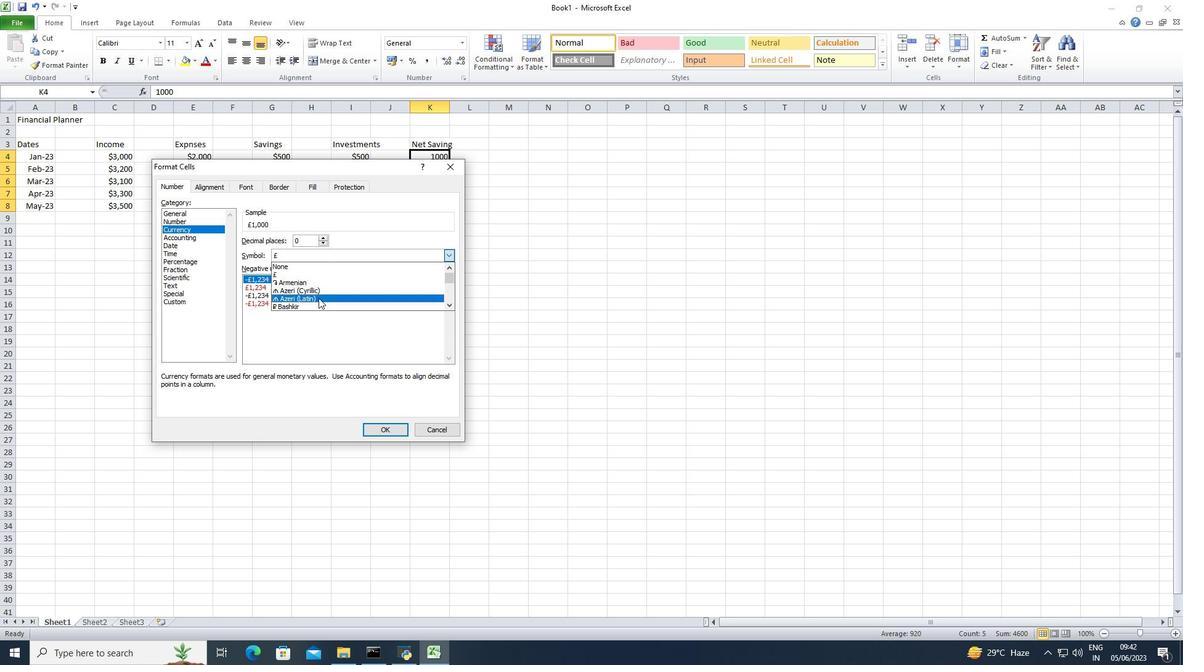 
Action: Mouse scrolled (318, 297) with delta (0, 0)
Screenshot: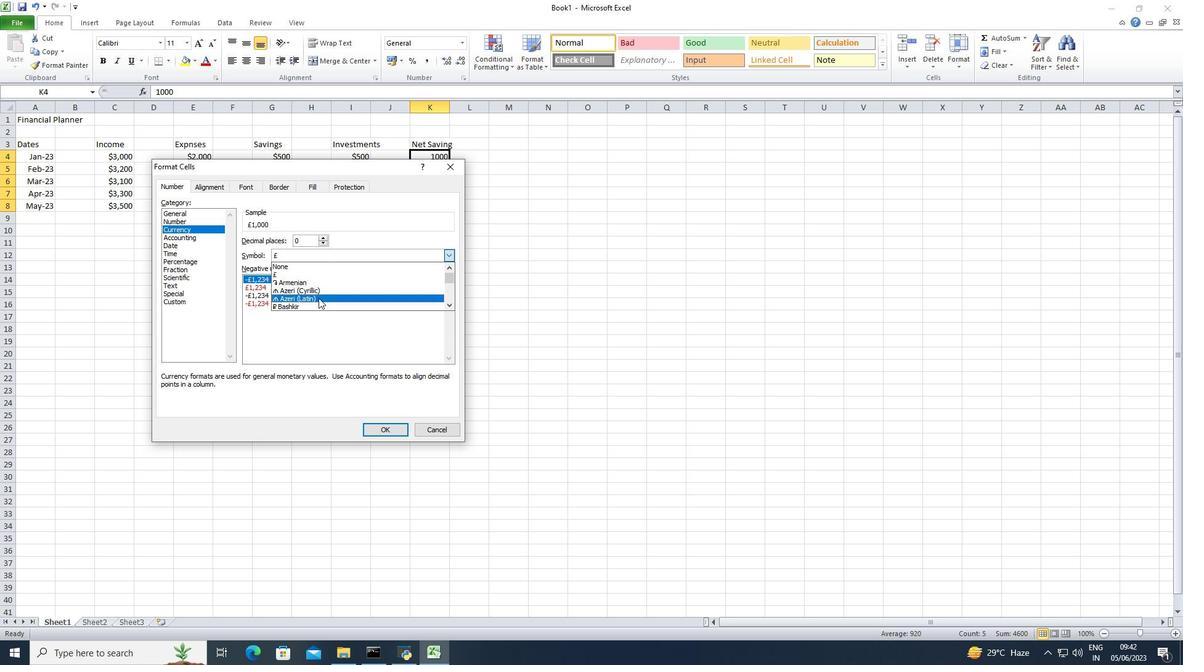
Action: Mouse scrolled (318, 297) with delta (0, 0)
Screenshot: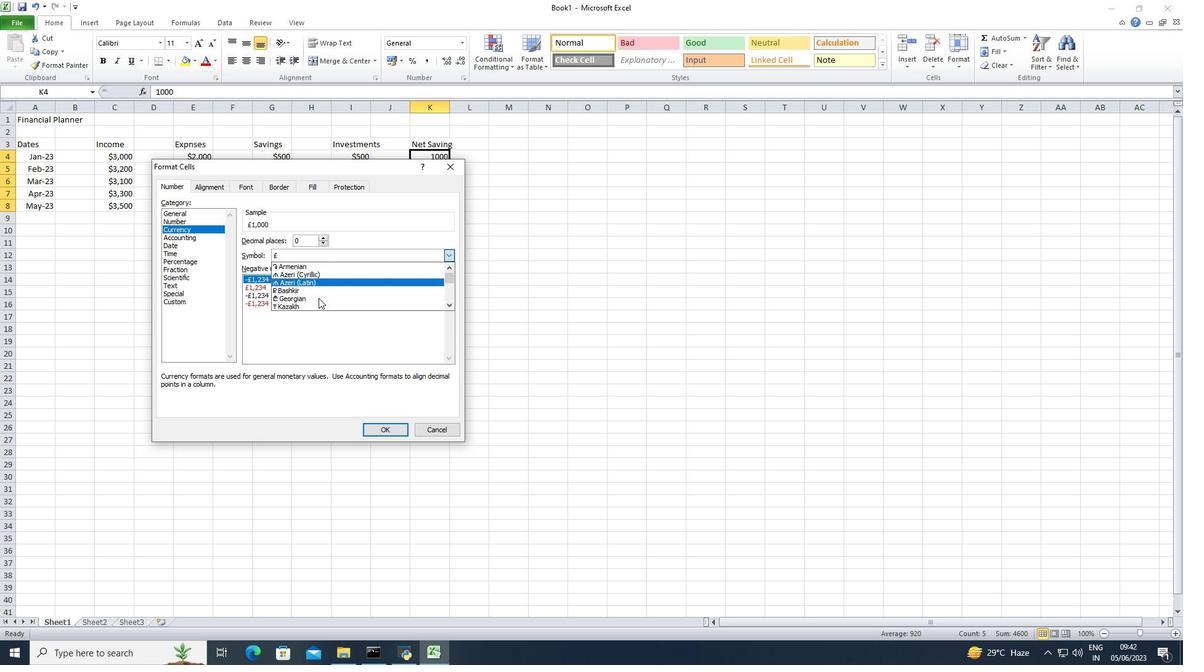 
Action: Mouse scrolled (318, 297) with delta (0, 0)
Screenshot: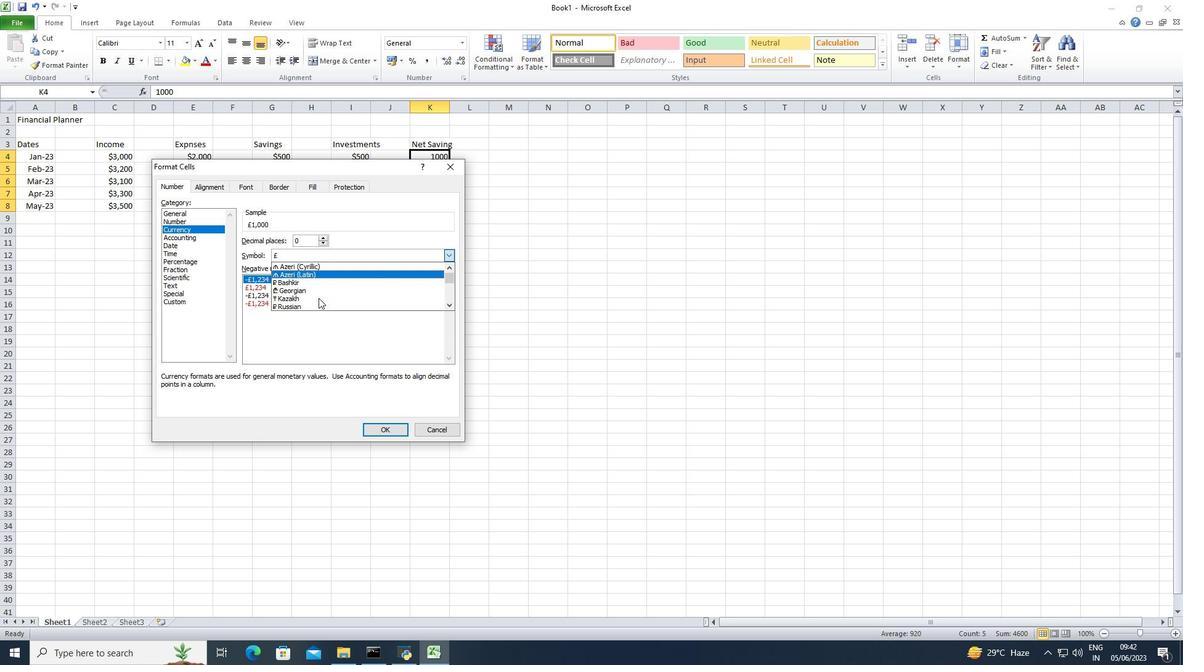
Action: Mouse scrolled (318, 297) with delta (0, 0)
Screenshot: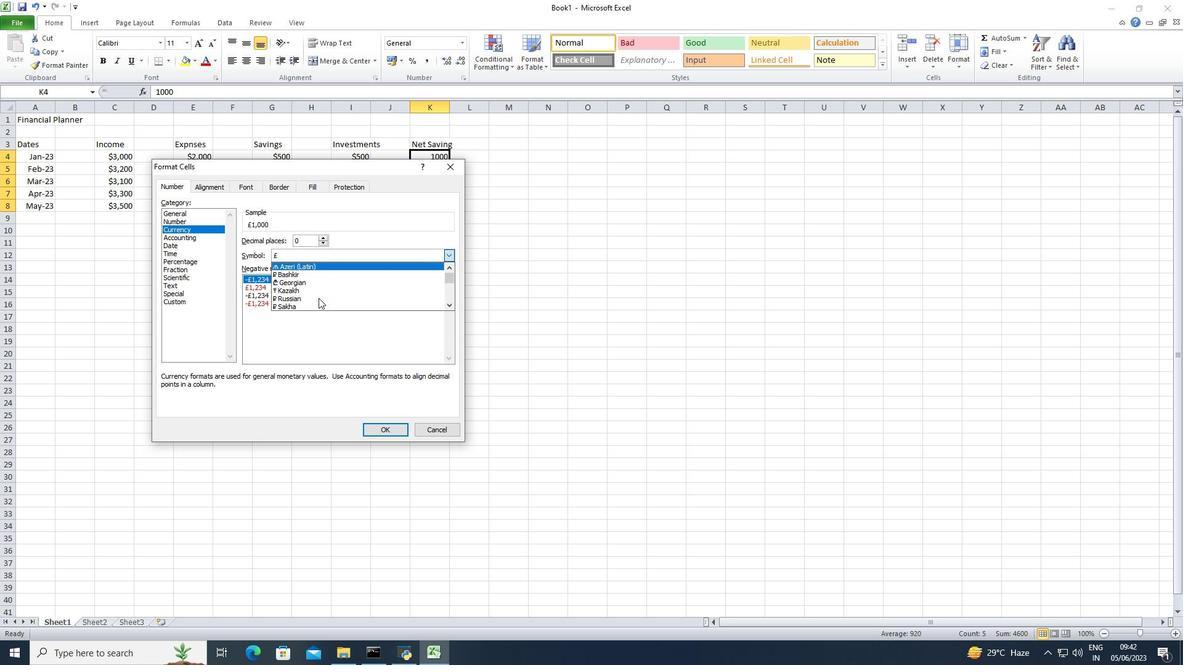 
Action: Mouse scrolled (318, 297) with delta (0, 0)
Screenshot: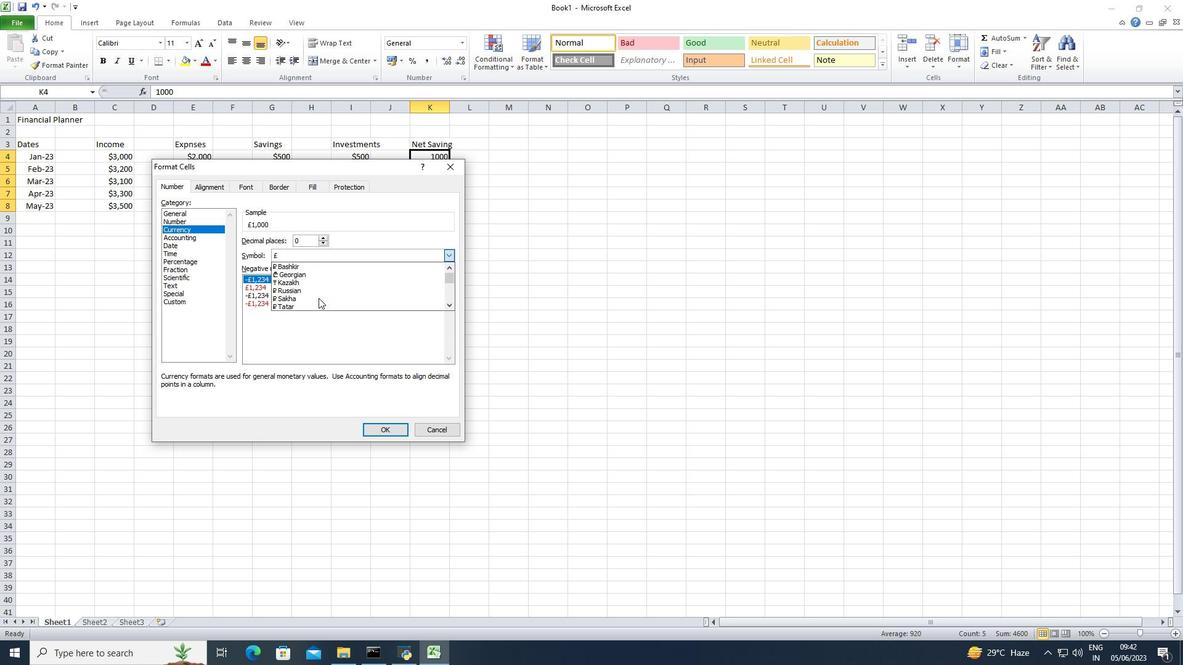 
Action: Mouse scrolled (318, 297) with delta (0, 0)
Screenshot: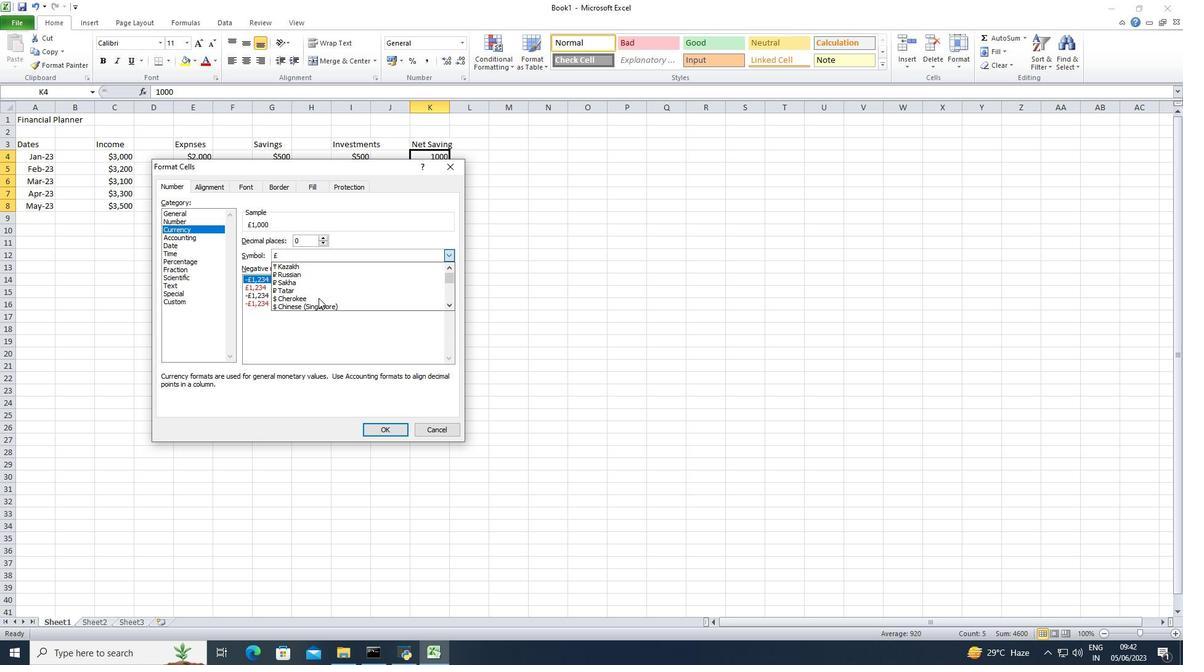 
Action: Mouse scrolled (318, 297) with delta (0, 0)
Screenshot: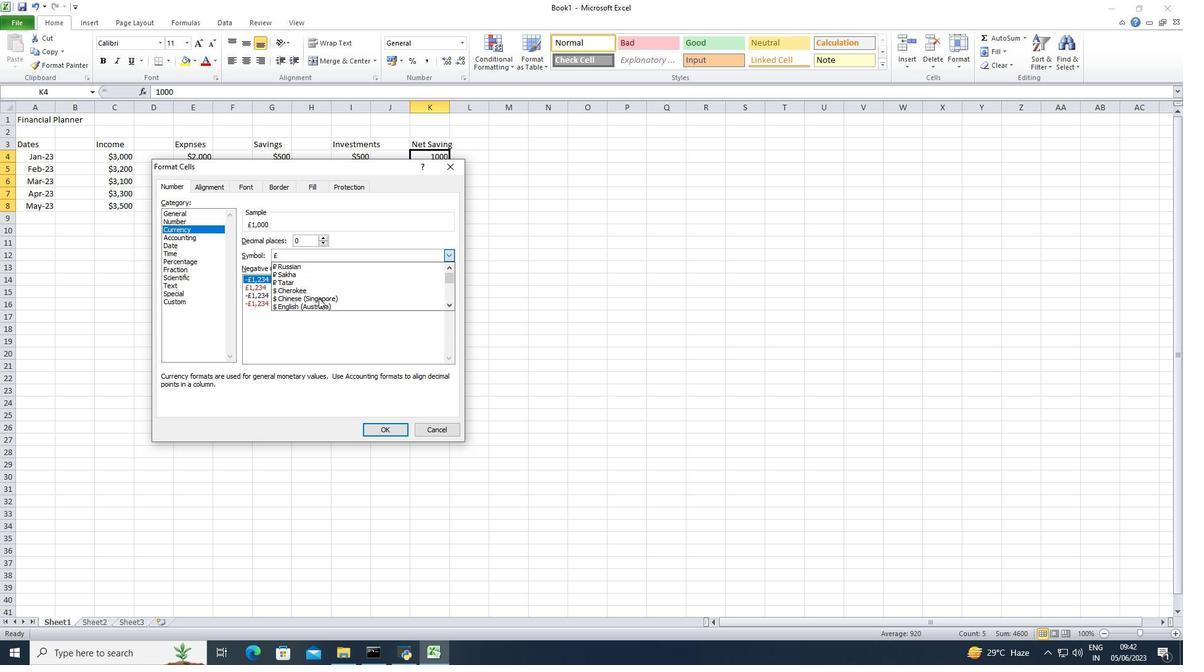 
Action: Mouse scrolled (318, 297) with delta (0, 0)
Screenshot: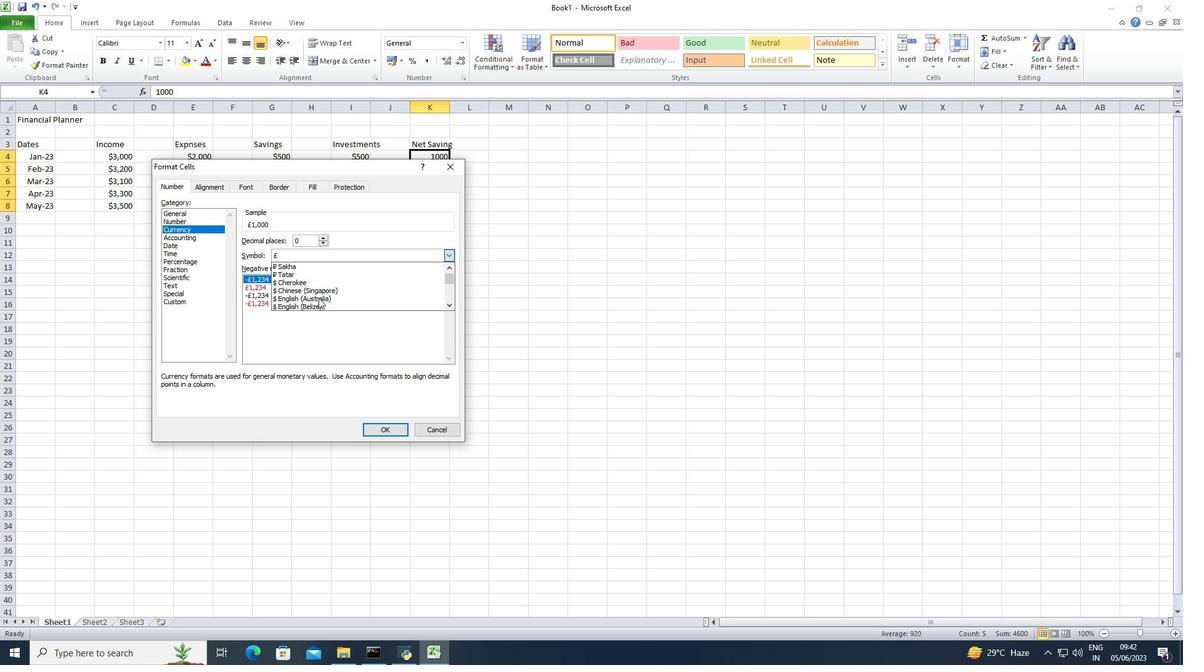 
Action: Mouse moved to (329, 289)
Screenshot: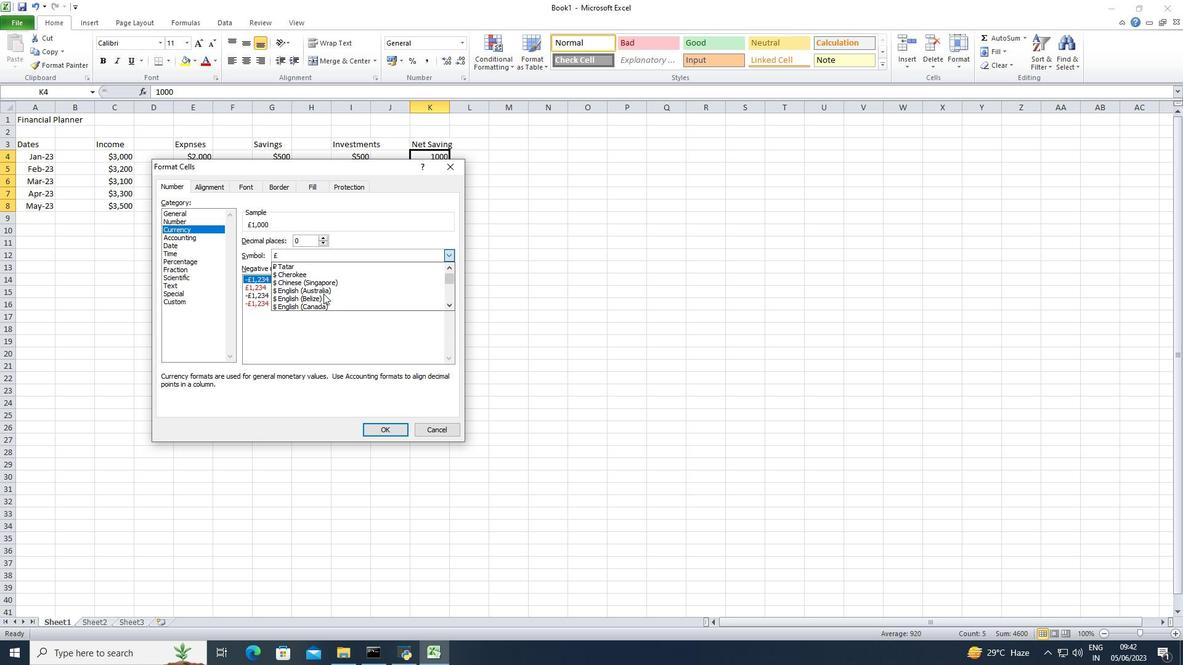 
Action: Mouse pressed left at (329, 289)
Screenshot: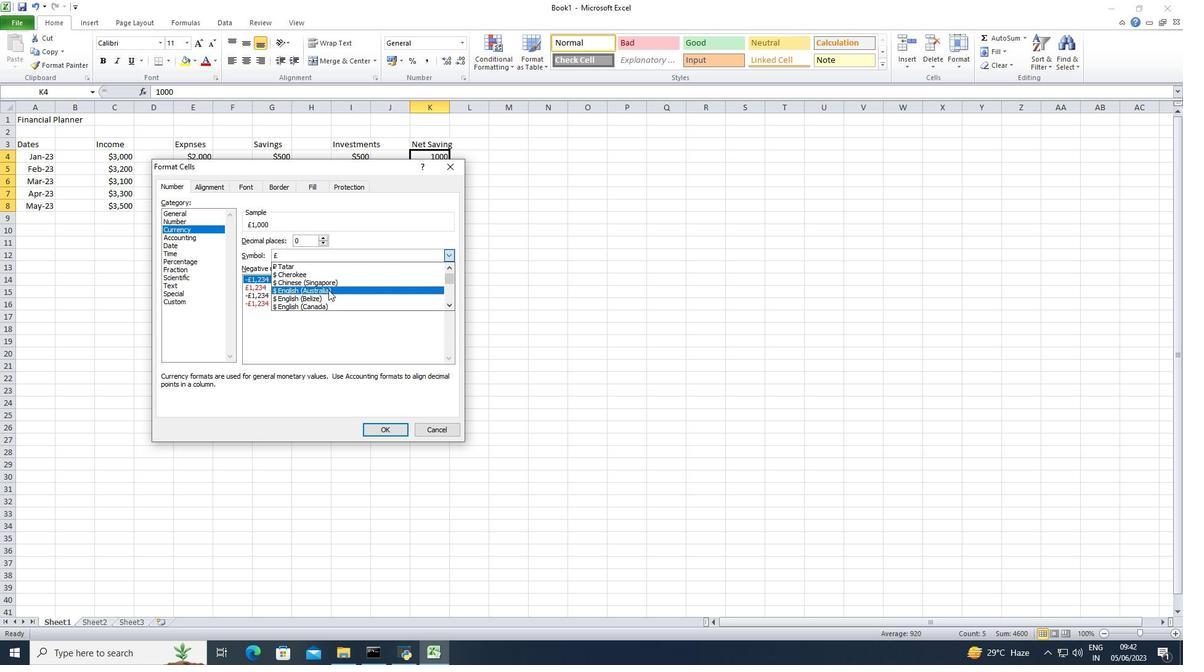 
Action: Mouse moved to (386, 426)
Screenshot: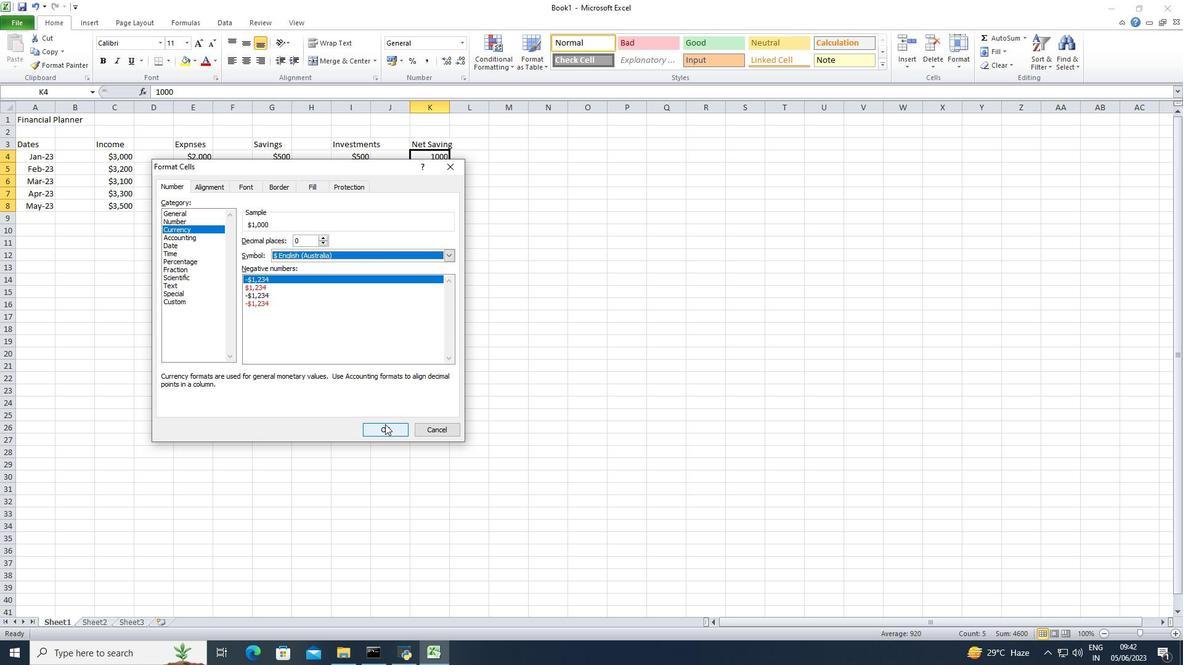 
Action: Mouse pressed left at (386, 426)
Screenshot: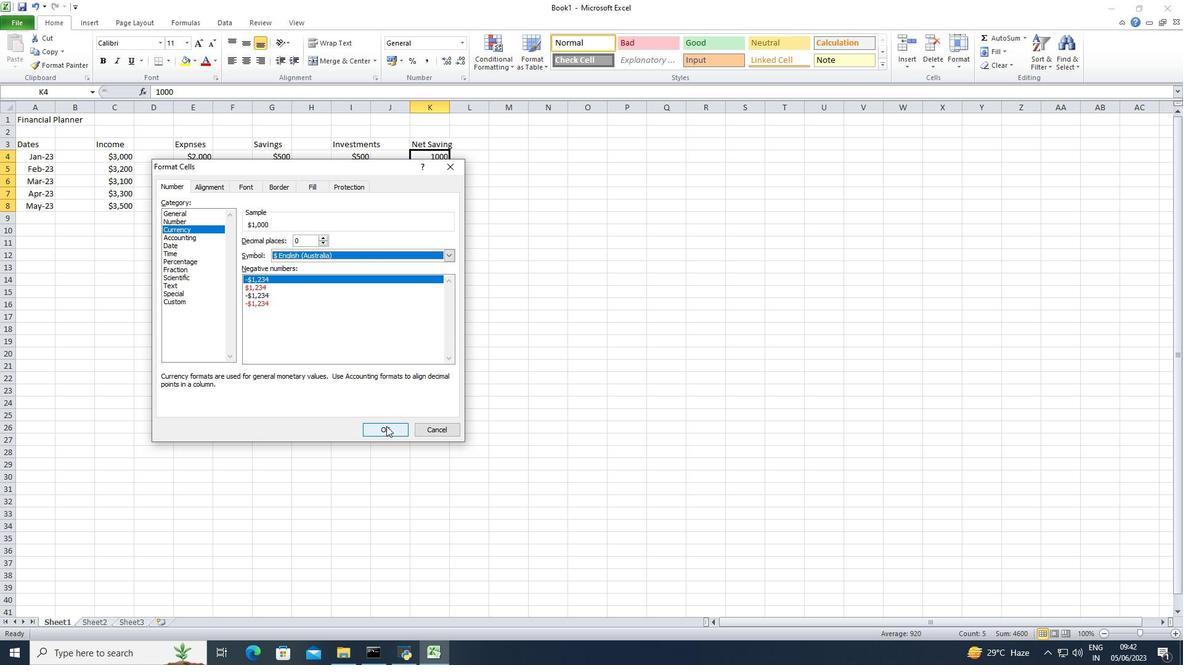 
Action: Mouse moved to (504, 149)
Screenshot: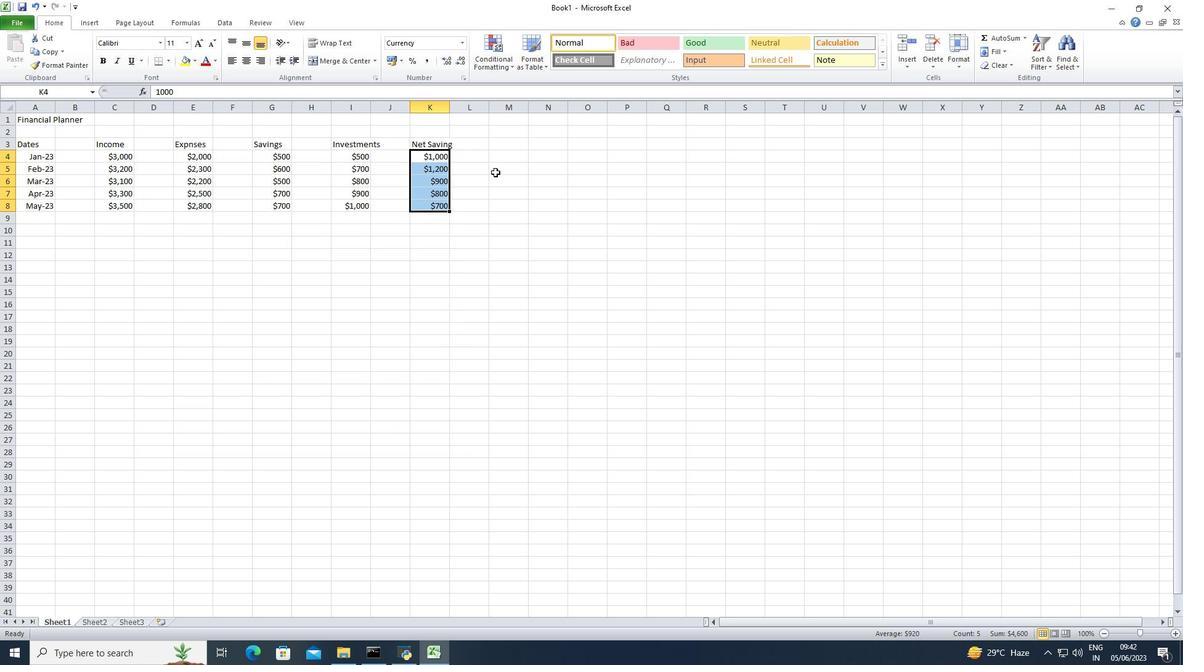 
Action: Mouse pressed left at (504, 149)
Screenshot: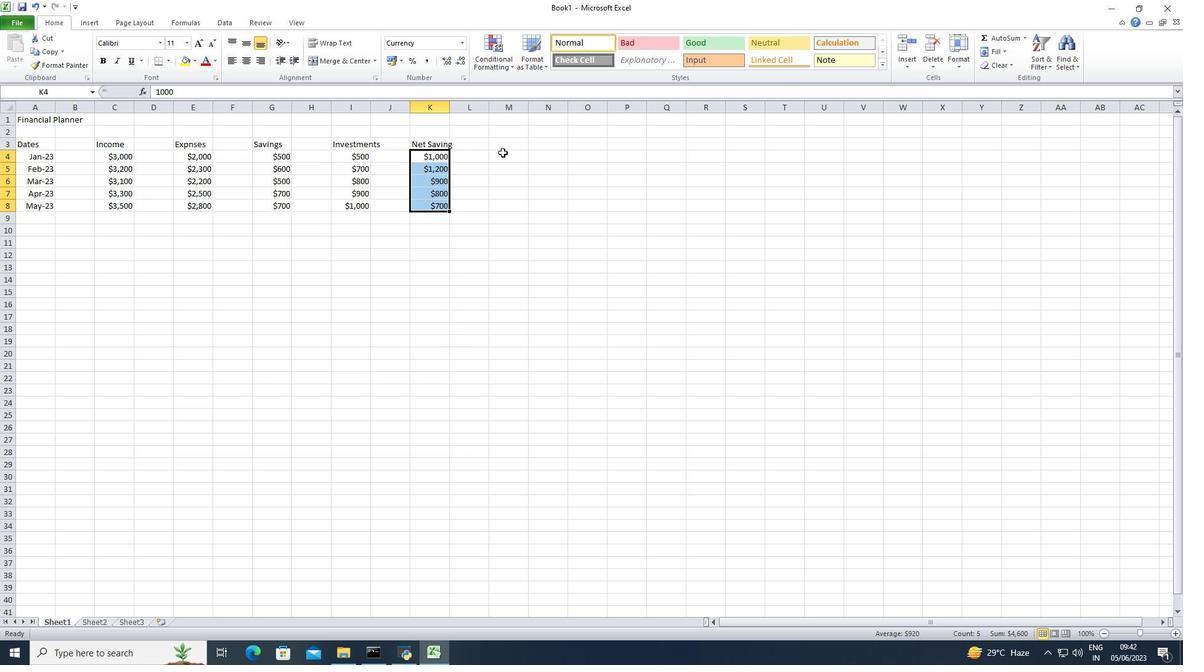 
Action: Key pressed ctrl+S<Key.shift>Debt<Key.shift>Tracker<Key.space>logbook
Screenshot: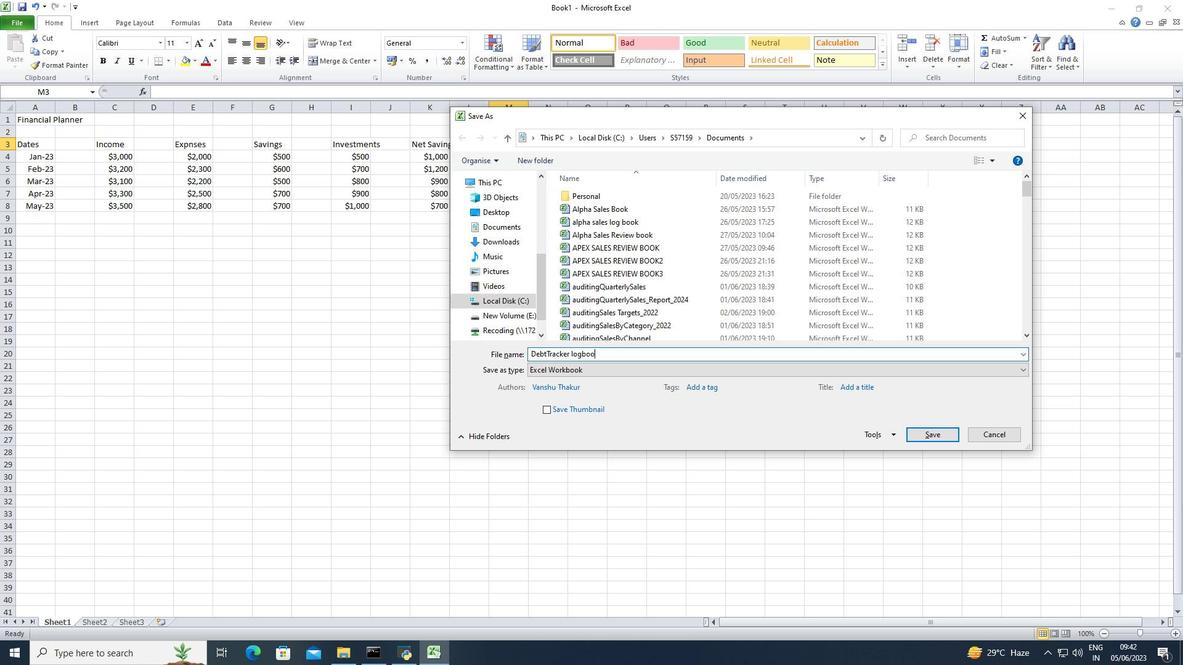 
Action: Mouse moved to (948, 439)
Screenshot: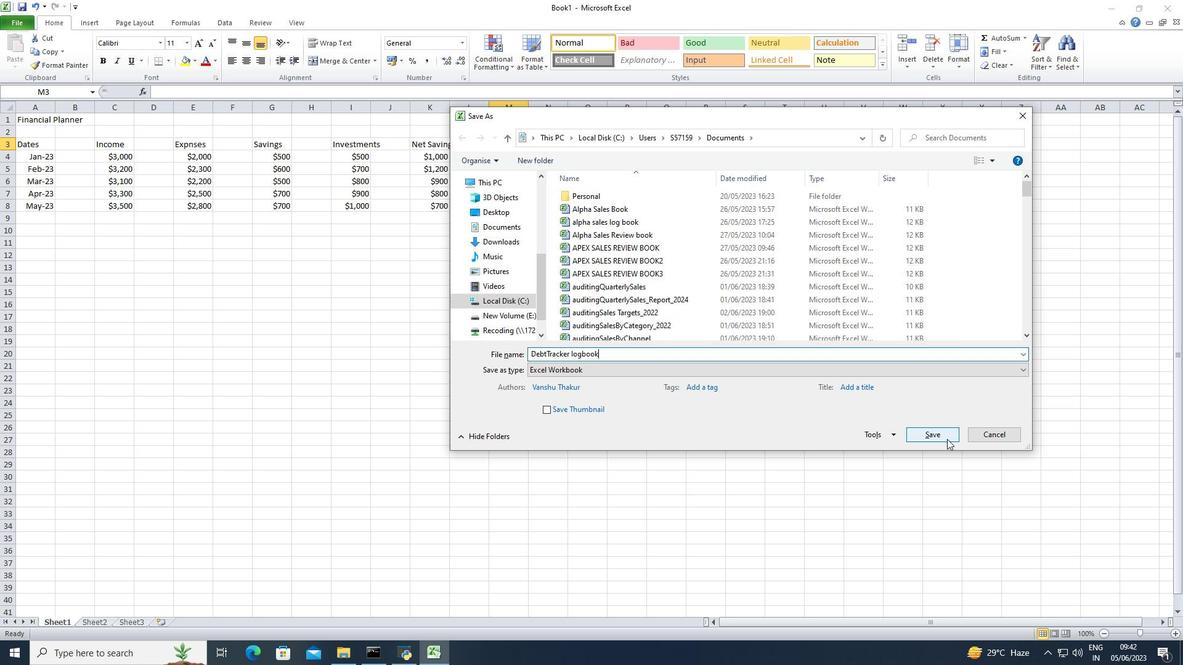 
Action: Mouse pressed left at (948, 439)
Screenshot: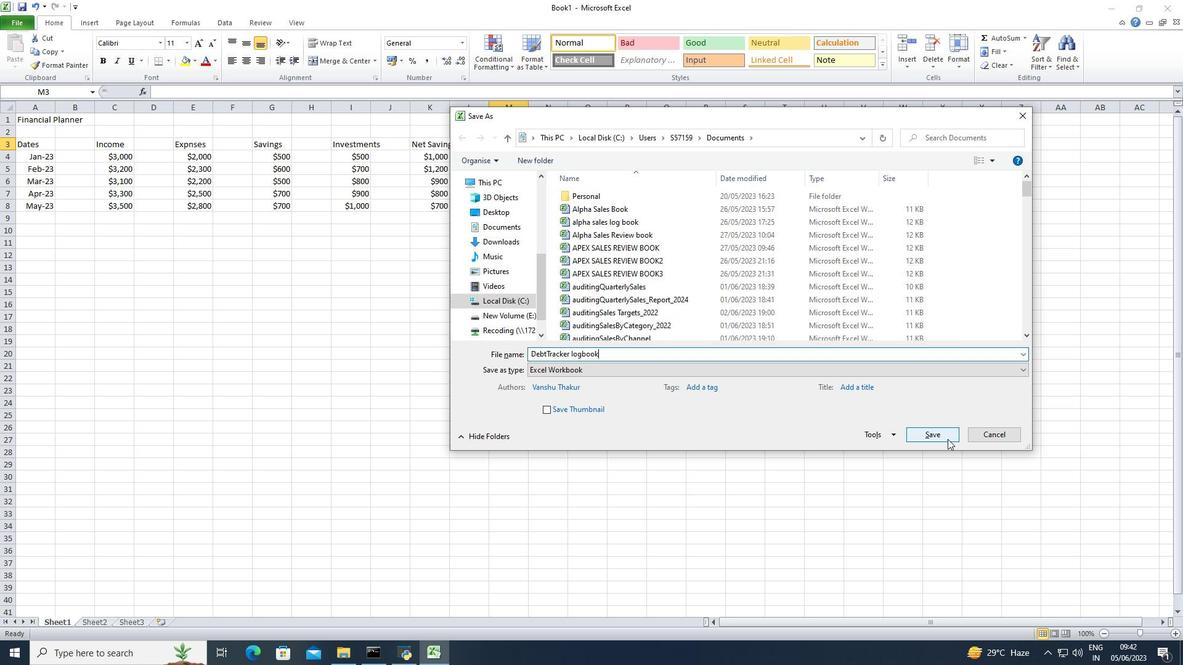 
